 Task: Create a wave business letterhead.
Action: Mouse pressed left at (421, 122)
Screenshot: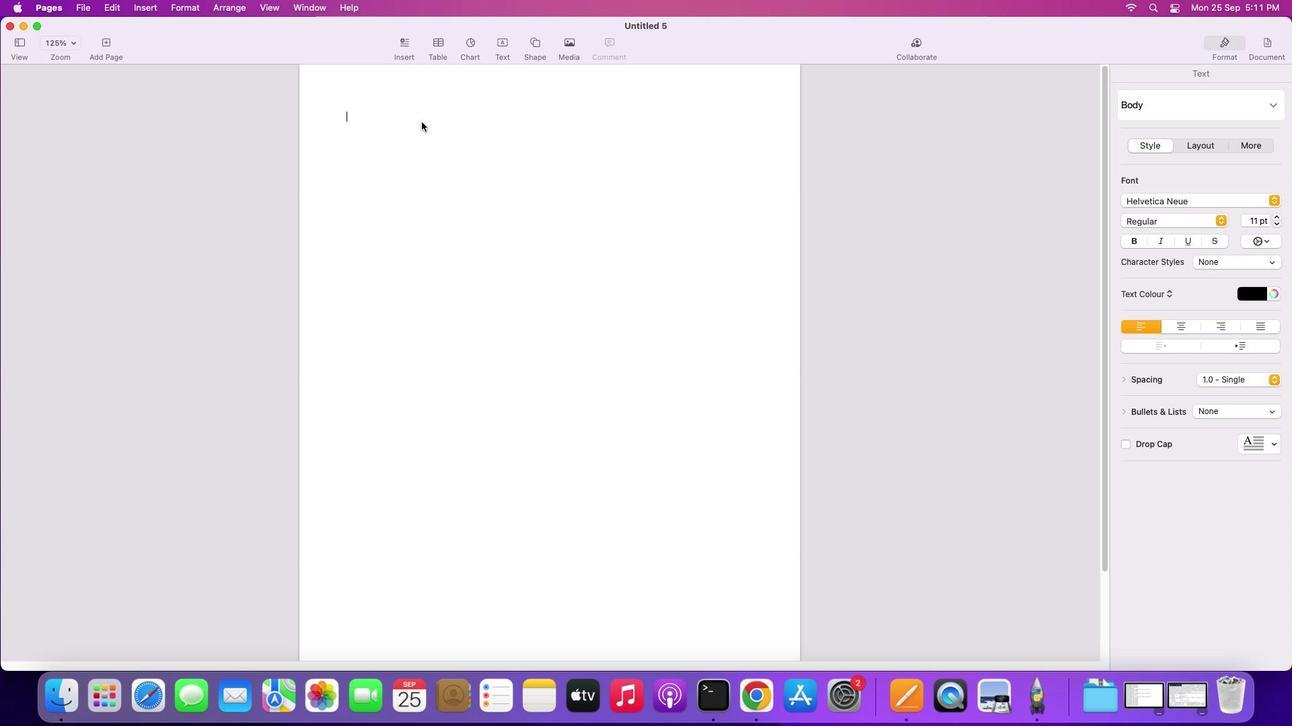 
Action: Mouse moved to (534, 41)
Screenshot: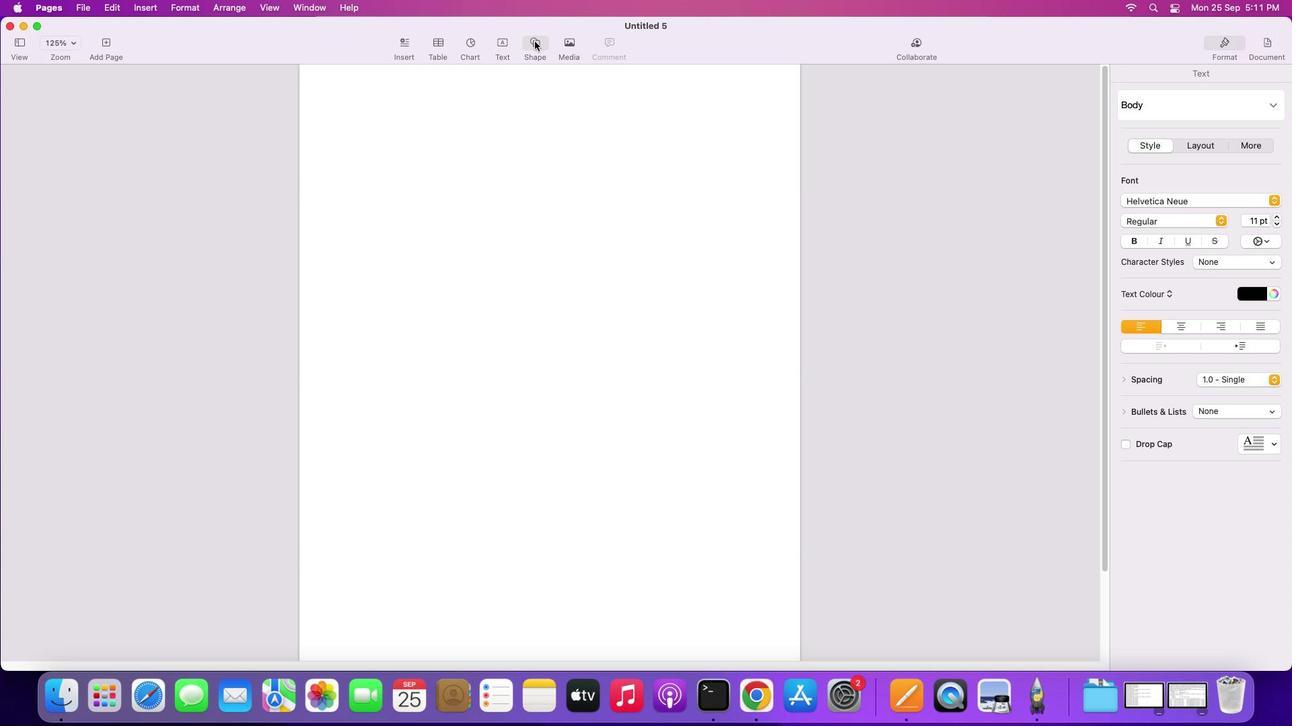 
Action: Mouse pressed left at (534, 41)
Screenshot: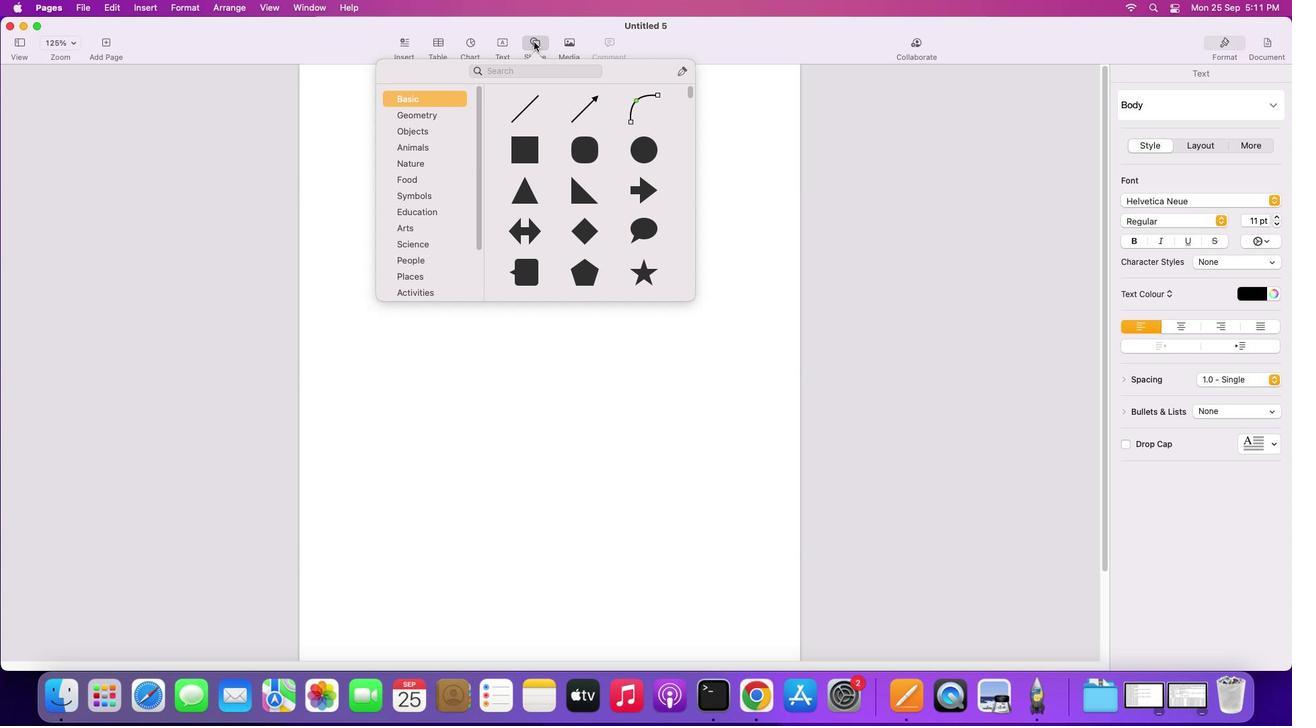 
Action: Mouse moved to (520, 148)
Screenshot: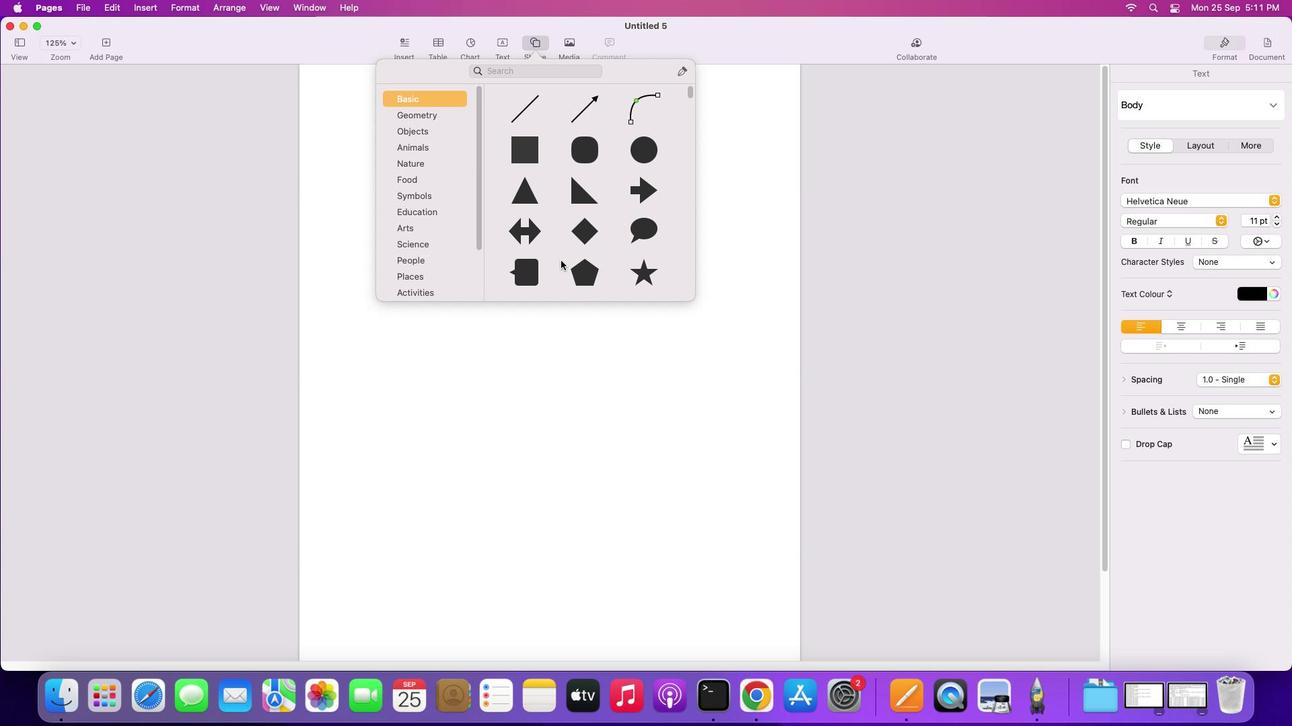 
Action: Mouse pressed left at (520, 148)
Screenshot: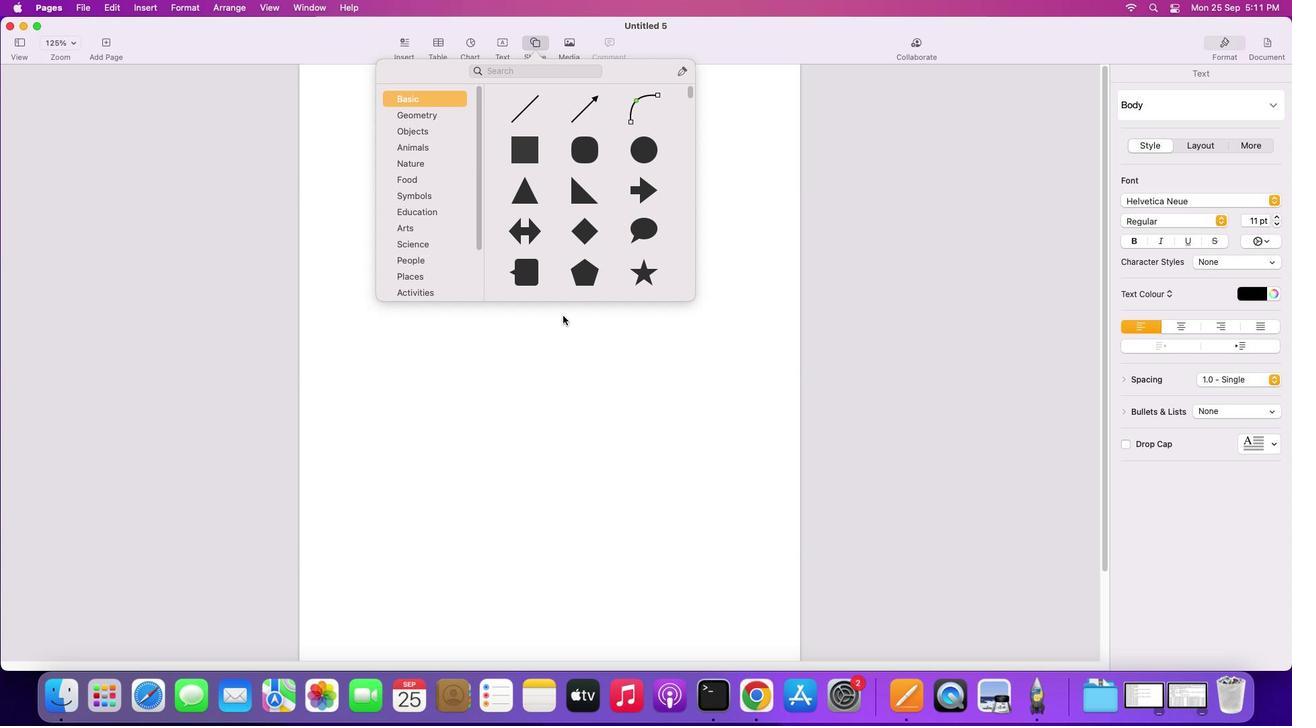 
Action: Mouse moved to (544, 166)
Screenshot: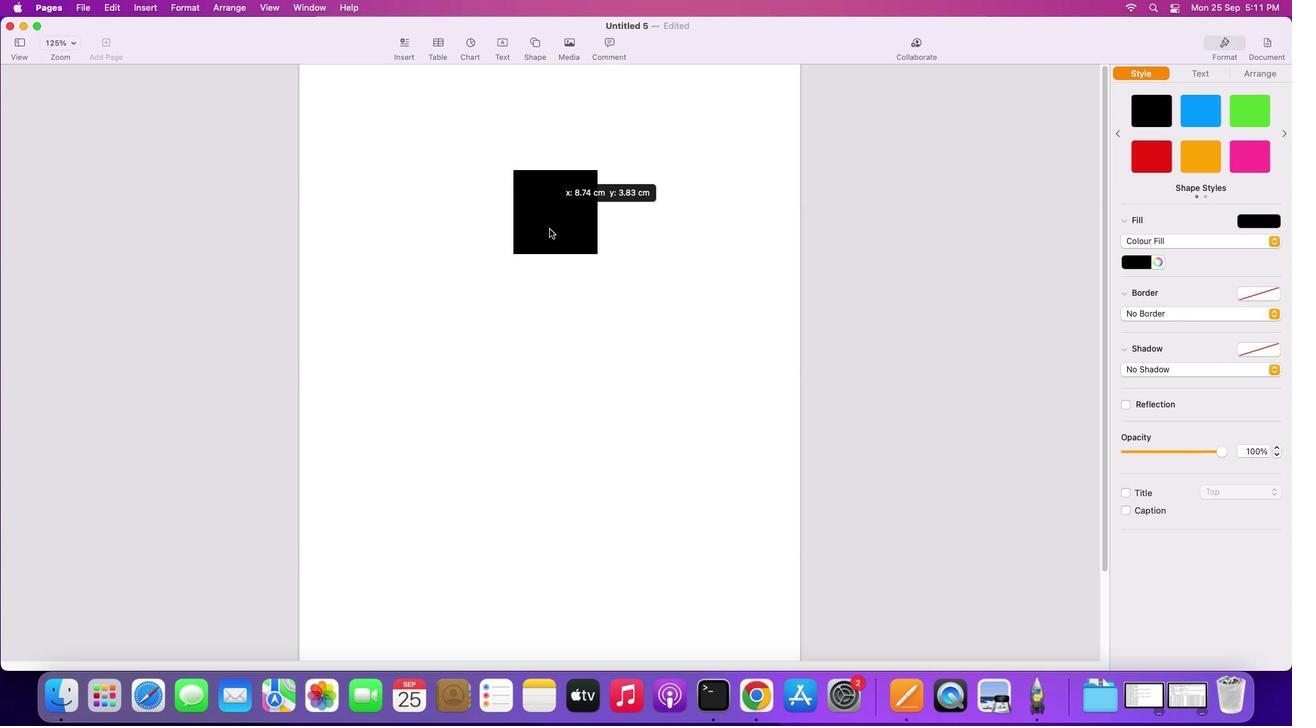 
Action: Mouse pressed left at (544, 166)
Screenshot: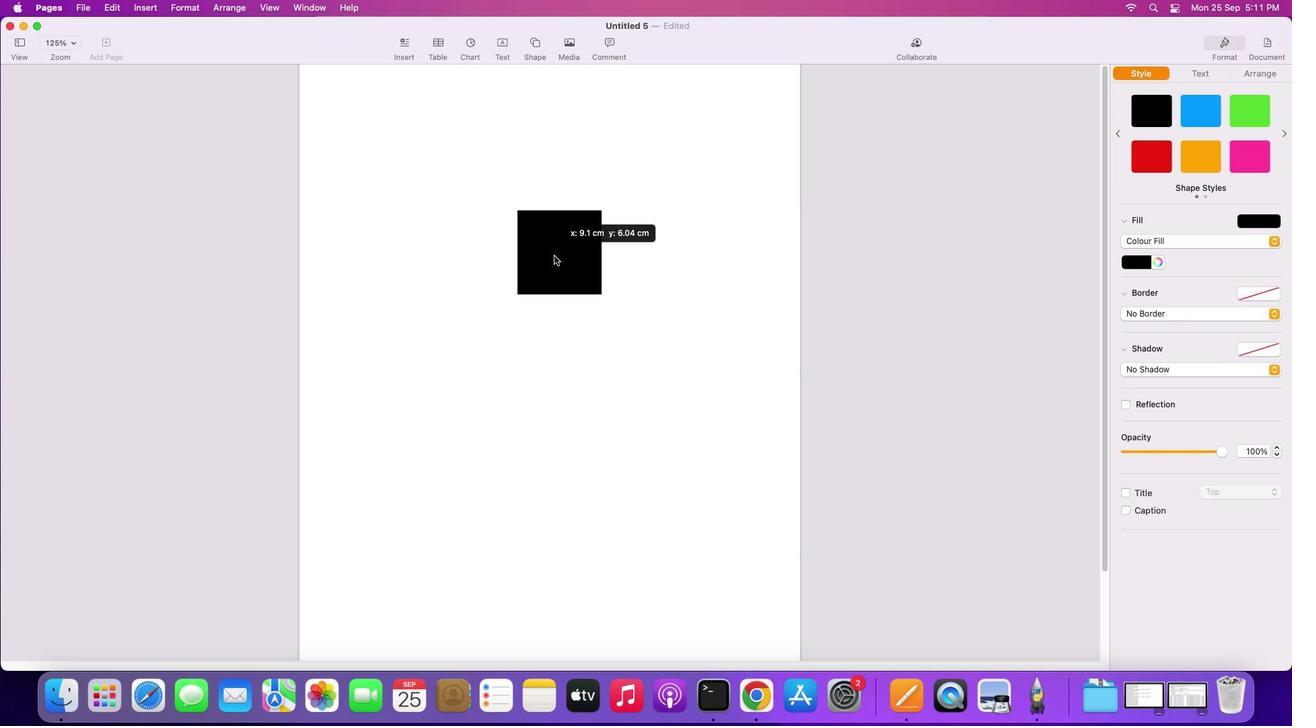 
Action: Mouse moved to (716, 284)
Screenshot: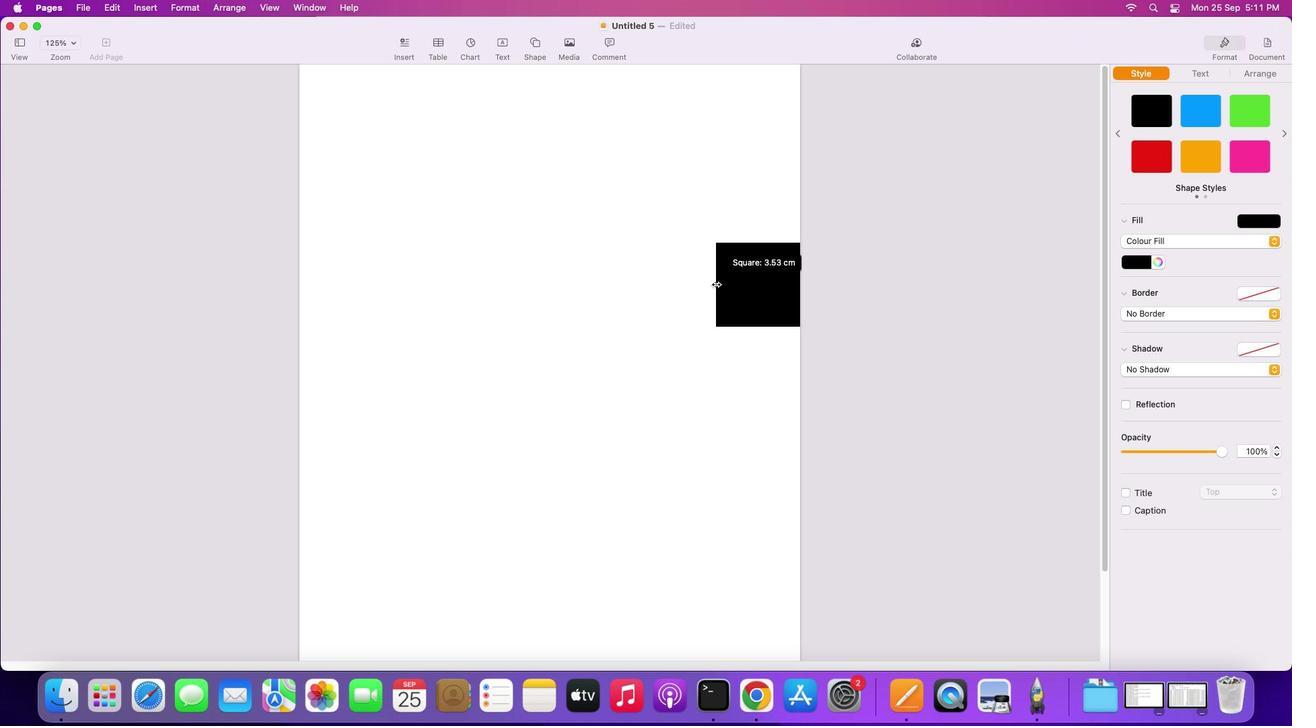 
Action: Mouse pressed left at (716, 284)
Screenshot: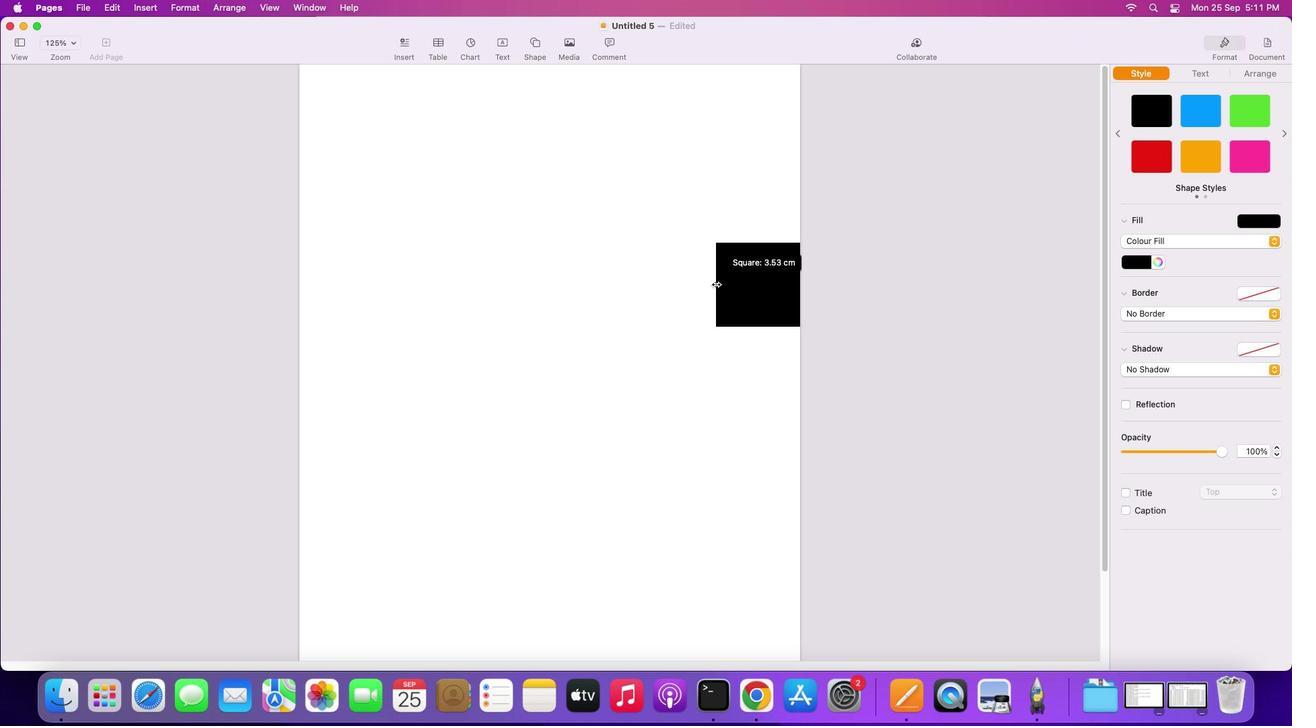 
Action: Mouse moved to (692, 296)
Screenshot: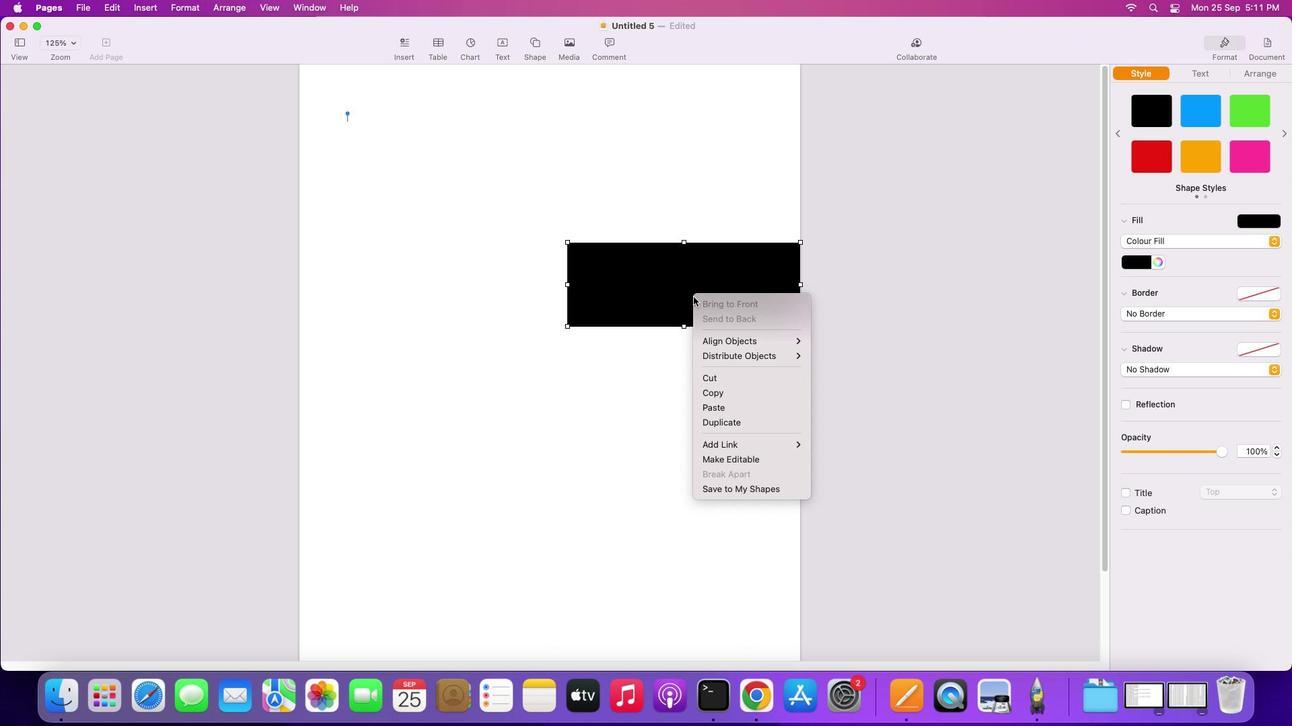 
Action: Mouse pressed right at (692, 296)
Screenshot: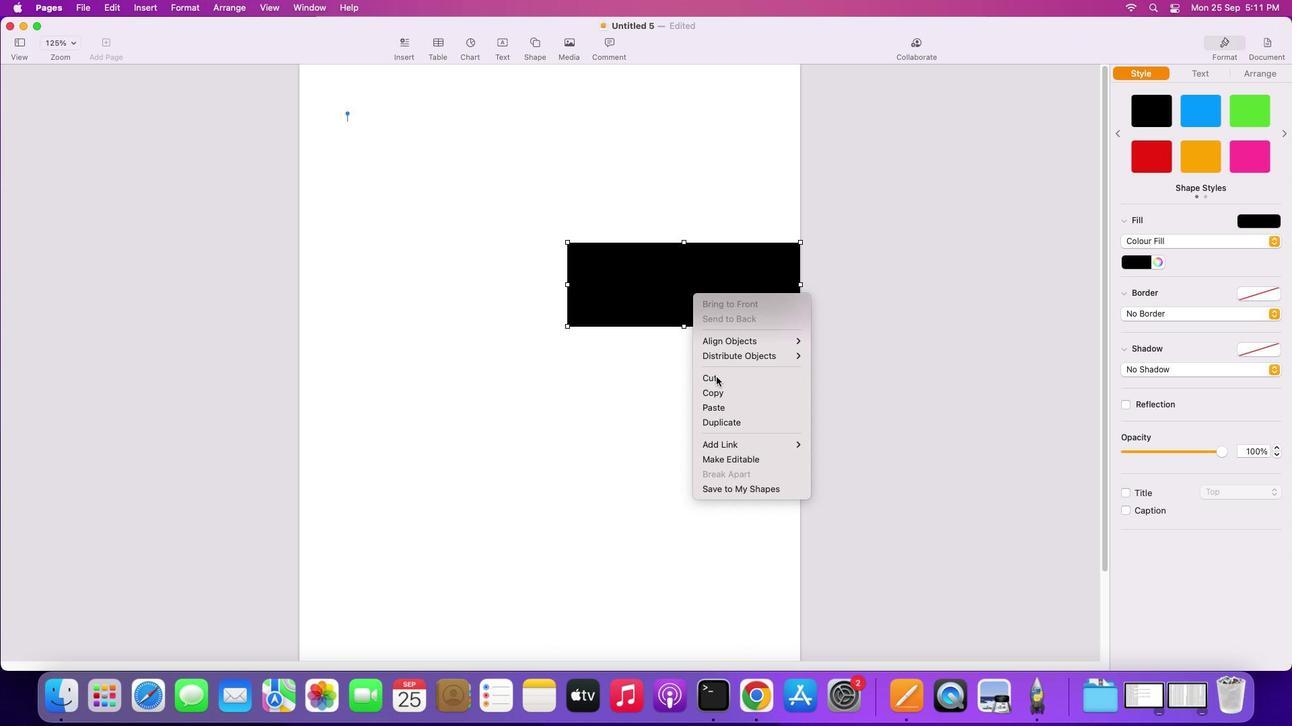 
Action: Mouse moved to (723, 460)
Screenshot: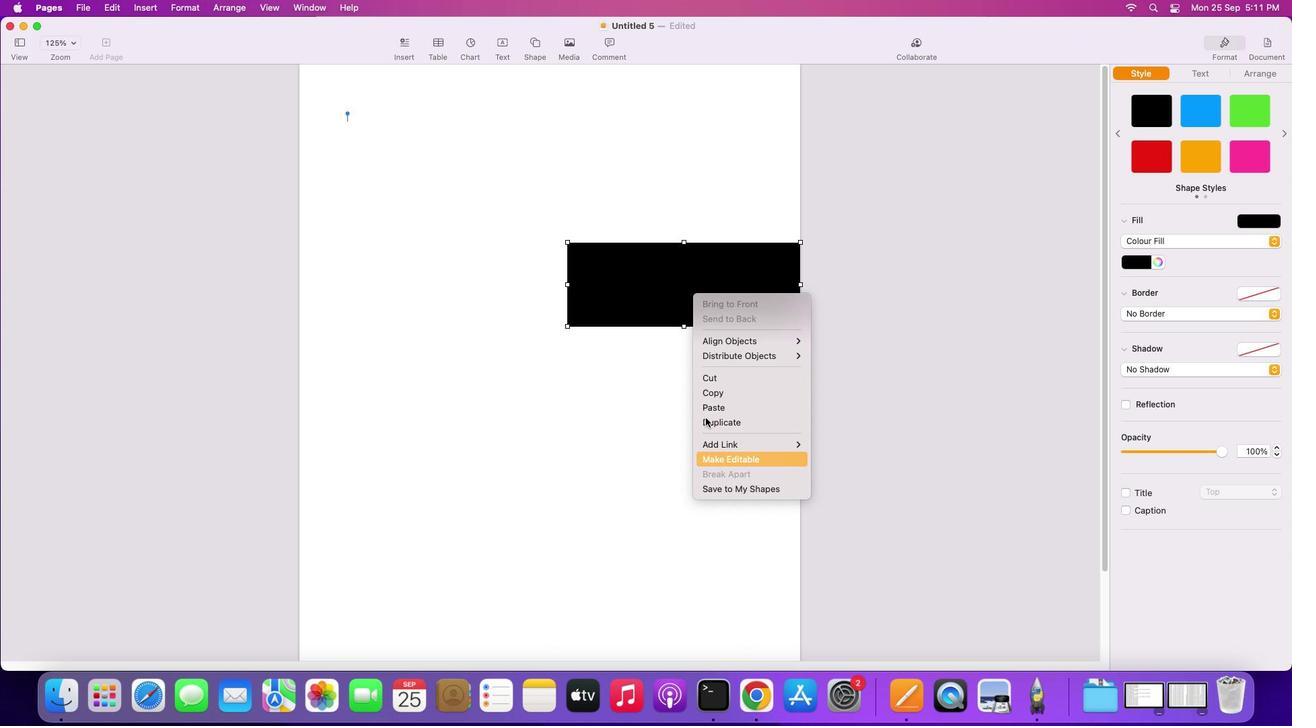 
Action: Mouse pressed left at (723, 460)
Screenshot: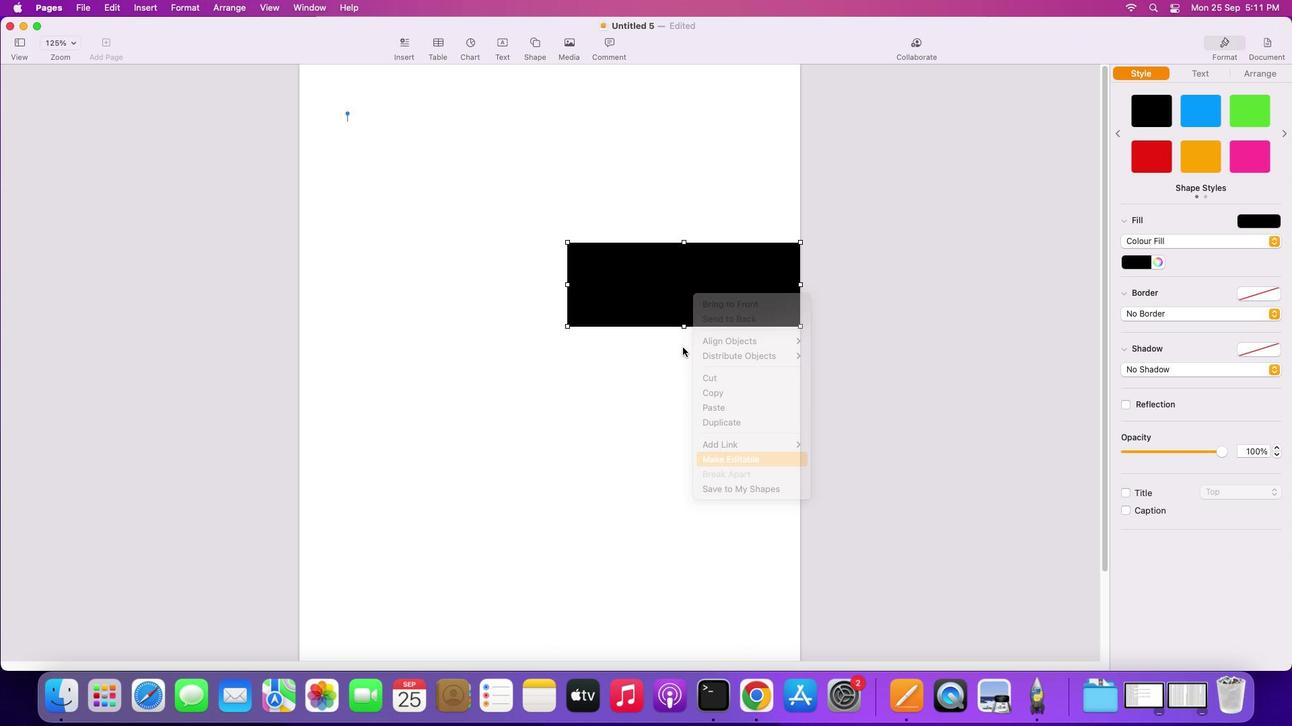 
Action: Mouse moved to (685, 242)
Screenshot: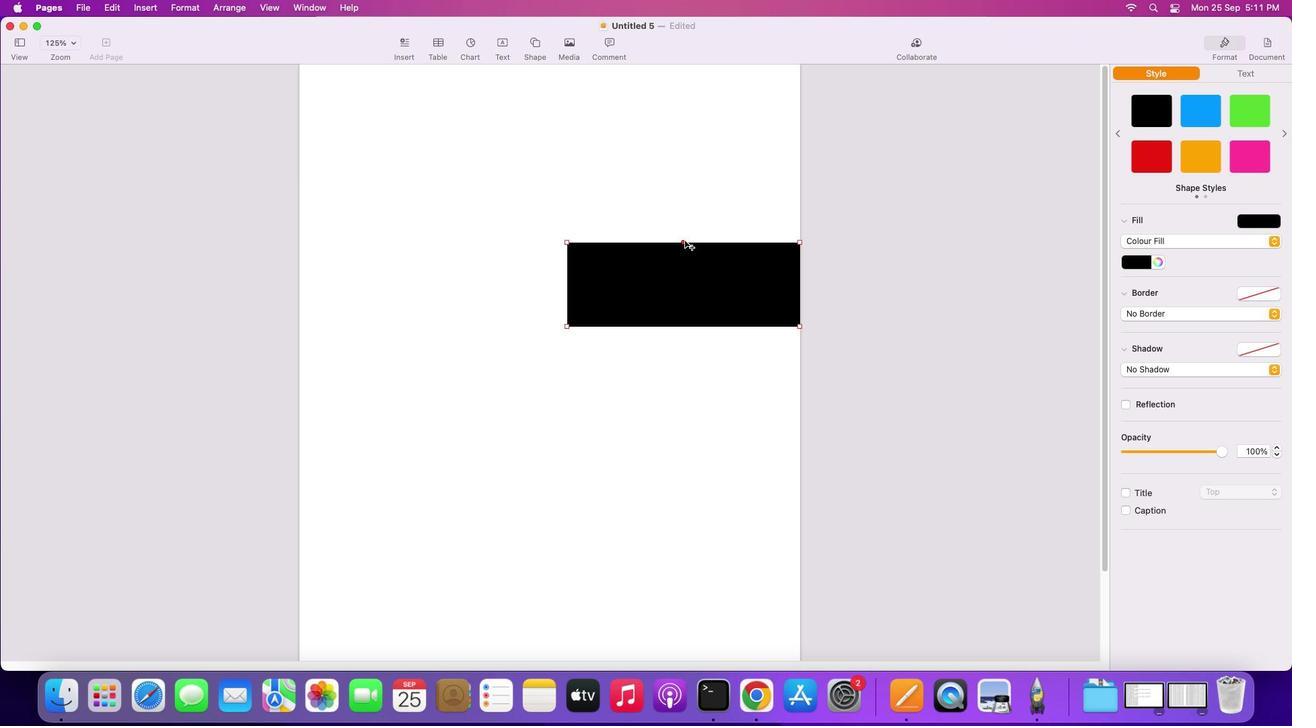 
Action: Mouse pressed left at (685, 242)
Screenshot: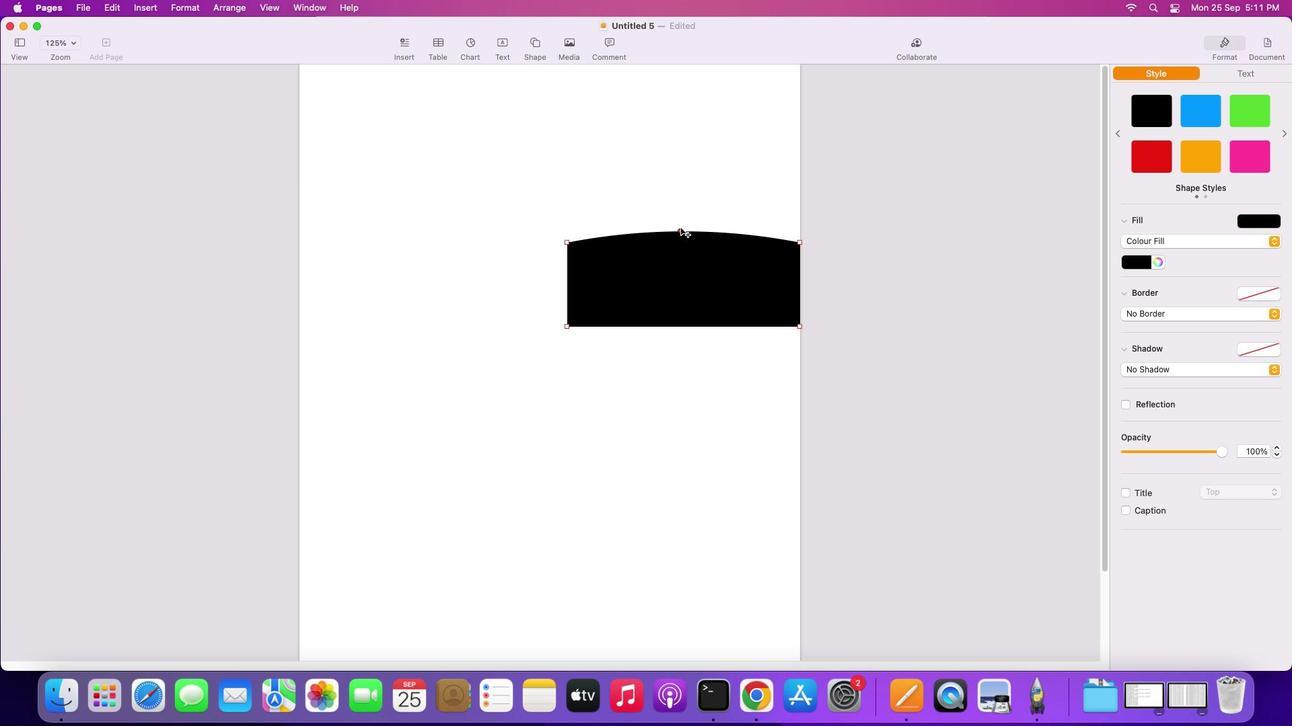 
Action: Mouse moved to (619, 218)
Screenshot: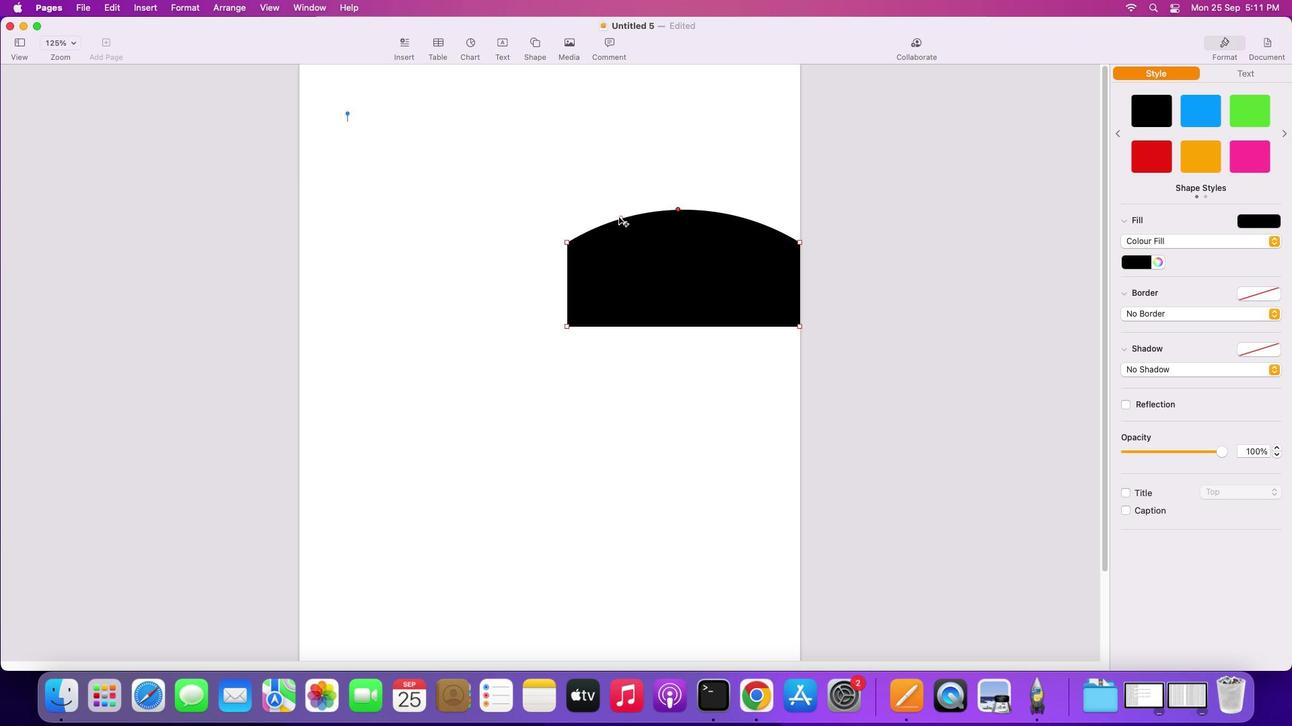 
Action: Mouse pressed left at (619, 218)
Screenshot: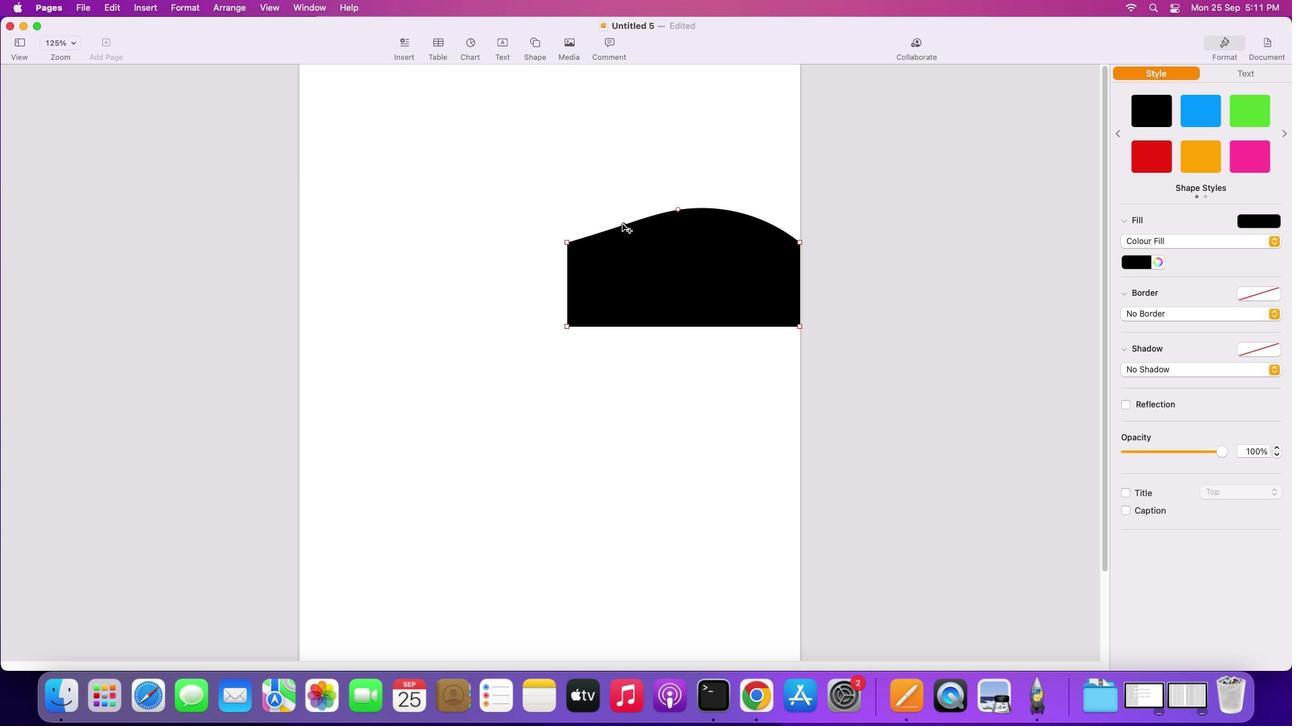 
Action: Mouse moved to (683, 325)
Screenshot: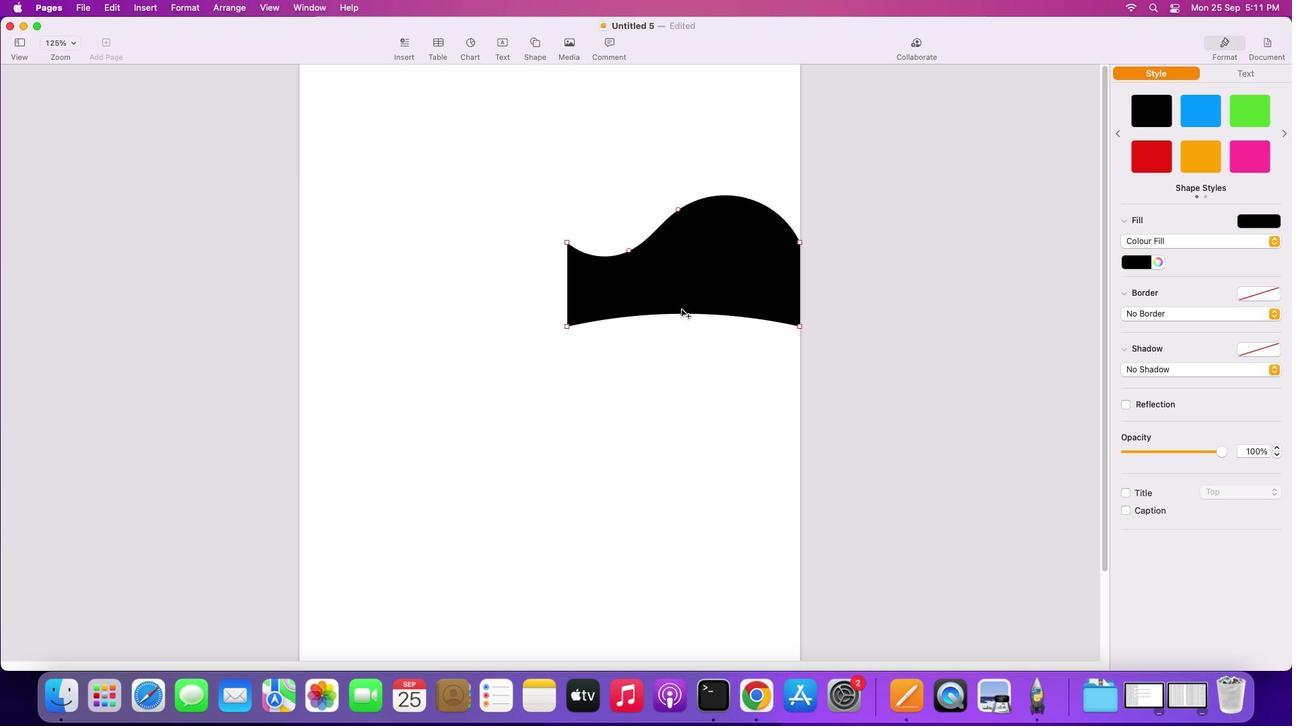 
Action: Mouse pressed left at (683, 325)
Screenshot: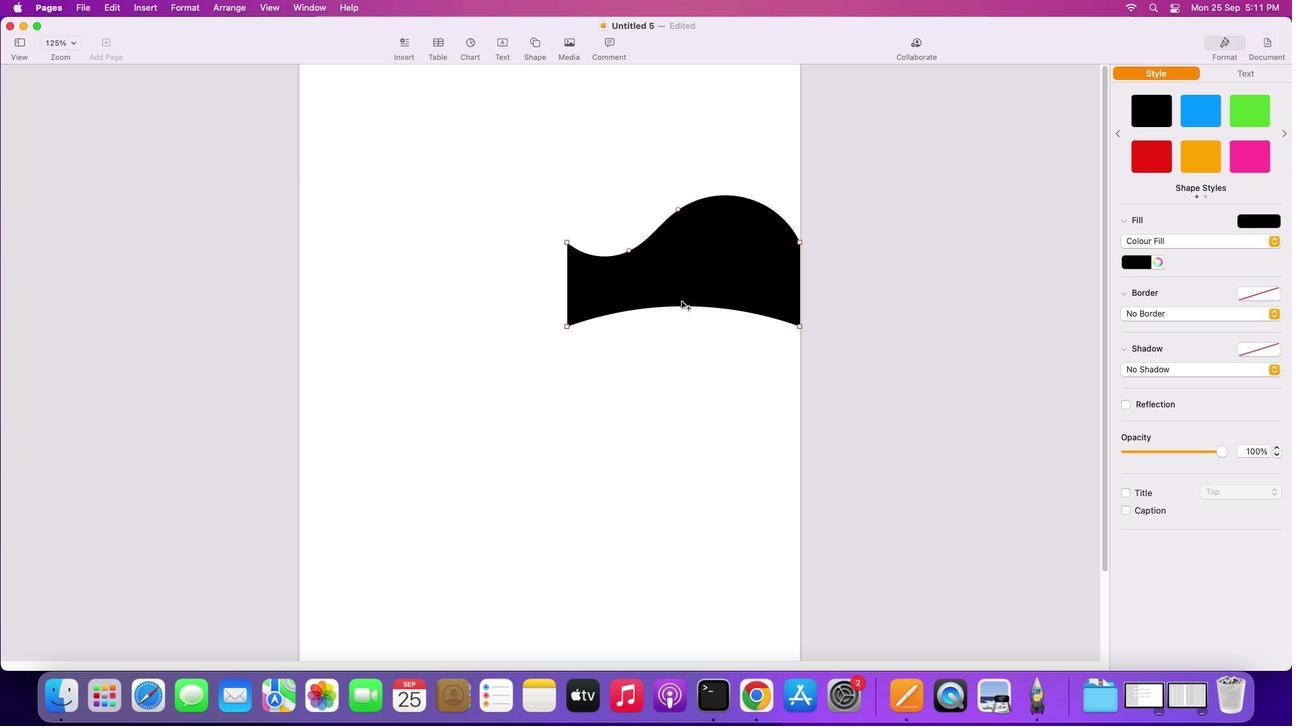 
Action: Mouse moved to (567, 326)
Screenshot: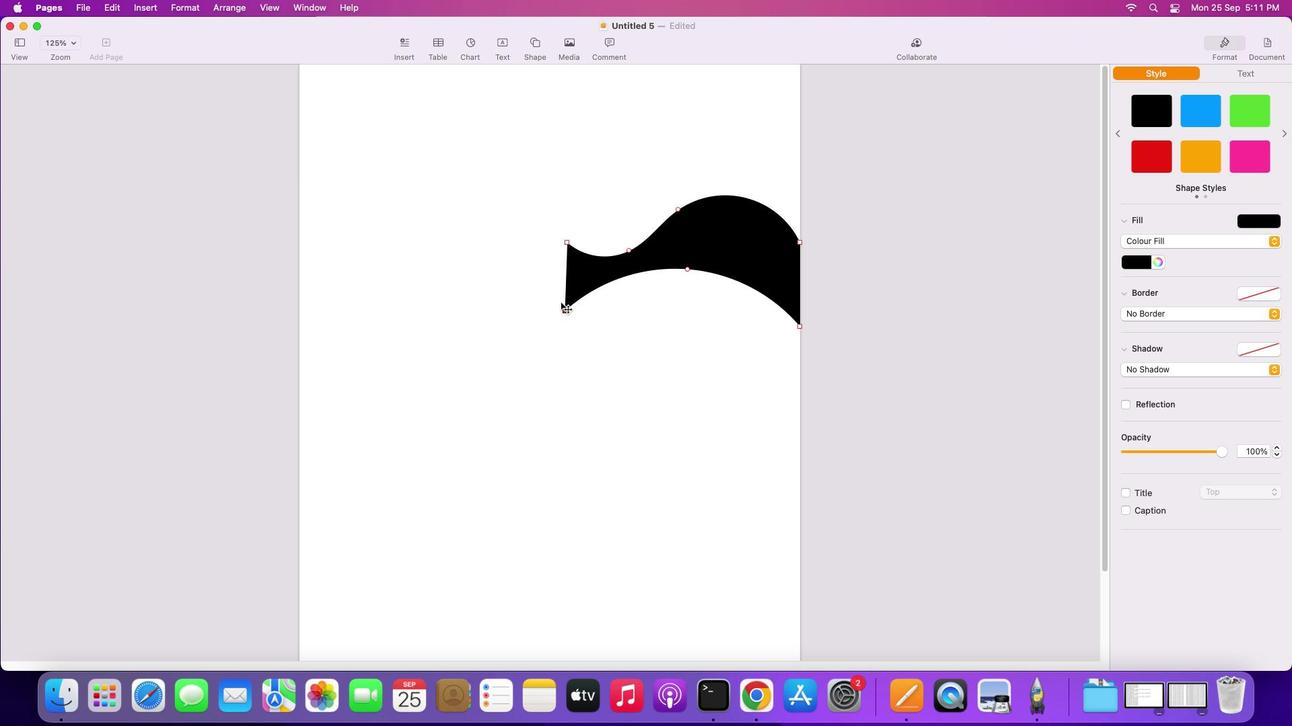 
Action: Mouse pressed left at (567, 326)
Screenshot: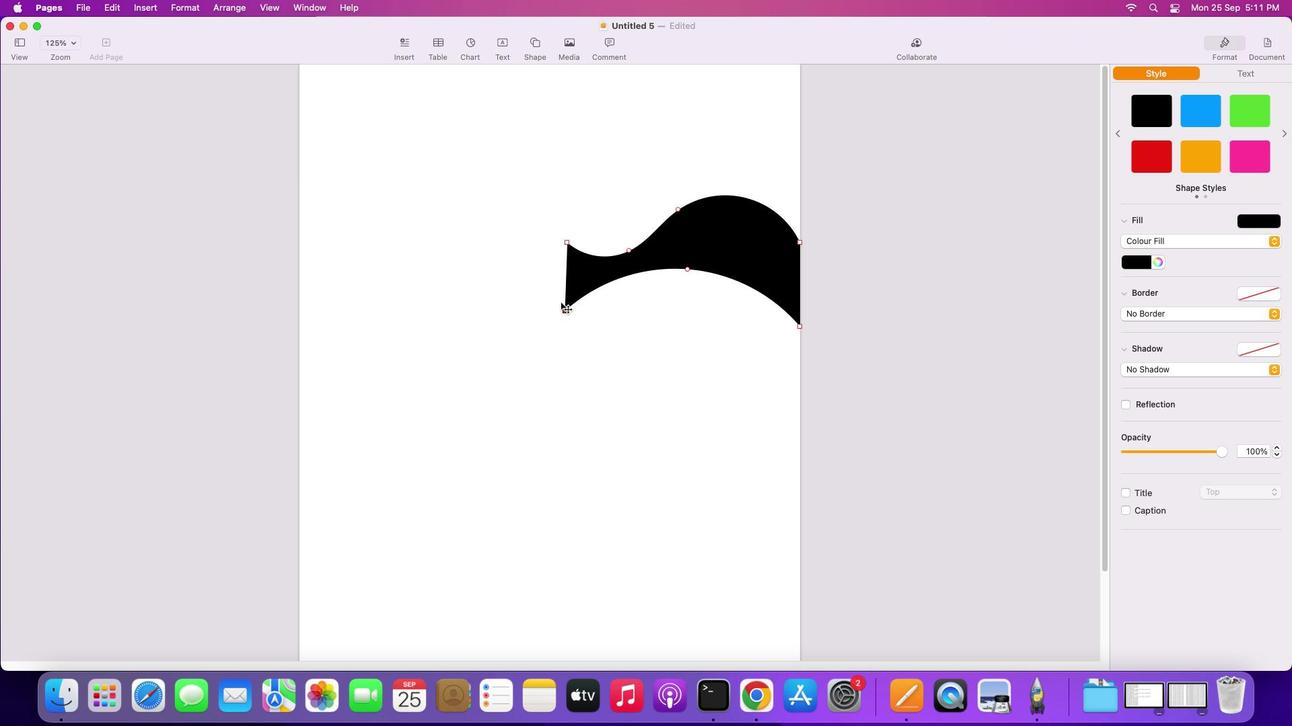 
Action: Mouse moved to (622, 270)
Screenshot: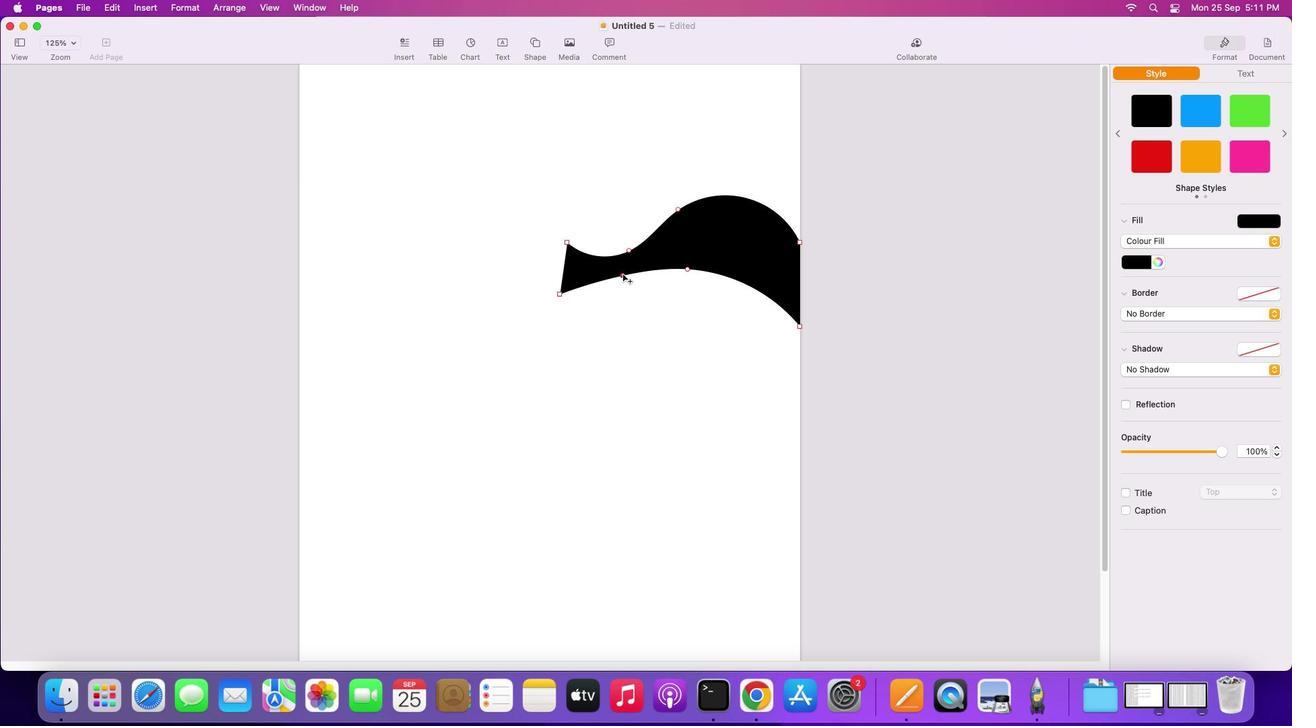 
Action: Mouse pressed left at (622, 270)
Screenshot: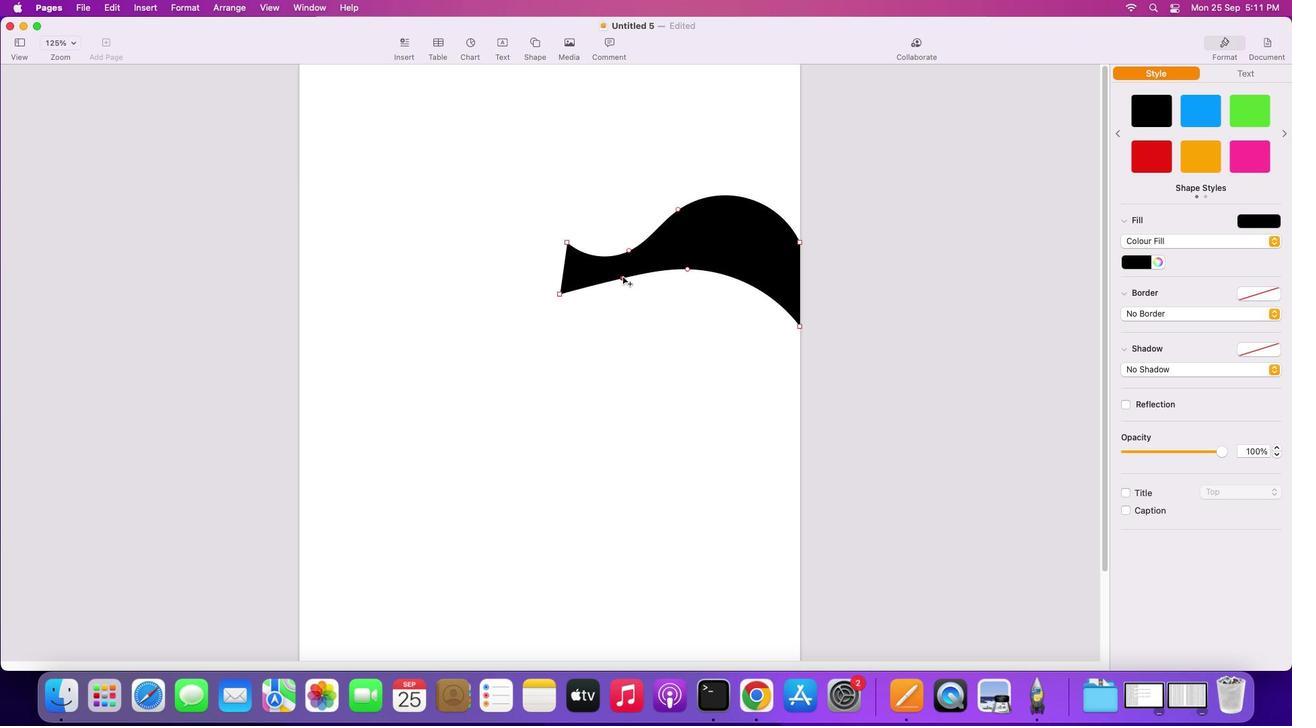 
Action: Mouse moved to (558, 296)
Screenshot: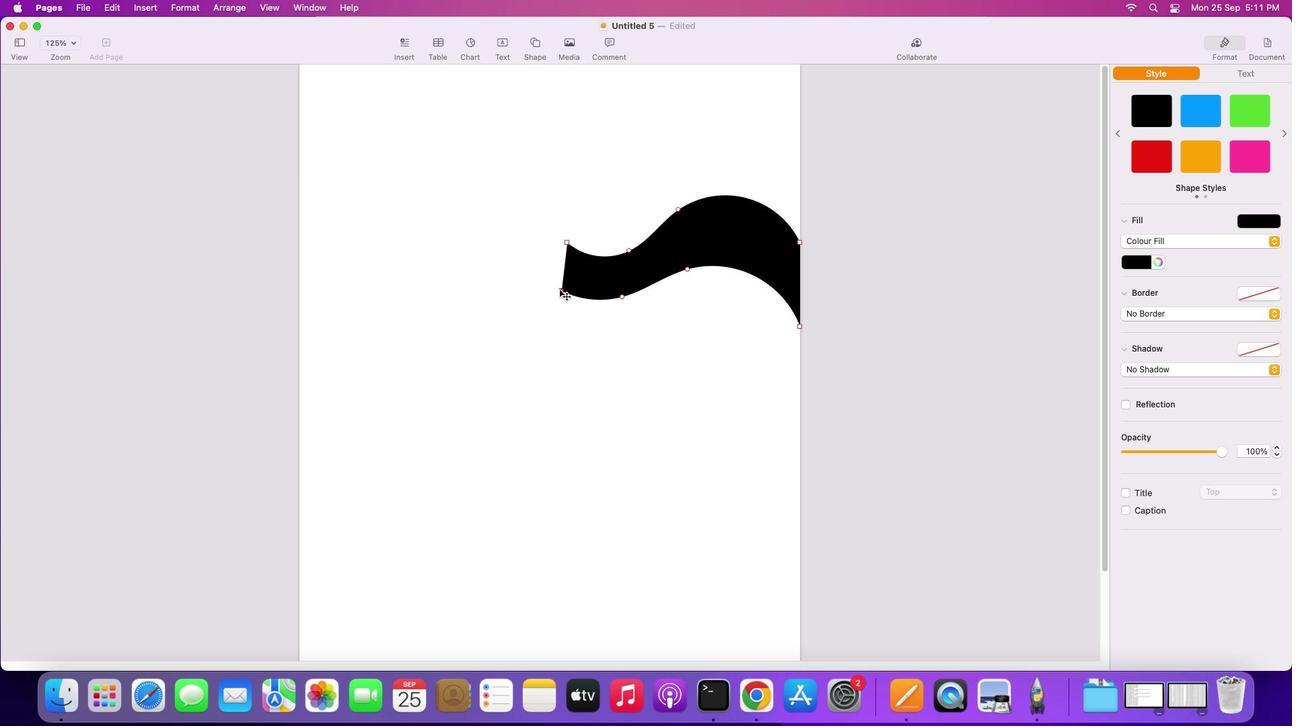 
Action: Mouse pressed left at (558, 296)
Screenshot: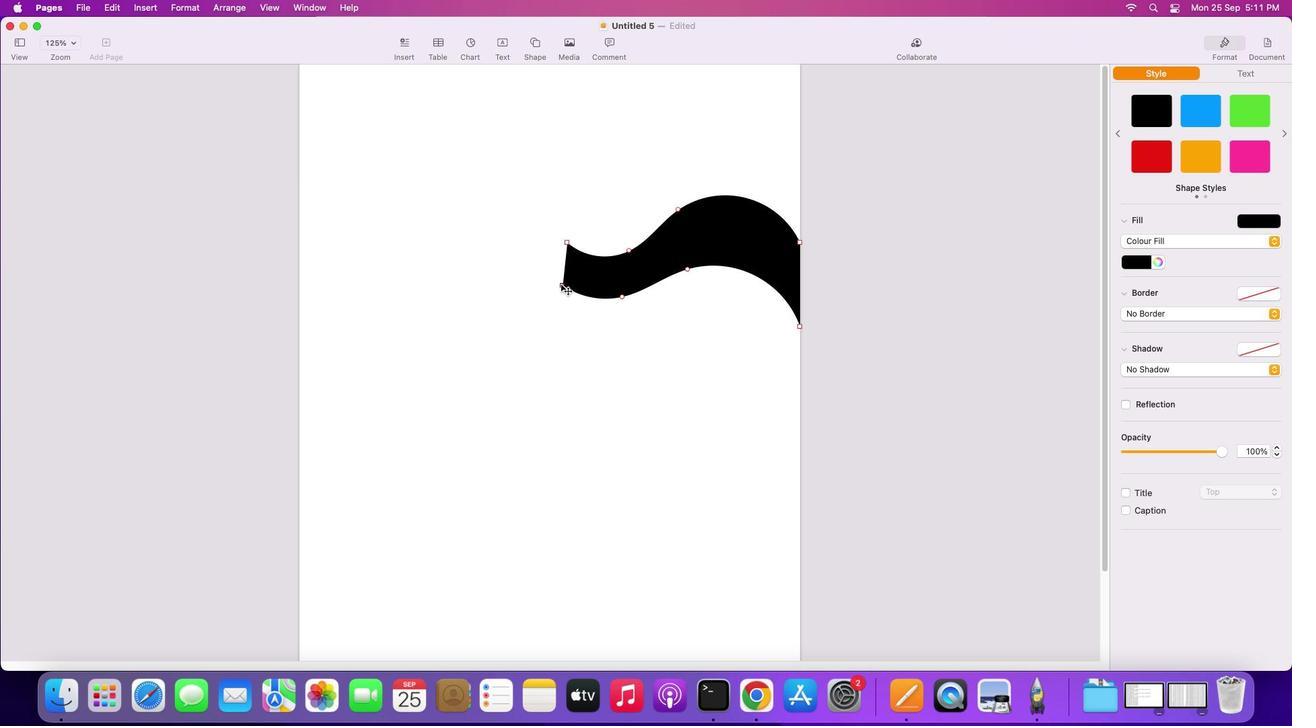 
Action: Mouse moved to (622, 297)
Screenshot: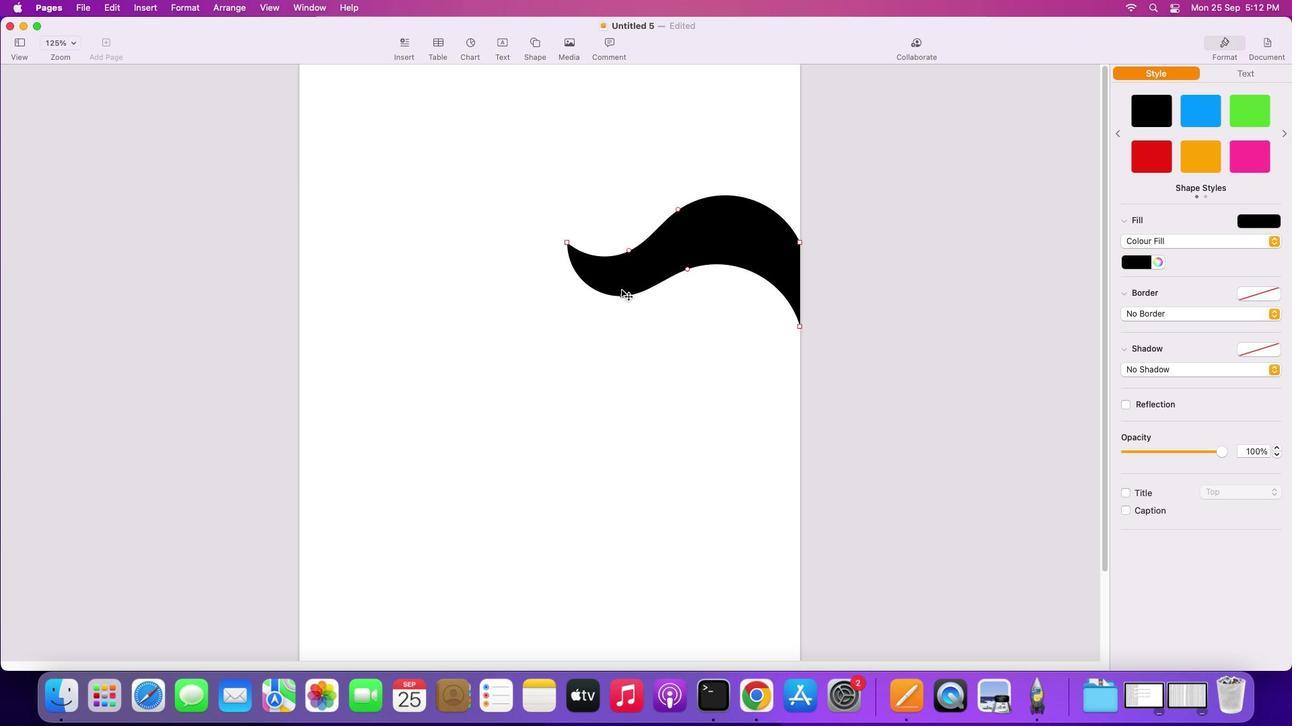
Action: Mouse pressed left at (622, 297)
Screenshot: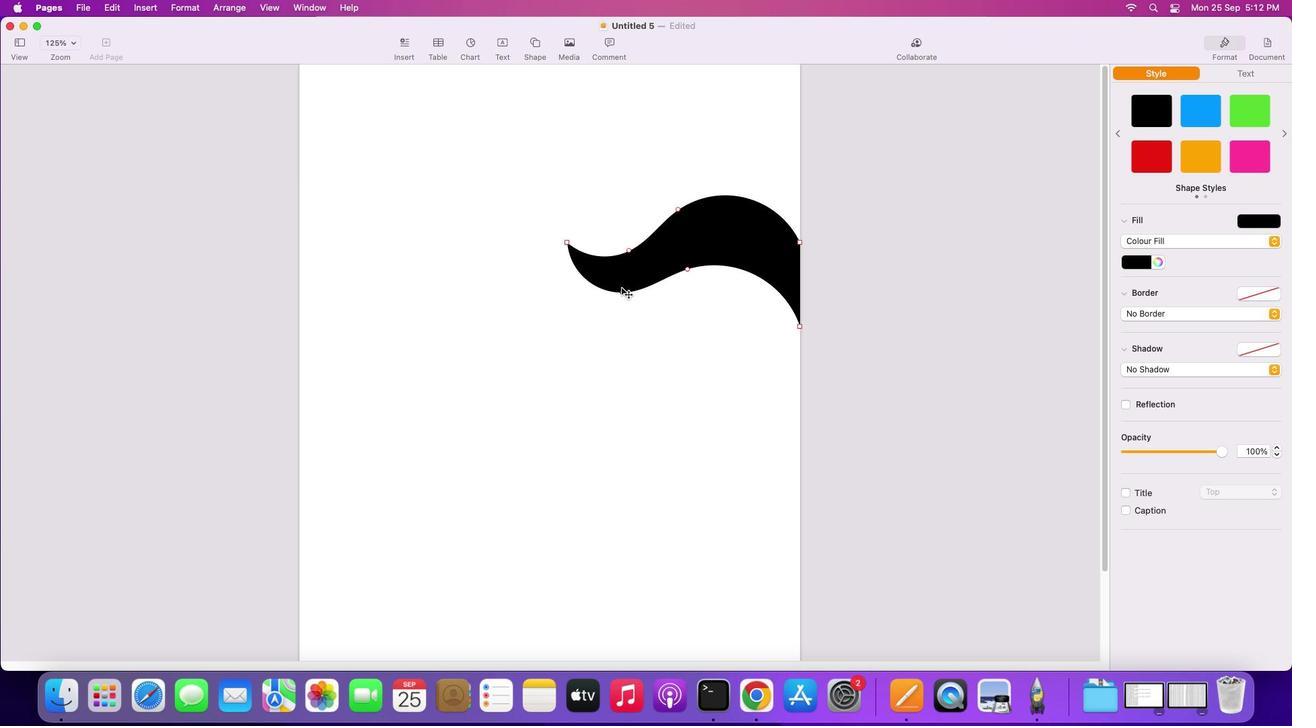 
Action: Mouse moved to (753, 277)
Screenshot: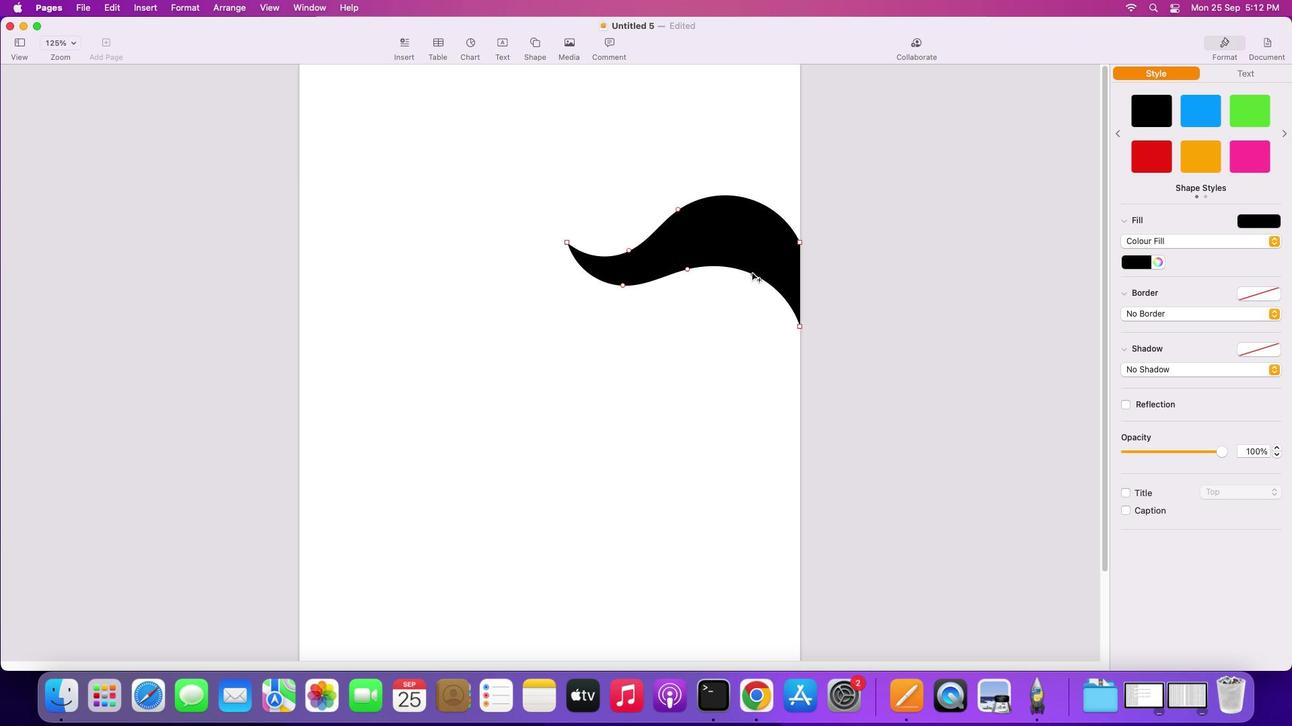 
Action: Mouse pressed left at (753, 277)
Screenshot: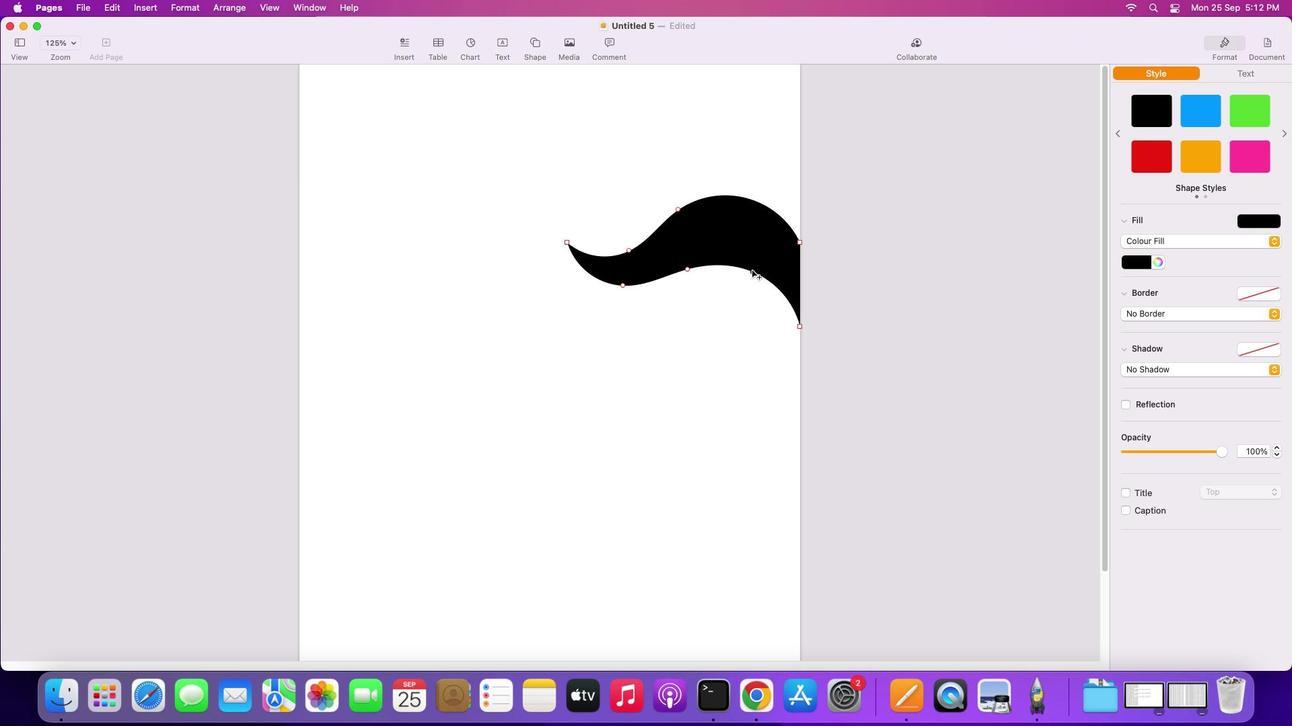 
Action: Mouse moved to (687, 269)
Screenshot: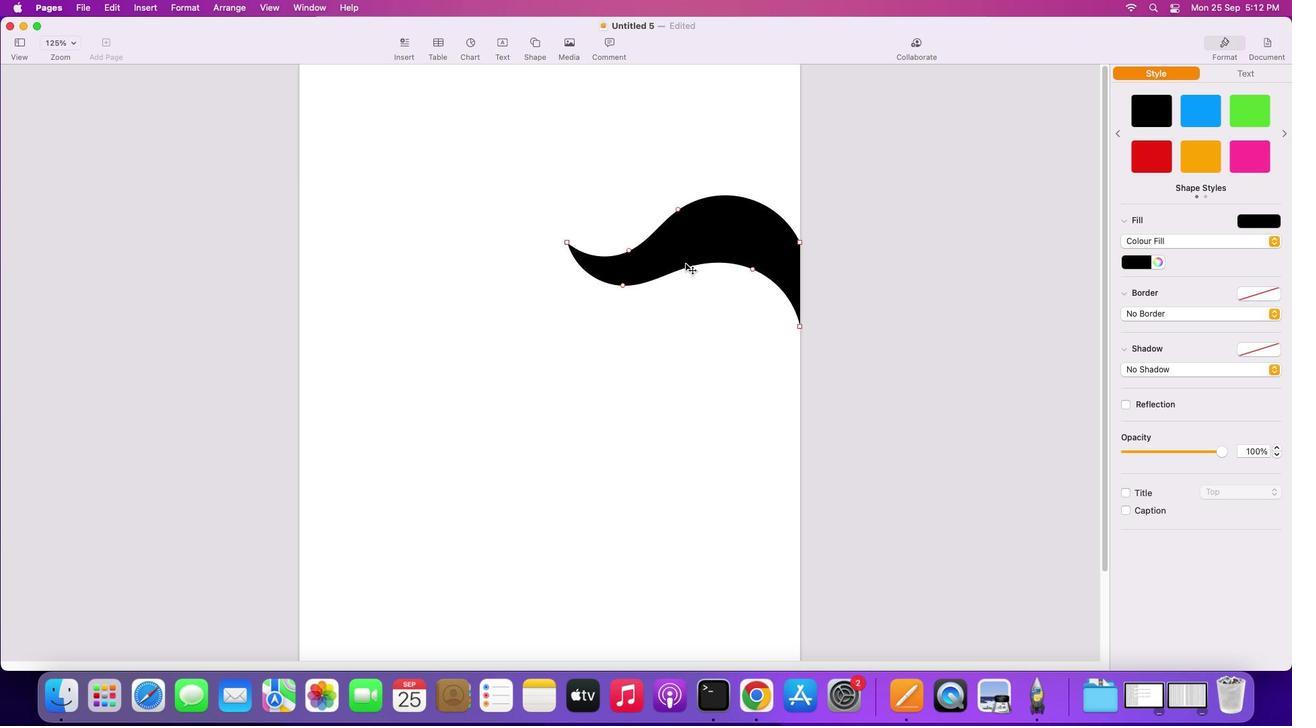 
Action: Mouse pressed left at (687, 269)
Screenshot: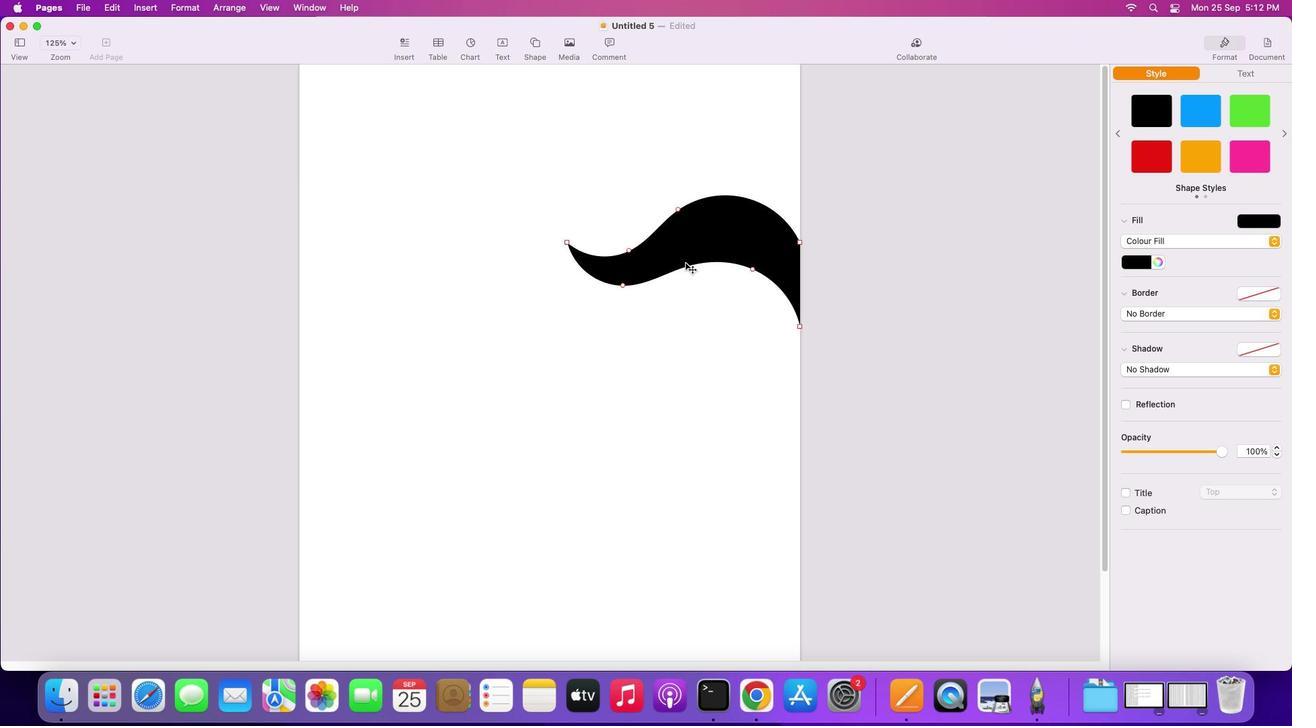 
Action: Mouse moved to (621, 283)
Screenshot: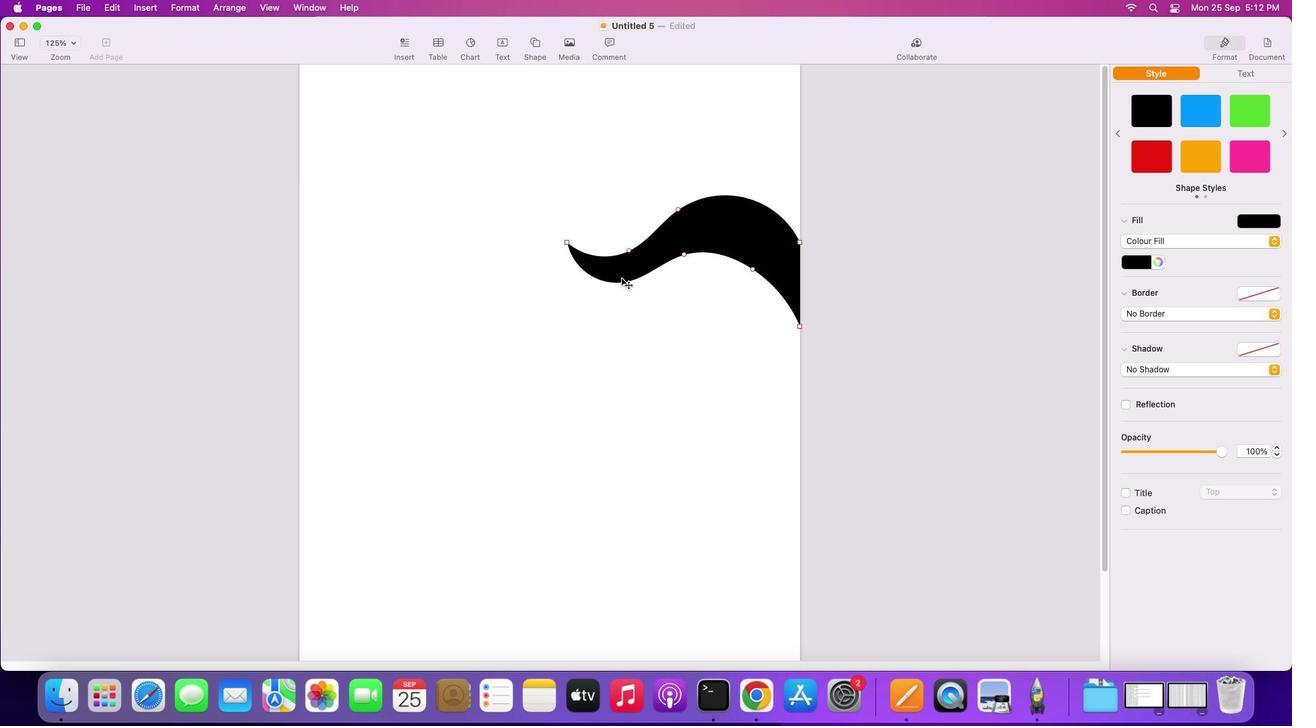 
Action: Mouse pressed left at (621, 283)
Screenshot: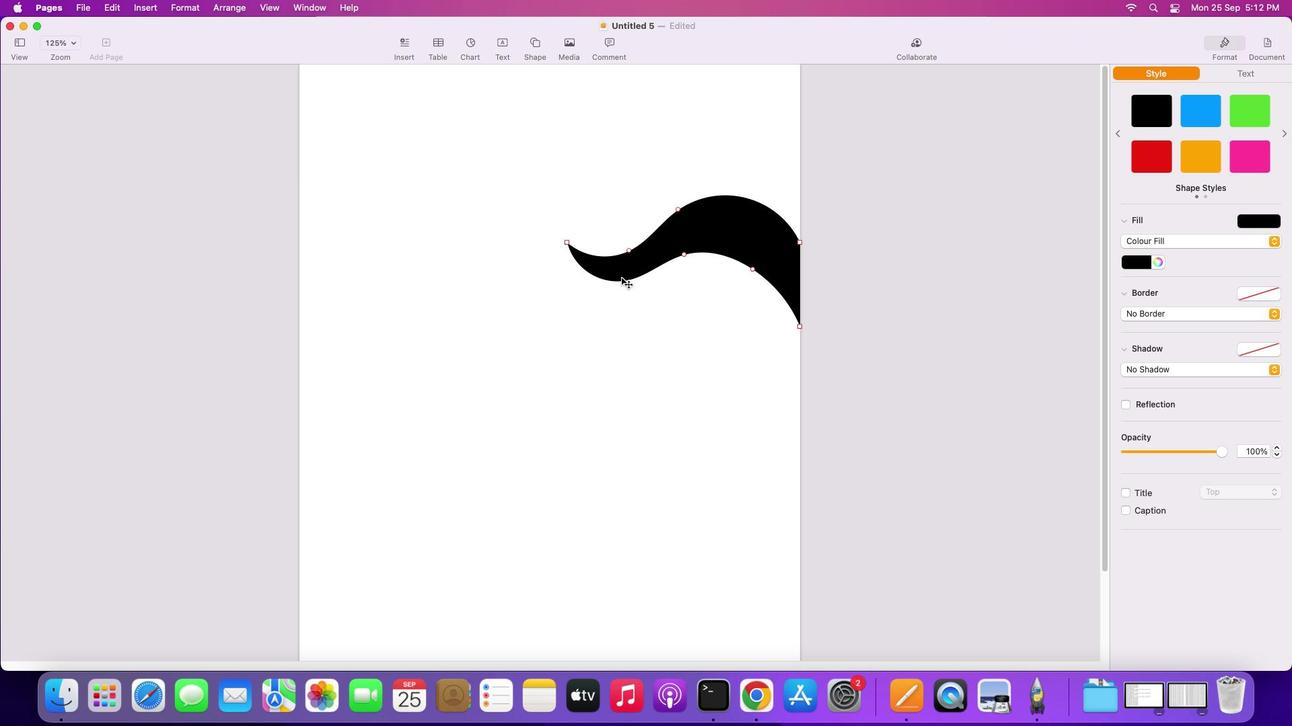 
Action: Mouse moved to (753, 268)
Screenshot: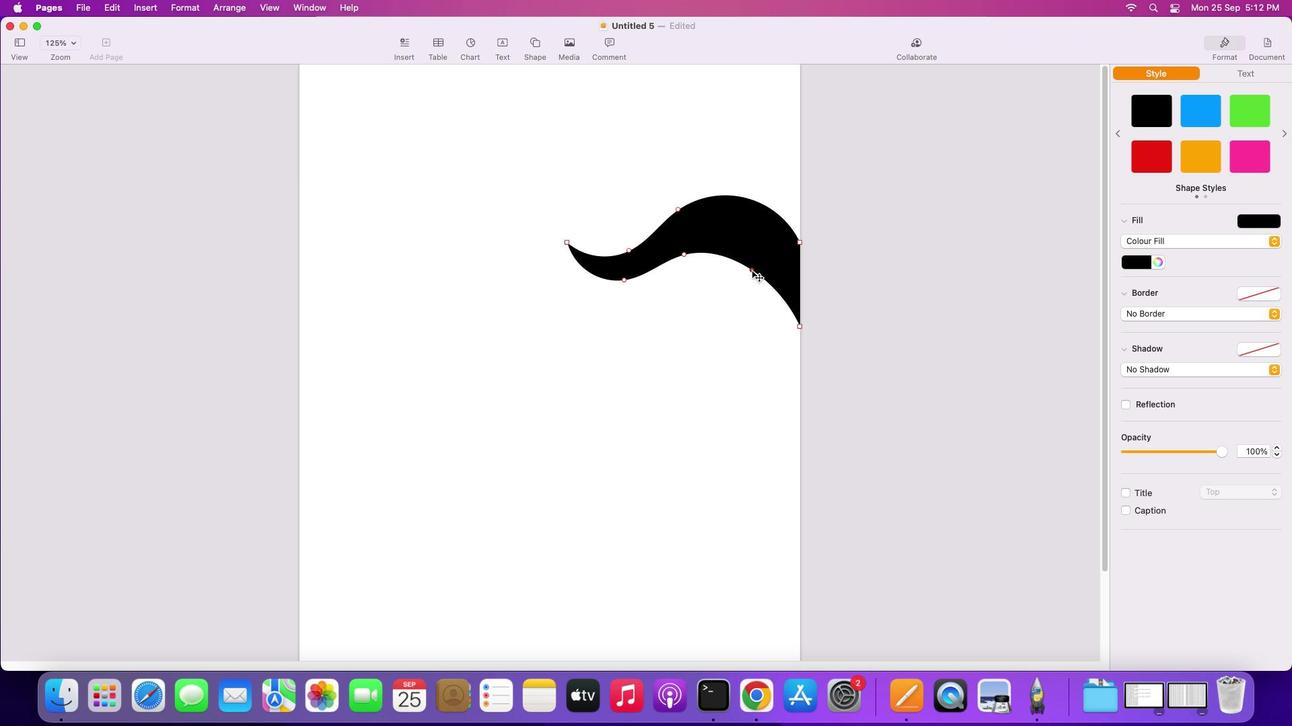 
Action: Mouse pressed left at (753, 268)
Screenshot: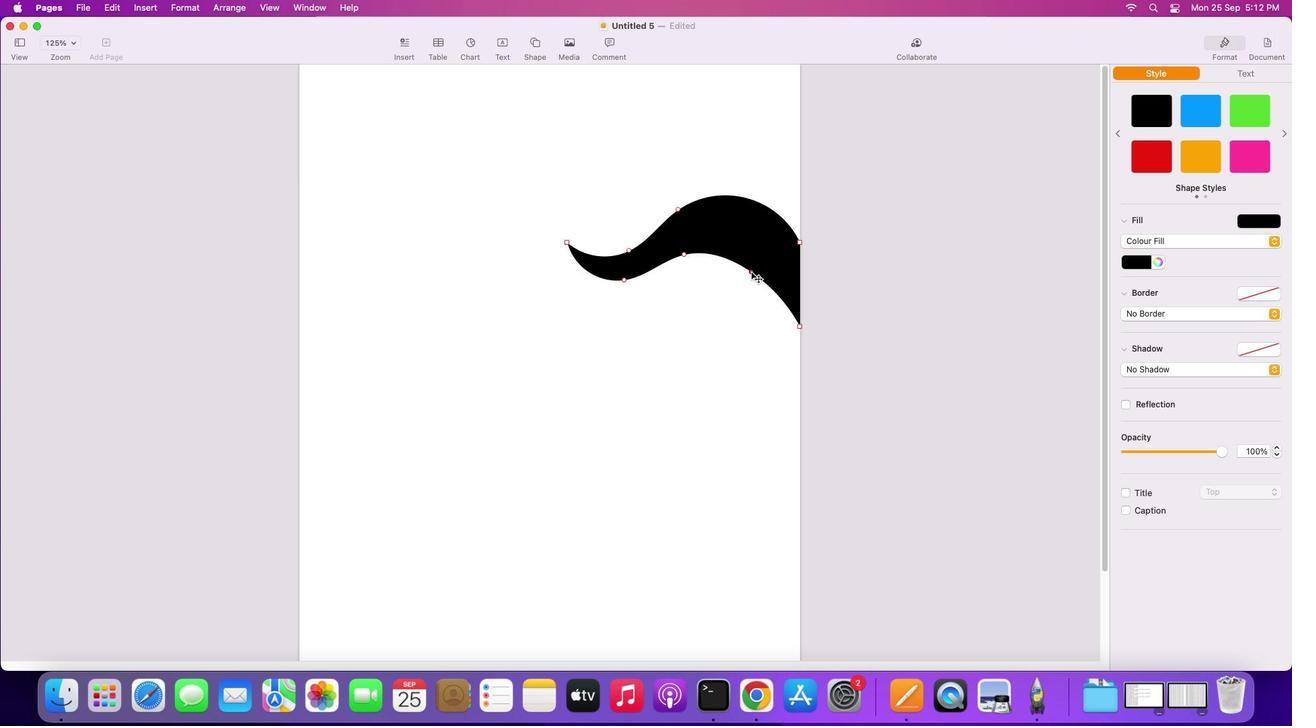 
Action: Mouse moved to (742, 333)
Screenshot: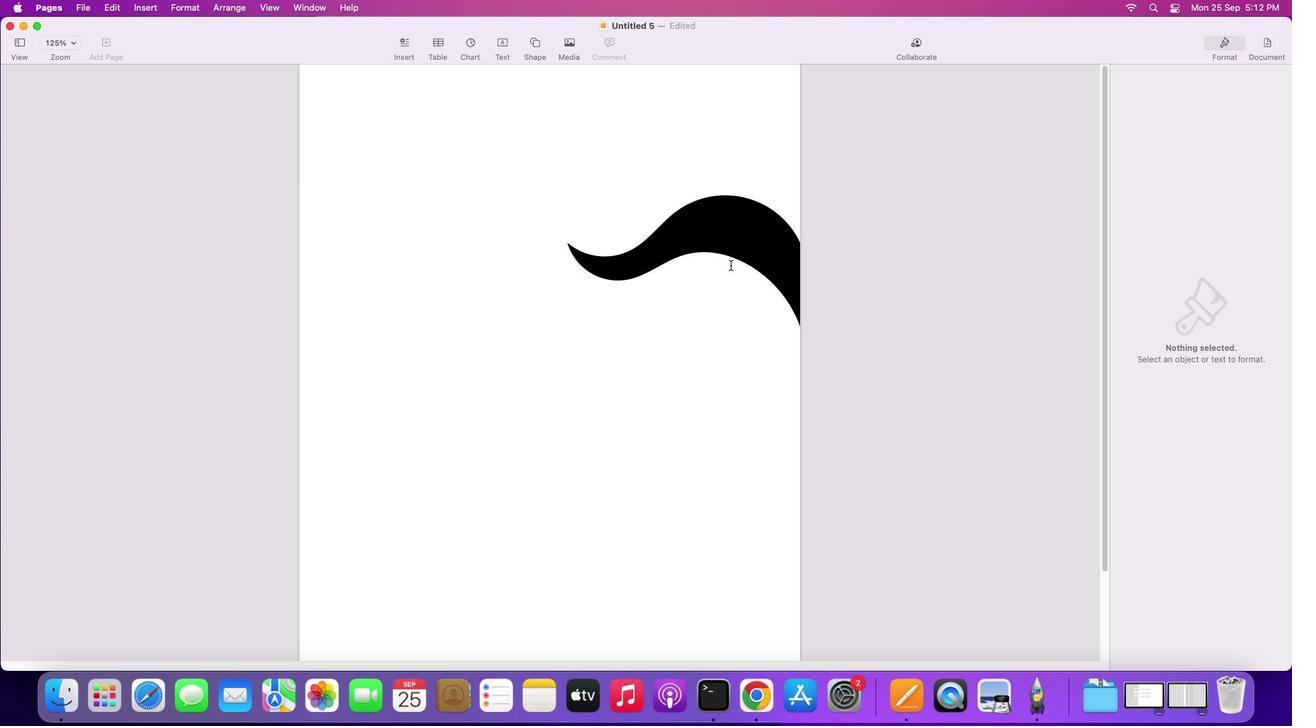 
Action: Mouse pressed left at (742, 333)
Screenshot: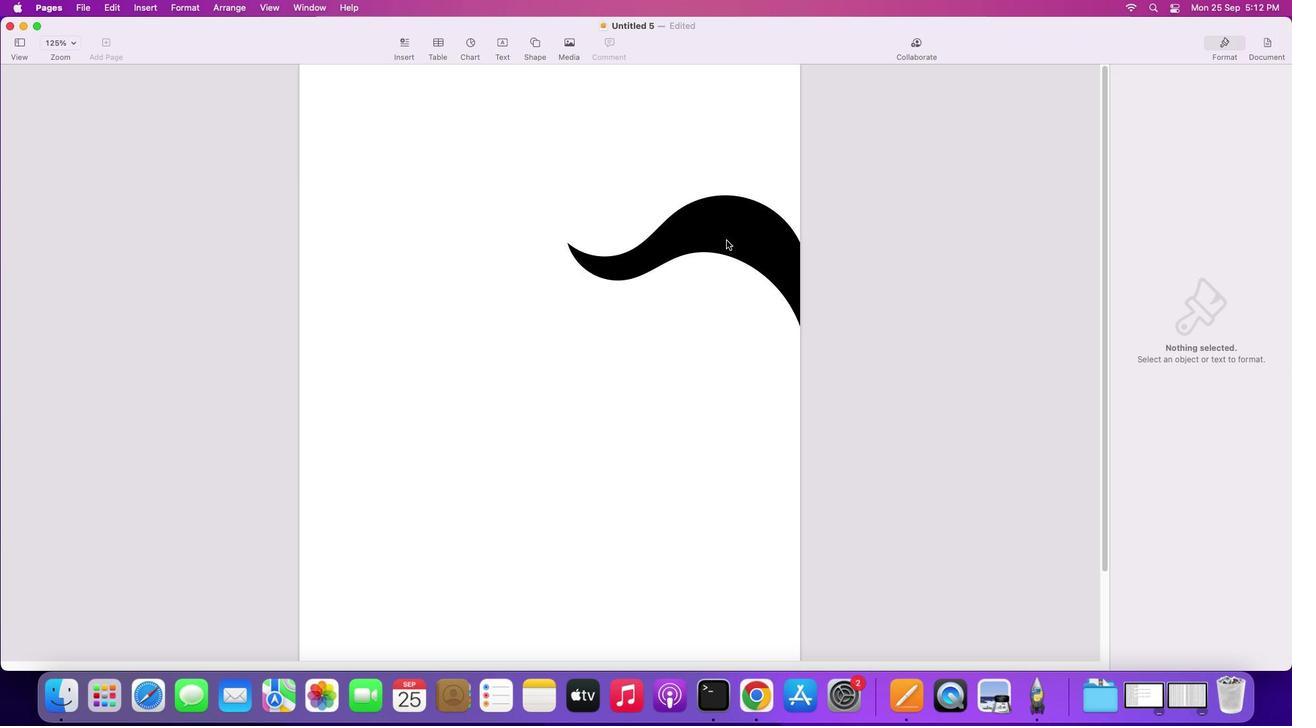 
Action: Mouse moved to (724, 226)
Screenshot: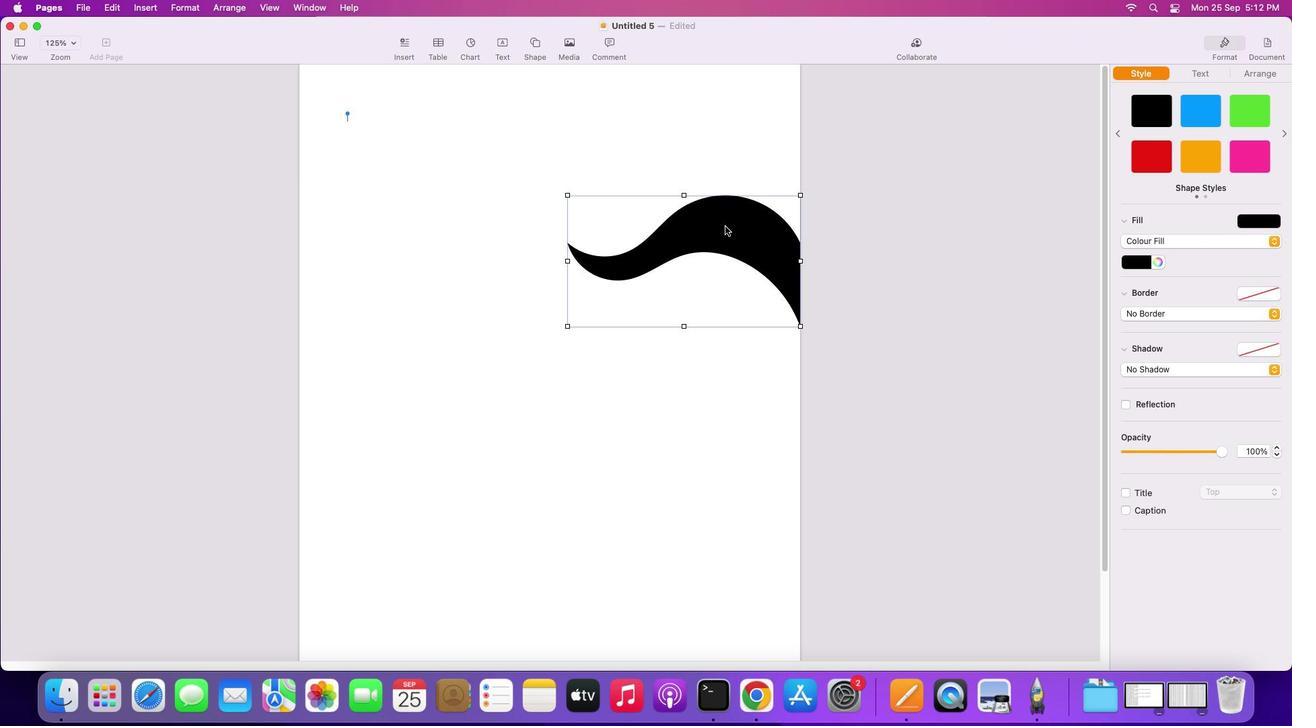 
Action: Mouse pressed left at (724, 226)
Screenshot: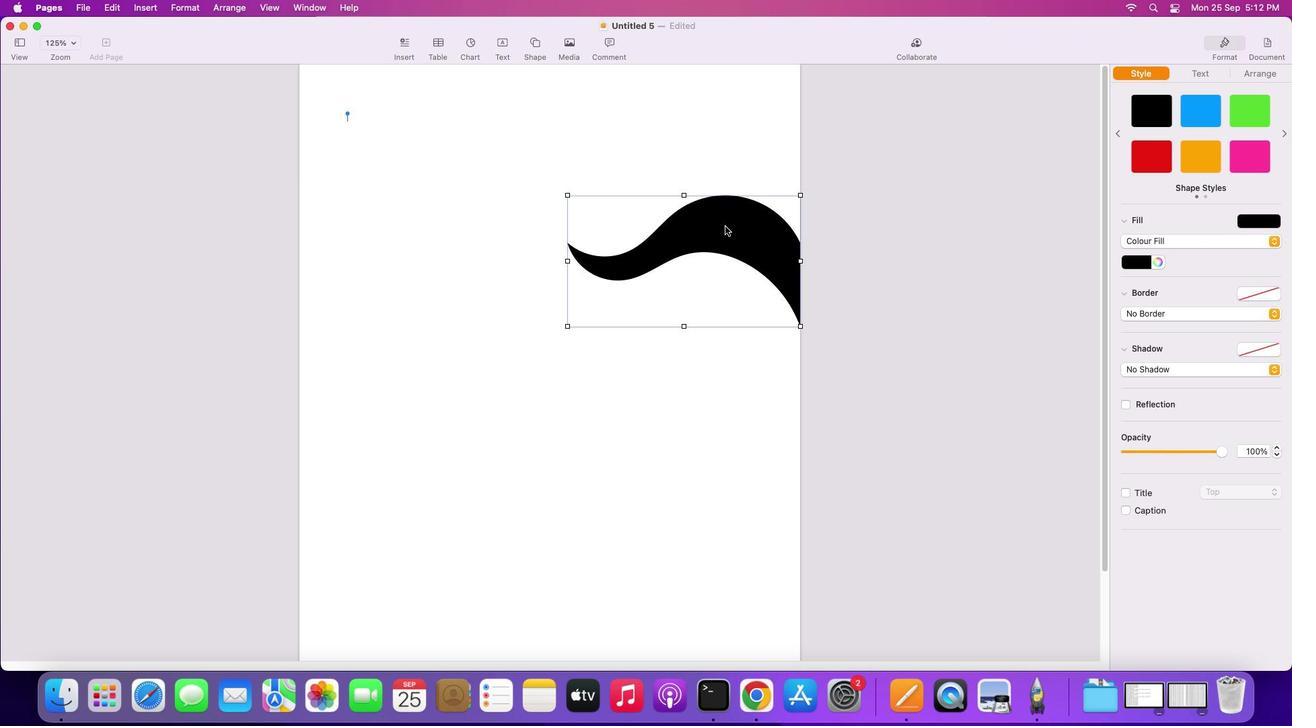
Action: Mouse moved to (725, 226)
Screenshot: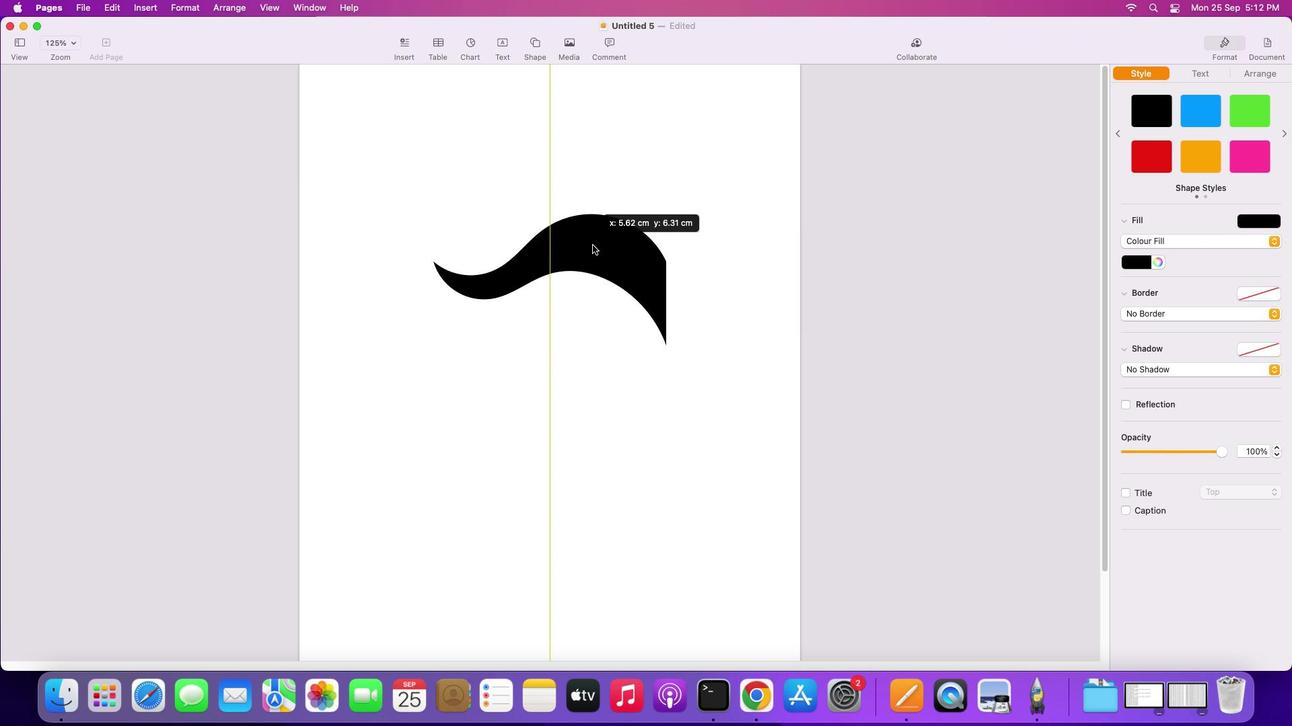 
Action: Mouse pressed left at (725, 226)
Screenshot: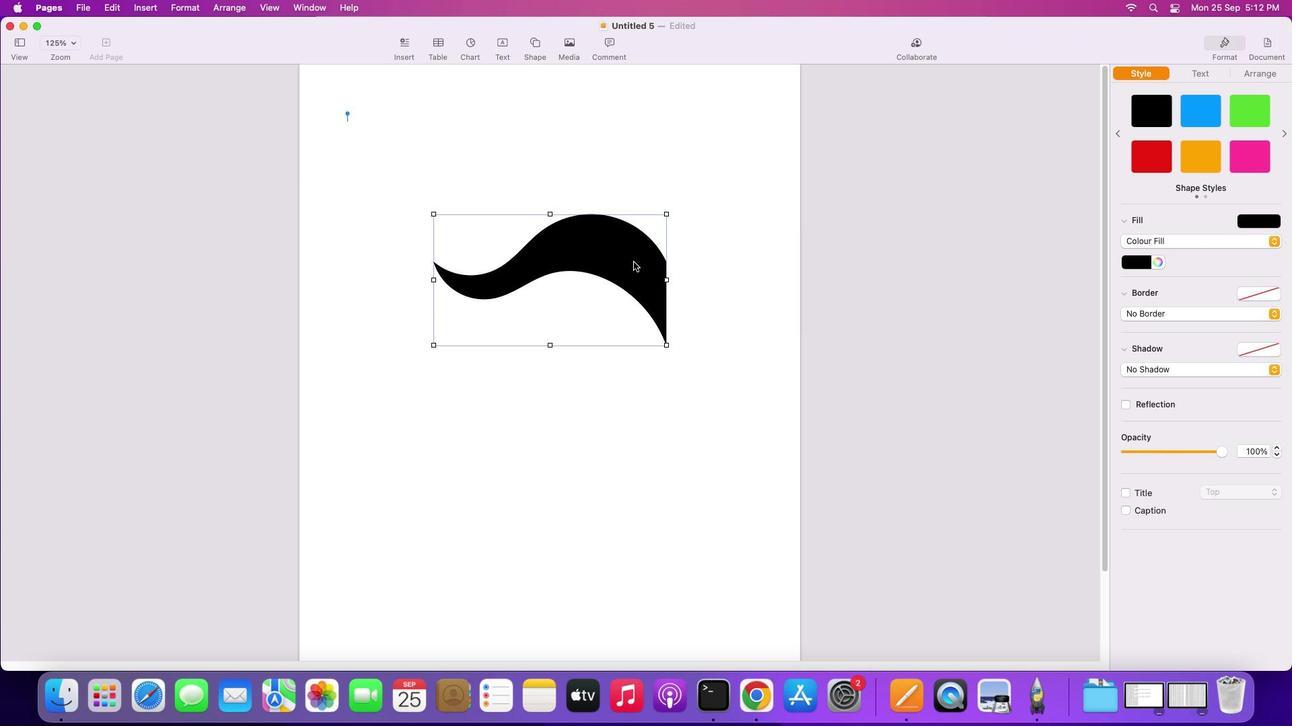 
Action: Mouse moved to (666, 280)
Screenshot: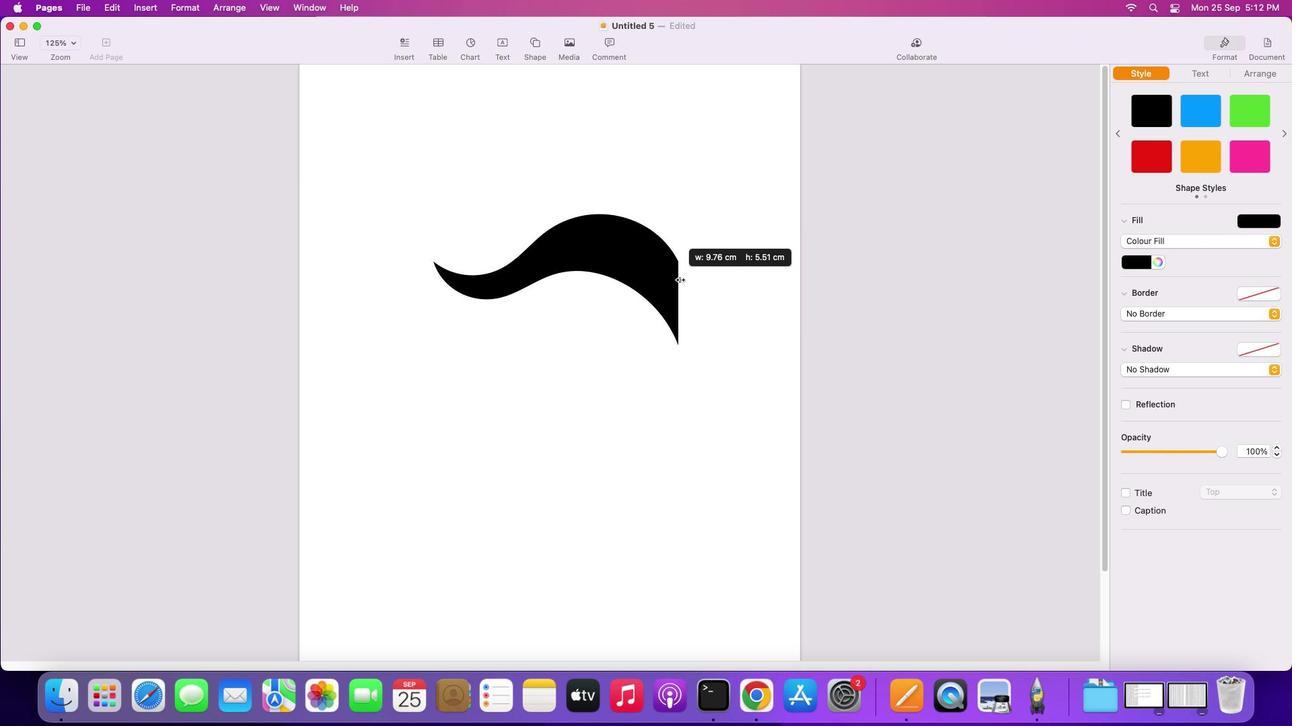 
Action: Mouse pressed left at (666, 280)
Screenshot: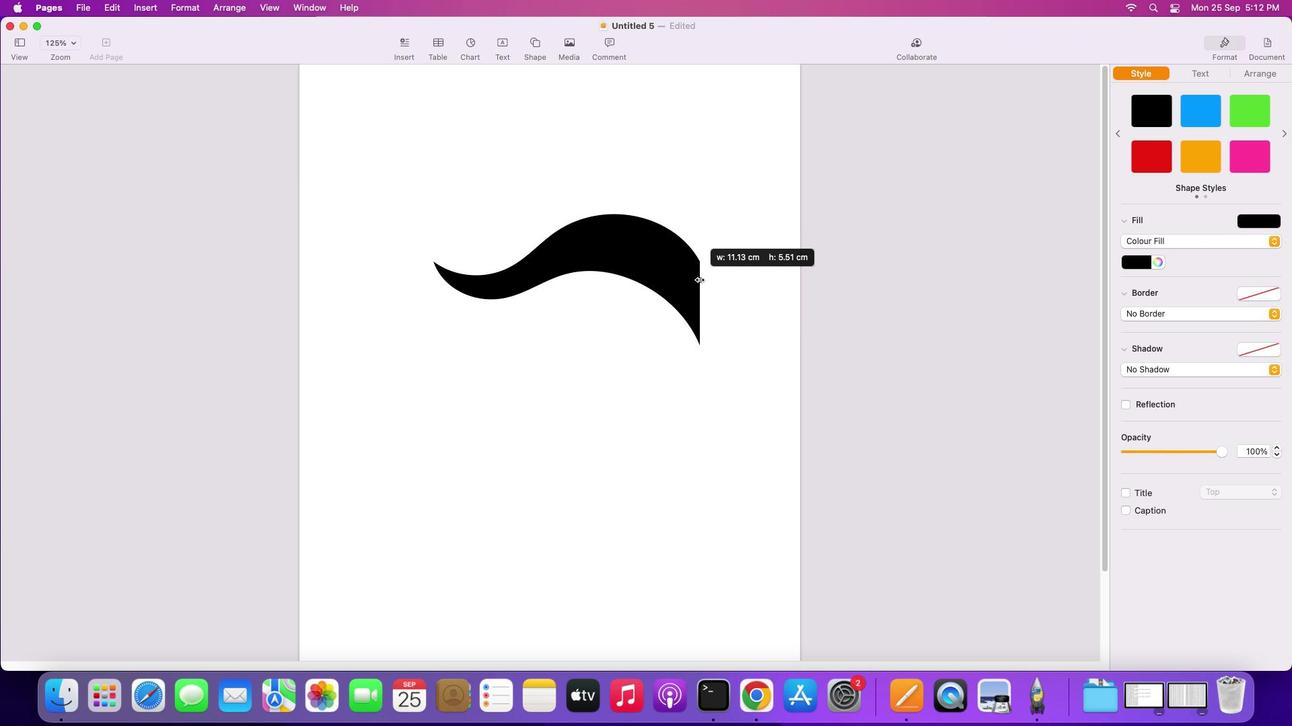 
Action: Mouse moved to (636, 259)
Screenshot: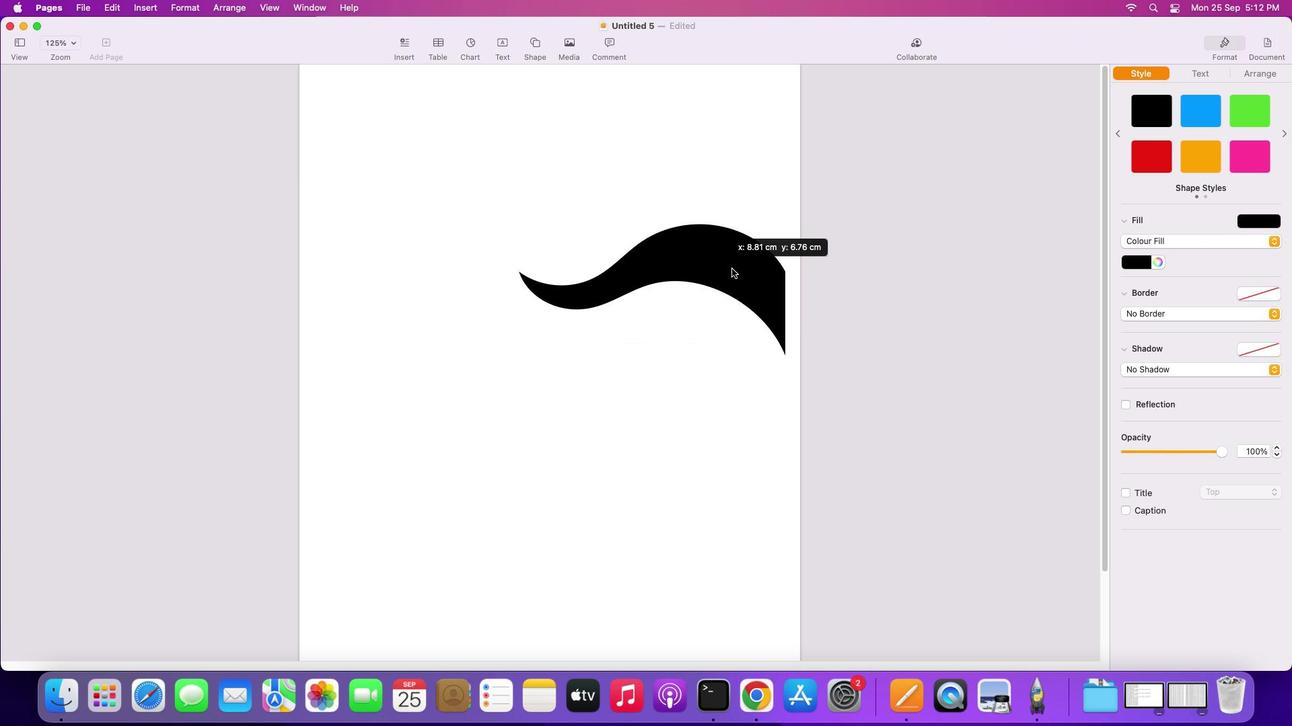 
Action: Mouse pressed left at (636, 259)
Screenshot: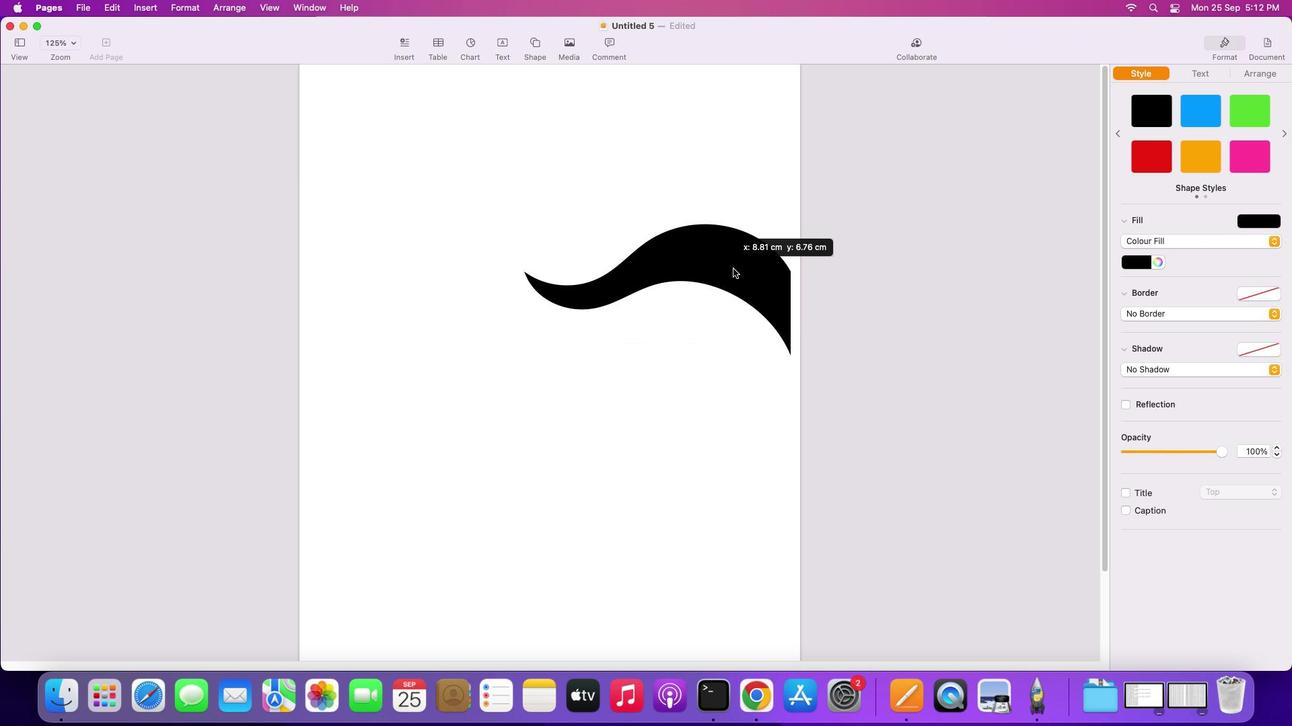 
Action: Mouse moved to (732, 269)
Screenshot: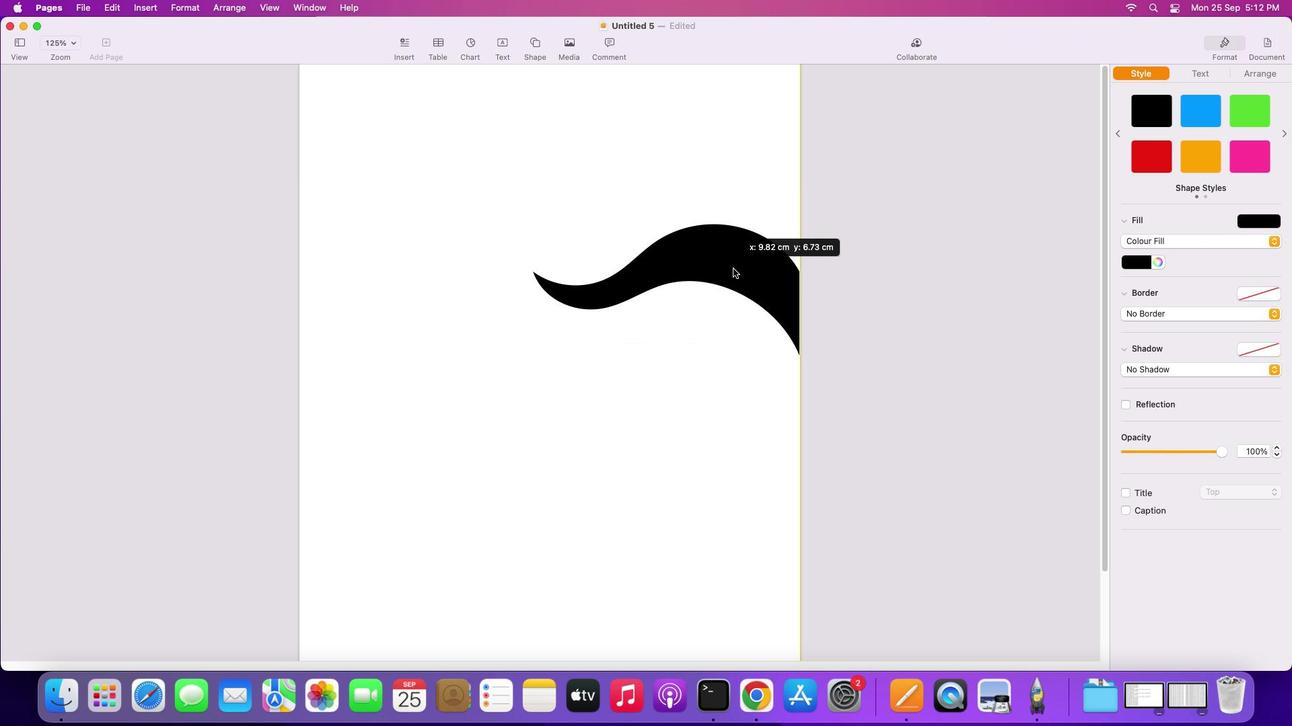 
Action: Mouse pressed left at (732, 269)
Screenshot: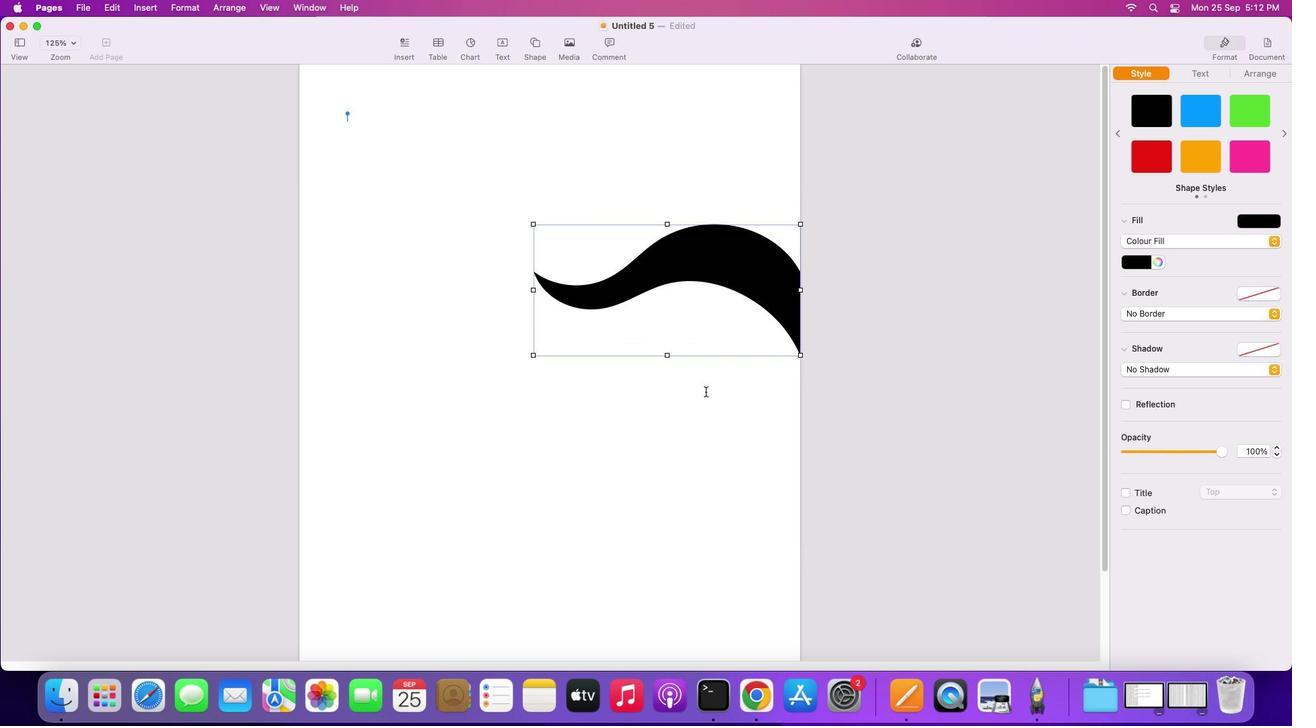 
Action: Mouse moved to (705, 391)
Screenshot: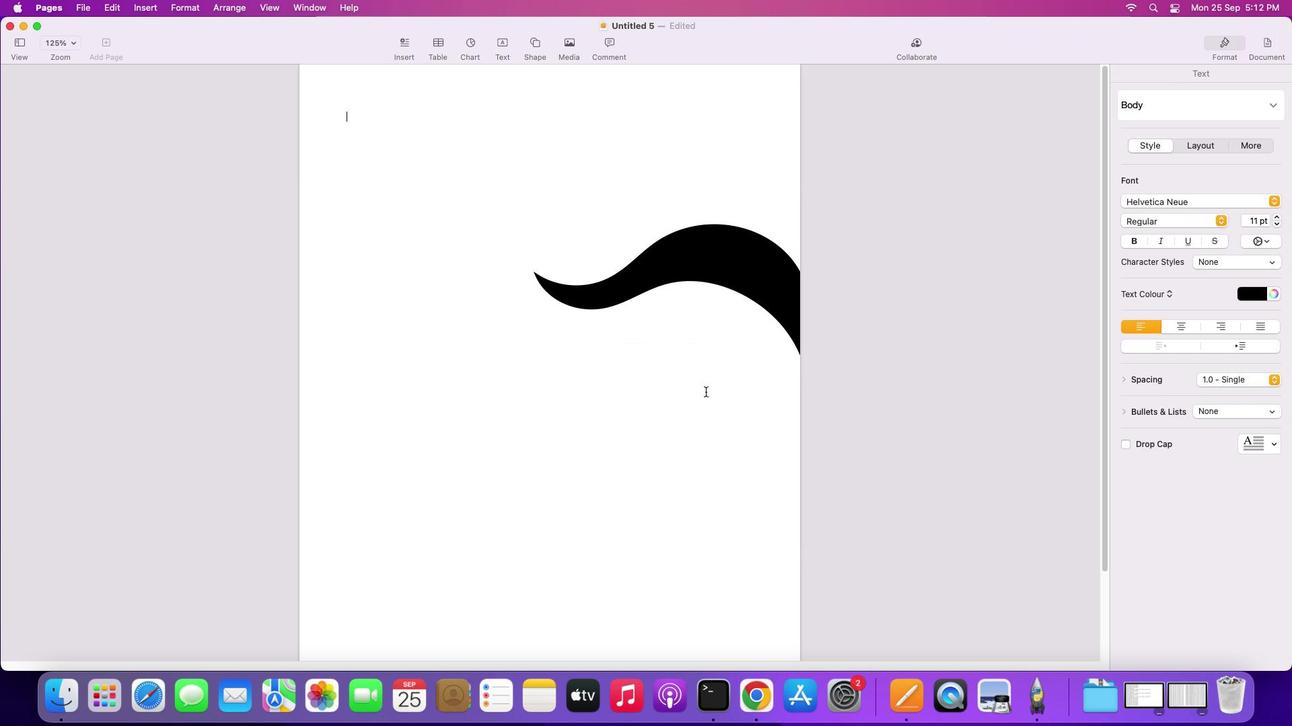 
Action: Mouse pressed left at (705, 391)
Screenshot: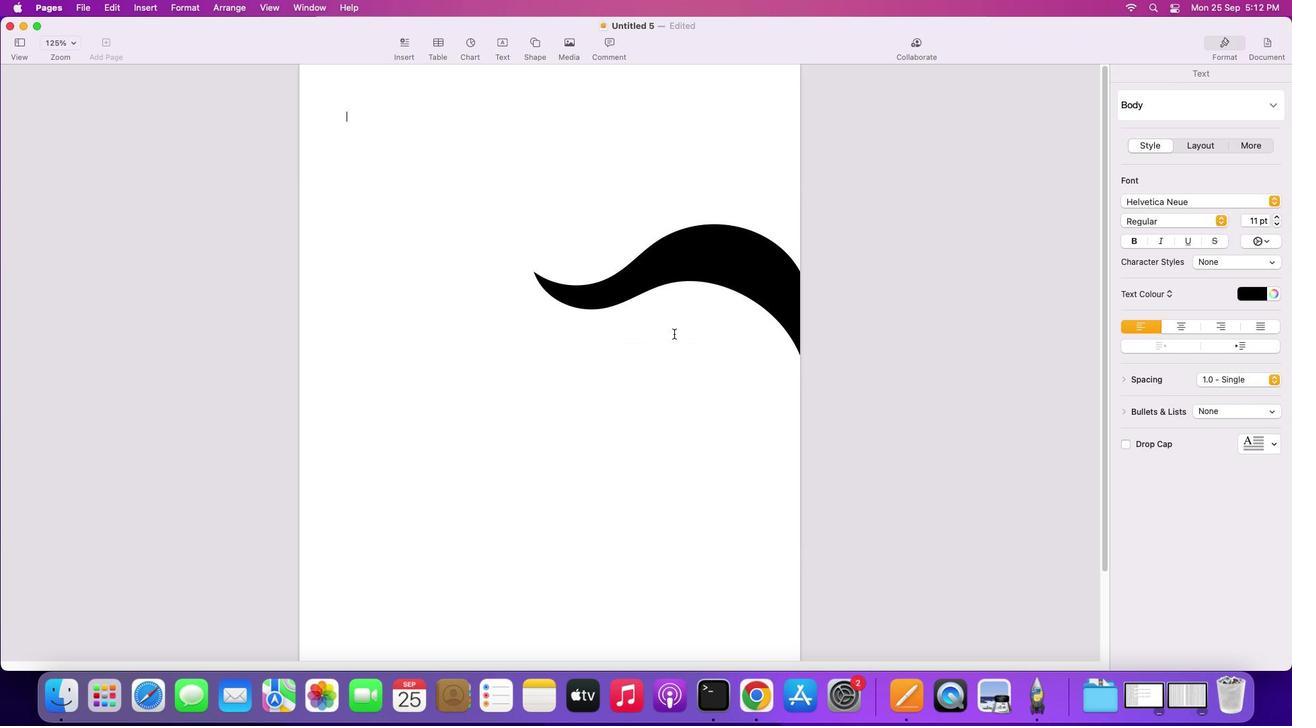 
Action: Mouse moved to (537, 40)
Screenshot: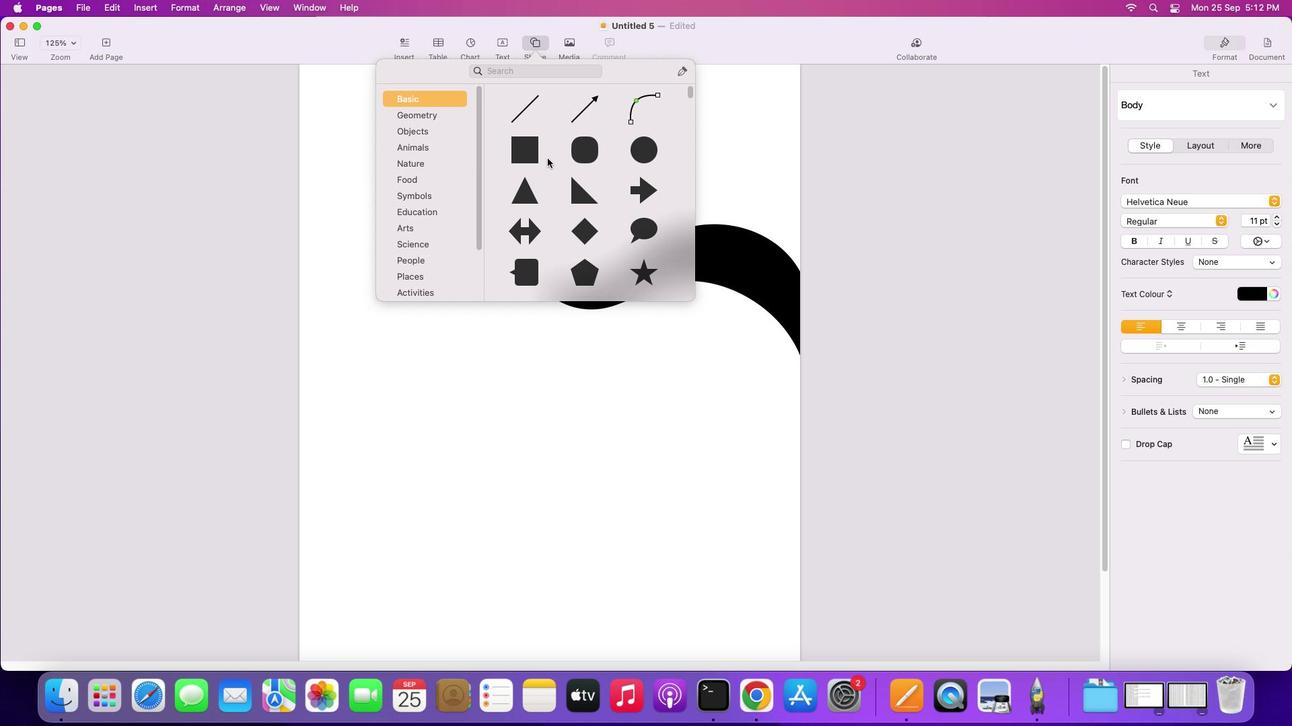 
Action: Mouse pressed left at (537, 40)
Screenshot: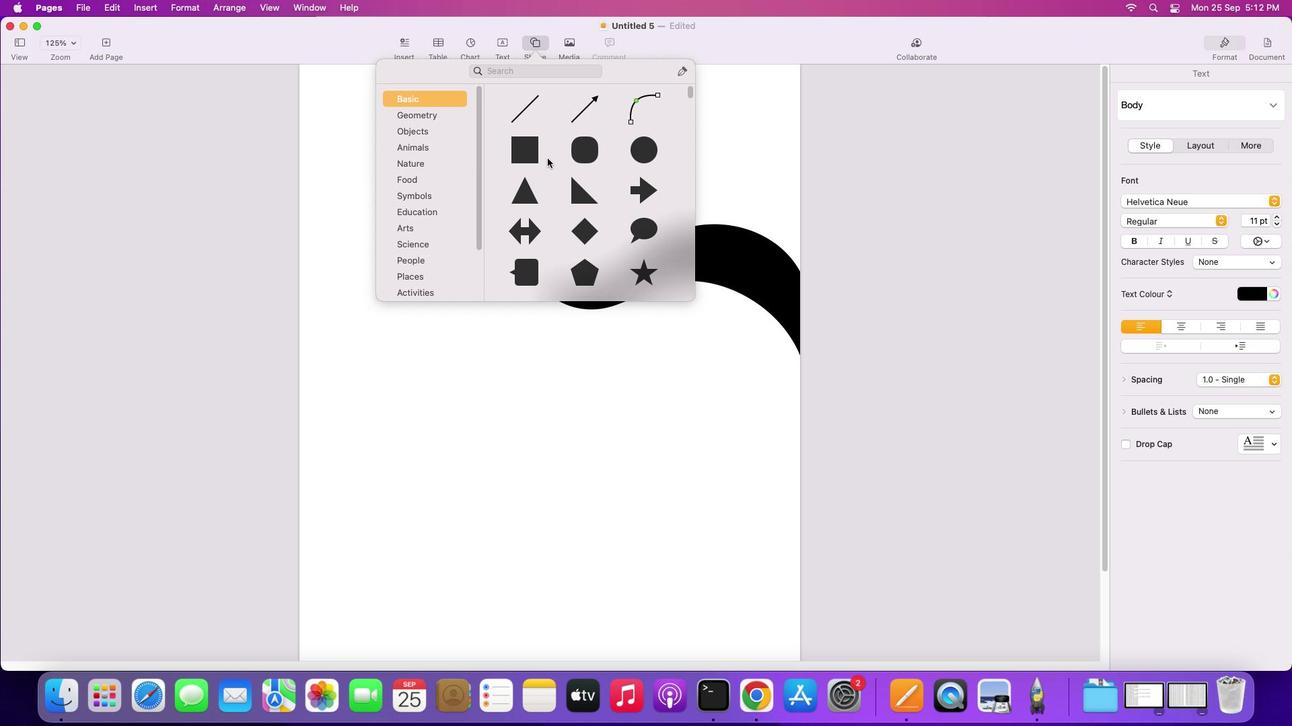 
Action: Mouse moved to (535, 137)
Screenshot: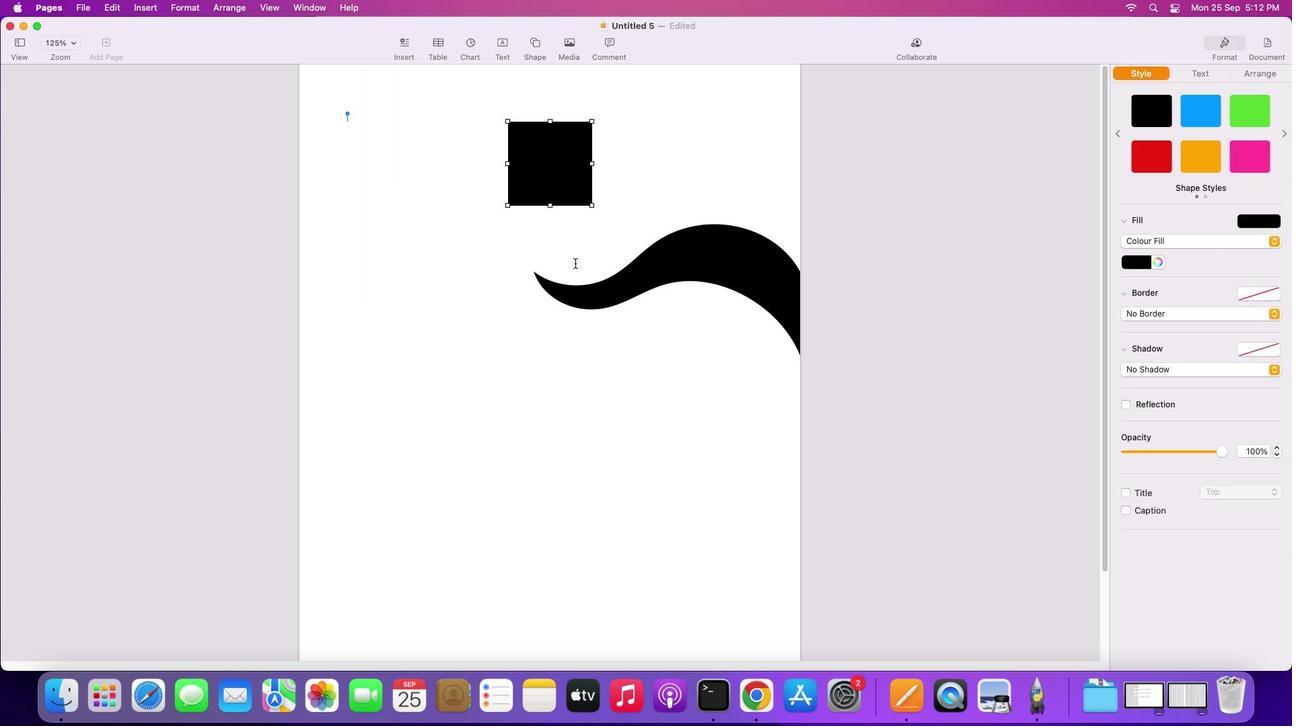 
Action: Mouse pressed left at (535, 137)
Screenshot: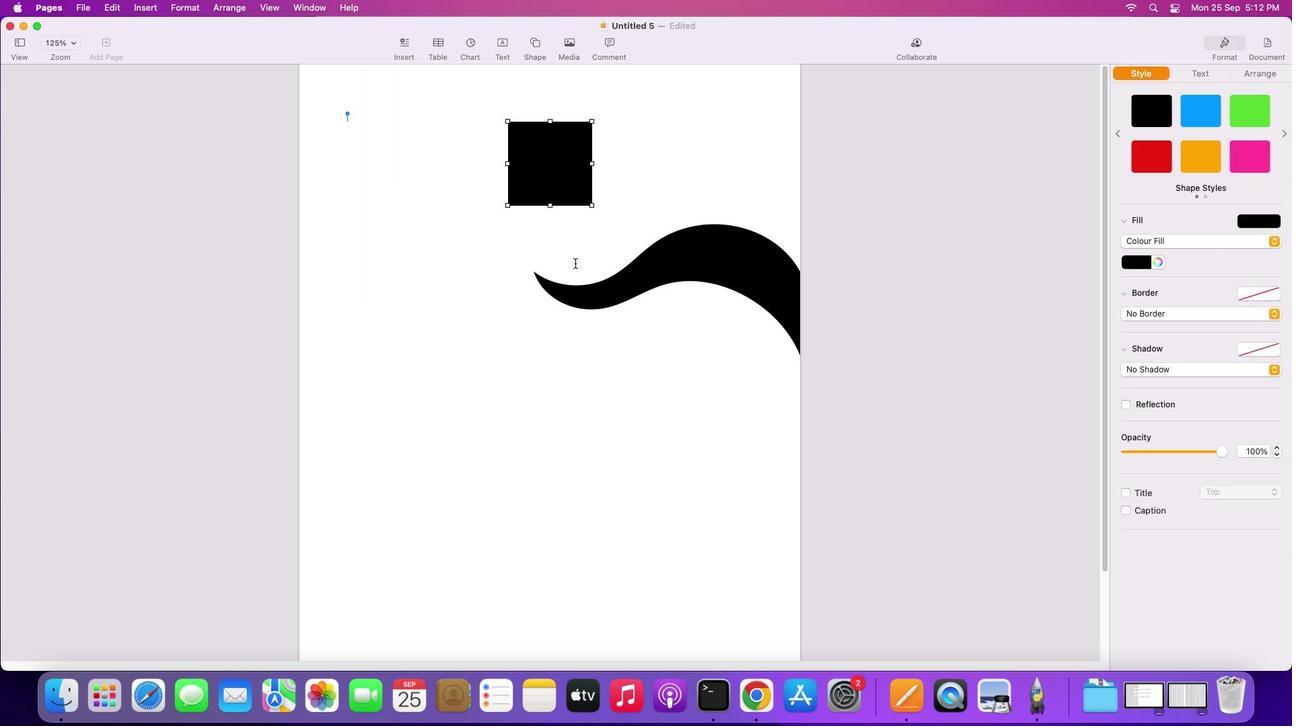 
Action: Mouse moved to (555, 156)
Screenshot: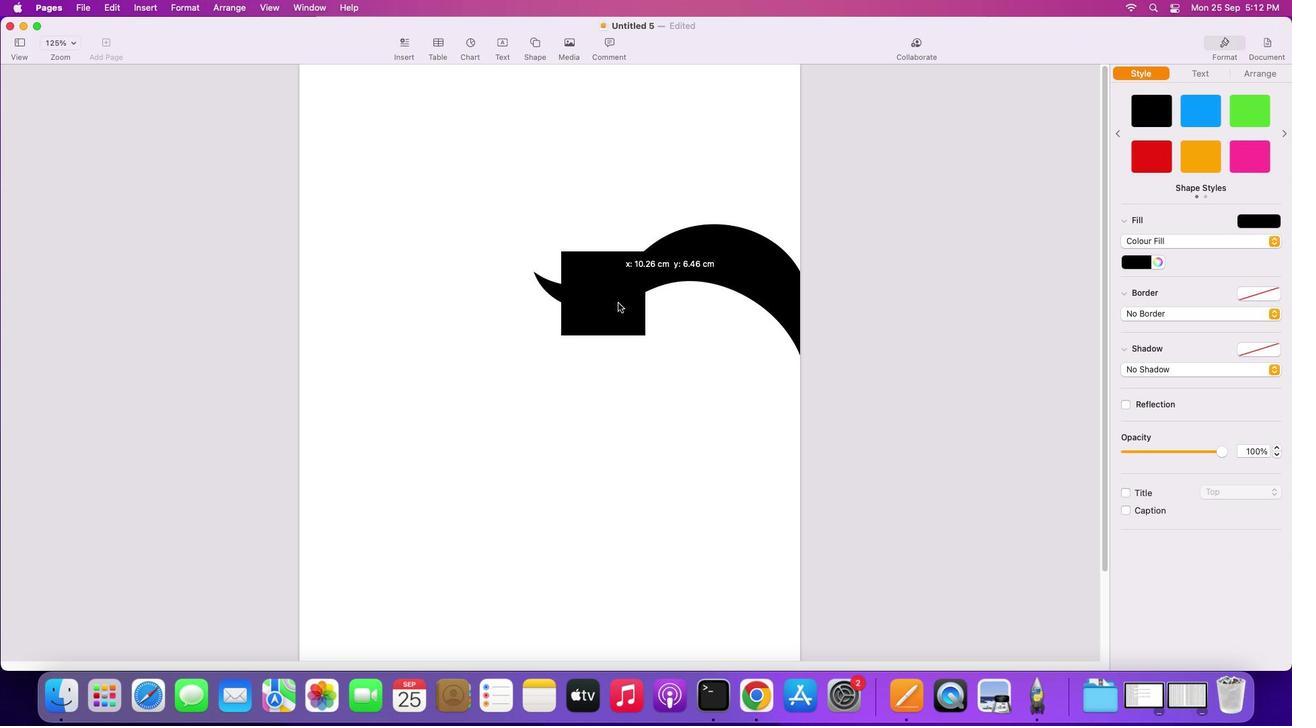
Action: Mouse pressed left at (555, 156)
Screenshot: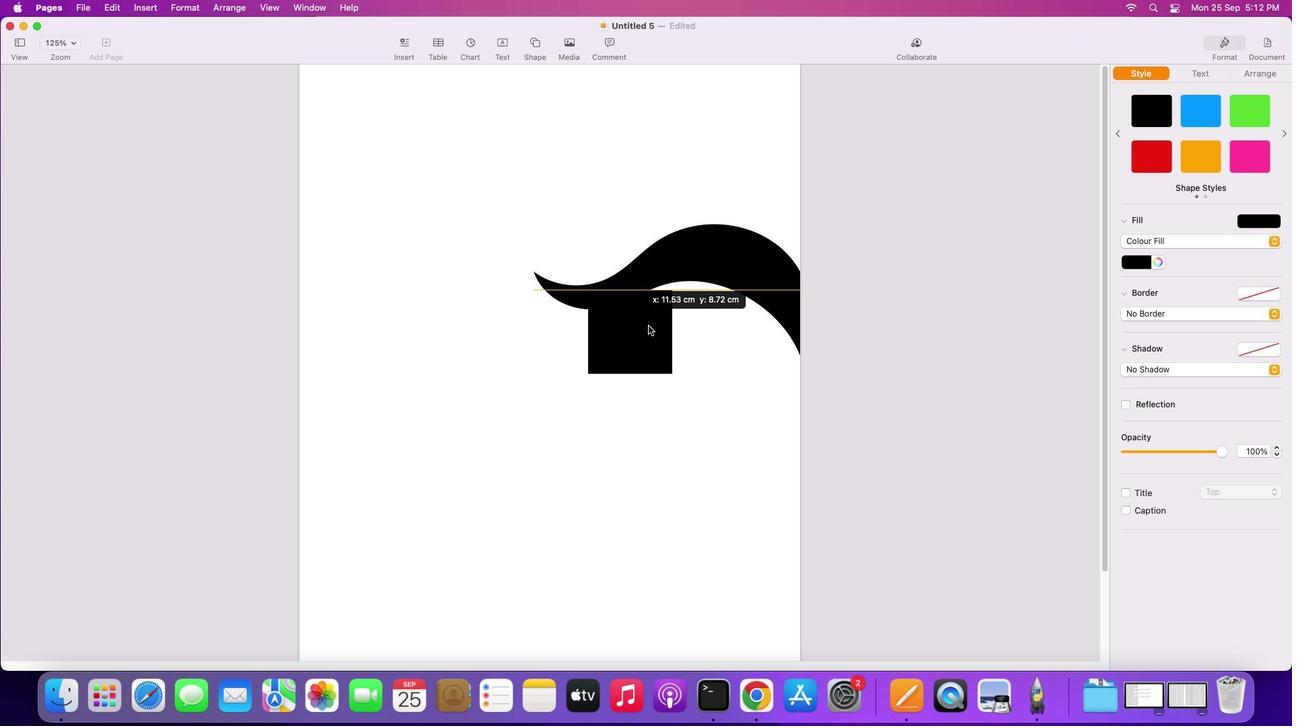 
Action: Mouse moved to (728, 261)
Screenshot: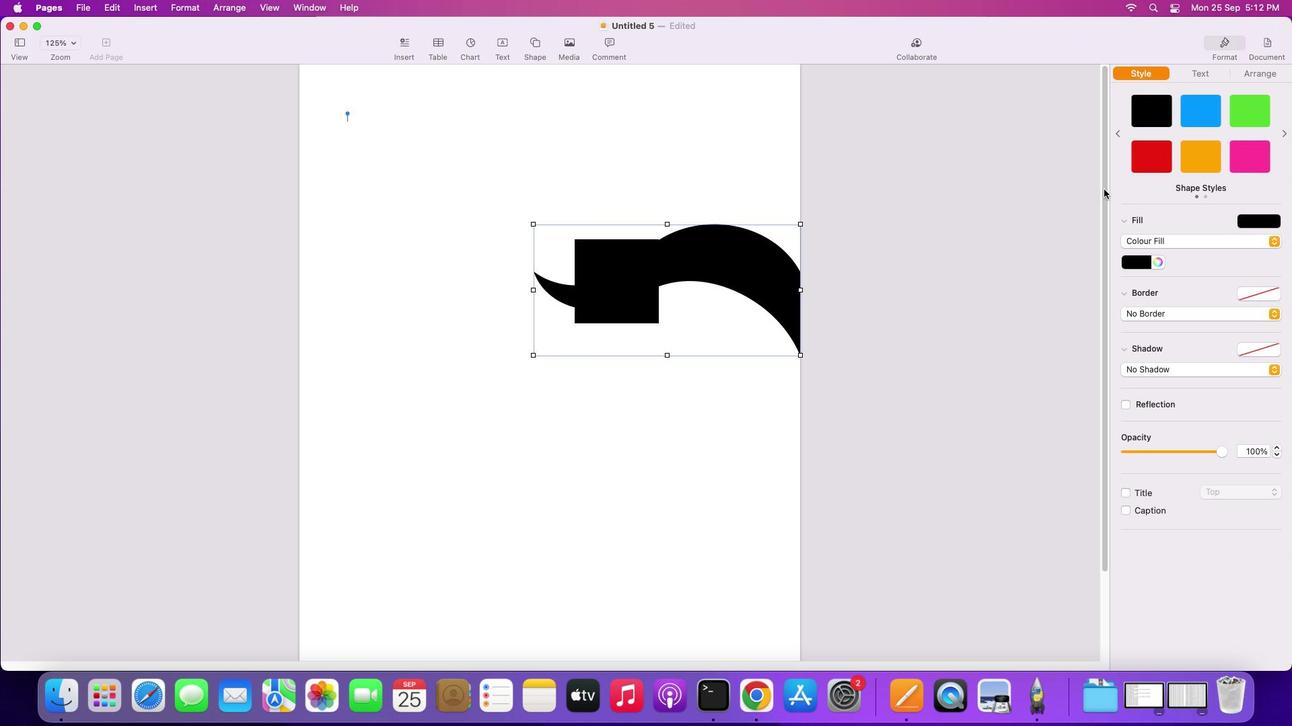 
Action: Mouse pressed left at (728, 261)
Screenshot: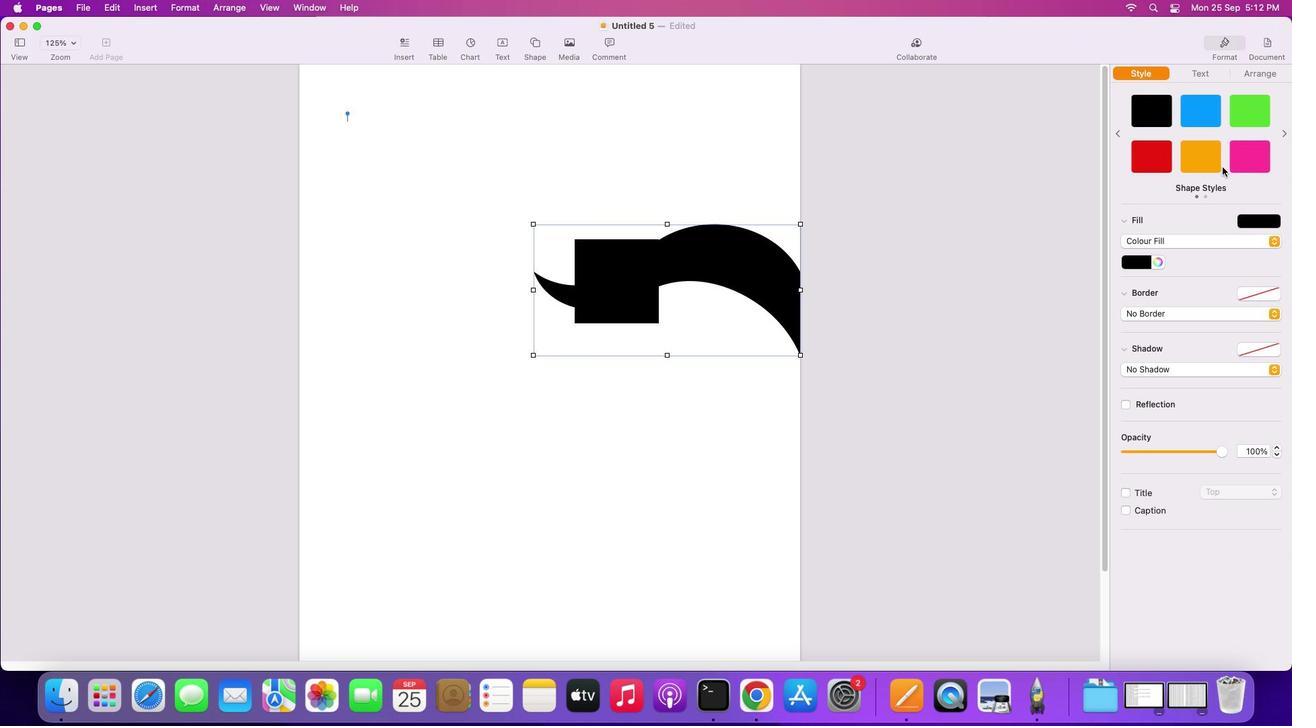 
Action: Mouse moved to (1166, 159)
Screenshot: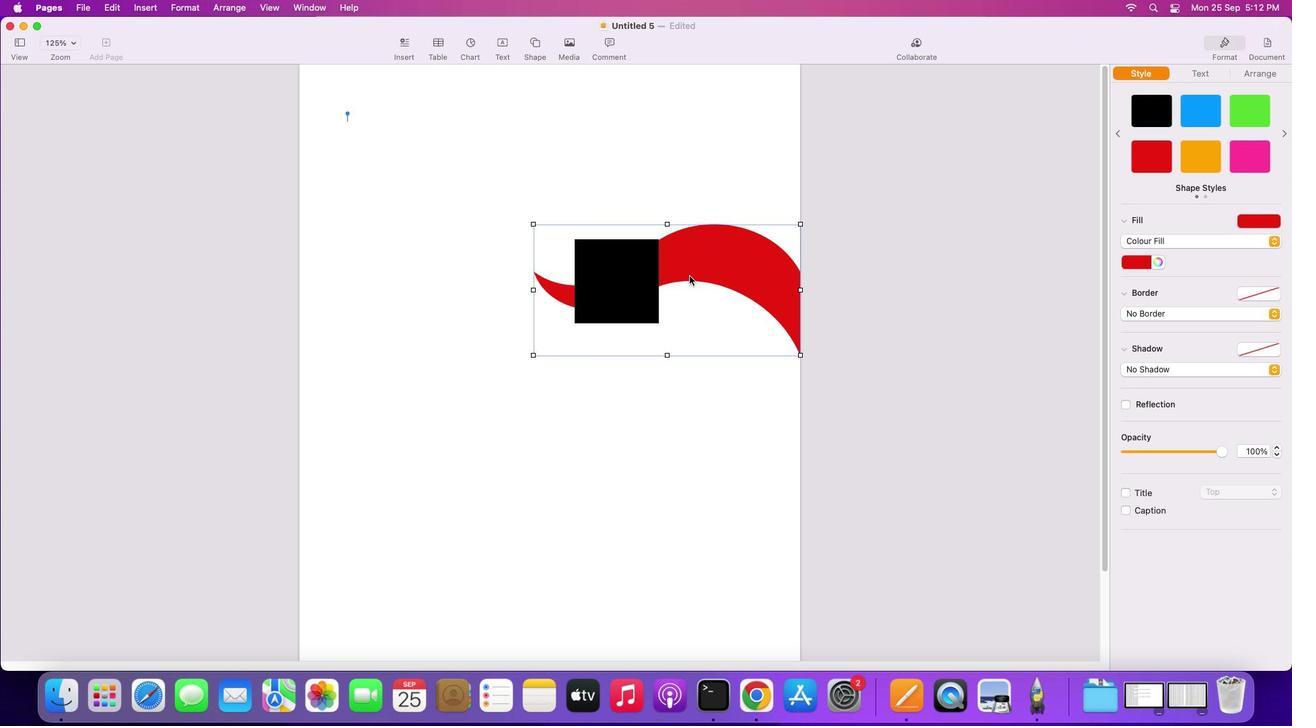 
Action: Mouse pressed left at (1166, 159)
Screenshot: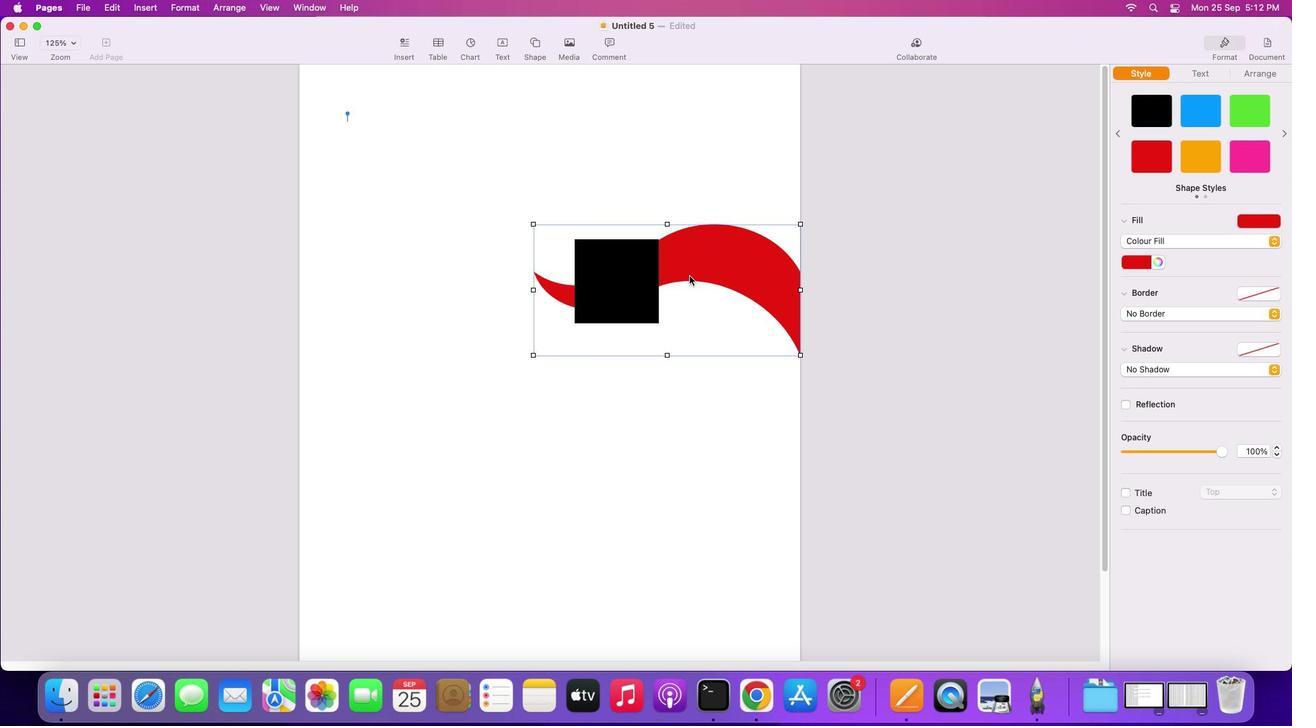 
Action: Mouse moved to (643, 291)
Screenshot: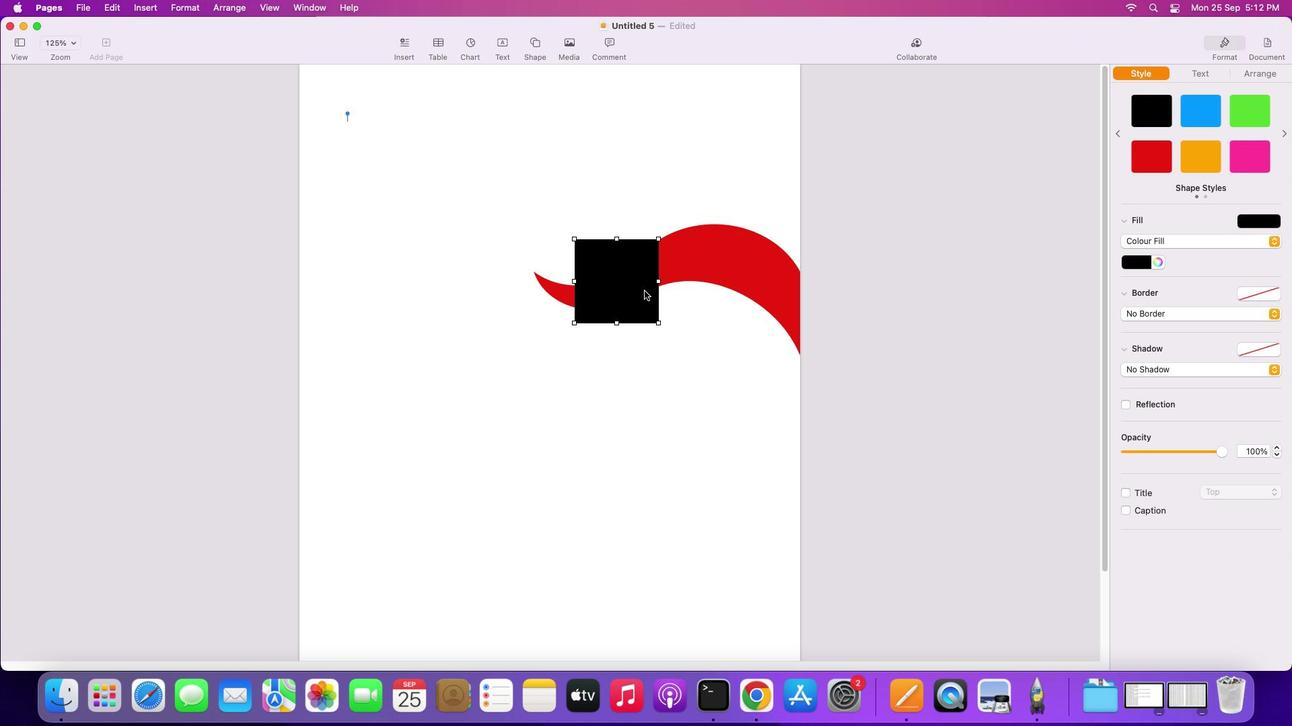 
Action: Mouse pressed left at (643, 291)
Screenshot: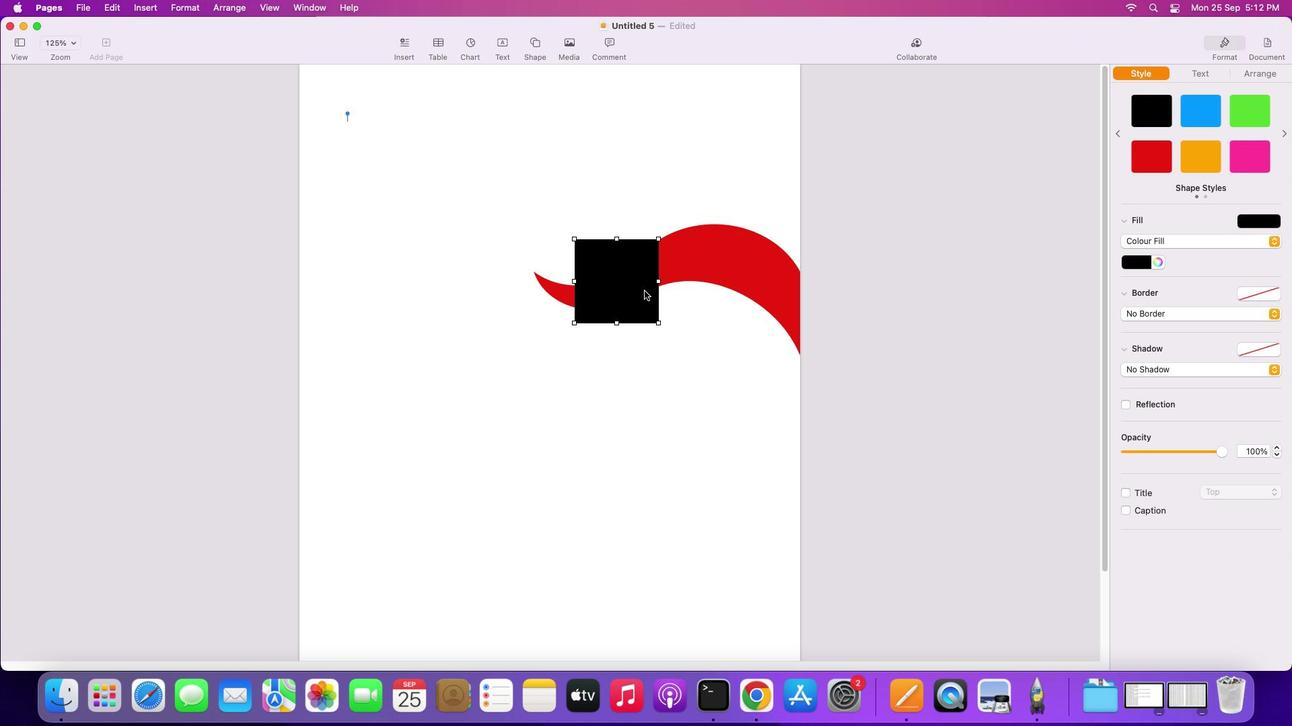 
Action: Mouse pressed right at (643, 291)
Screenshot: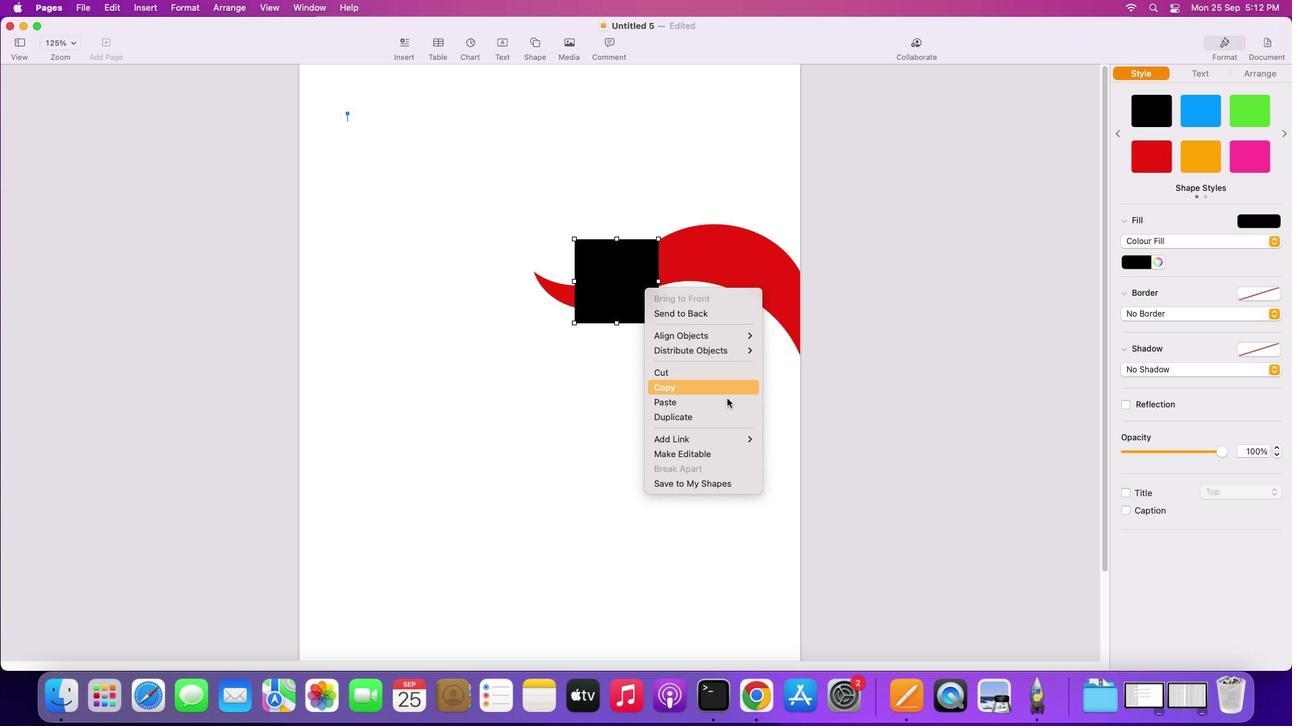 
Action: Mouse moved to (722, 452)
Screenshot: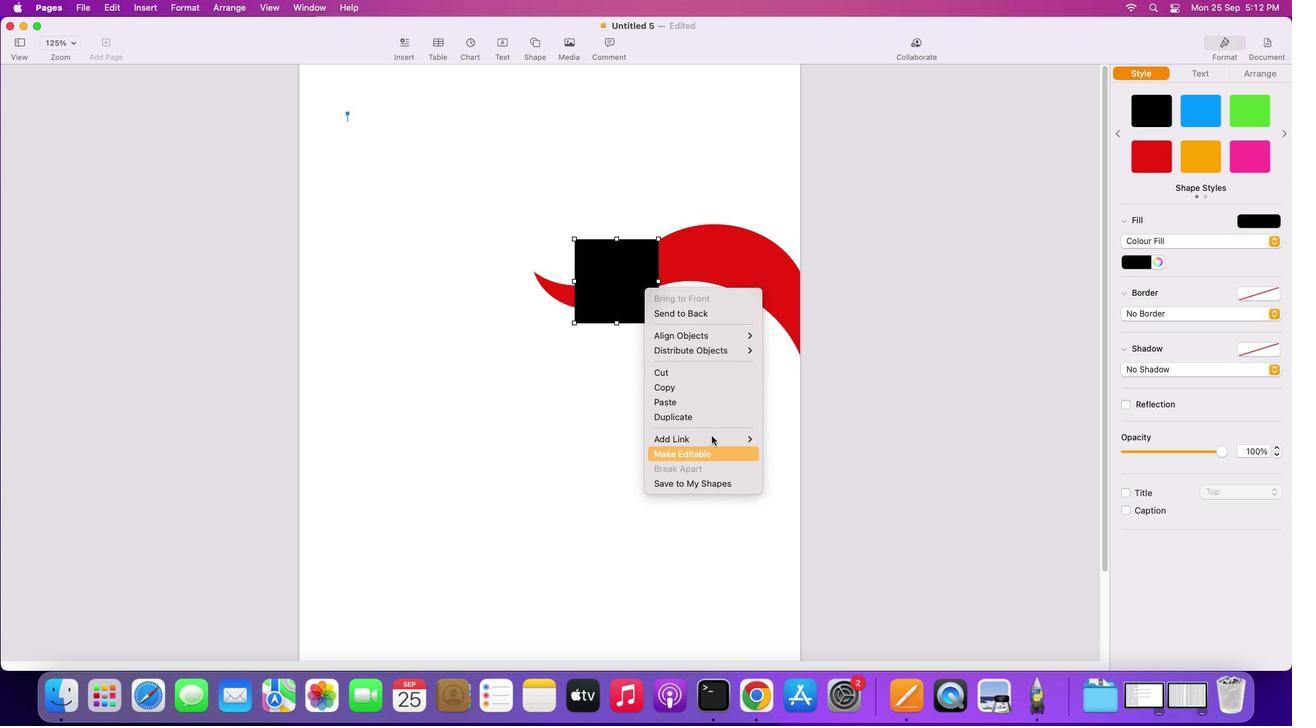 
Action: Mouse pressed left at (722, 452)
Screenshot: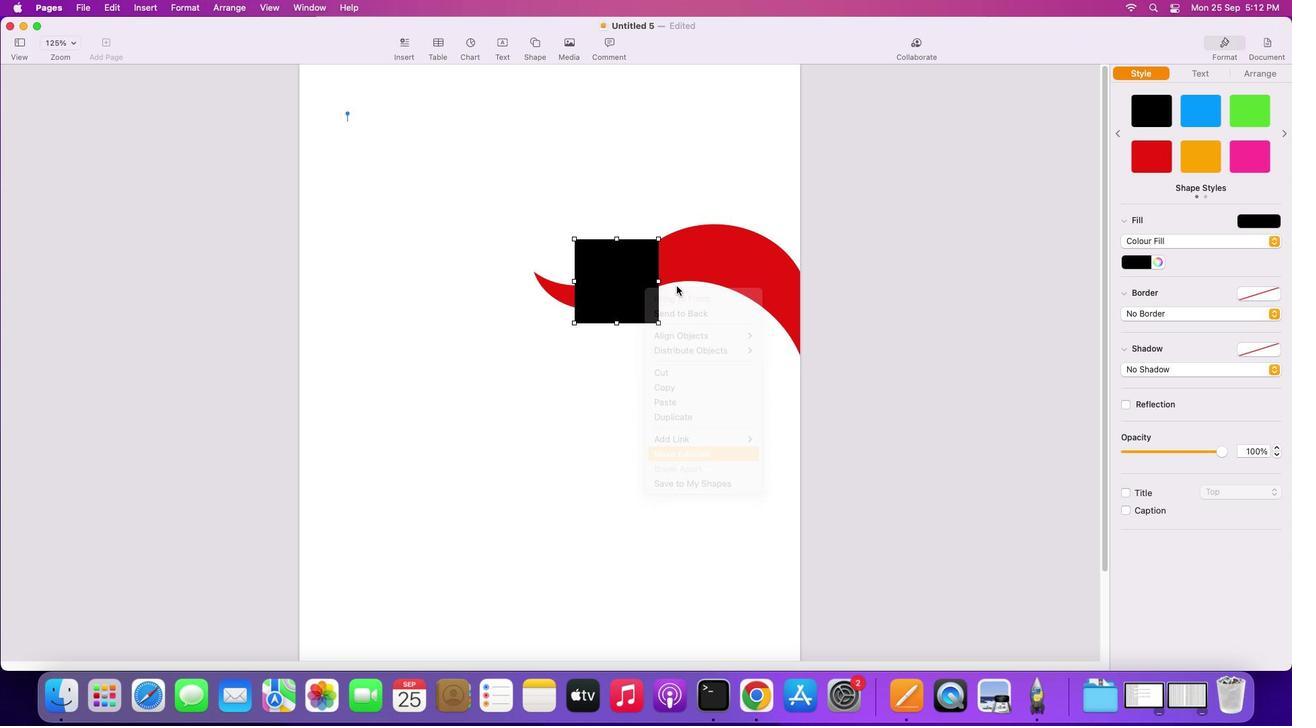 
Action: Mouse moved to (637, 259)
Screenshot: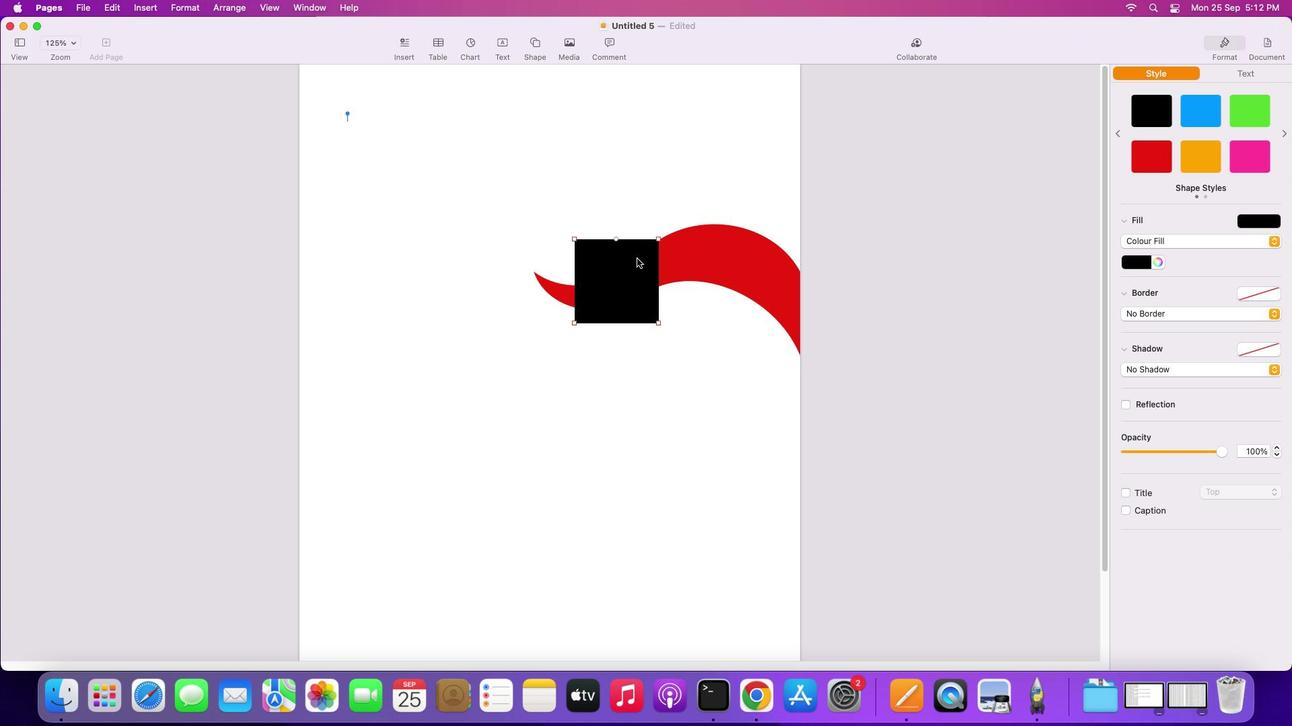 
Action: Key pressed Key.cmd'z'
Screenshot: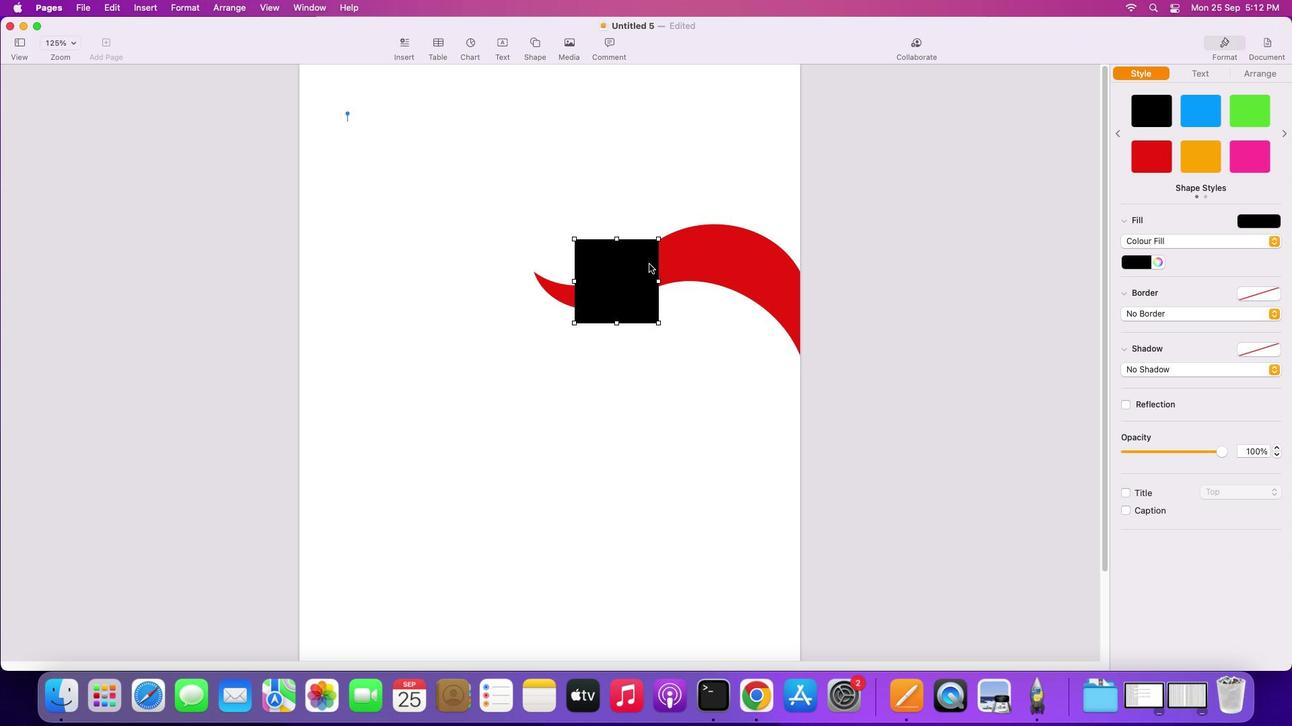 
Action: Mouse moved to (660, 283)
Screenshot: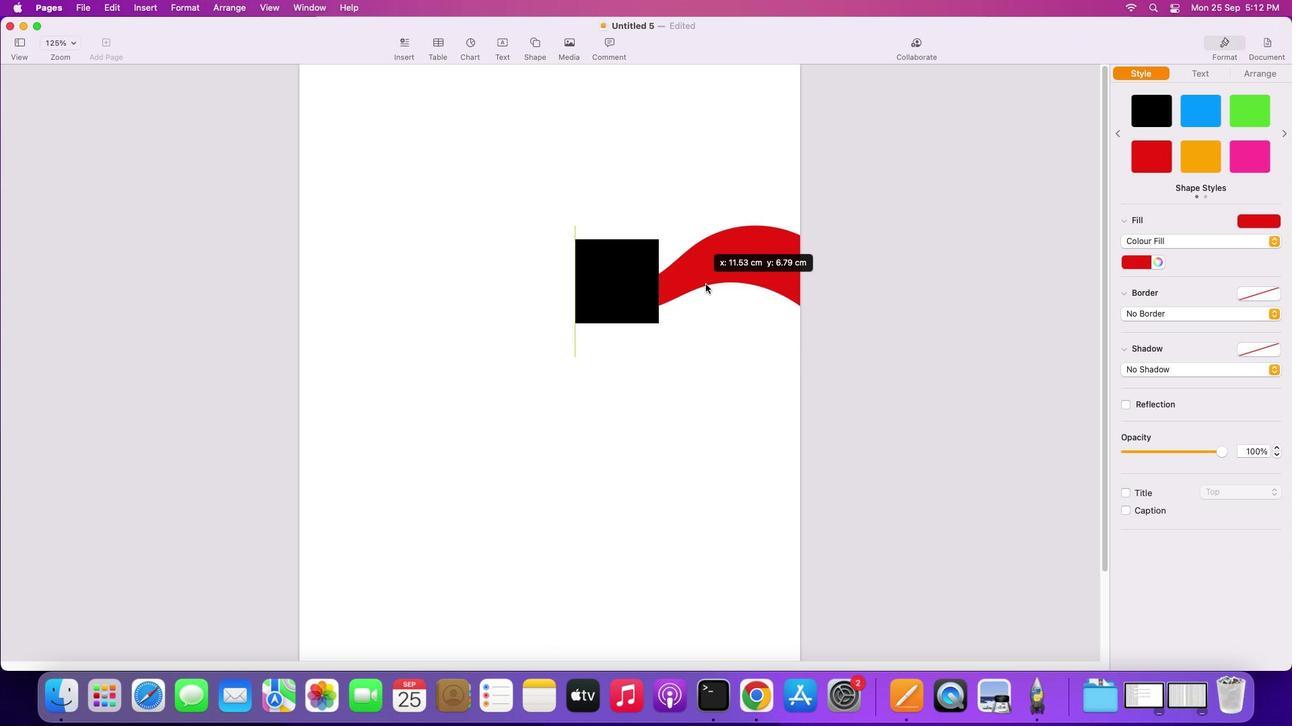 
Action: Mouse pressed left at (660, 283)
Screenshot: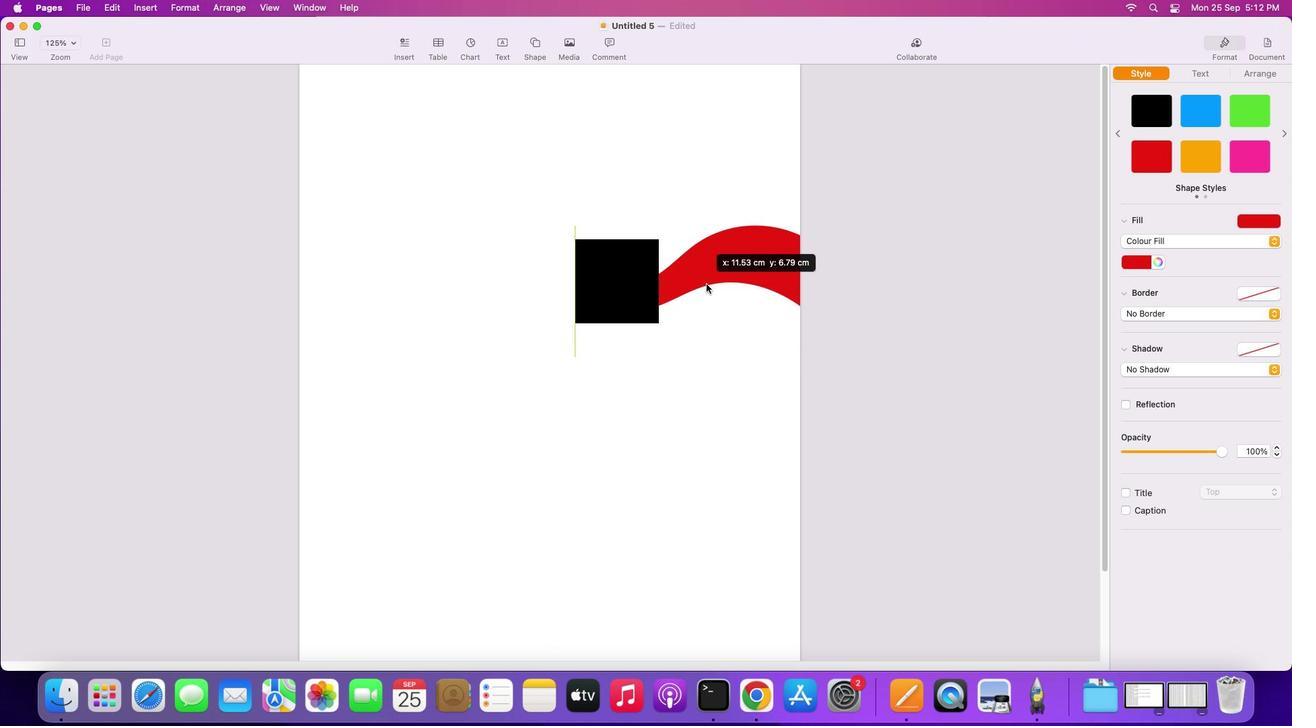 
Action: Mouse moved to (706, 284)
Screenshot: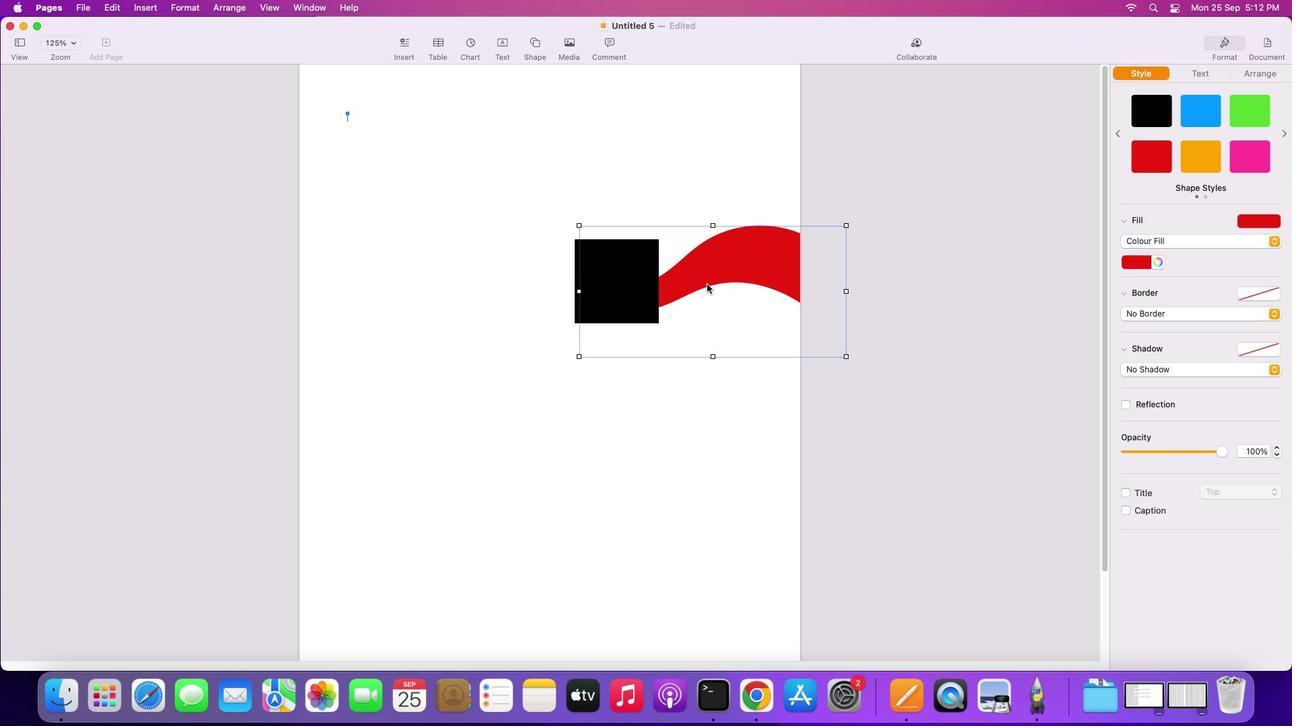 
Action: Key pressed Key.cmd
Screenshot: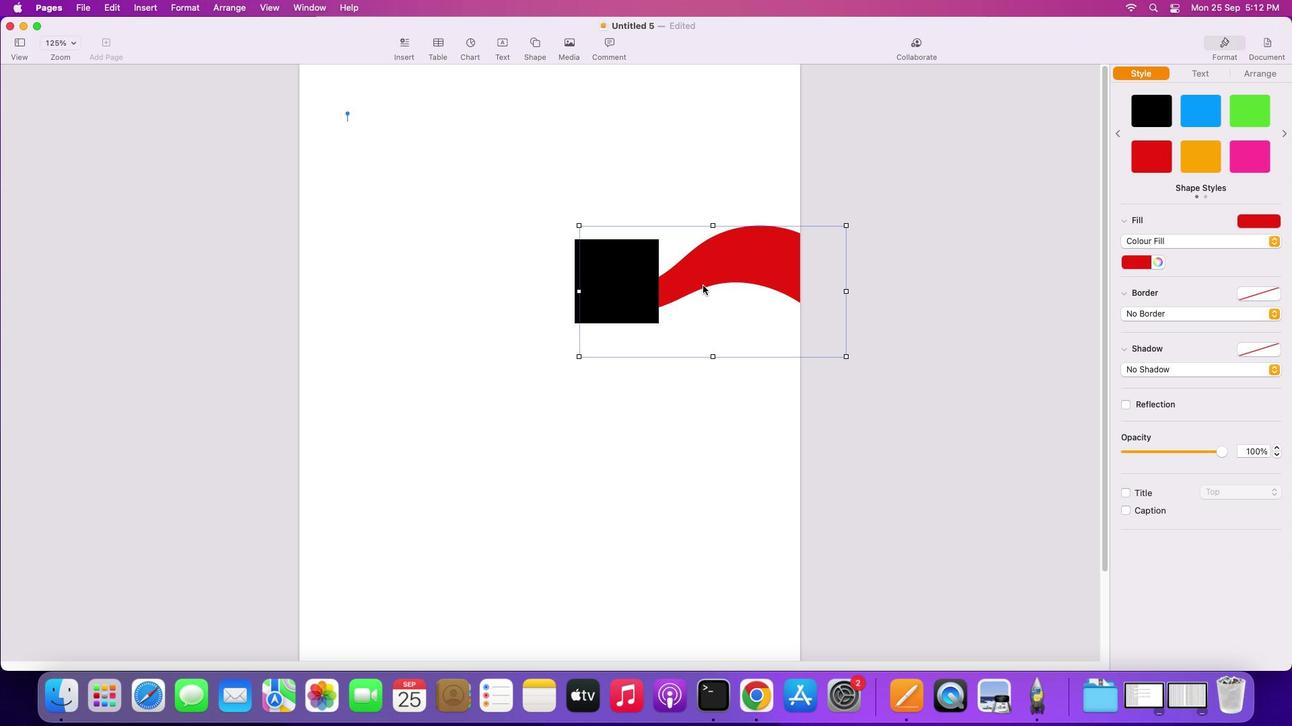 
Action: Mouse moved to (702, 285)
Screenshot: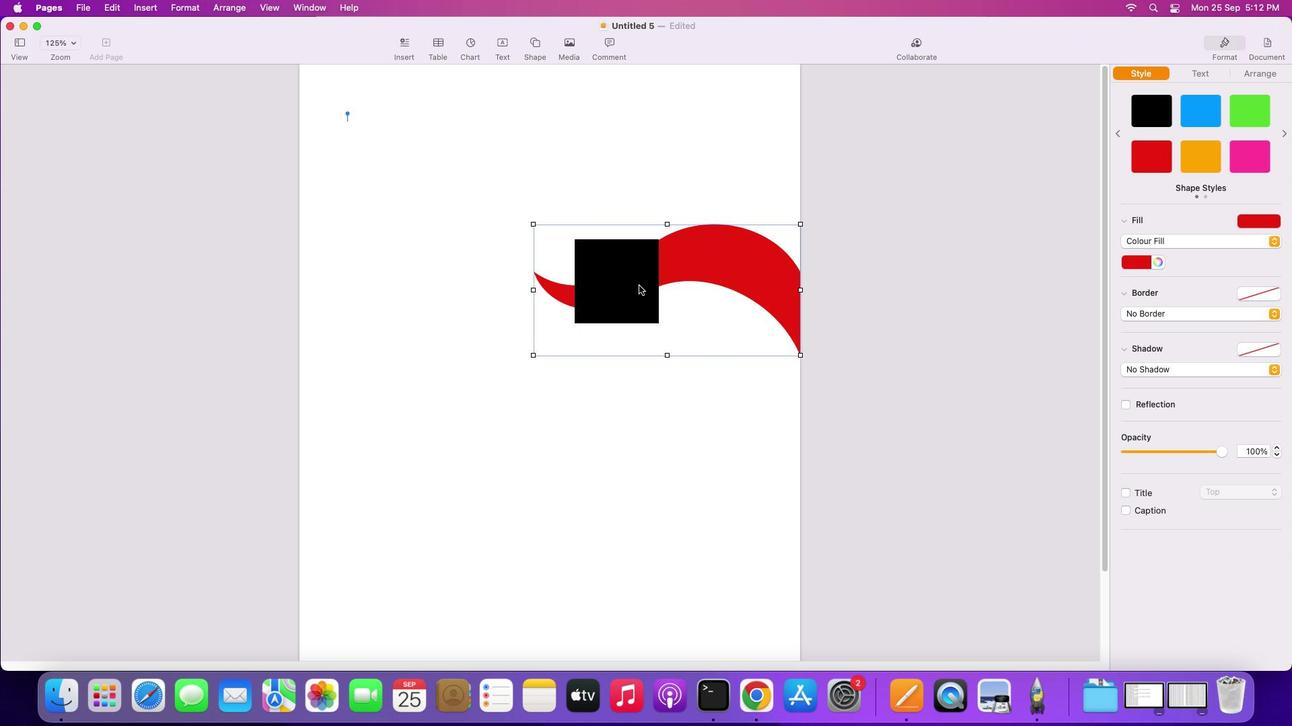 
Action: Key pressed 'z'
Screenshot: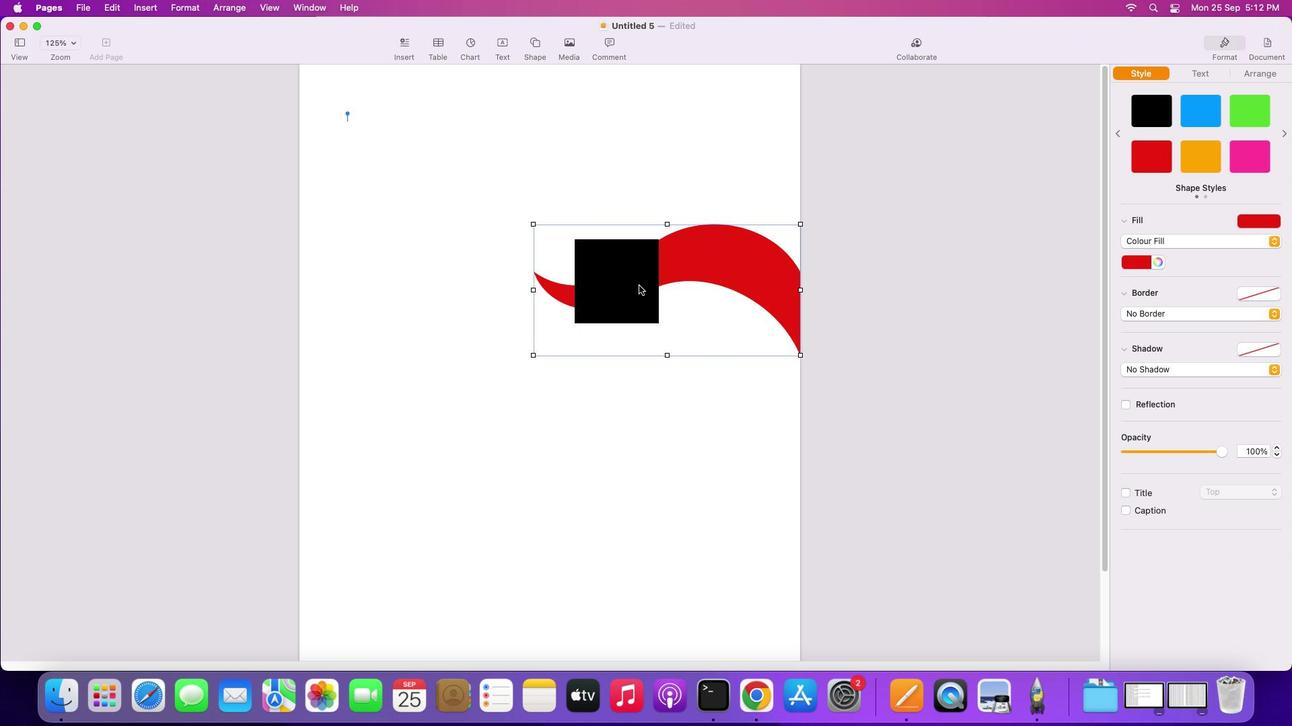 
Action: Mouse moved to (638, 285)
Screenshot: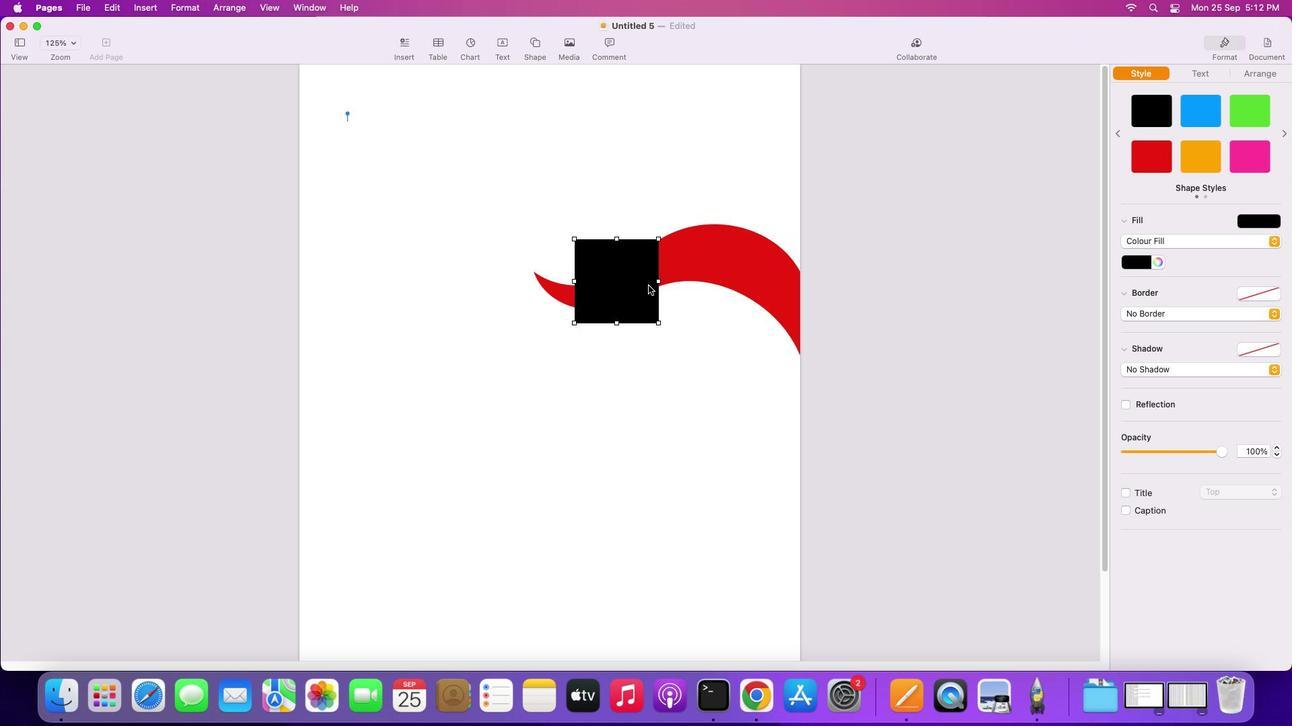 
Action: Mouse pressed left at (638, 285)
Screenshot: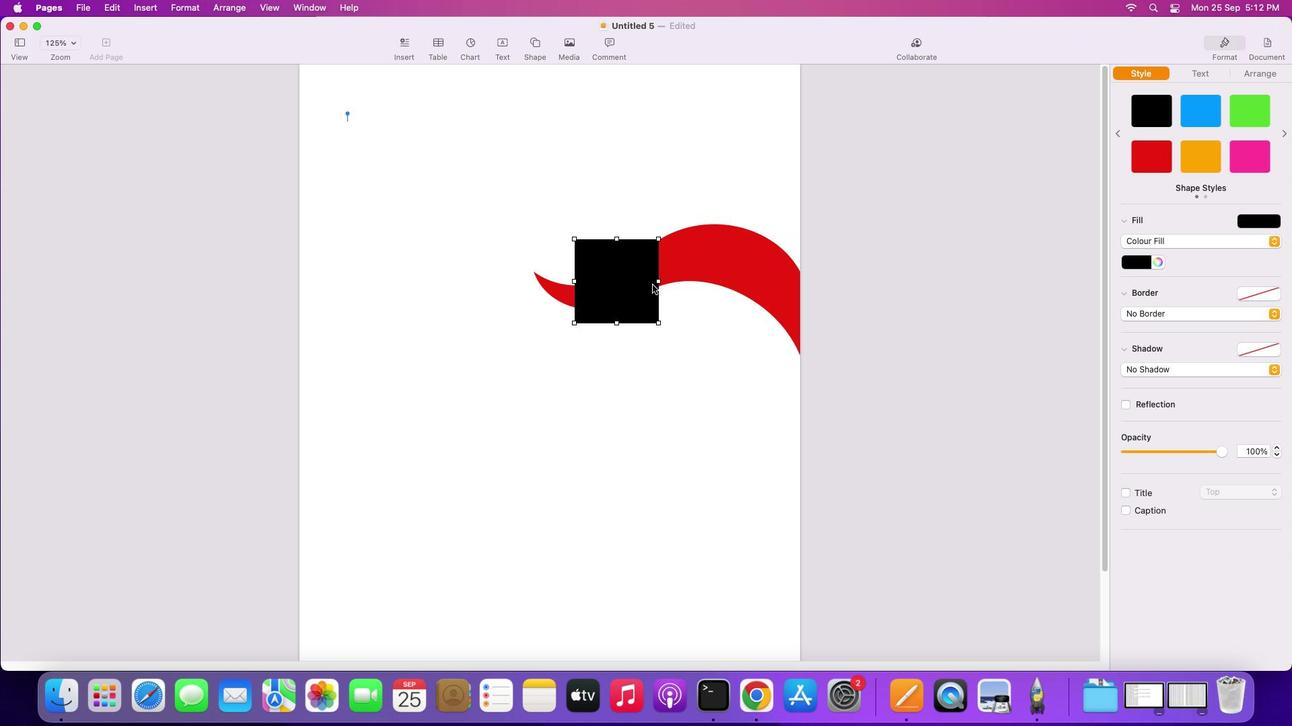 
Action: Mouse moved to (658, 281)
Screenshot: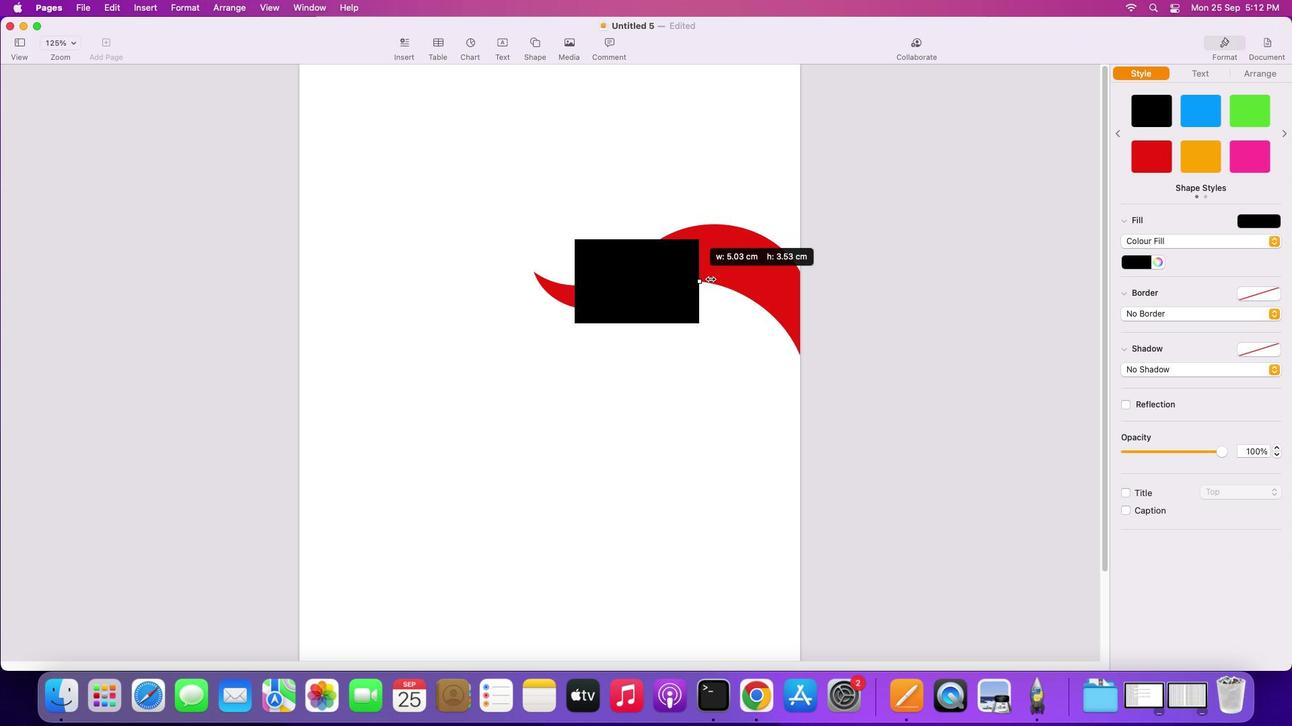
Action: Mouse pressed left at (658, 281)
Screenshot: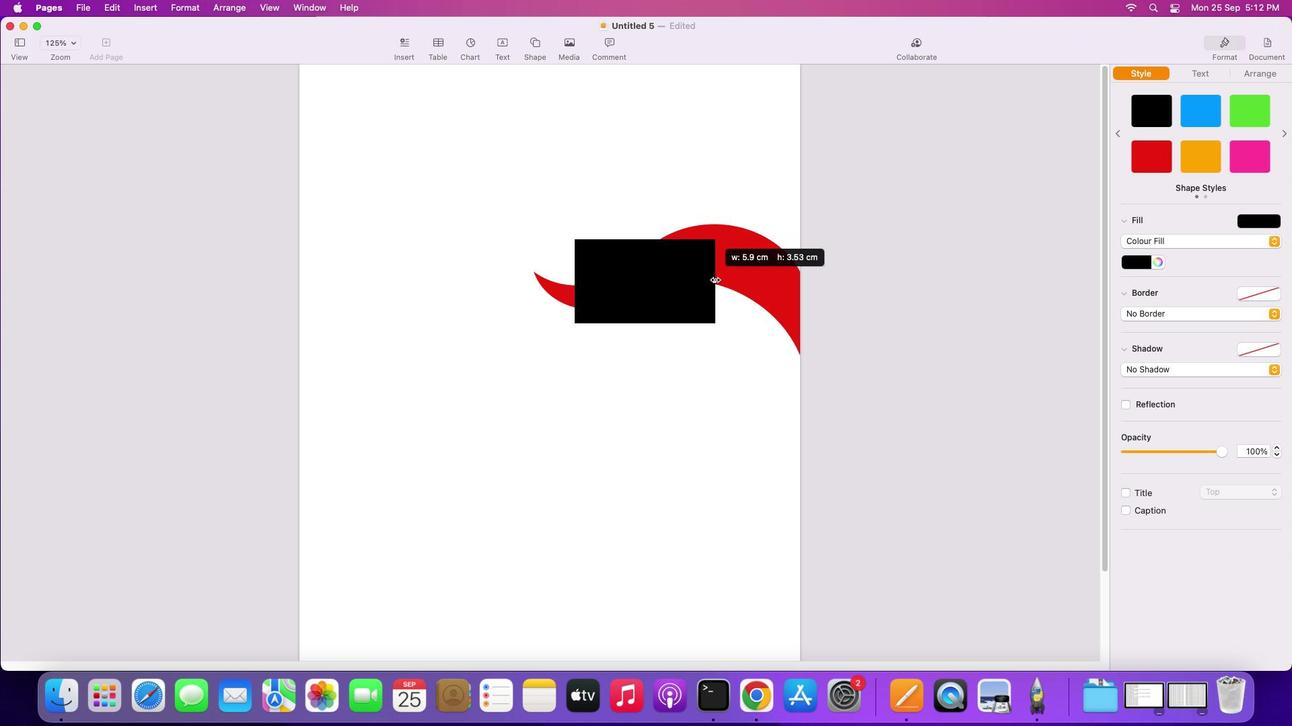 
Action: Mouse moved to (575, 281)
Screenshot: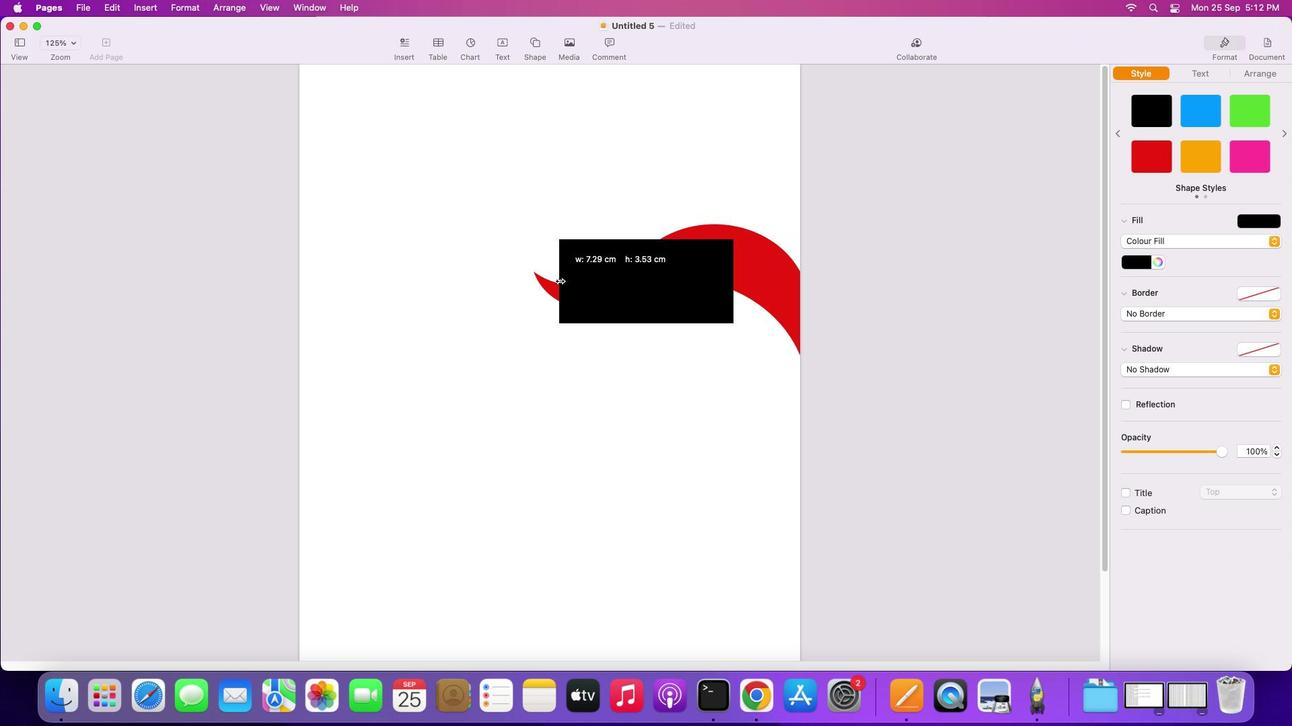 
Action: Mouse pressed left at (575, 281)
Screenshot: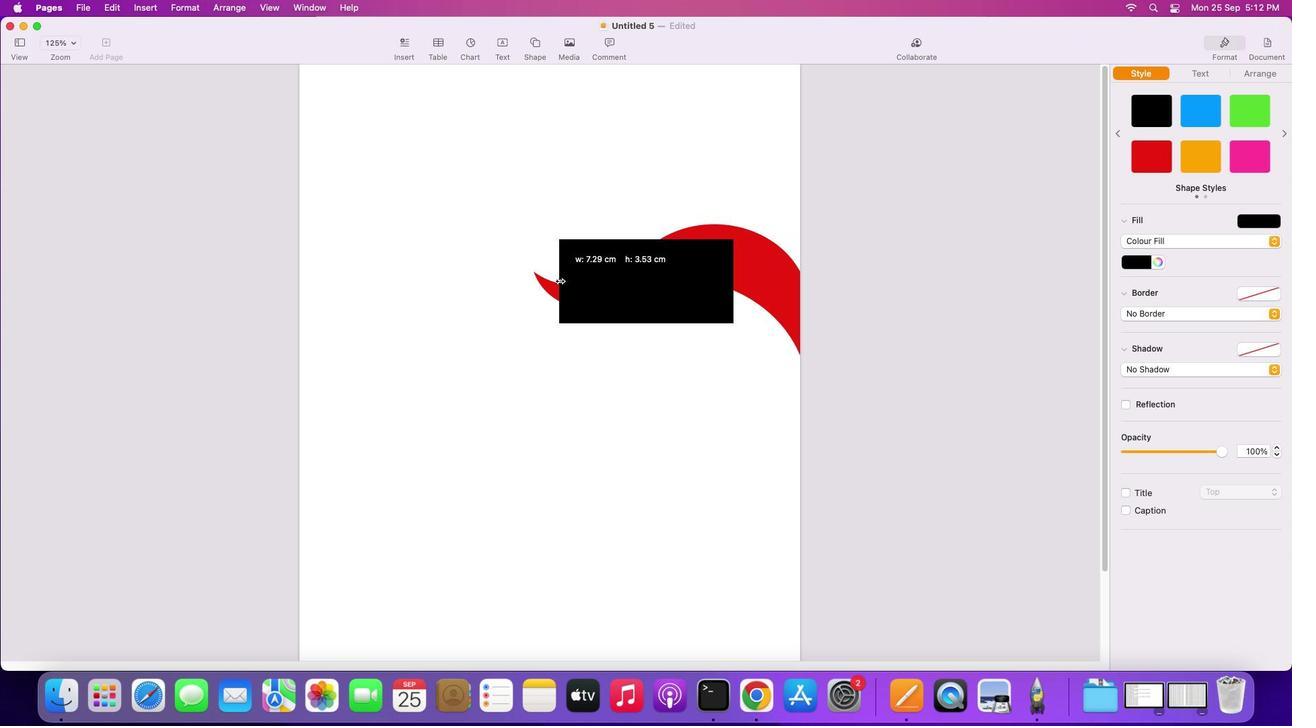 
Action: Mouse moved to (559, 280)
Screenshot: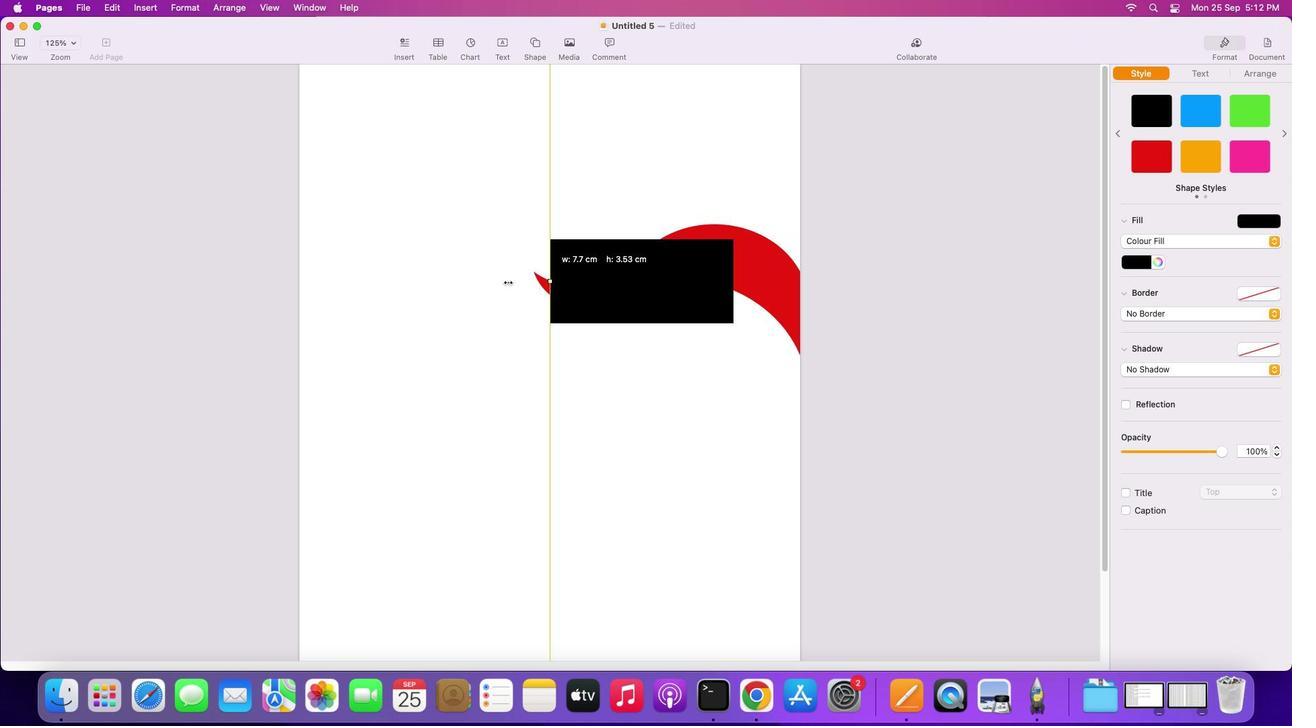 
Action: Mouse pressed left at (559, 280)
Screenshot: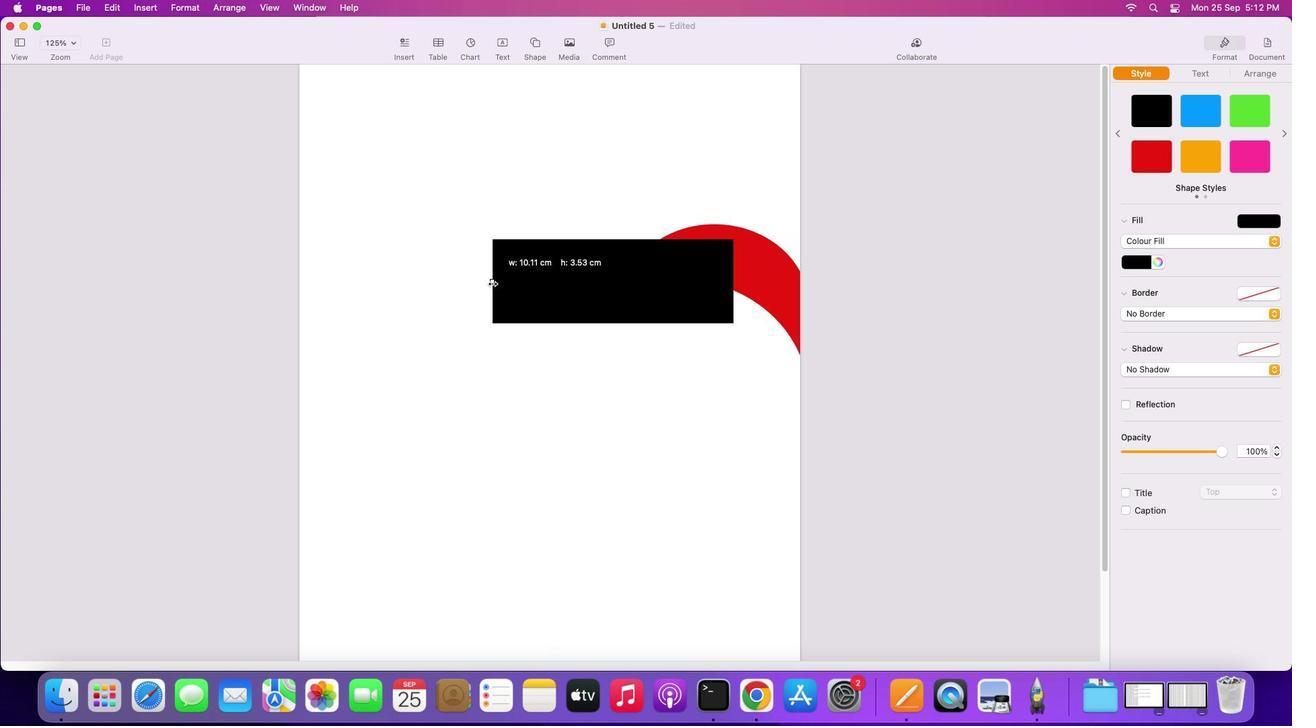 
Action: Mouse moved to (635, 289)
Screenshot: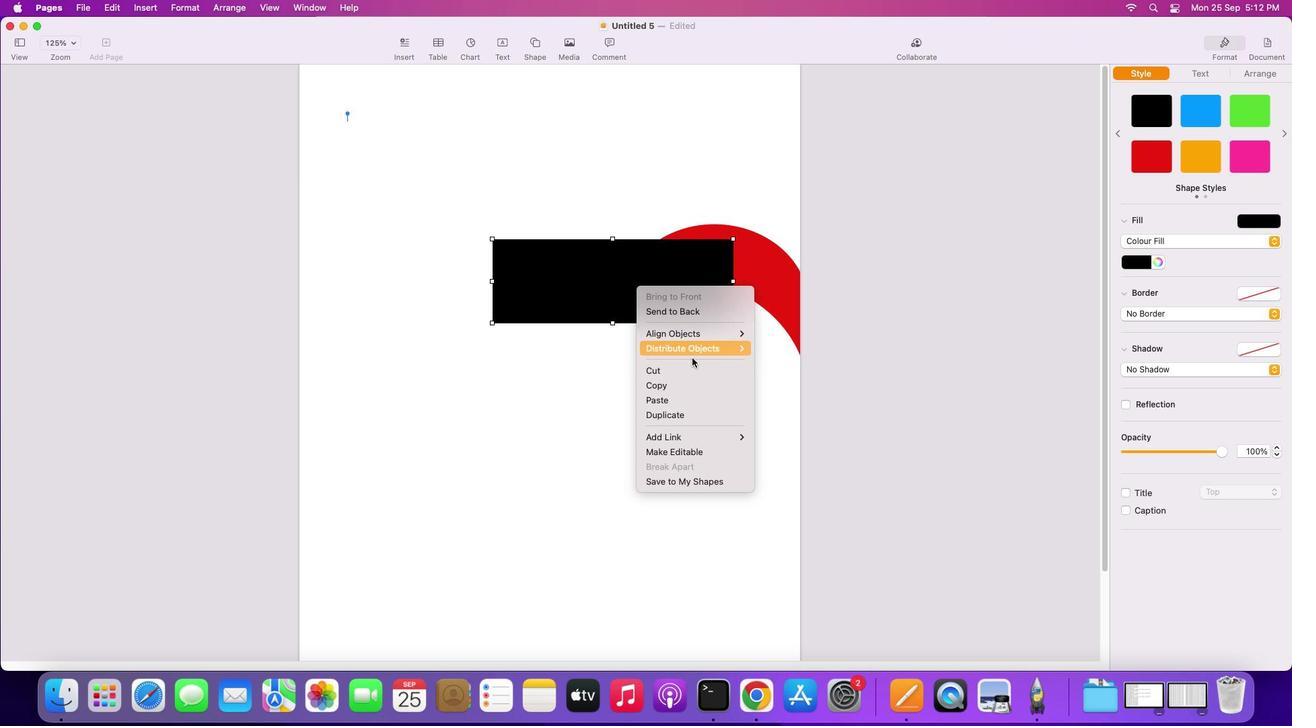 
Action: Mouse pressed right at (635, 289)
Screenshot: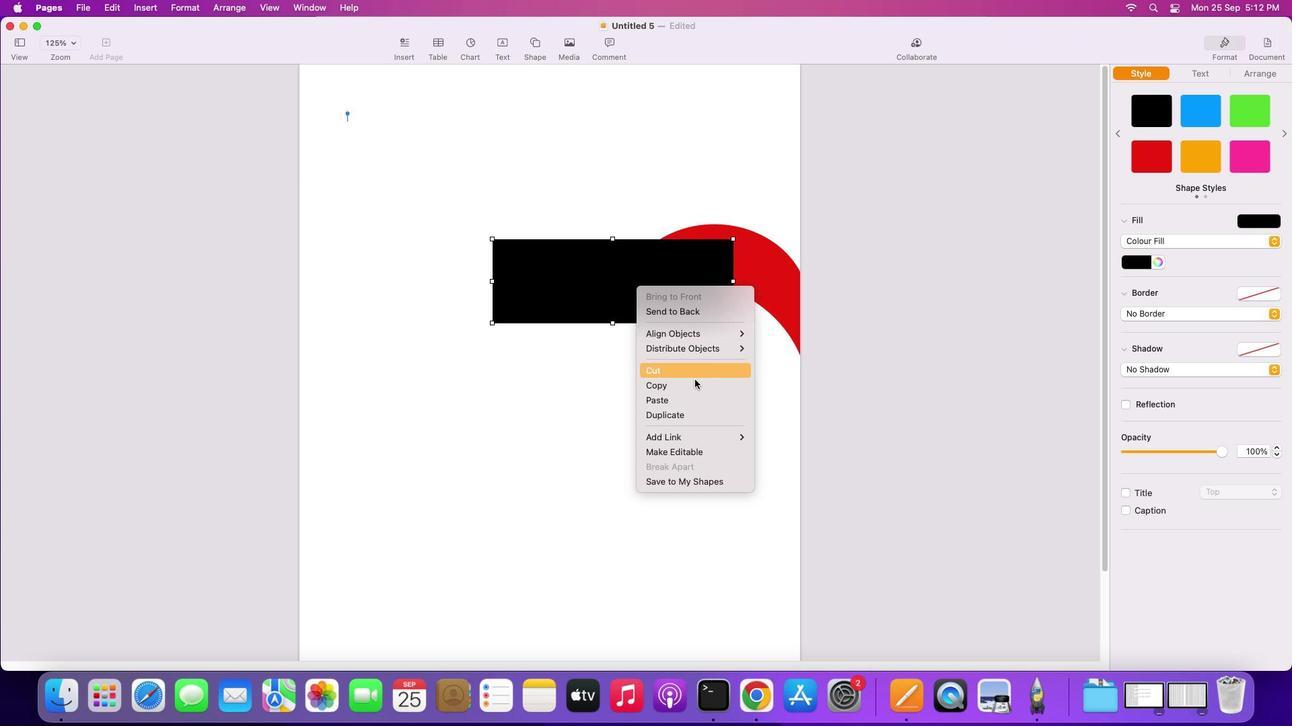 
Action: Mouse moved to (701, 453)
Screenshot: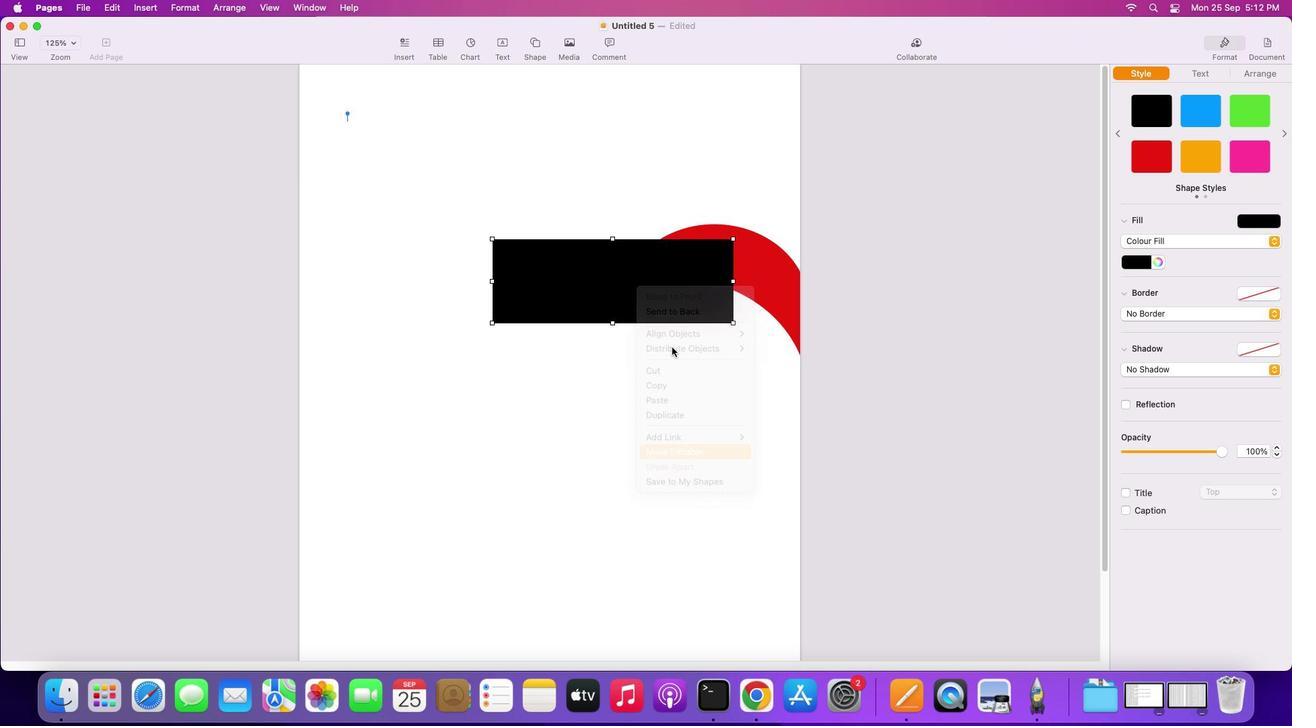 
Action: Mouse pressed left at (701, 453)
Screenshot: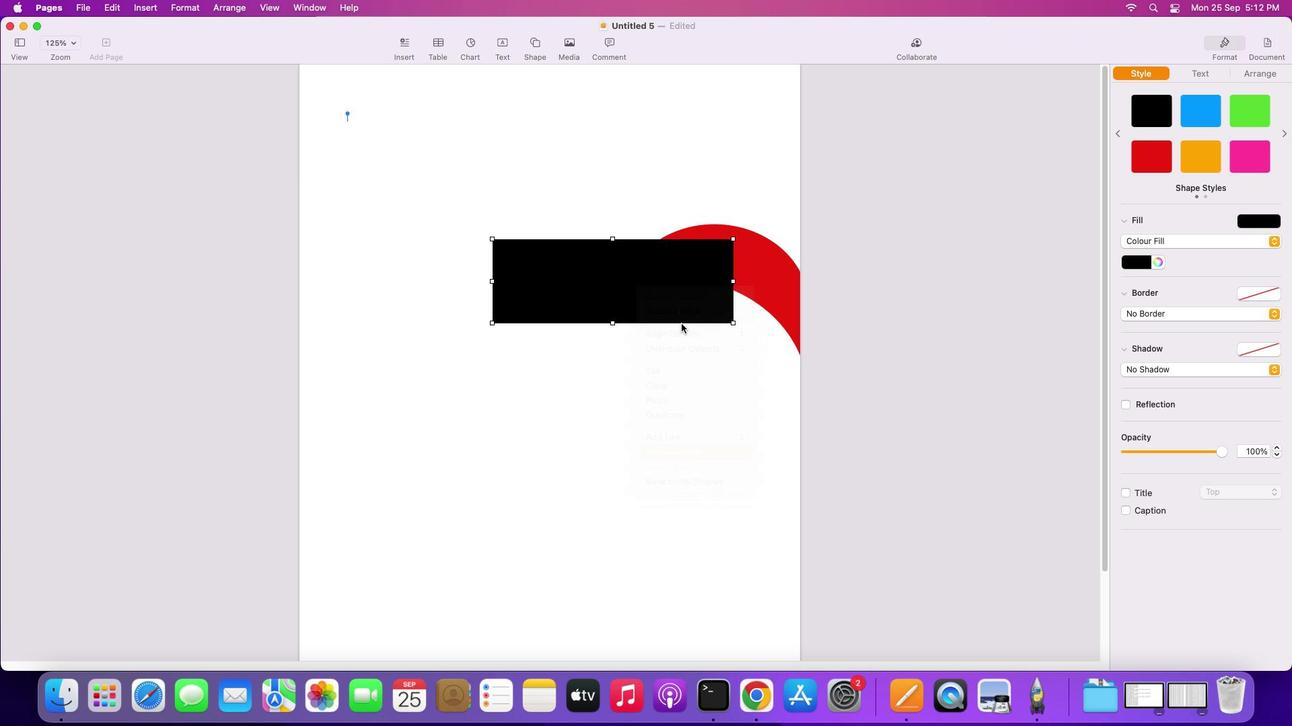 
Action: Mouse moved to (612, 323)
Screenshot: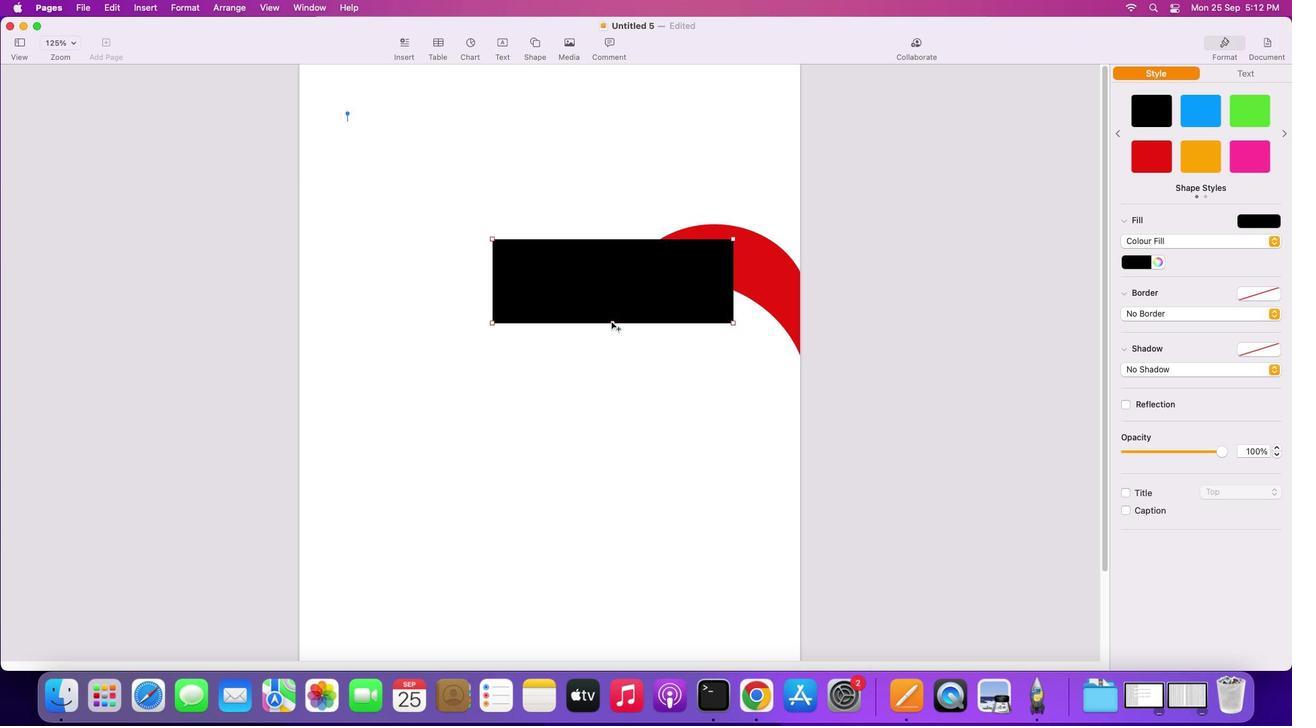 
Action: Mouse pressed left at (612, 323)
Screenshot: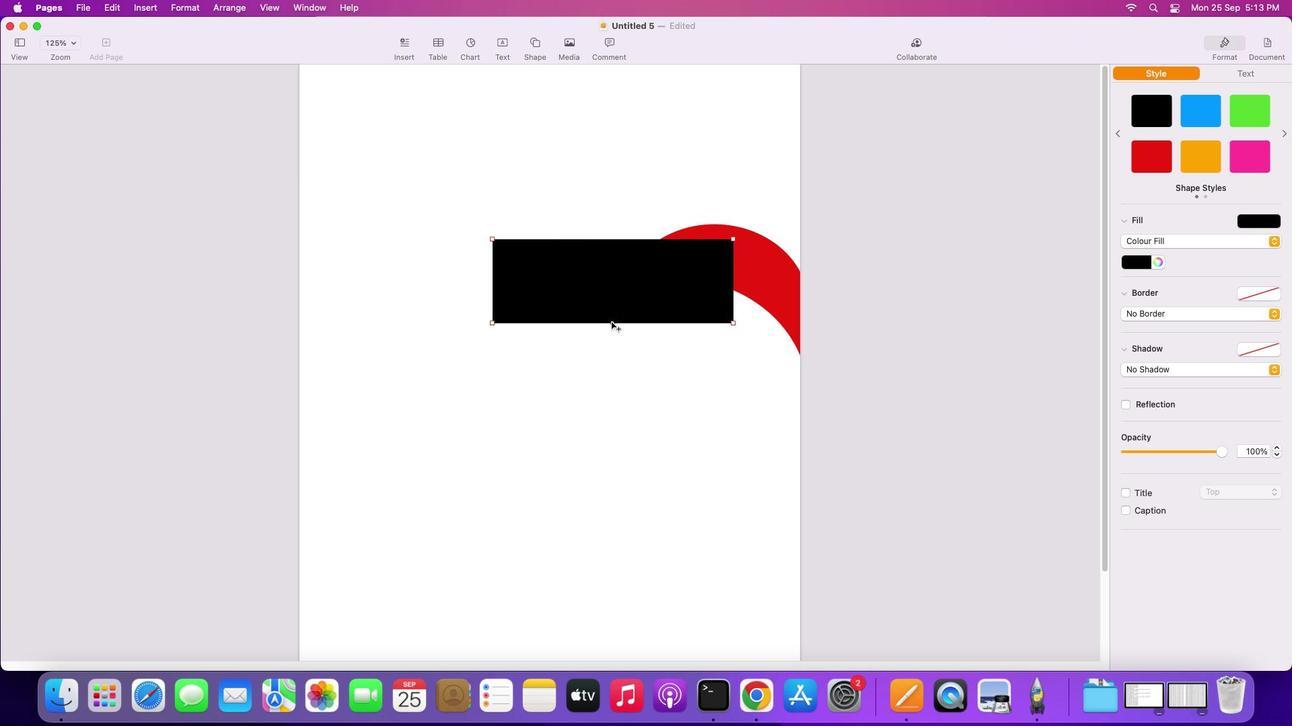 
Action: Mouse moved to (550, 344)
Screenshot: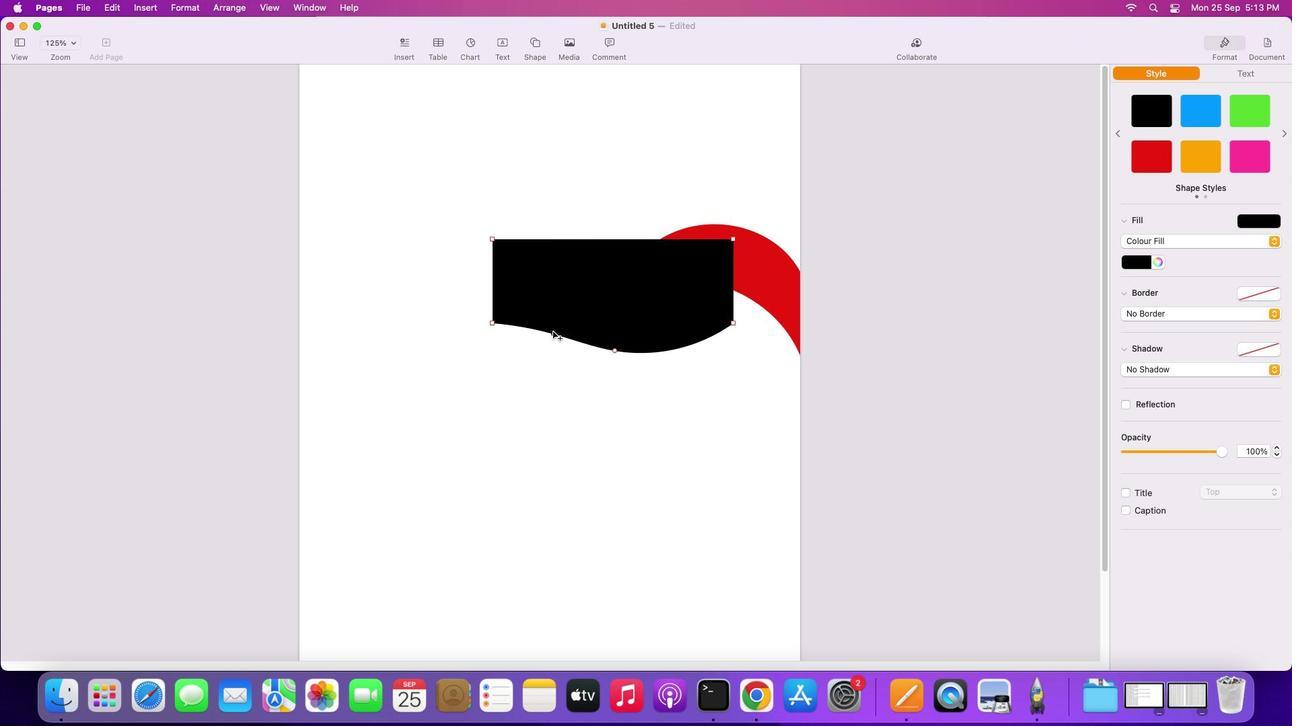 
Action: Mouse pressed left at (550, 344)
Screenshot: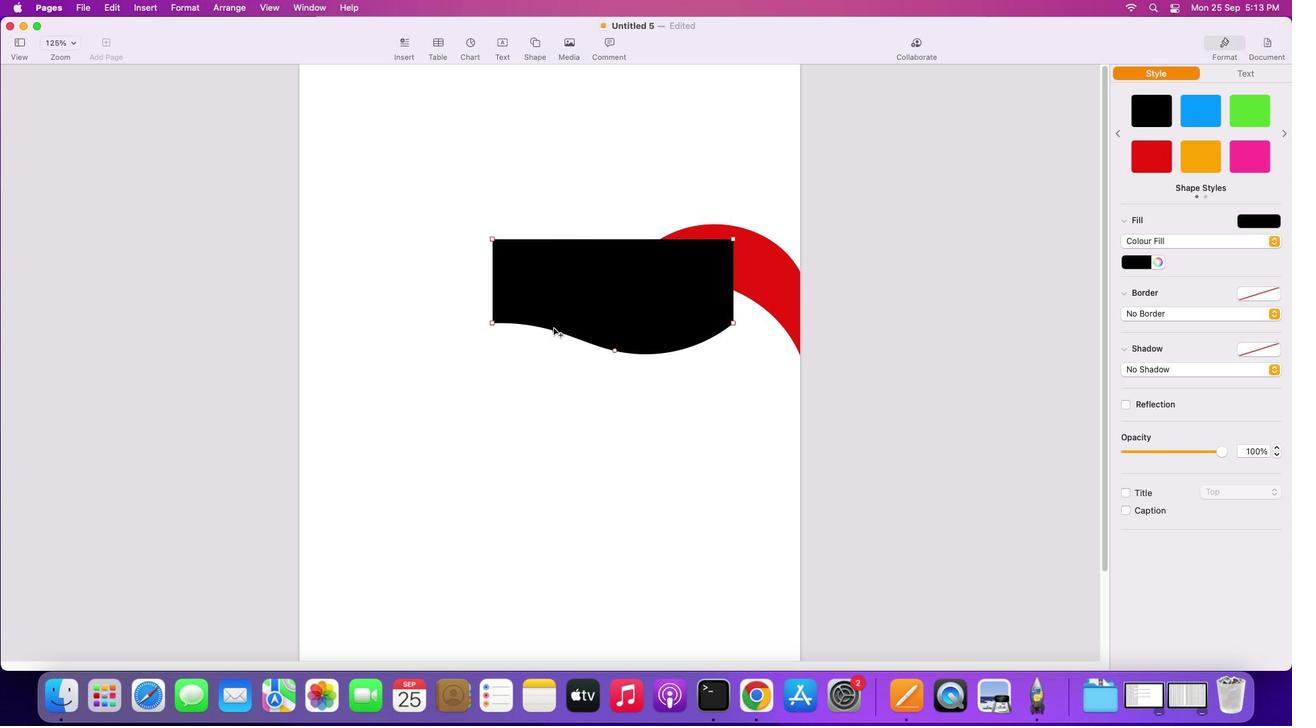 
Action: Mouse moved to (785, 337)
Screenshot: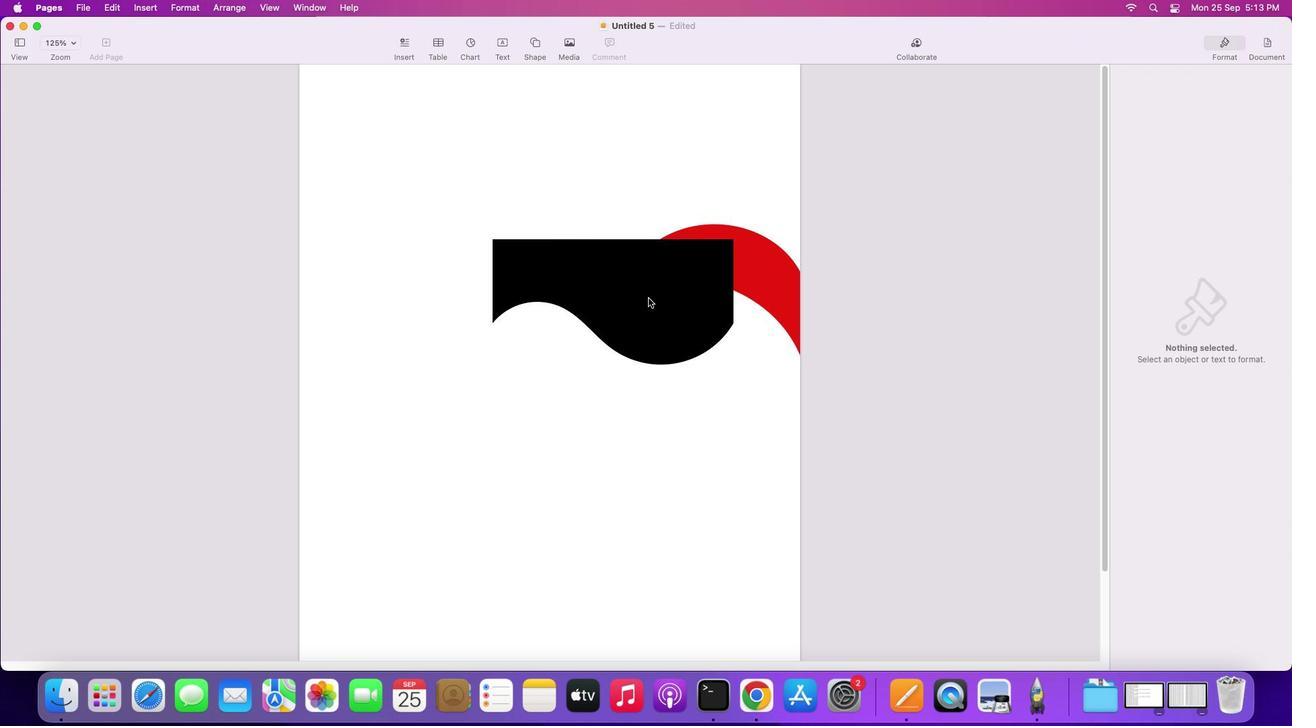 
Action: Mouse pressed left at (785, 337)
Screenshot: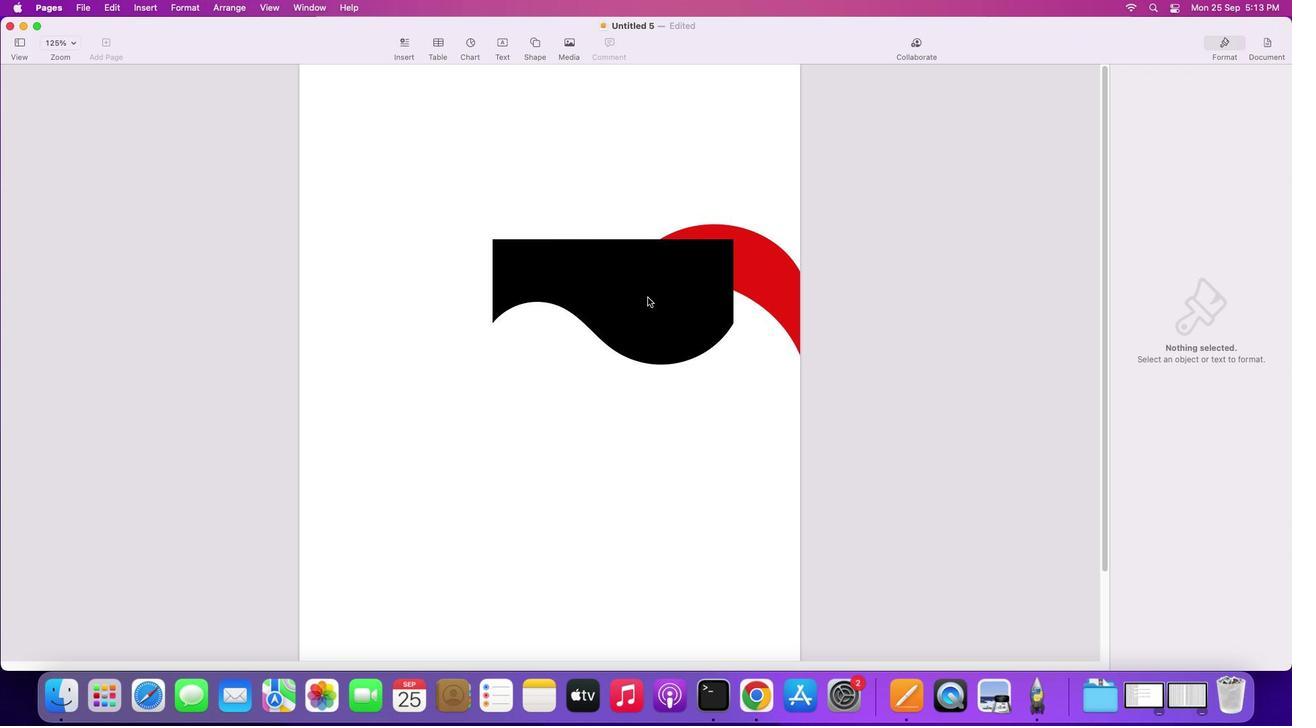 
Action: Mouse moved to (648, 298)
Screenshot: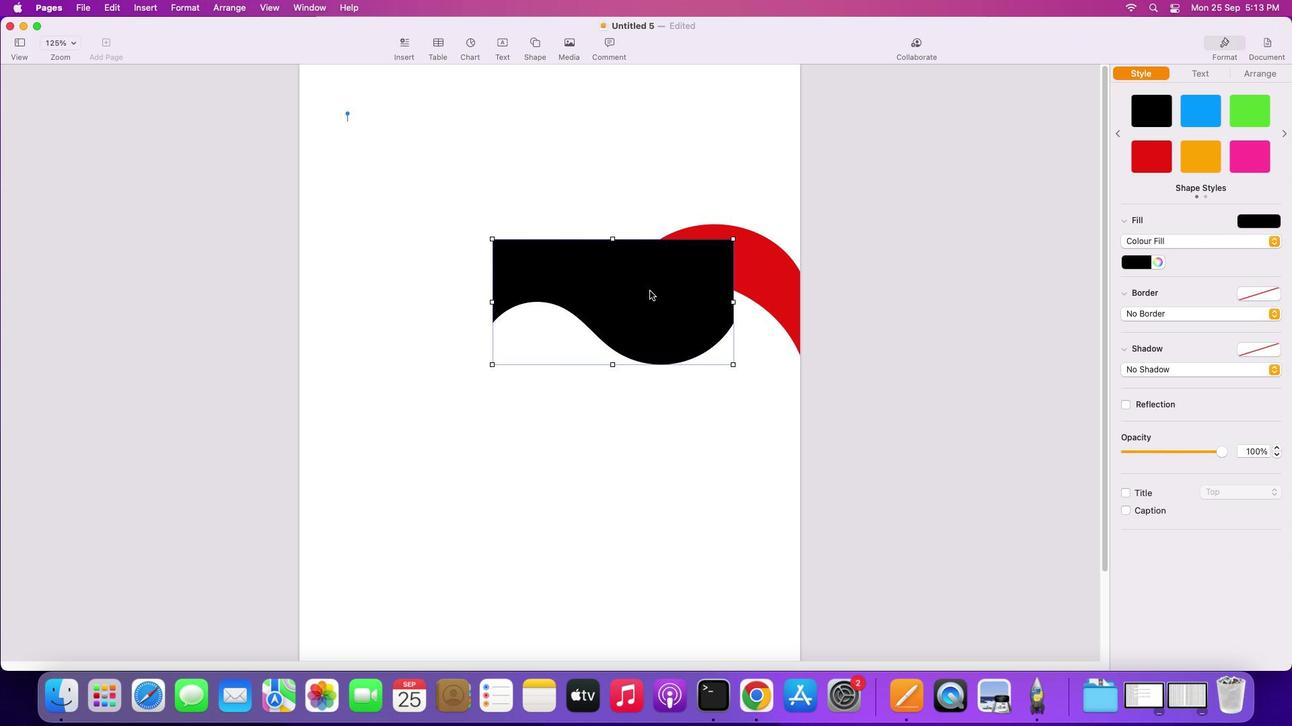 
Action: Mouse pressed left at (648, 298)
Screenshot: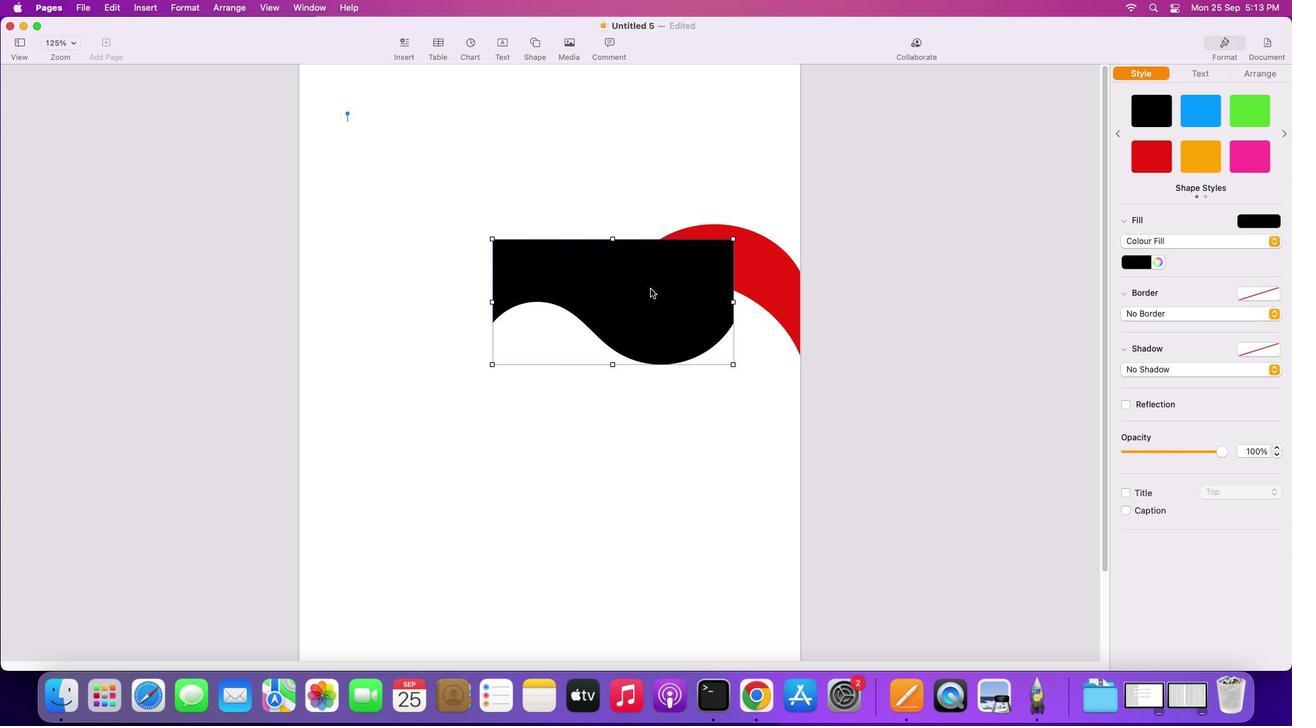 
Action: Mouse moved to (648, 296)
Screenshot: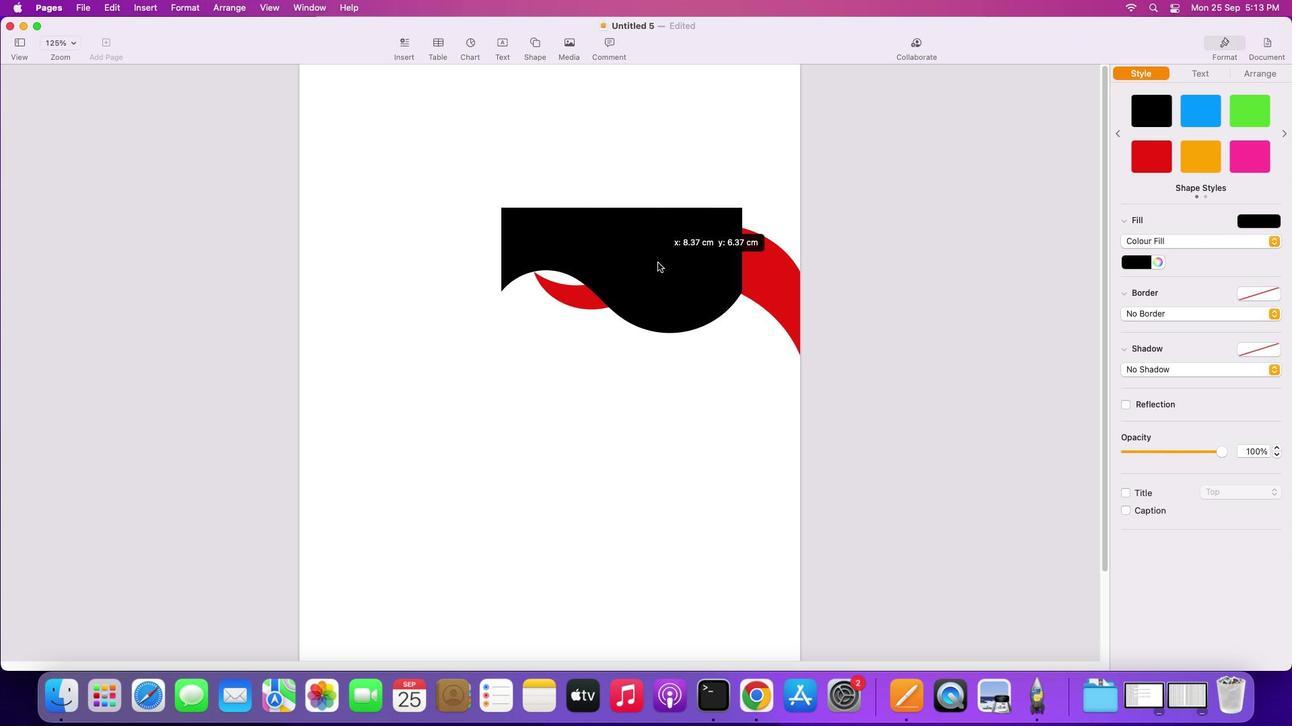 
Action: Mouse pressed left at (648, 296)
Screenshot: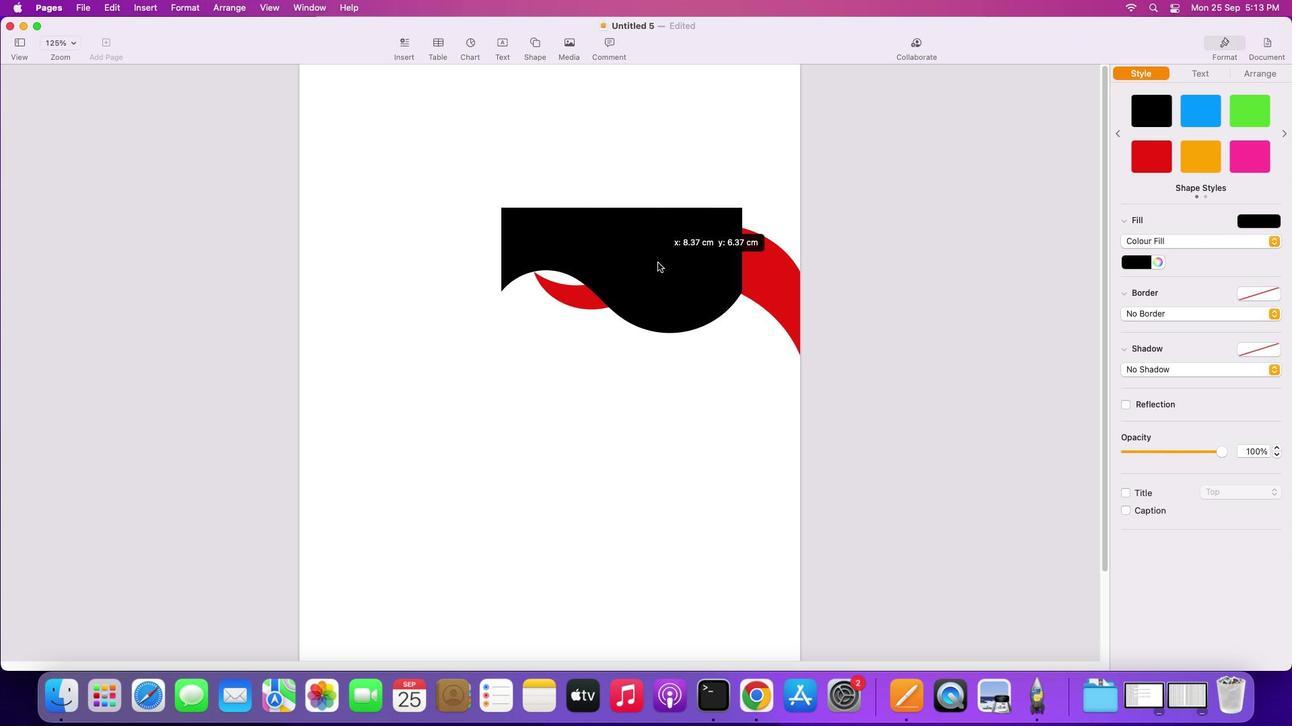 
Action: Mouse moved to (657, 259)
Screenshot: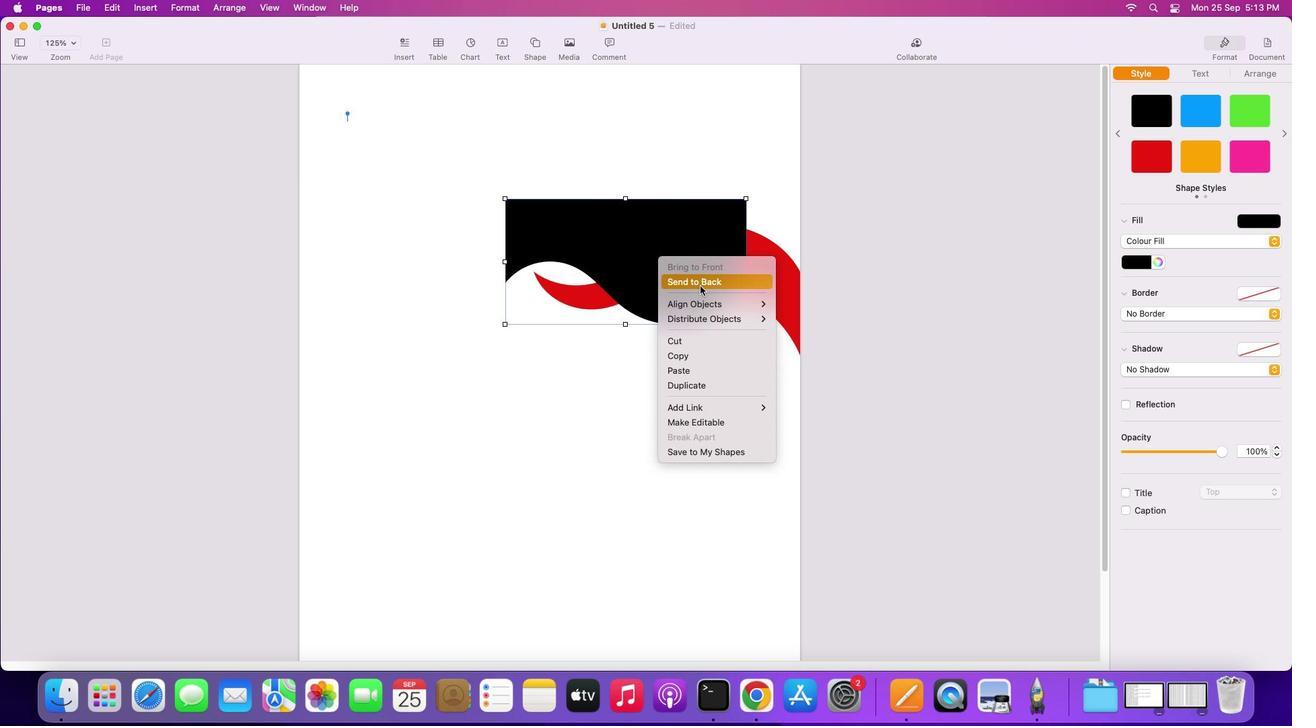 
Action: Mouse pressed right at (657, 259)
Screenshot: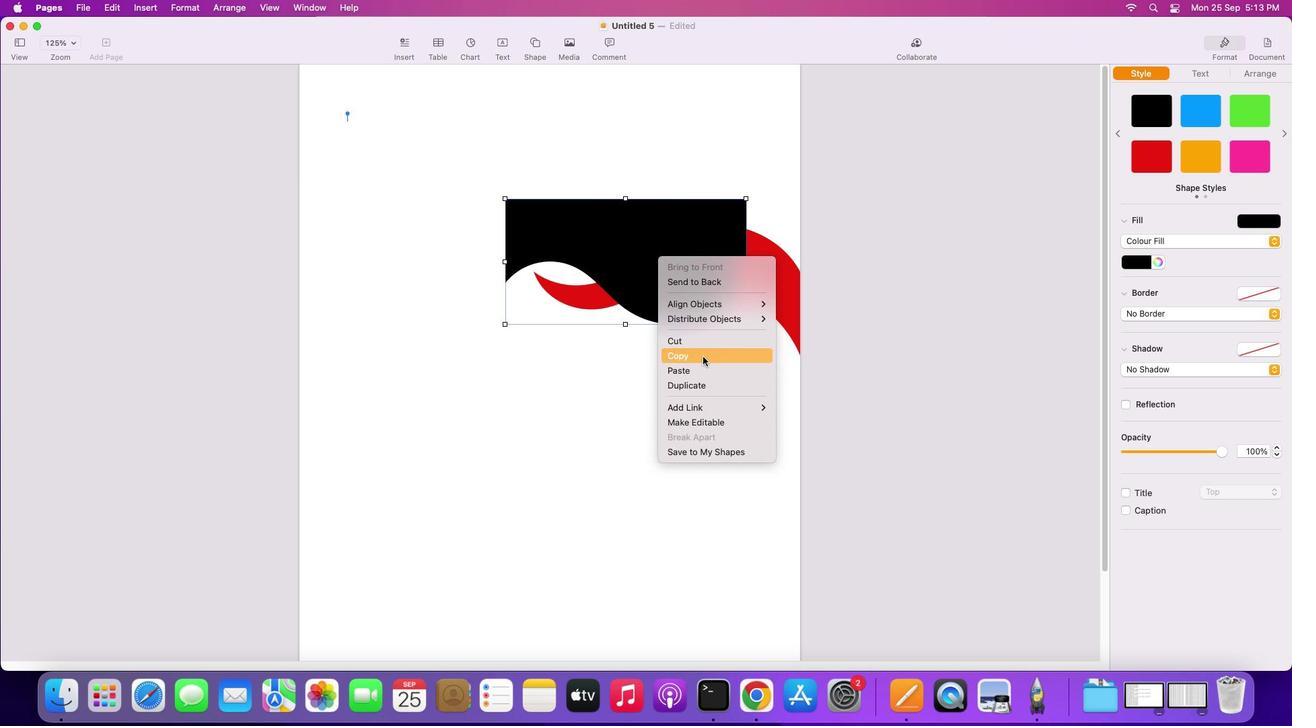 
Action: Mouse moved to (703, 418)
Screenshot: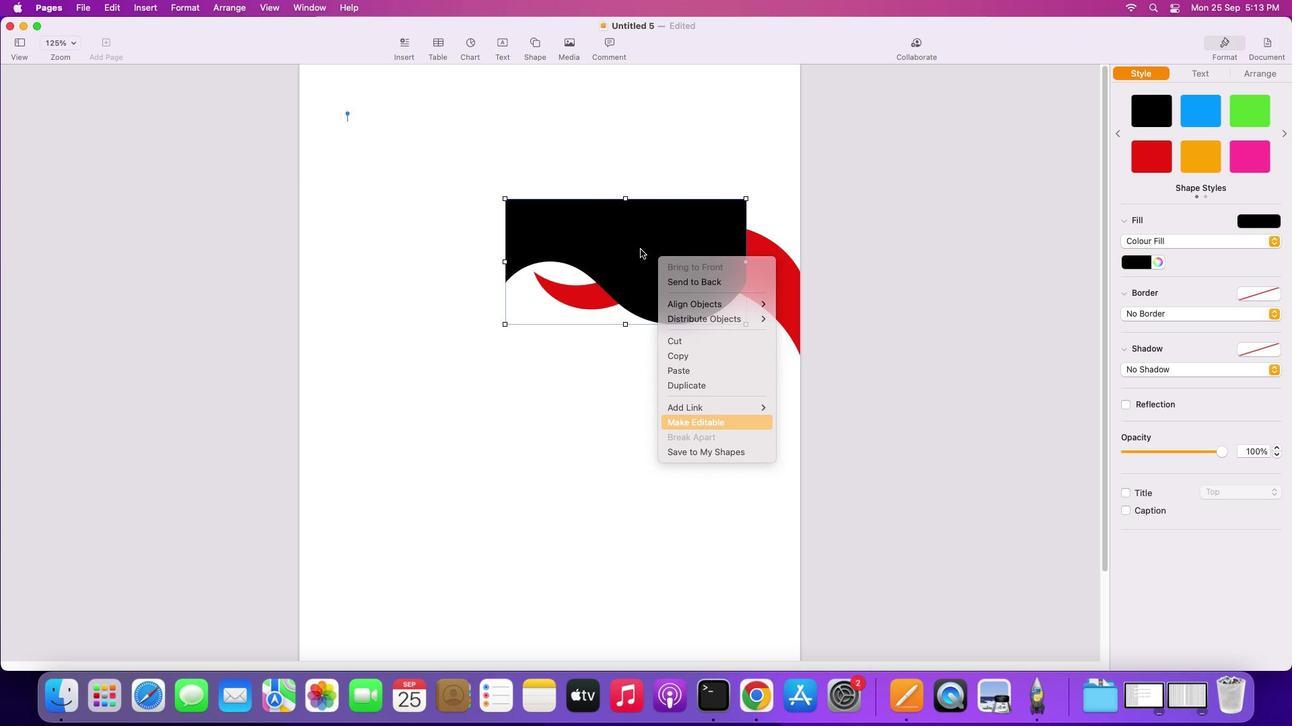 
Action: Mouse pressed left at (703, 418)
Screenshot: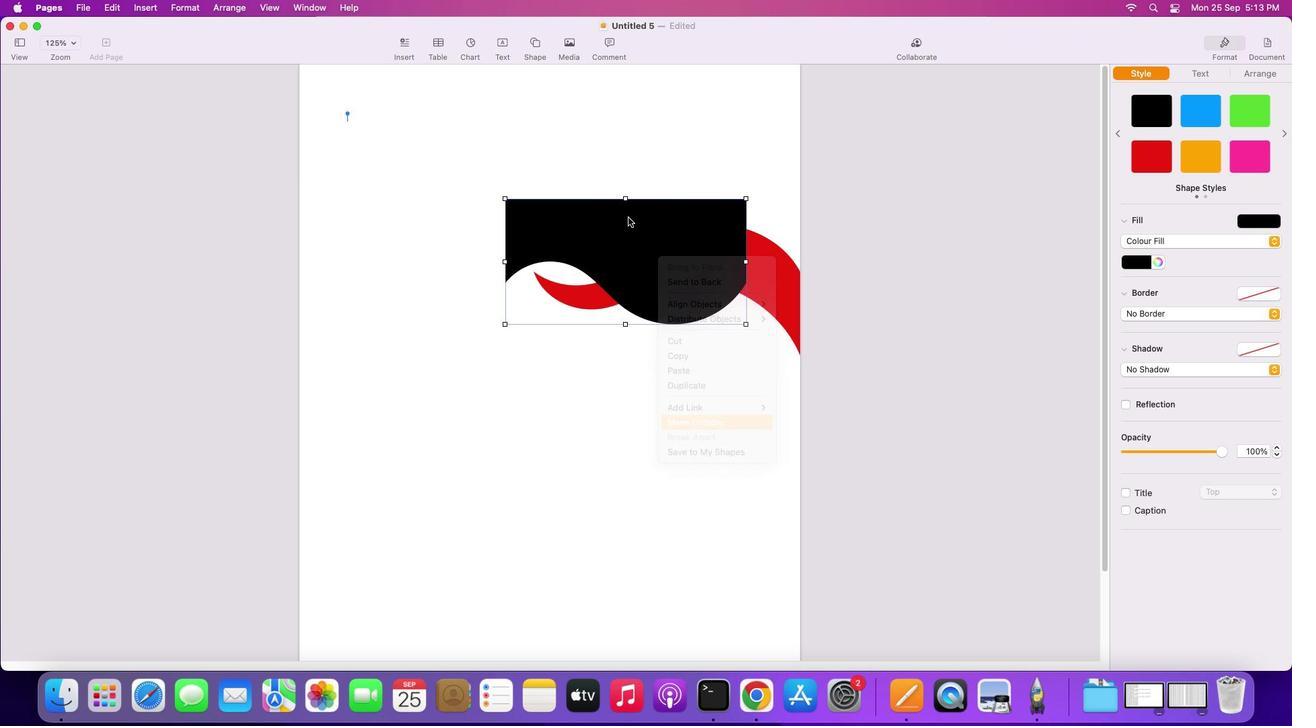 
Action: Mouse moved to (624, 198)
Screenshot: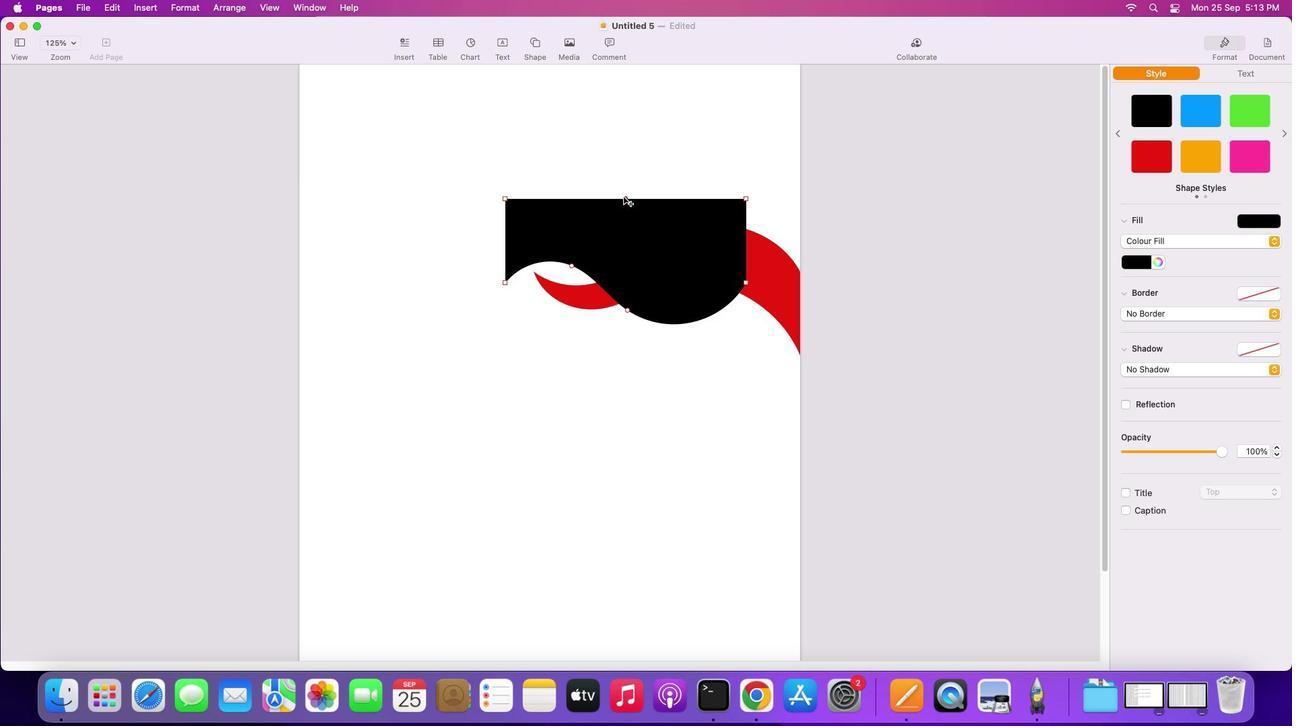 
Action: Mouse pressed left at (624, 198)
Screenshot: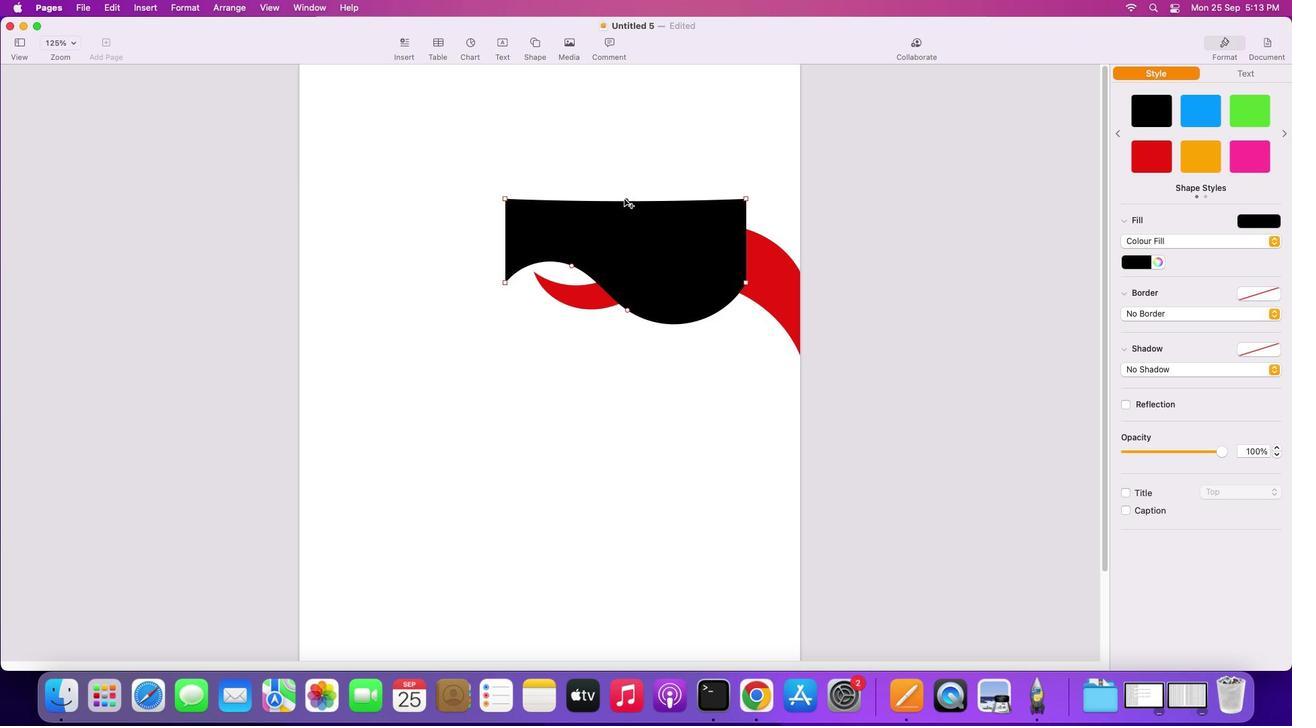 
Action: Mouse moved to (689, 212)
Screenshot: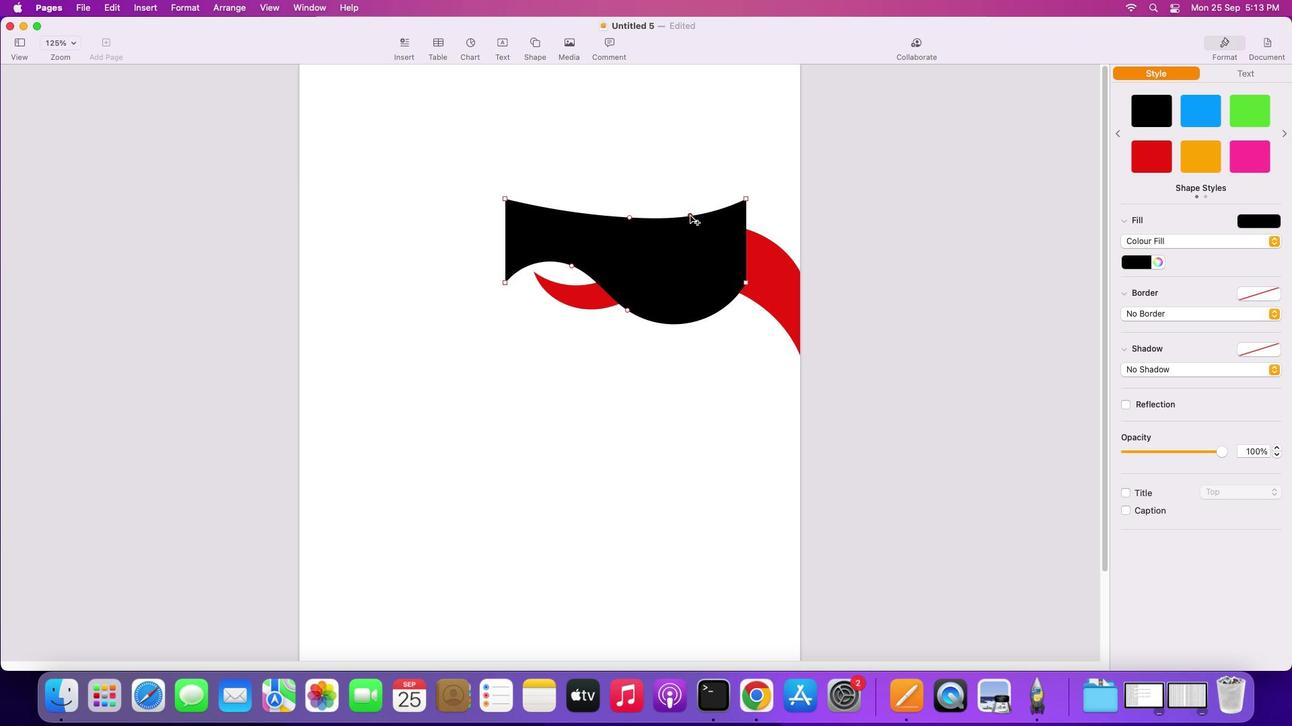 
Action: Mouse pressed left at (689, 212)
Screenshot: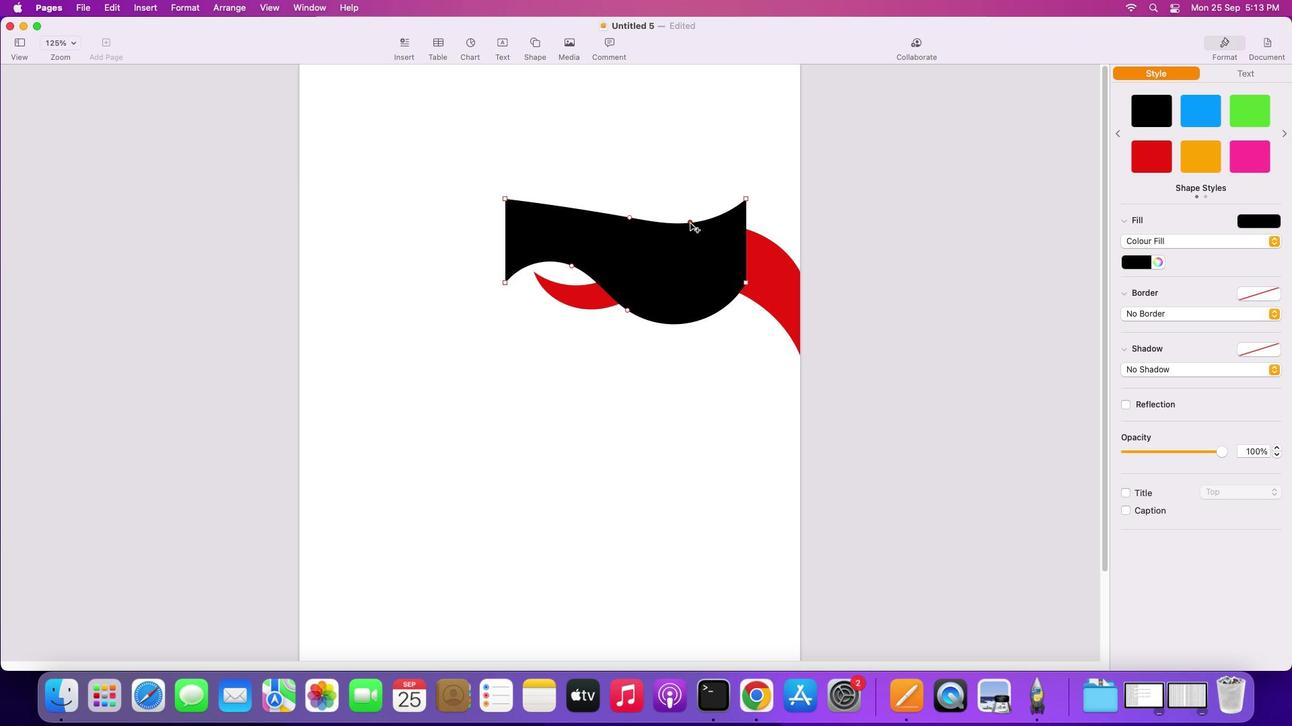 
Action: Mouse moved to (746, 198)
Screenshot: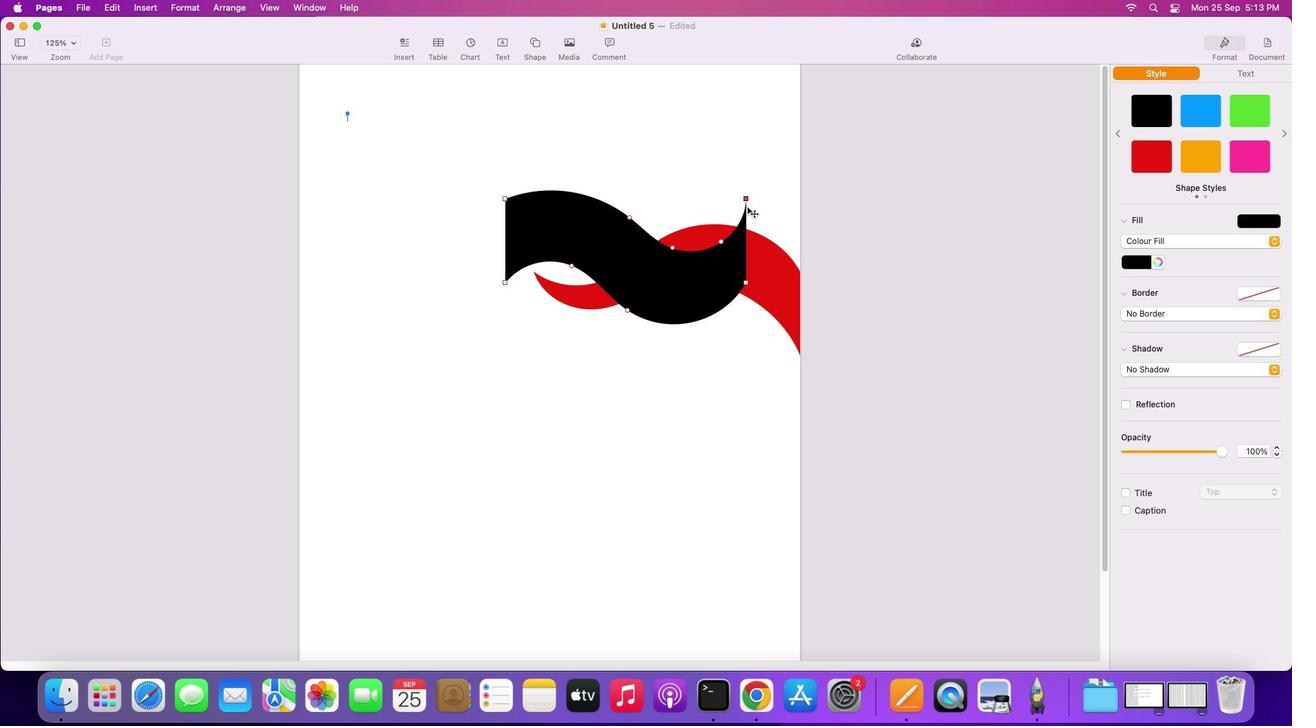
Action: Mouse pressed left at (746, 198)
Screenshot: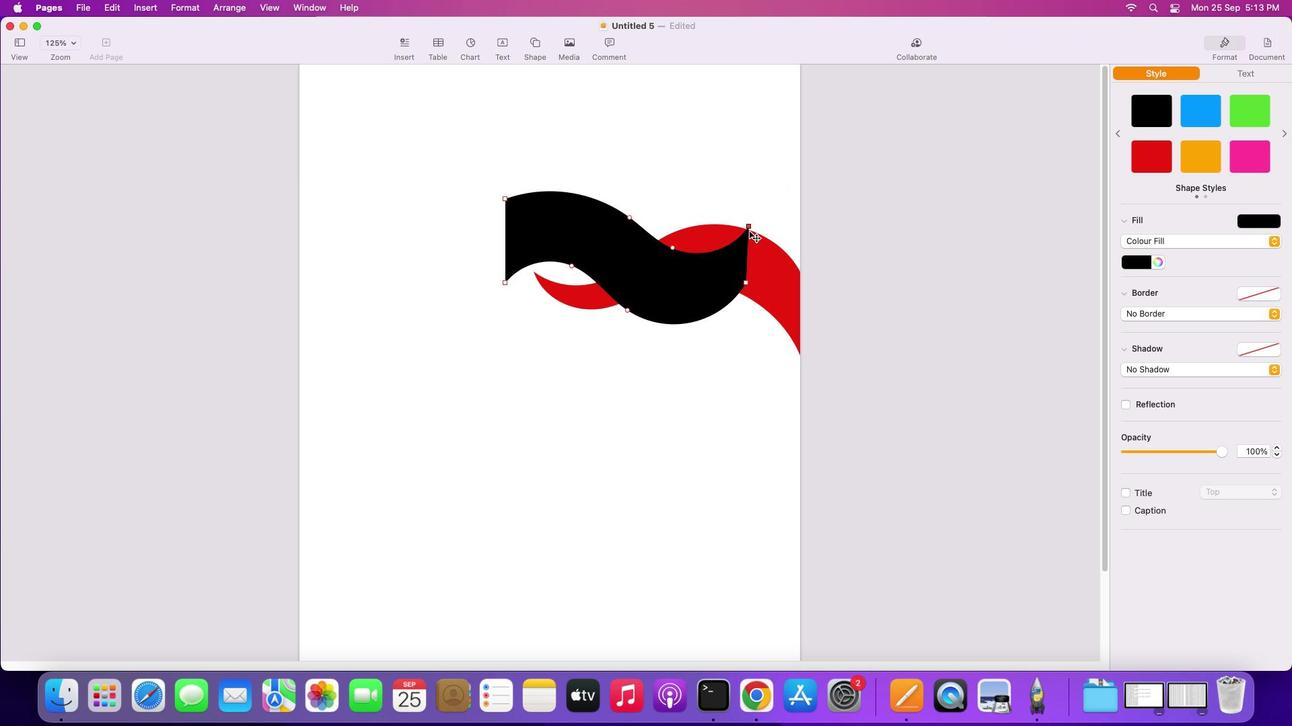 
Action: Mouse moved to (672, 248)
Screenshot: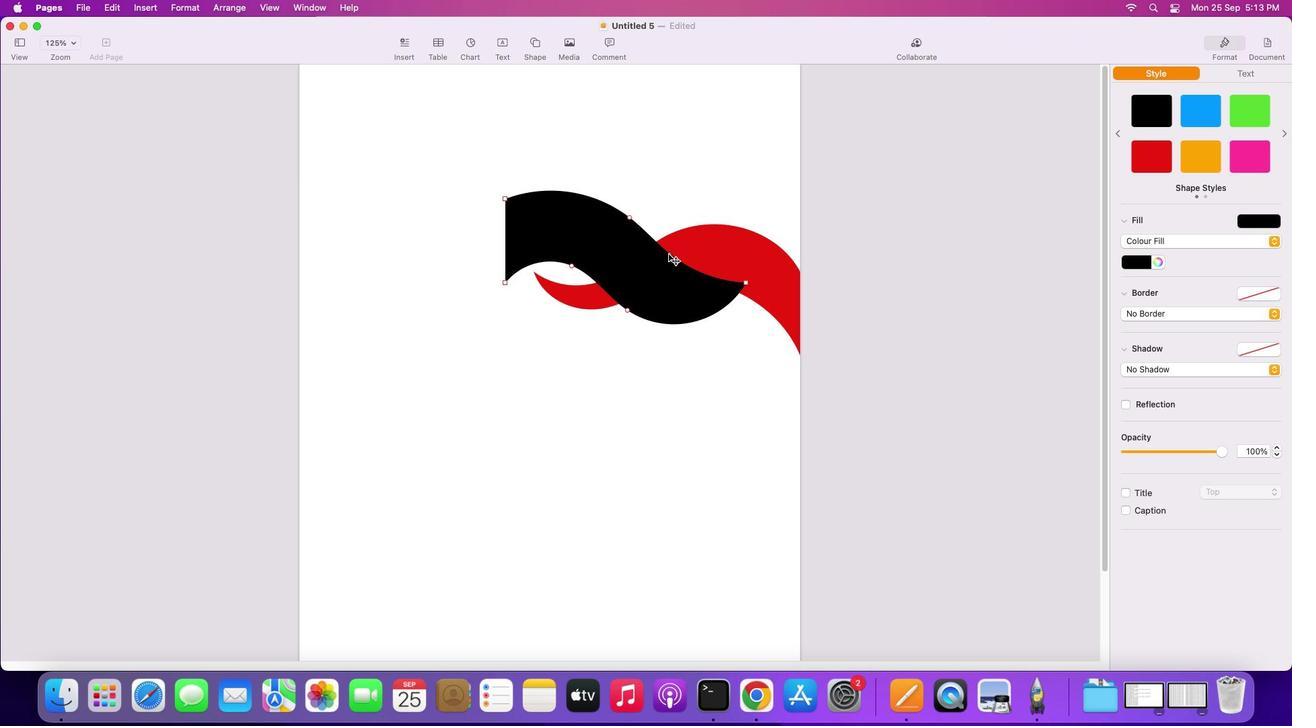 
Action: Mouse pressed left at (672, 248)
Screenshot: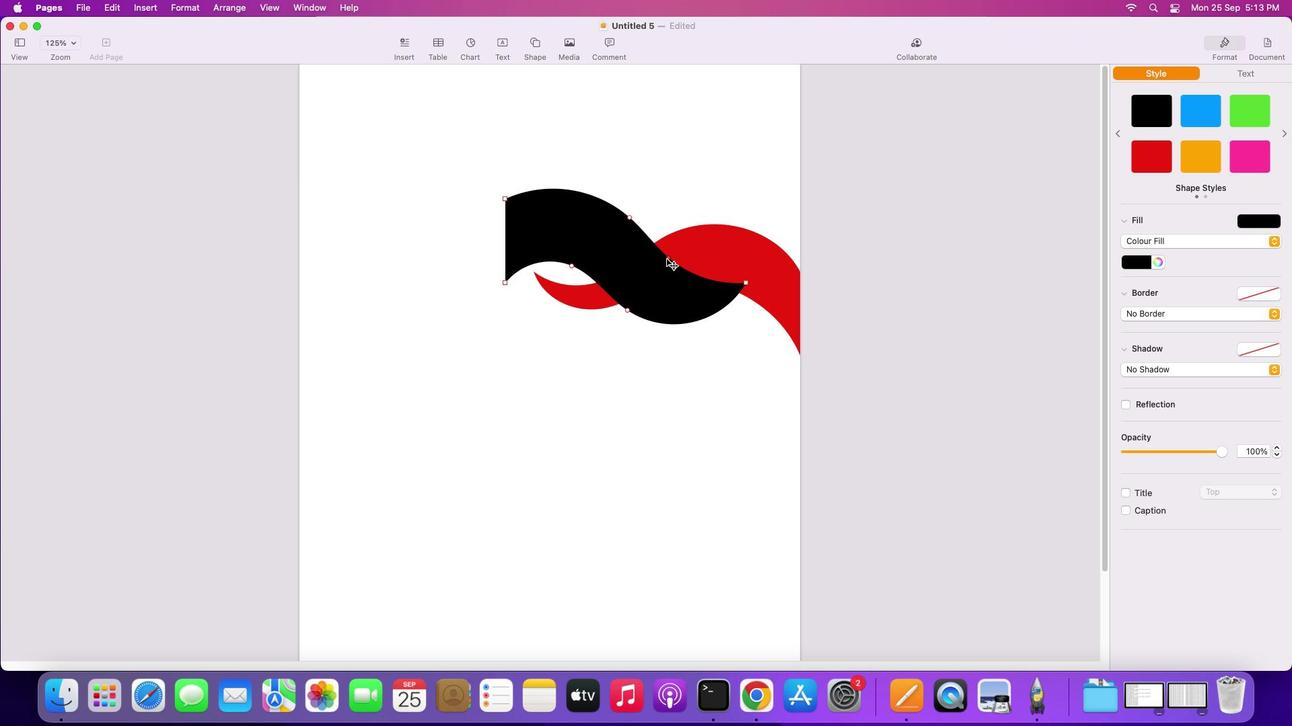 
Action: Mouse moved to (570, 179)
Screenshot: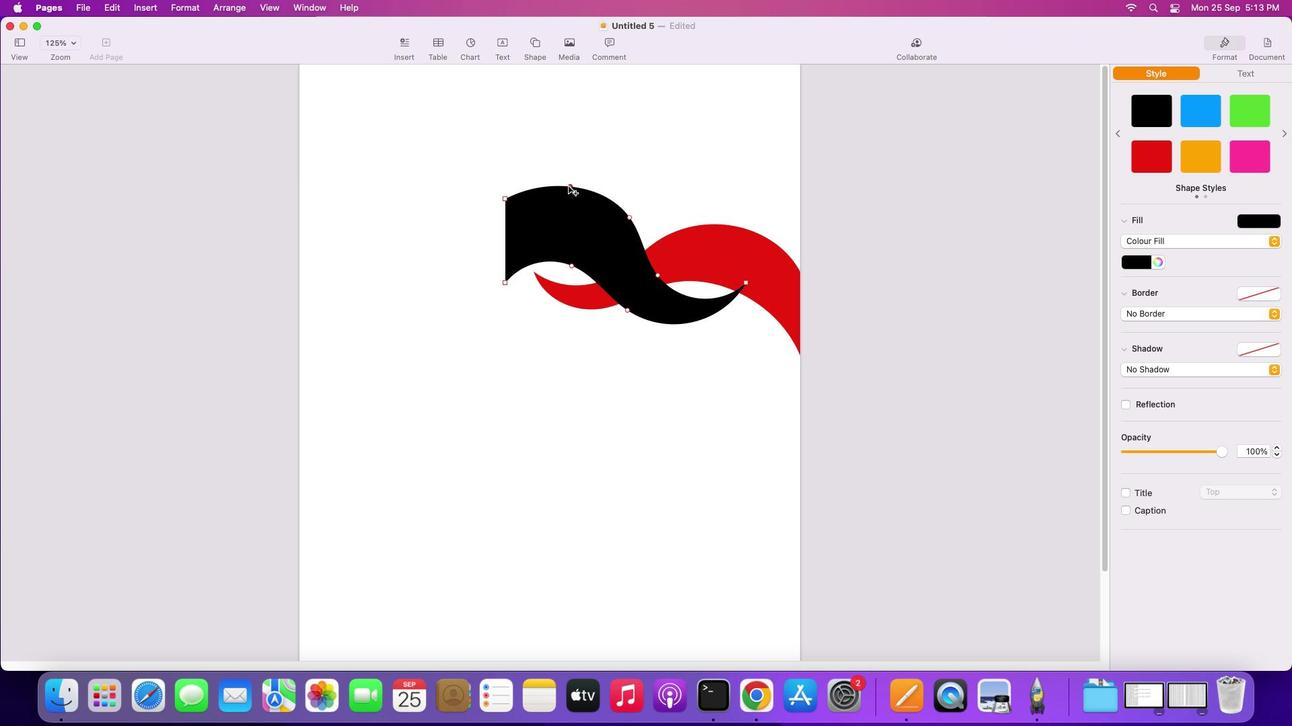 
Action: Mouse pressed left at (570, 179)
Screenshot: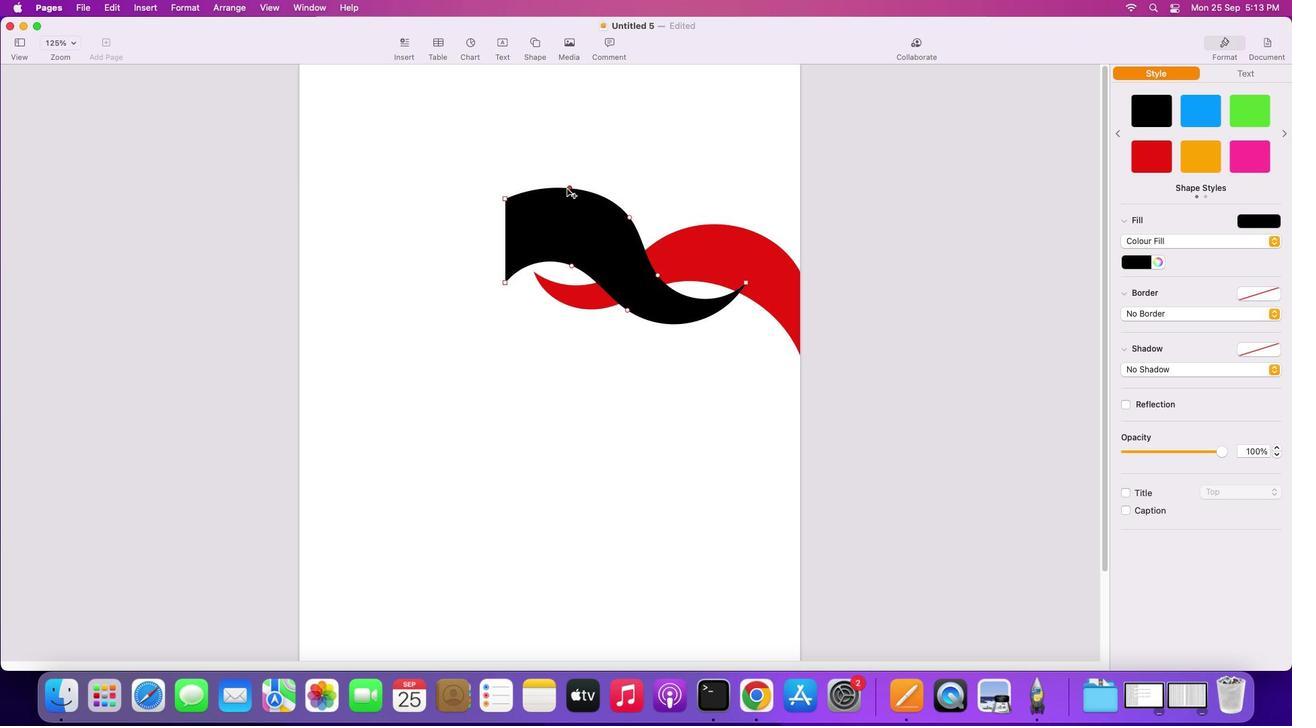 
Action: Mouse moved to (505, 199)
Screenshot: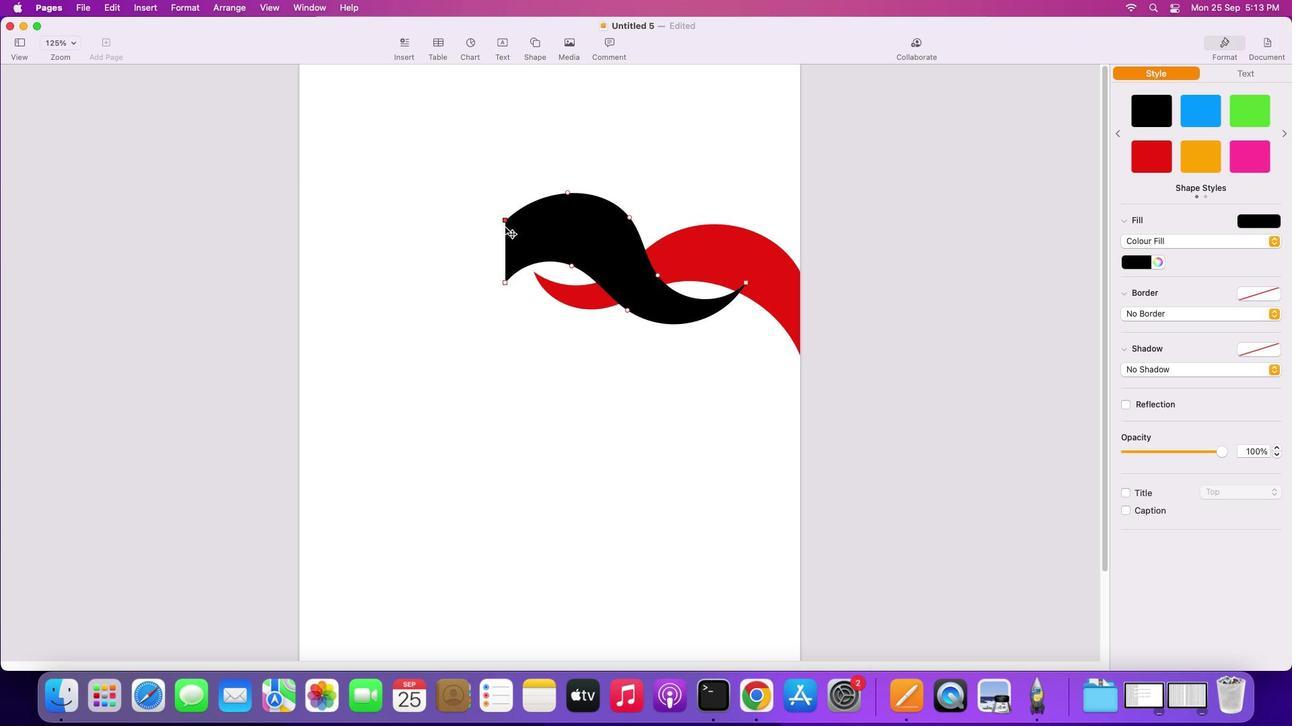 
Action: Mouse pressed left at (505, 199)
Screenshot: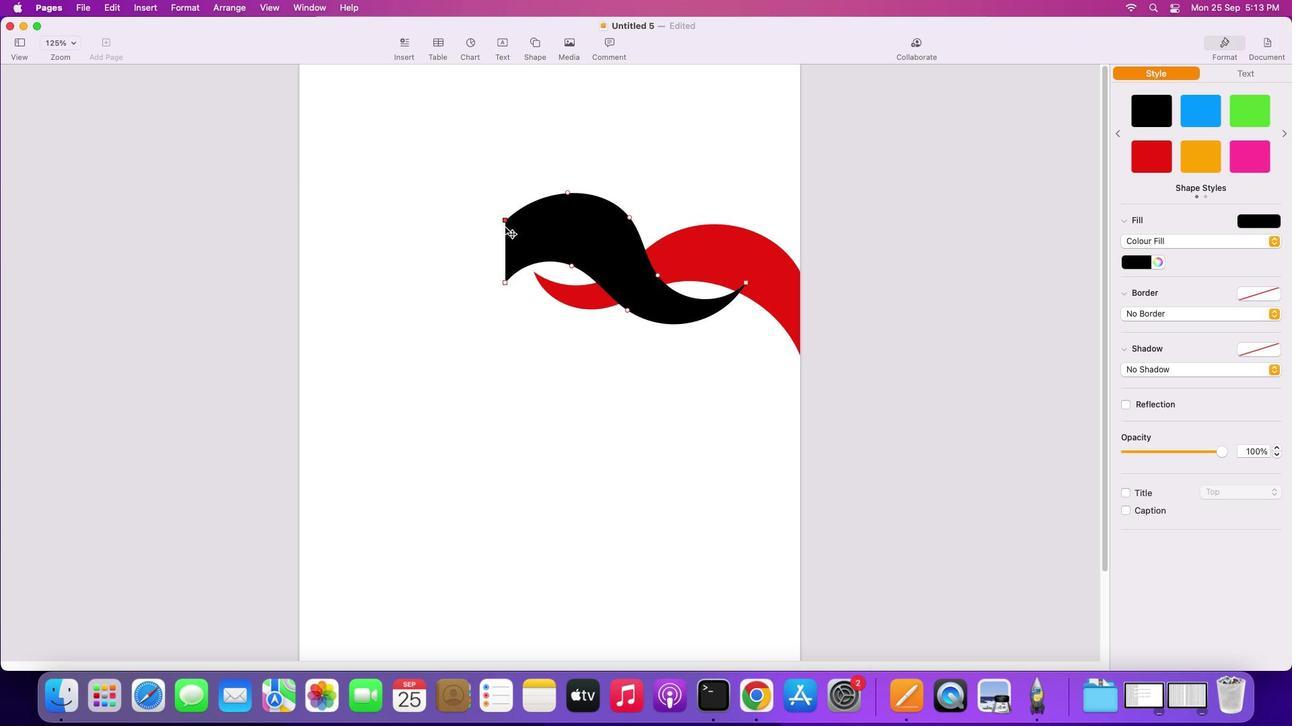 
Action: Mouse moved to (566, 192)
Screenshot: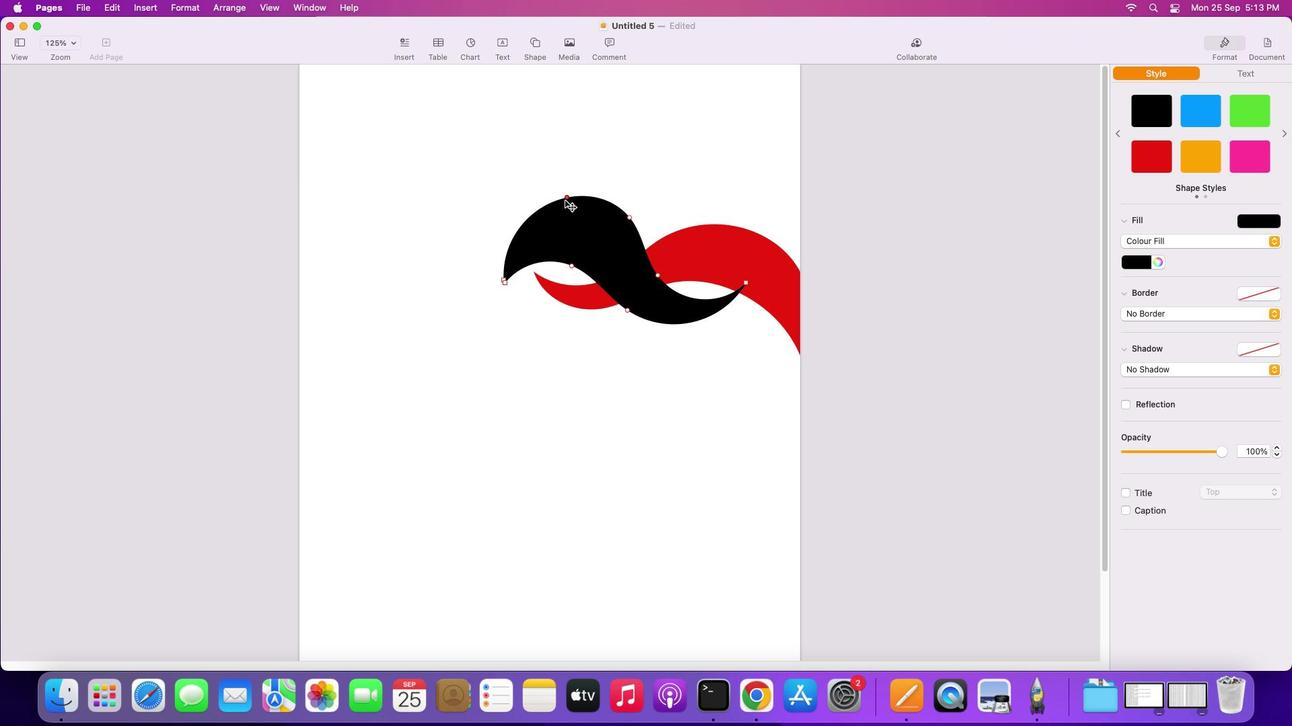 
Action: Mouse pressed left at (566, 192)
Screenshot: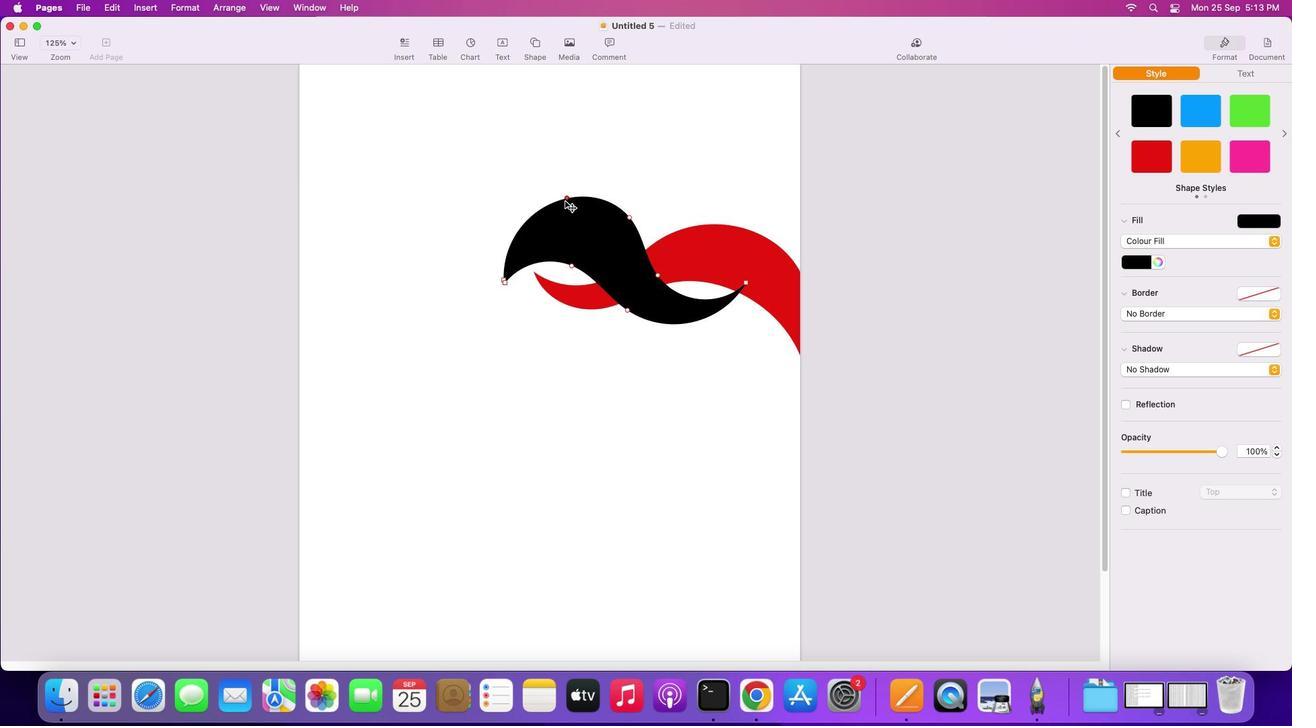 
Action: Mouse moved to (627, 217)
Screenshot: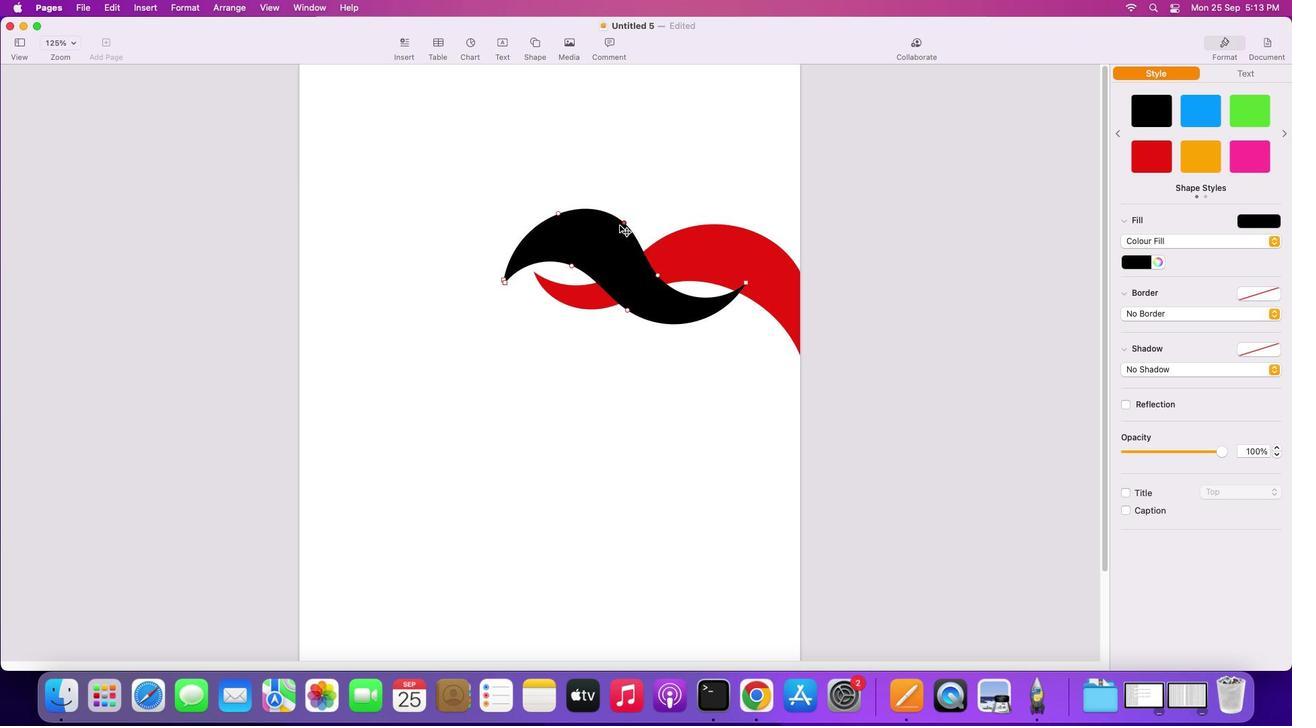 
Action: Mouse pressed left at (627, 217)
Screenshot: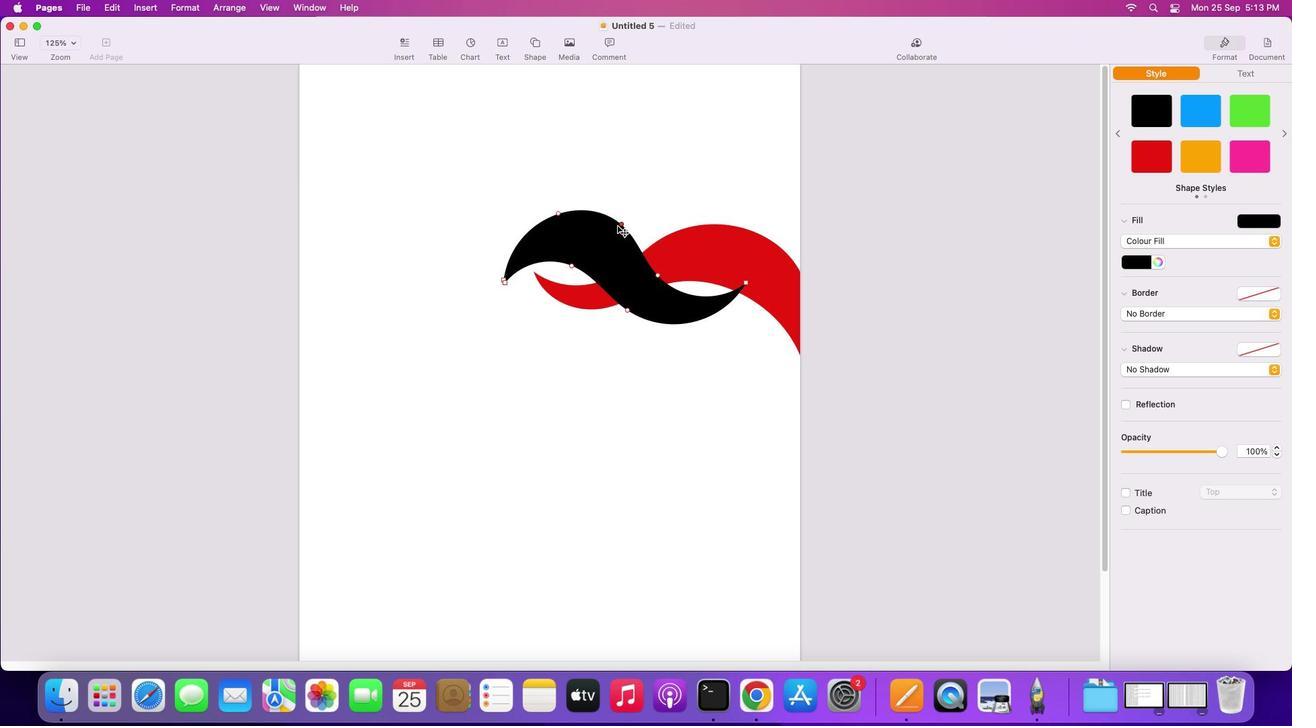
Action: Mouse moved to (505, 281)
Screenshot: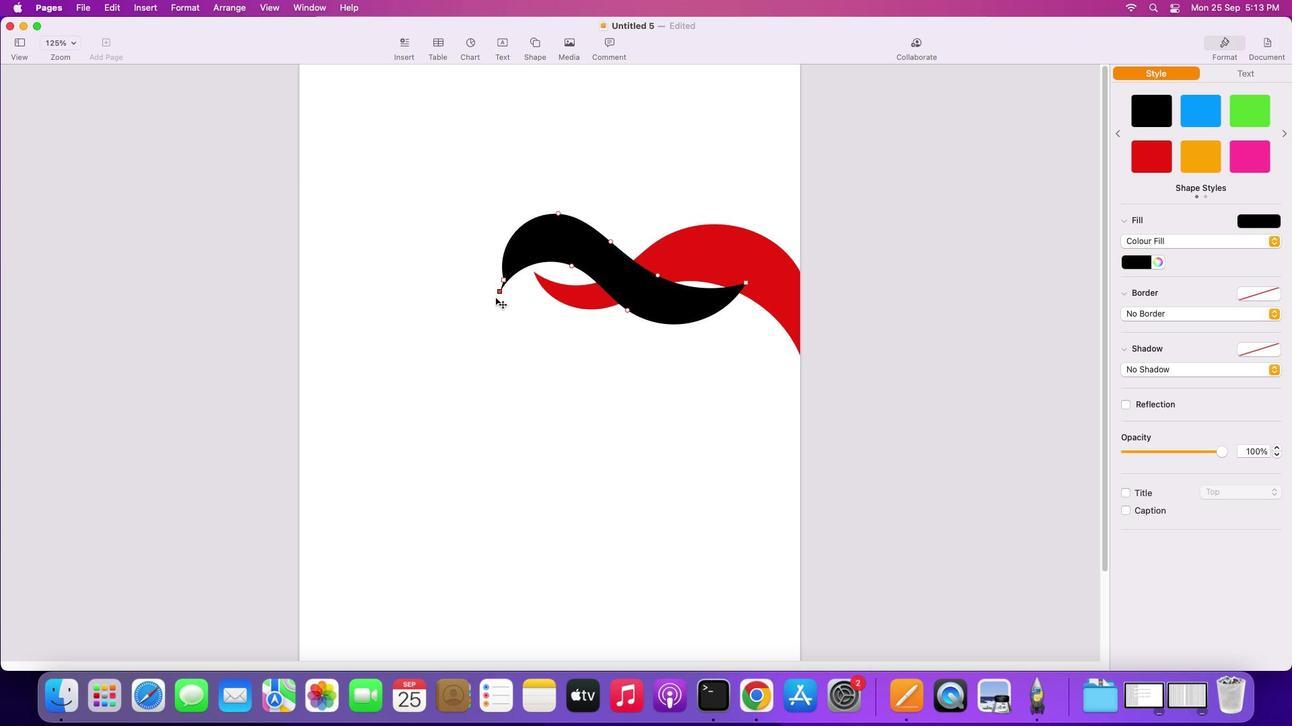 
Action: Mouse pressed left at (505, 281)
Screenshot: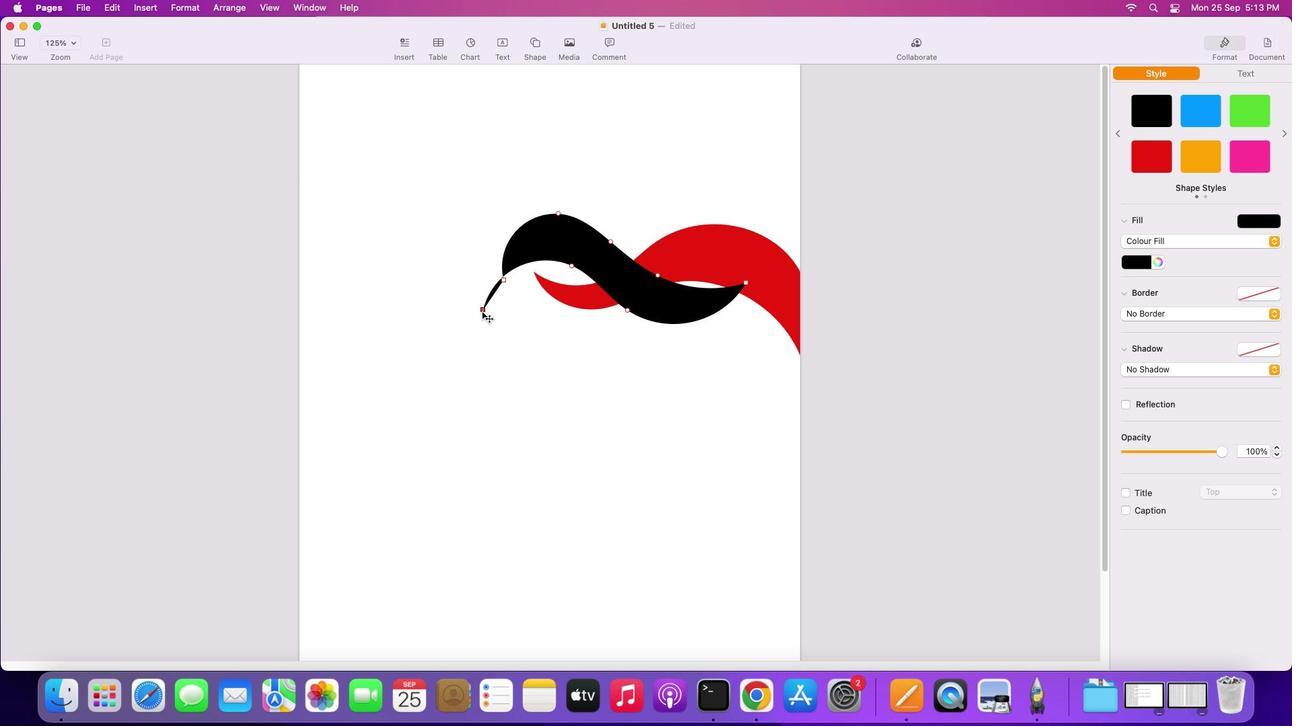 
Action: Mouse moved to (504, 279)
Screenshot: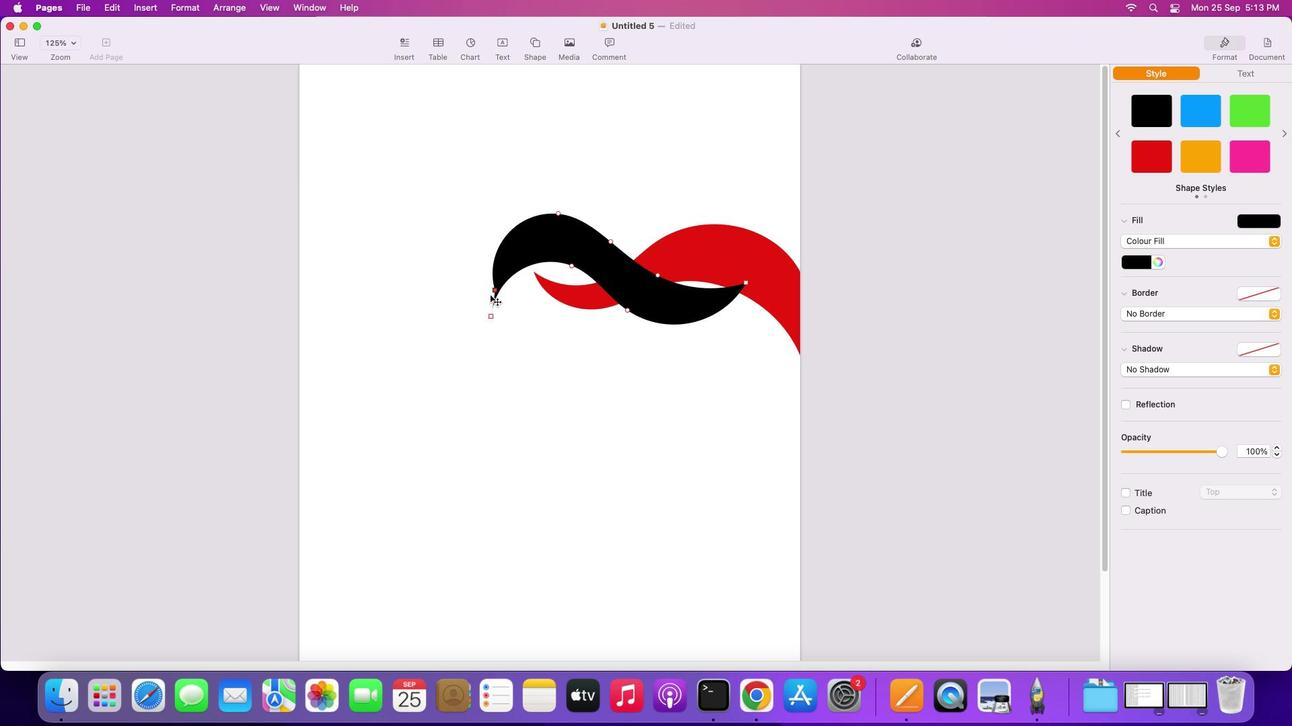 
Action: Mouse pressed left at (504, 279)
Screenshot: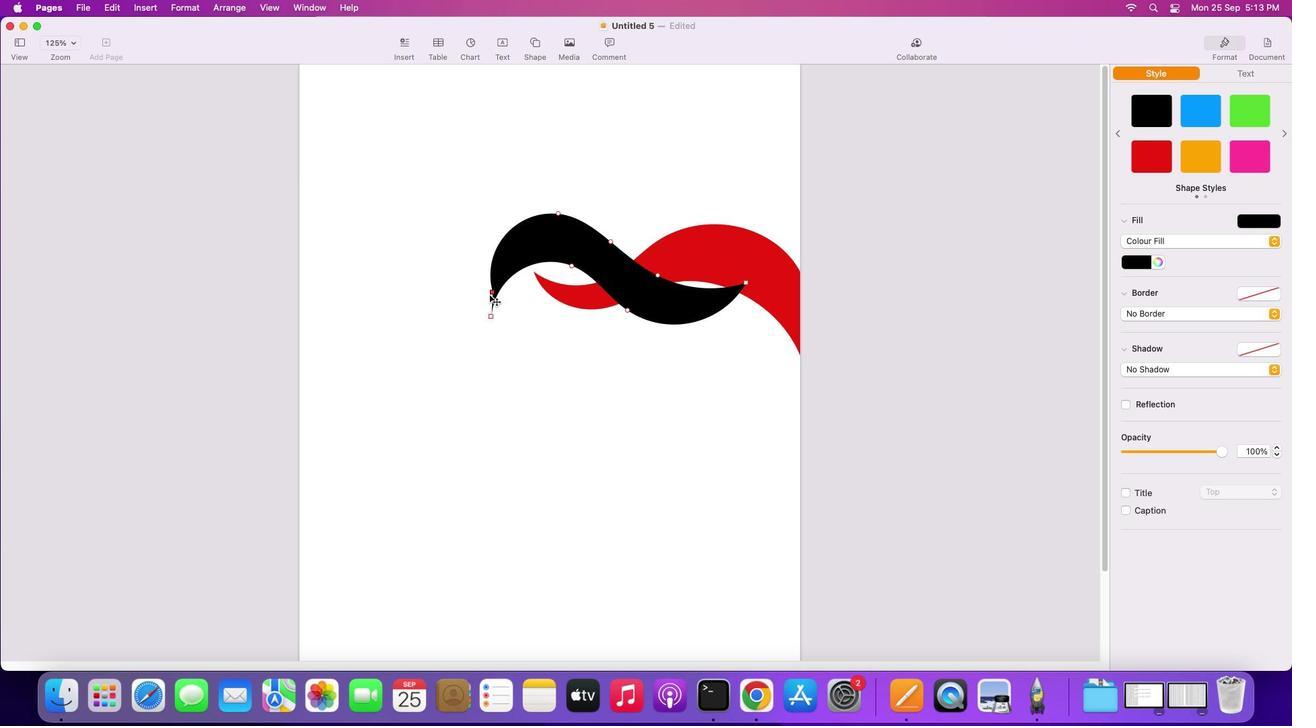 
Action: Mouse moved to (496, 244)
Screenshot: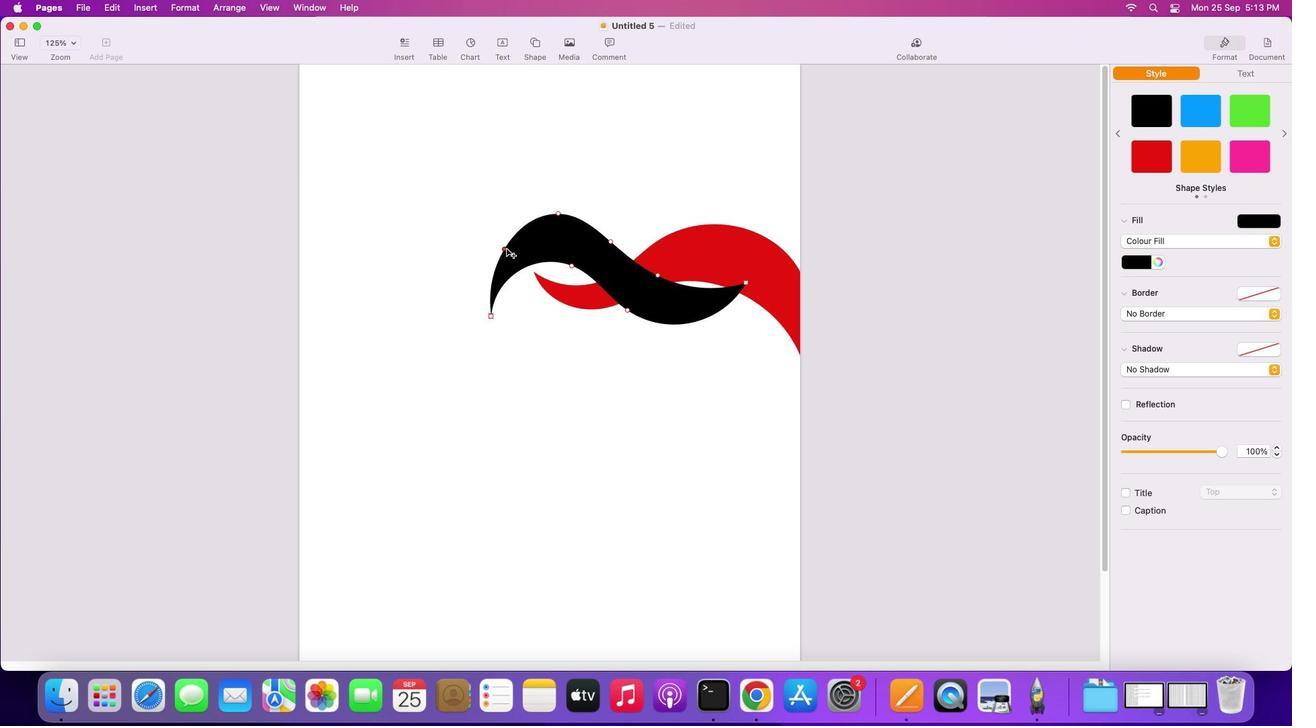 
Action: Mouse pressed left at (496, 244)
Screenshot: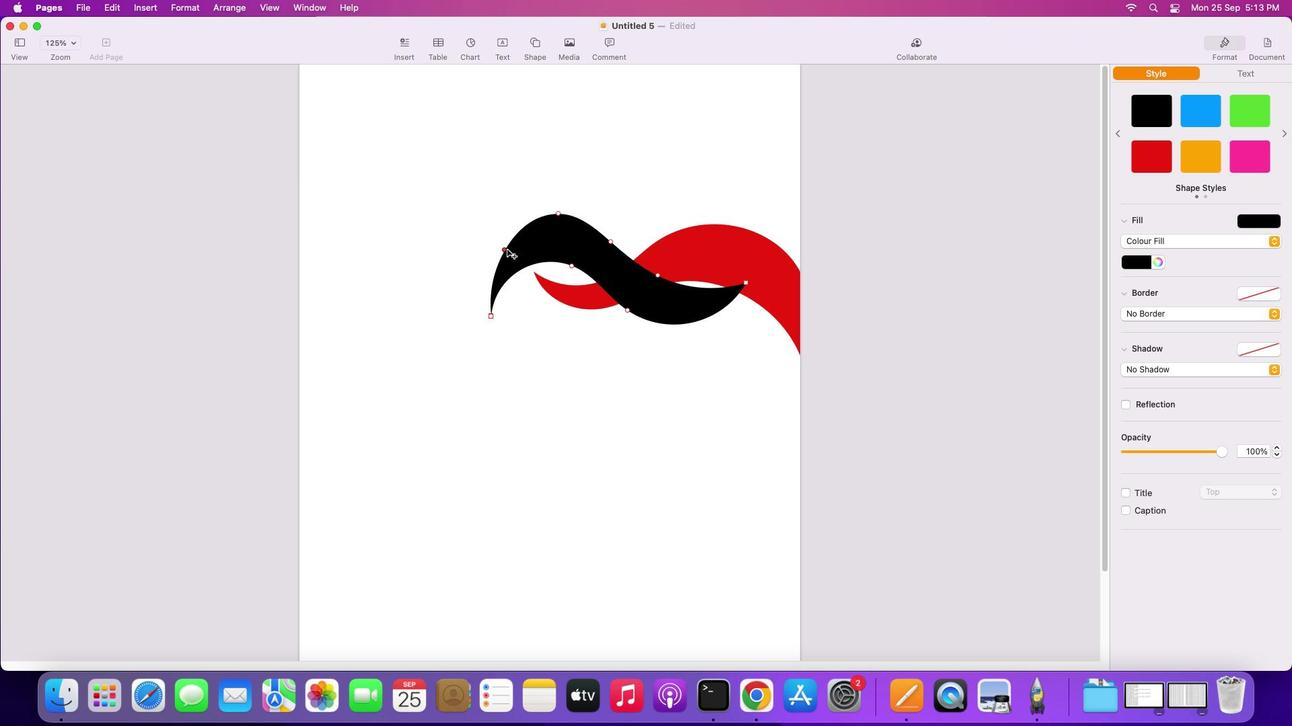 
Action: Mouse moved to (559, 214)
Screenshot: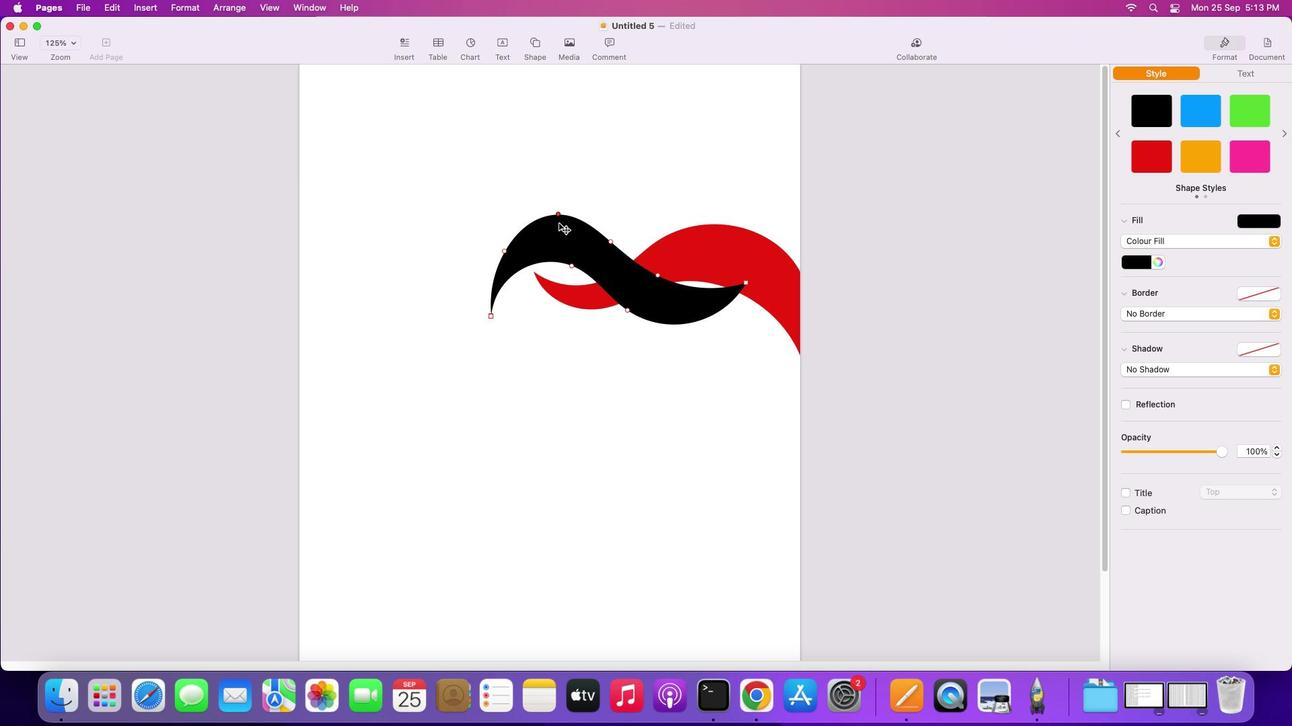 
Action: Mouse pressed left at (559, 214)
Screenshot: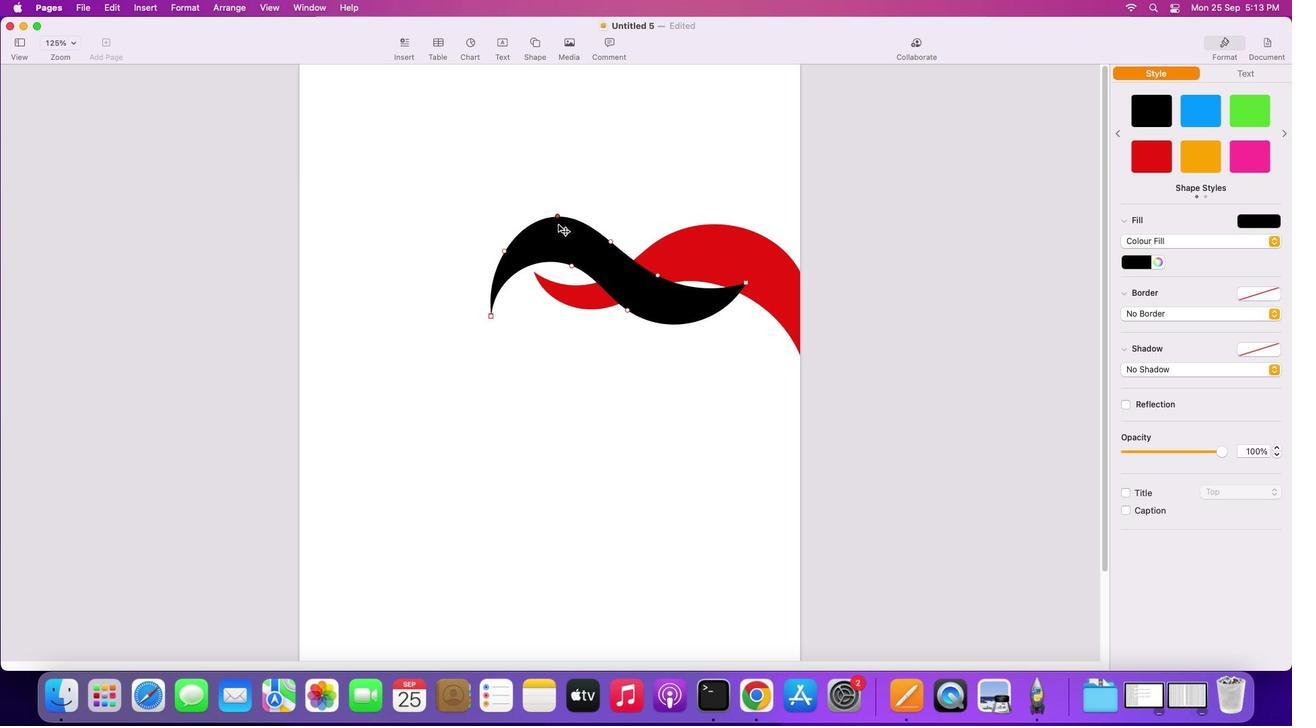 
Action: Mouse moved to (656, 276)
Screenshot: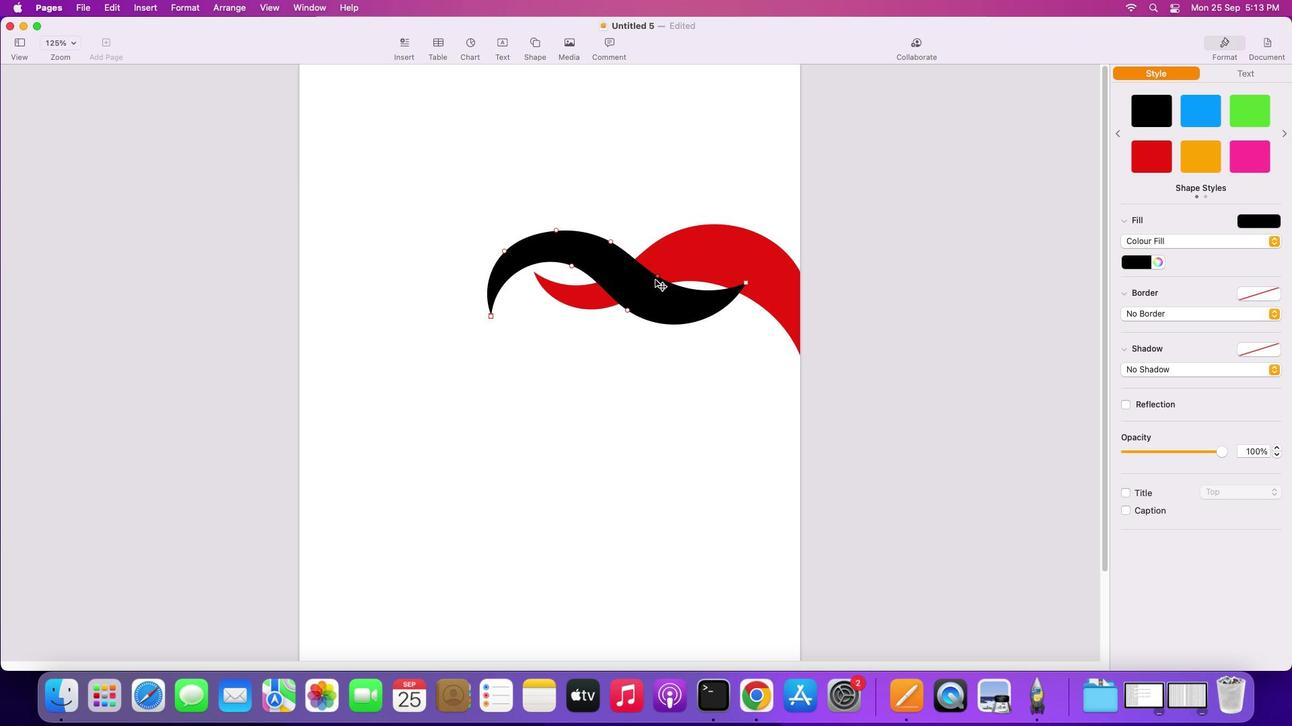 
Action: Mouse pressed left at (656, 276)
Screenshot: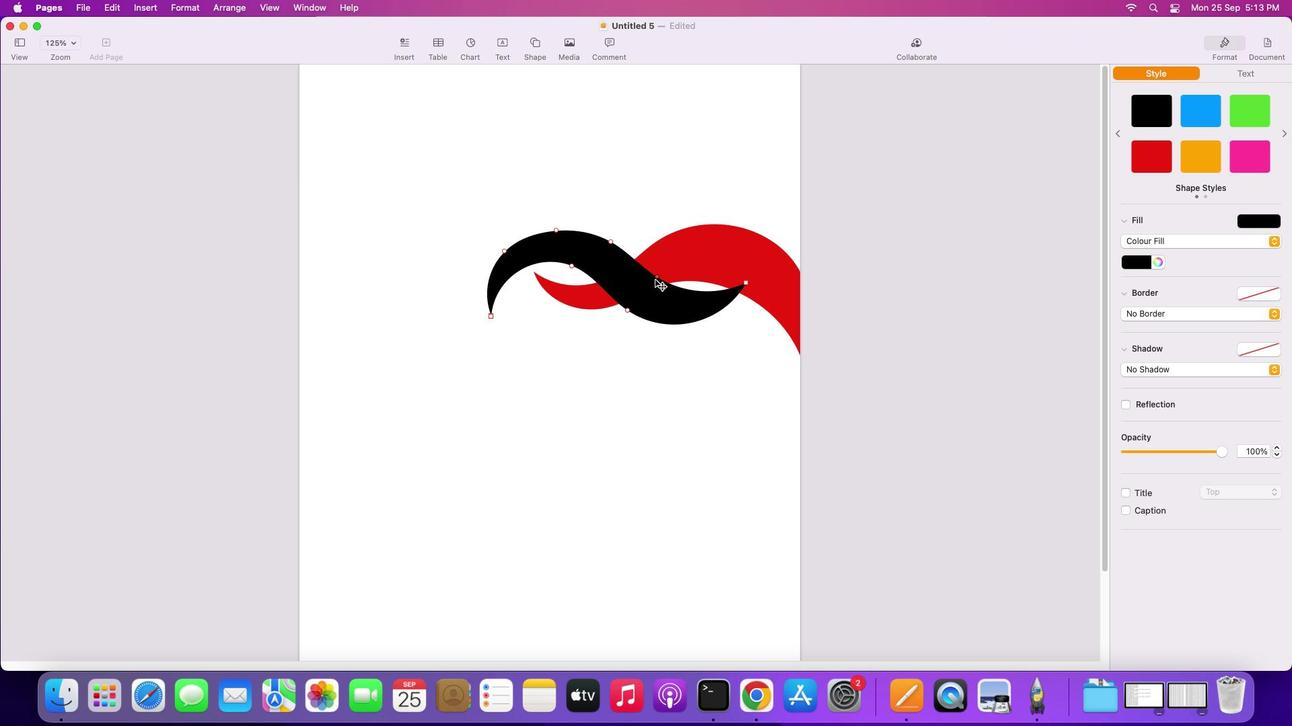 
Action: Mouse moved to (611, 242)
Screenshot: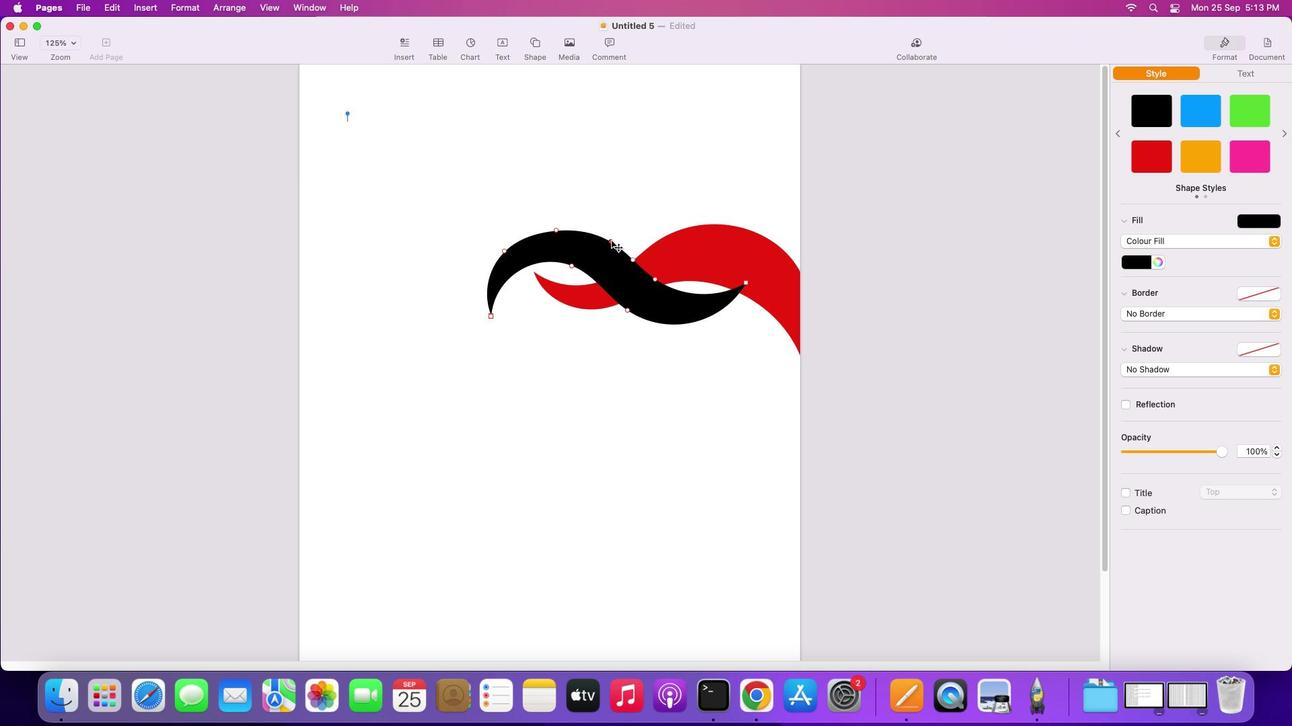 
Action: Mouse pressed left at (611, 242)
Screenshot: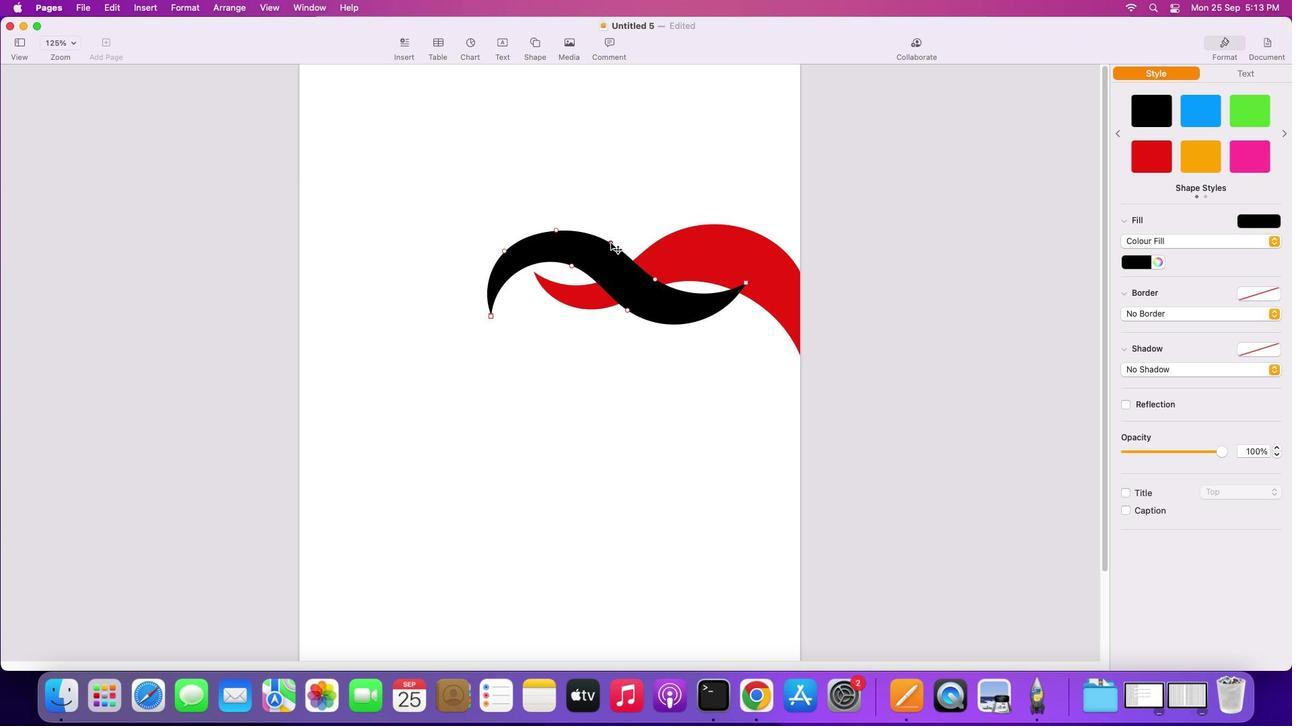 
Action: Mouse moved to (698, 293)
Screenshot: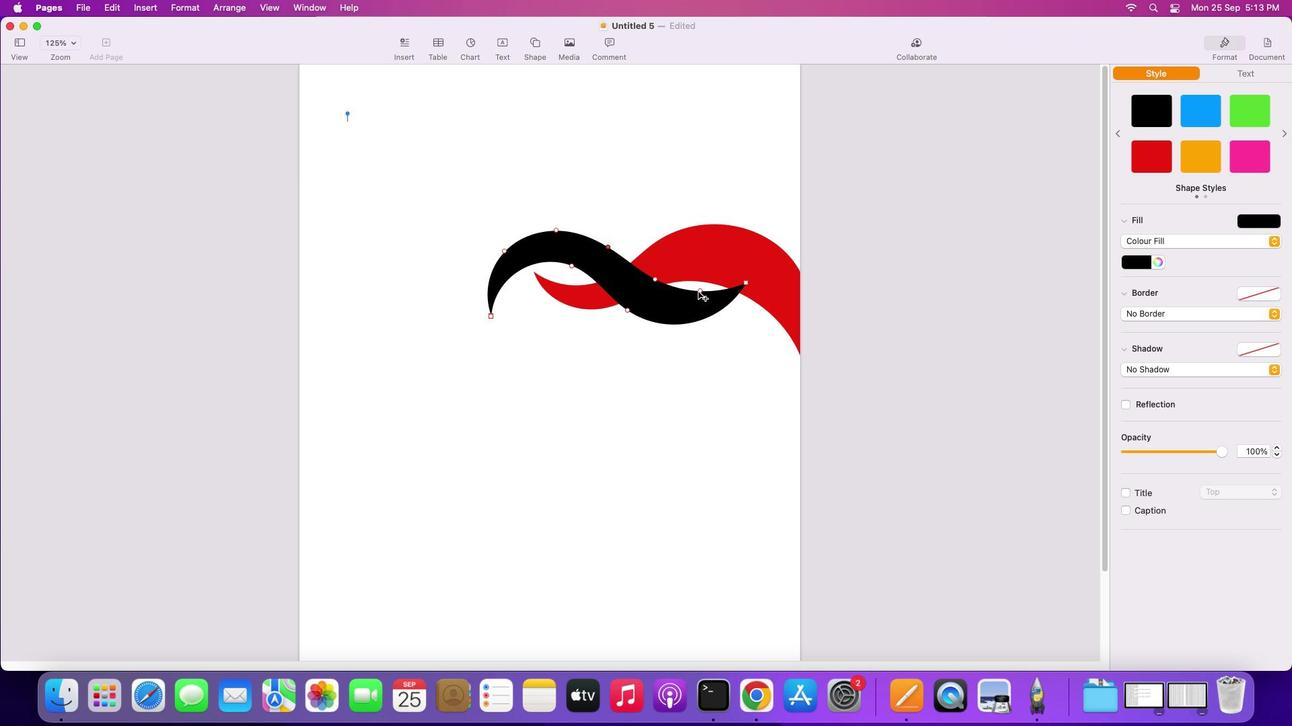 
Action: Mouse pressed left at (698, 293)
Screenshot: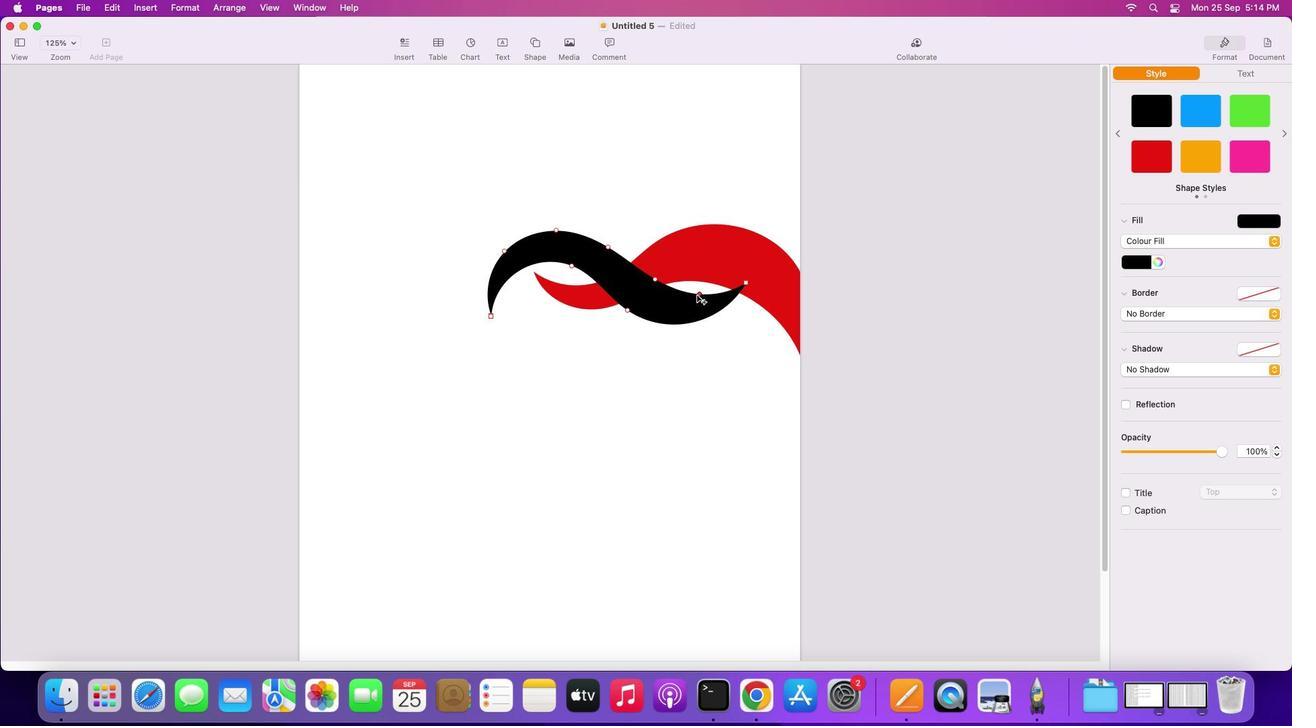 
Action: Mouse moved to (674, 353)
Screenshot: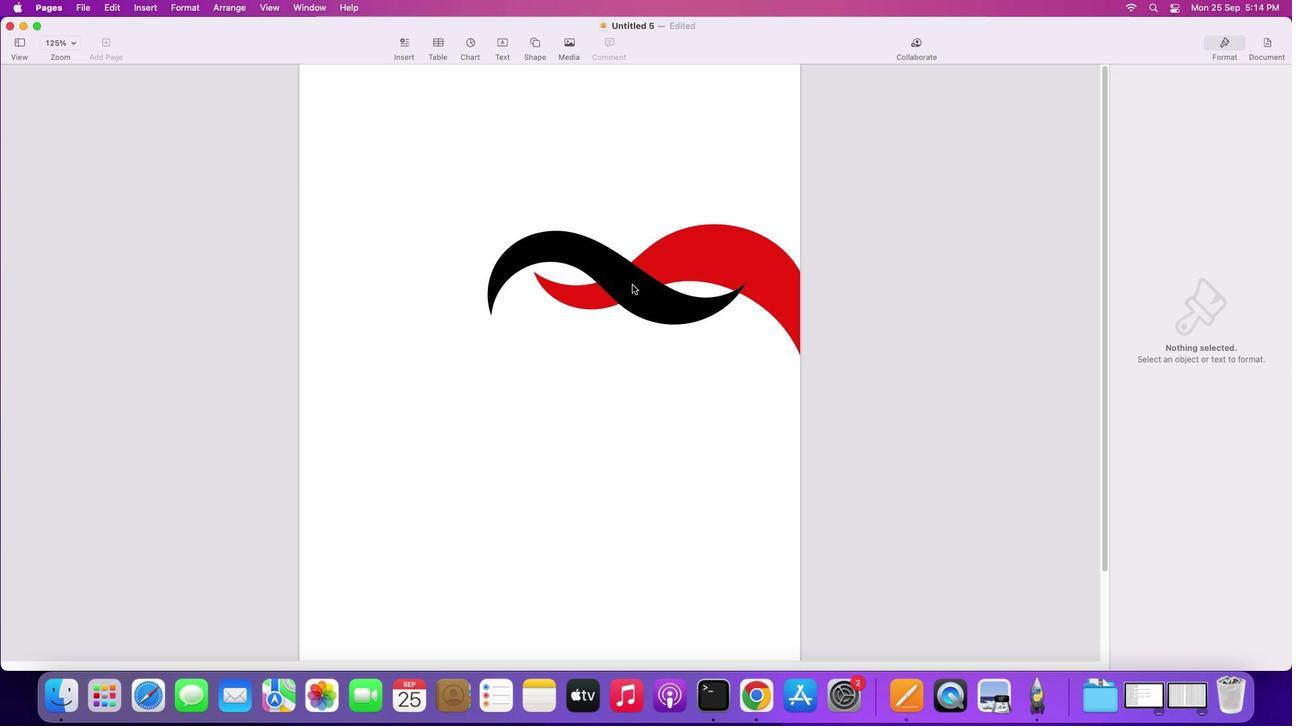 
Action: Mouse pressed left at (674, 353)
Screenshot: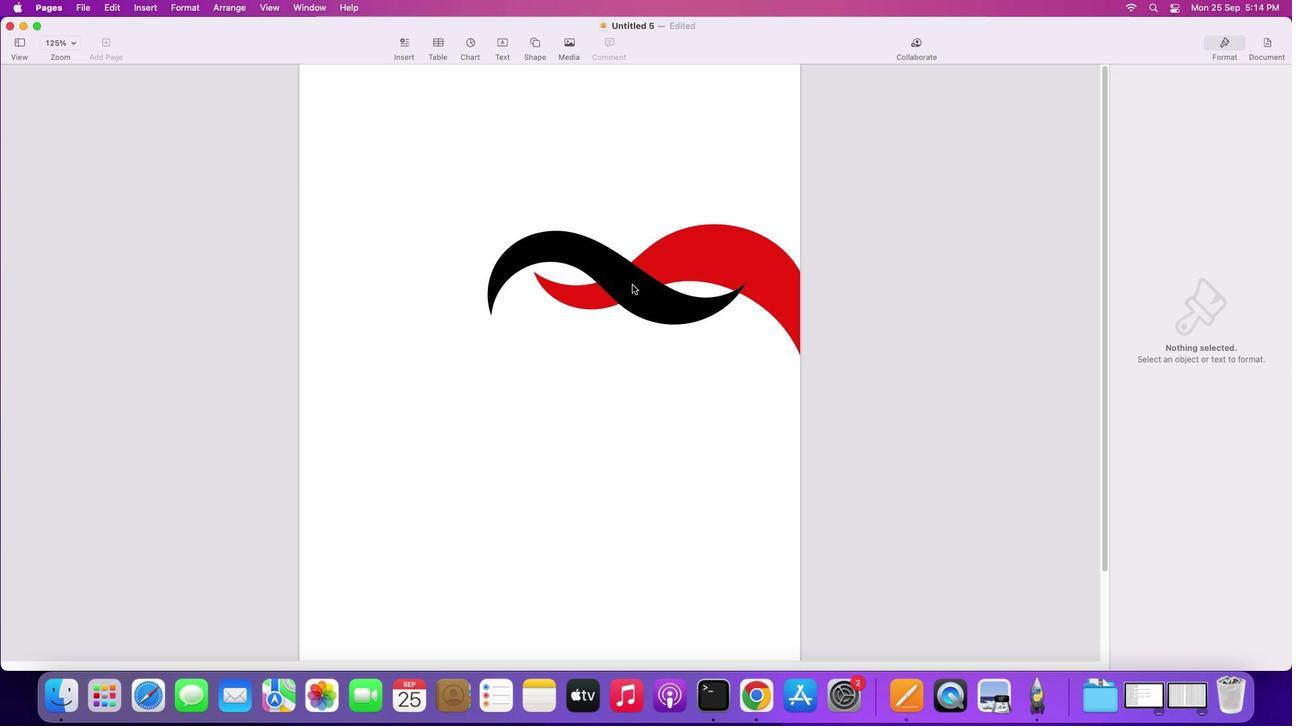 
Action: Mouse moved to (631, 284)
Screenshot: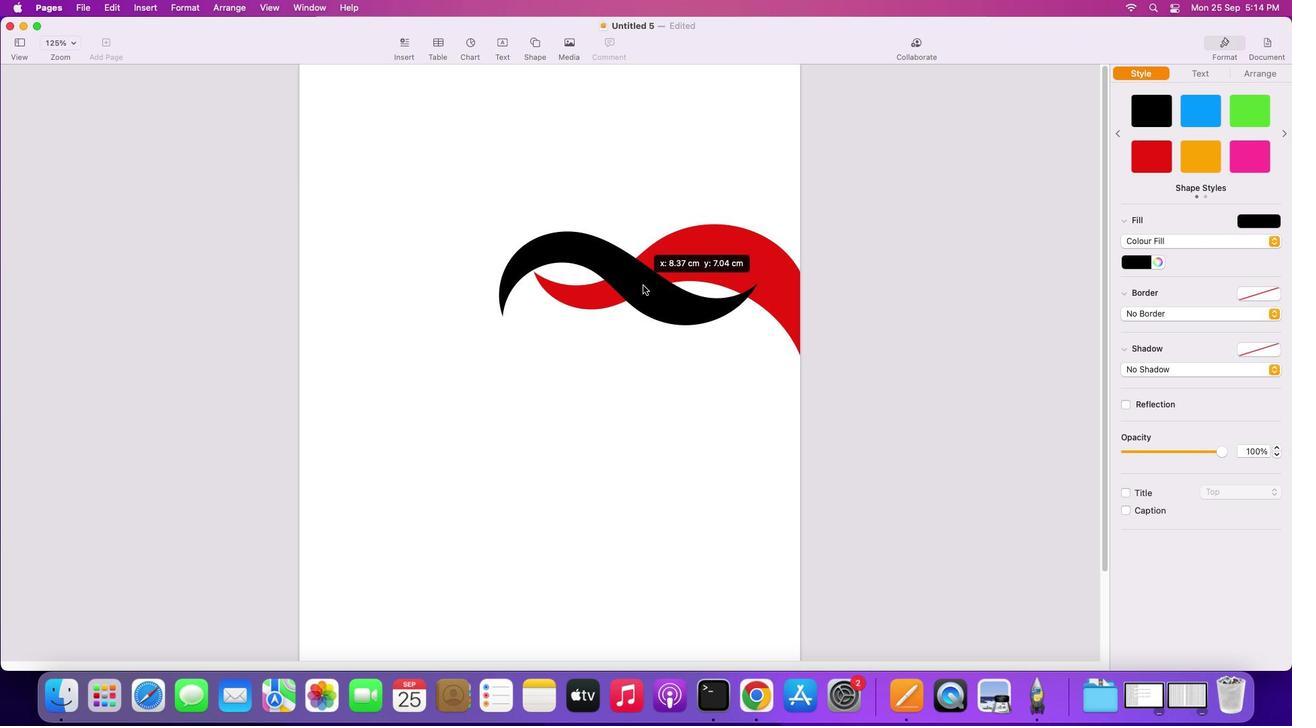 
Action: Mouse pressed left at (631, 284)
Screenshot: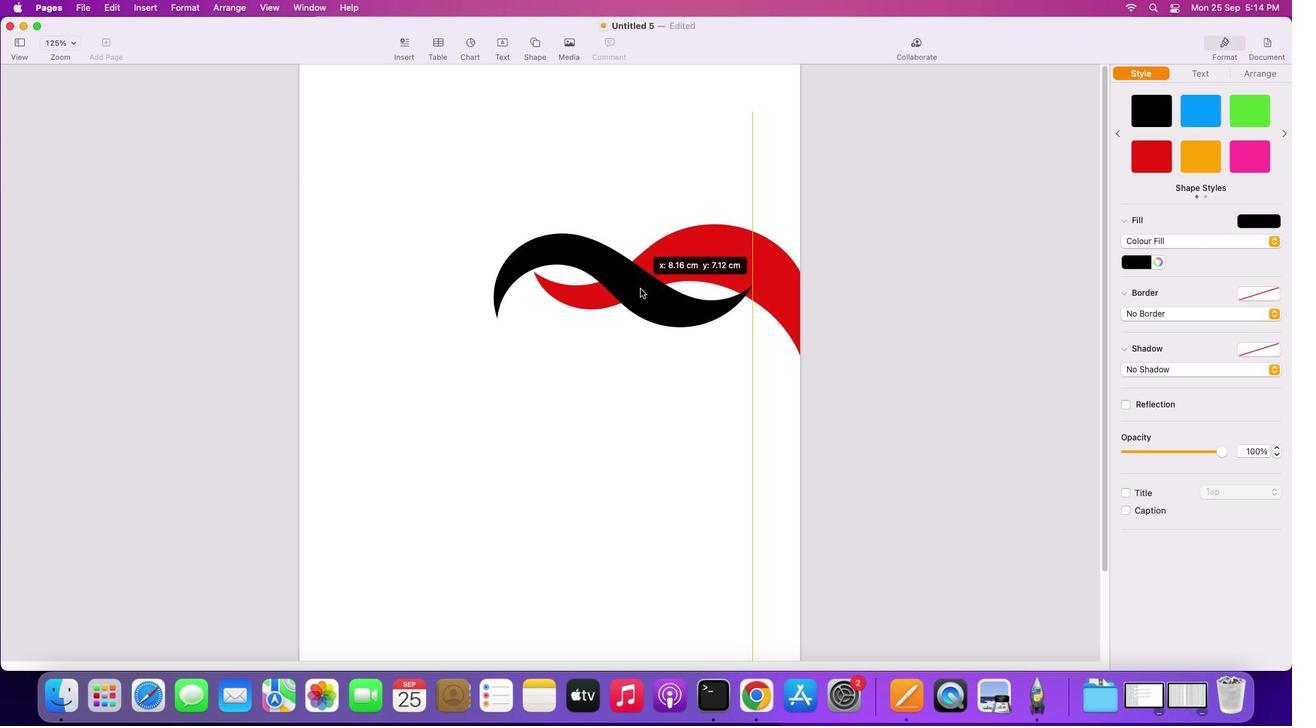 
Action: Mouse moved to (604, 406)
Screenshot: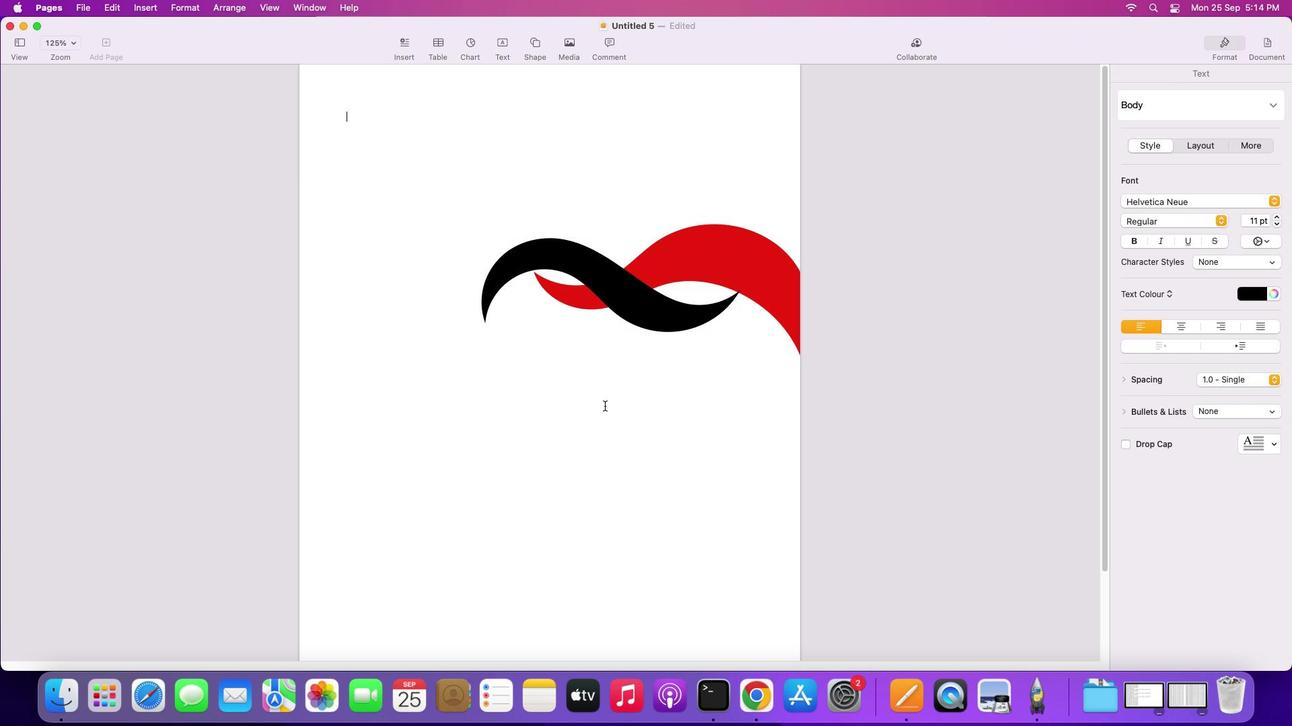 
Action: Mouse pressed left at (604, 406)
Screenshot: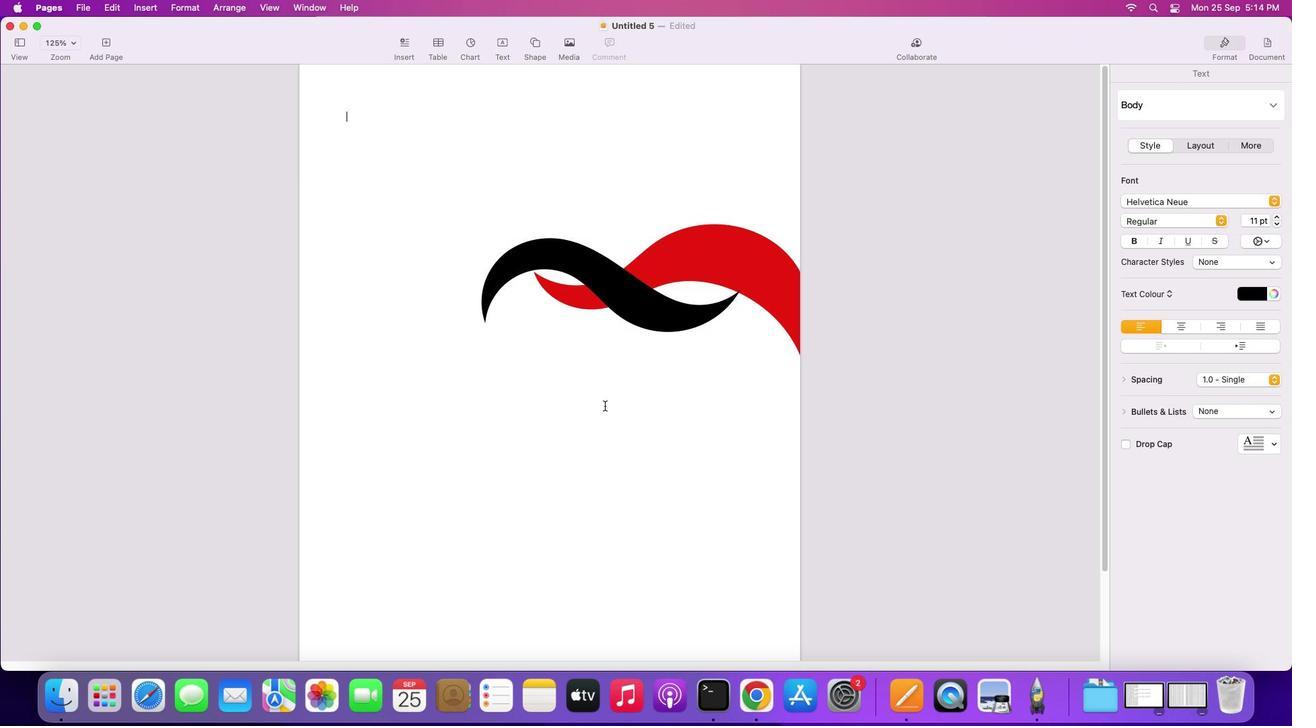 
Action: Mouse moved to (552, 366)
Screenshot: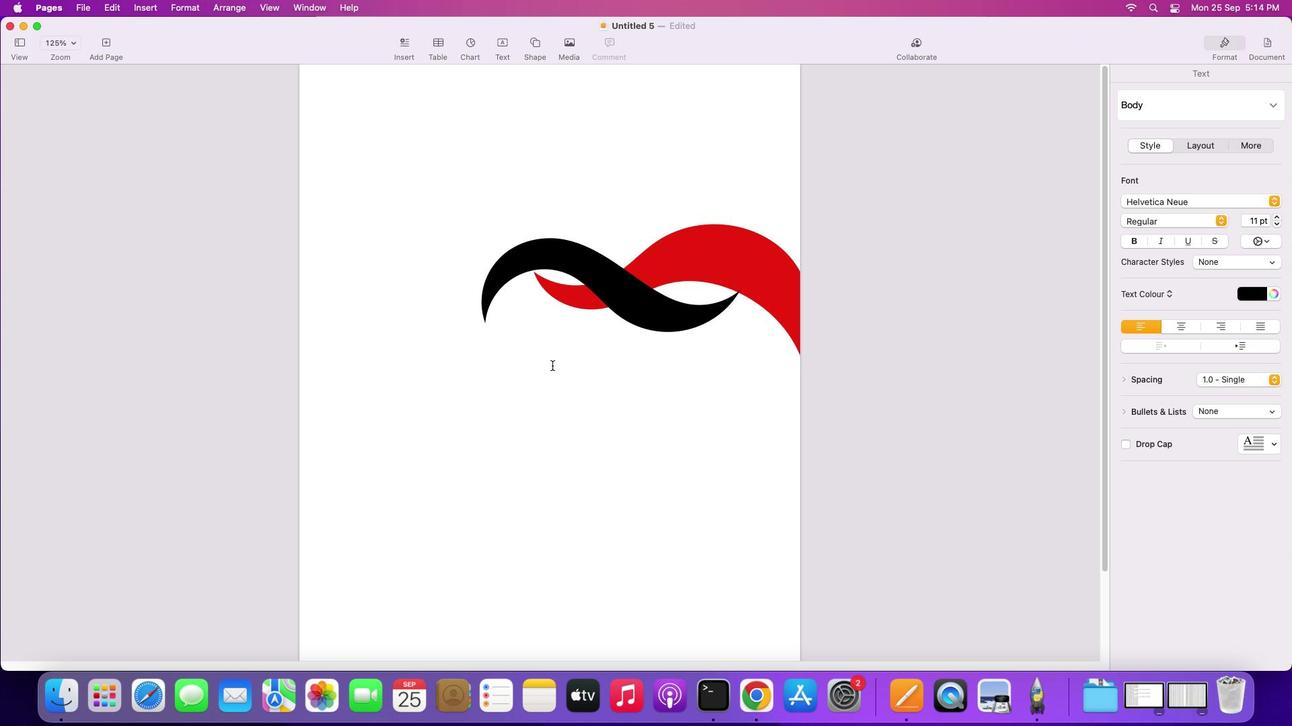 
Action: Mouse scrolled (552, 366) with delta (0, 0)
Screenshot: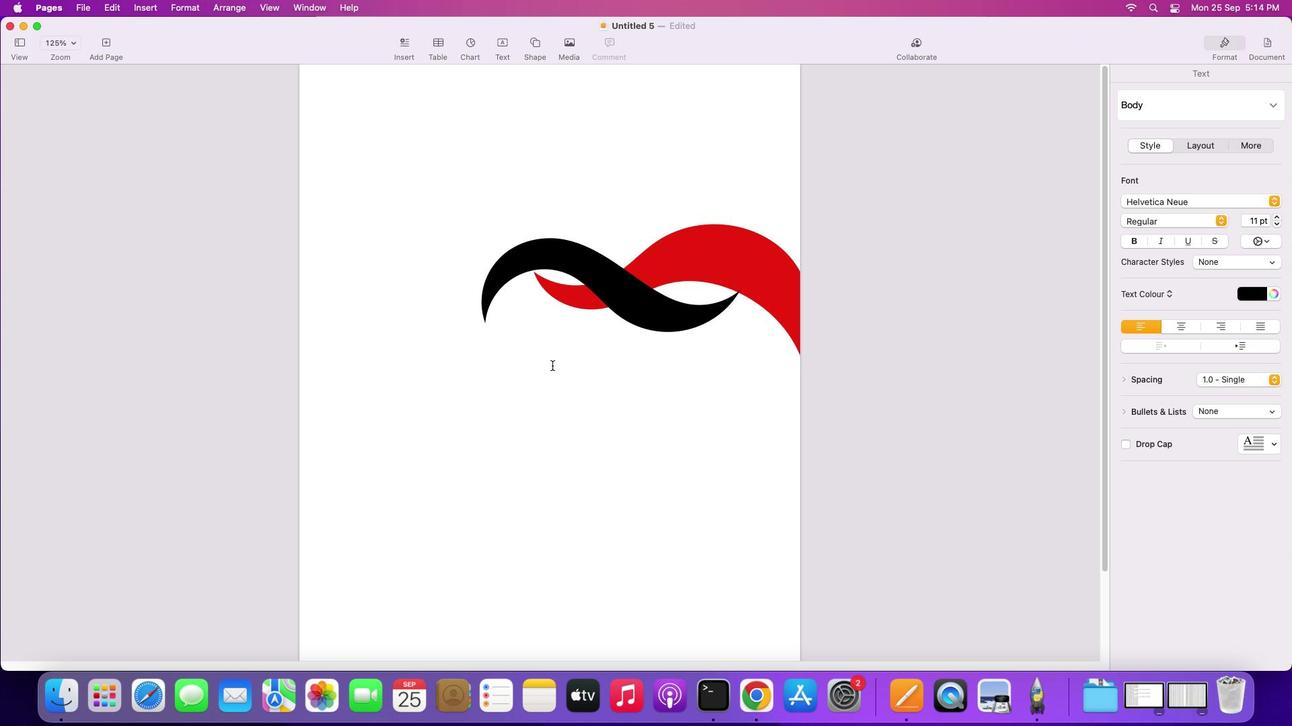 
Action: Mouse scrolled (552, 366) with delta (0, 0)
Screenshot: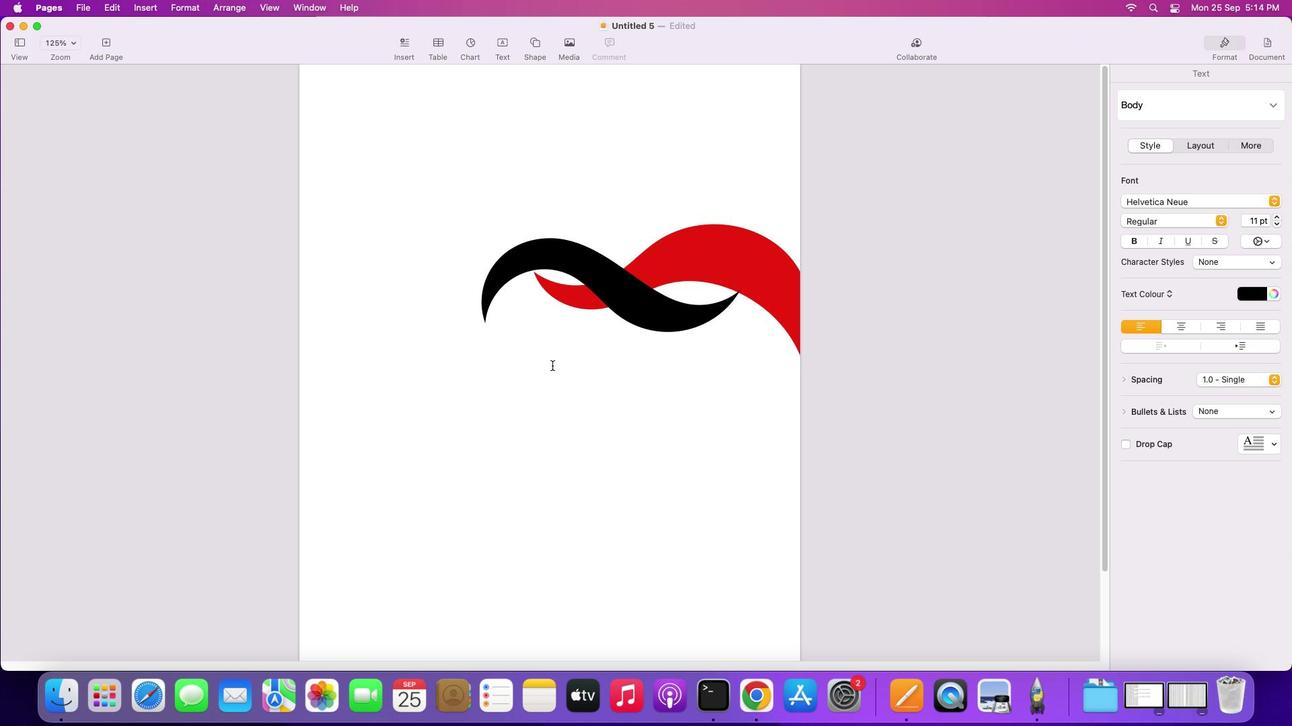 
Action: Mouse scrolled (552, 366) with delta (0, 2)
Screenshot: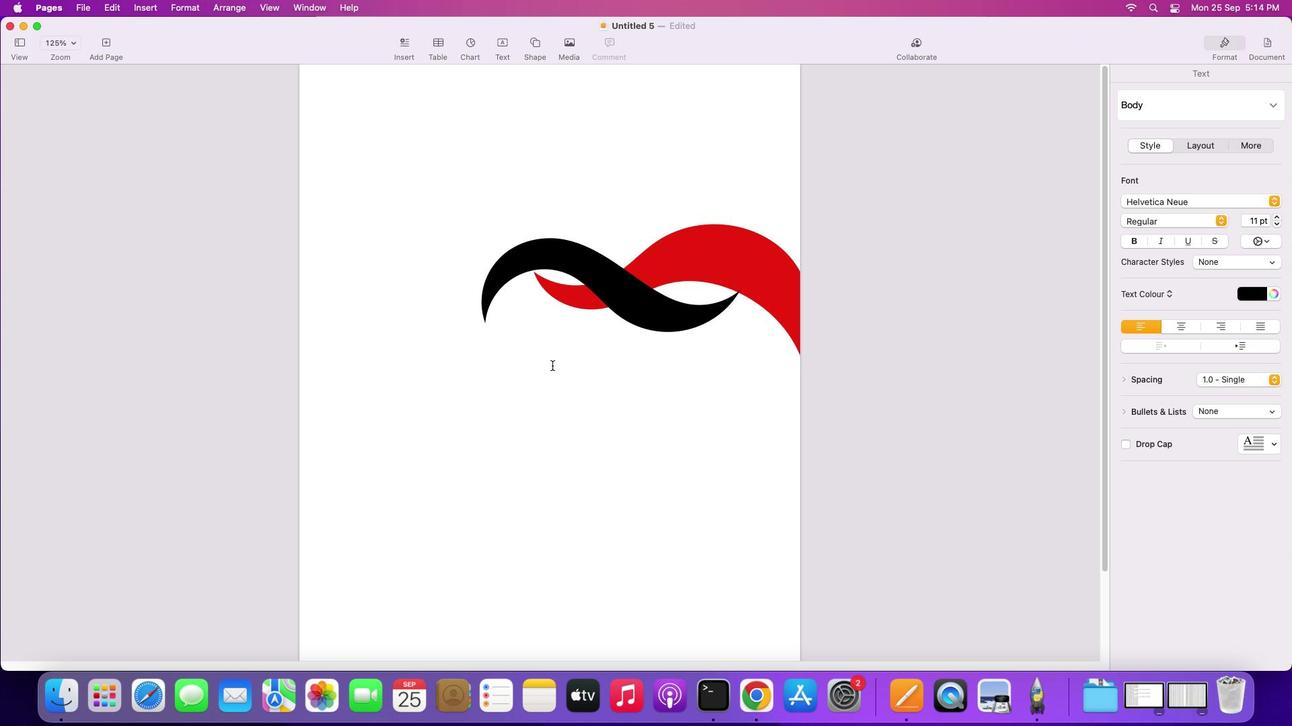 
Action: Mouse scrolled (552, 366) with delta (0, 3)
Screenshot: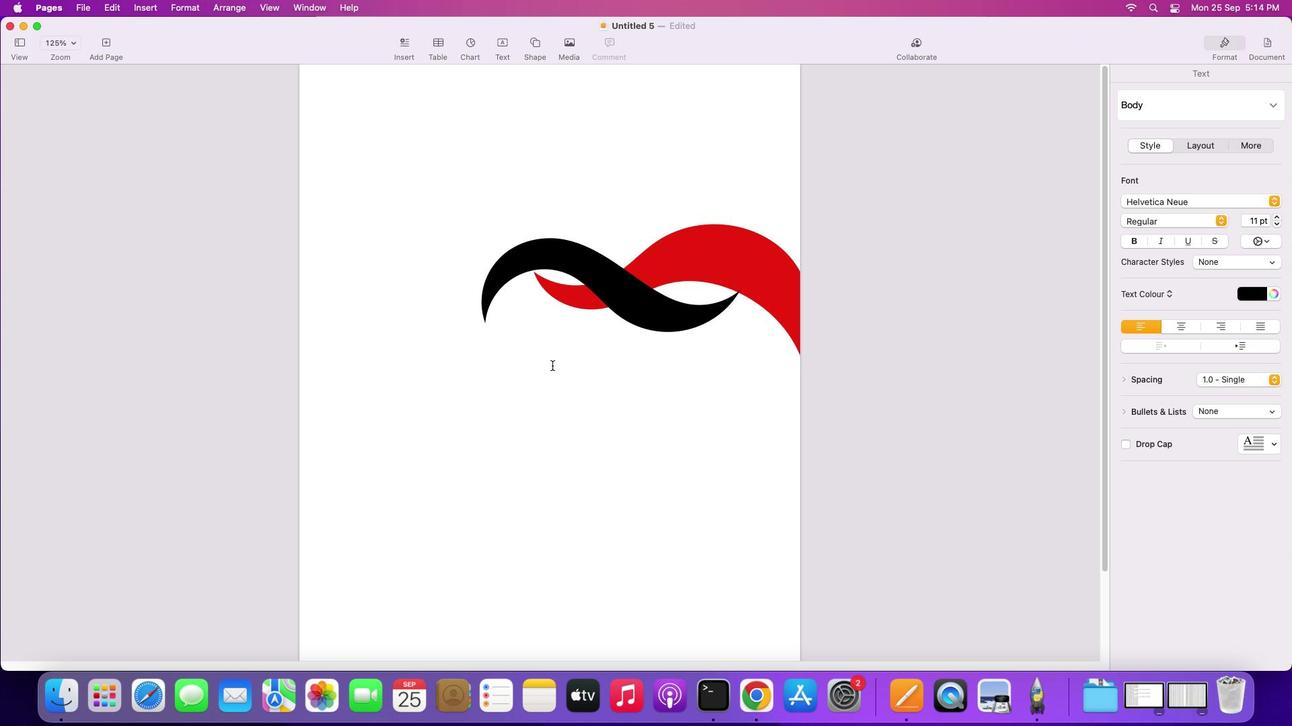 
Action: Mouse scrolled (552, 366) with delta (0, 4)
Screenshot: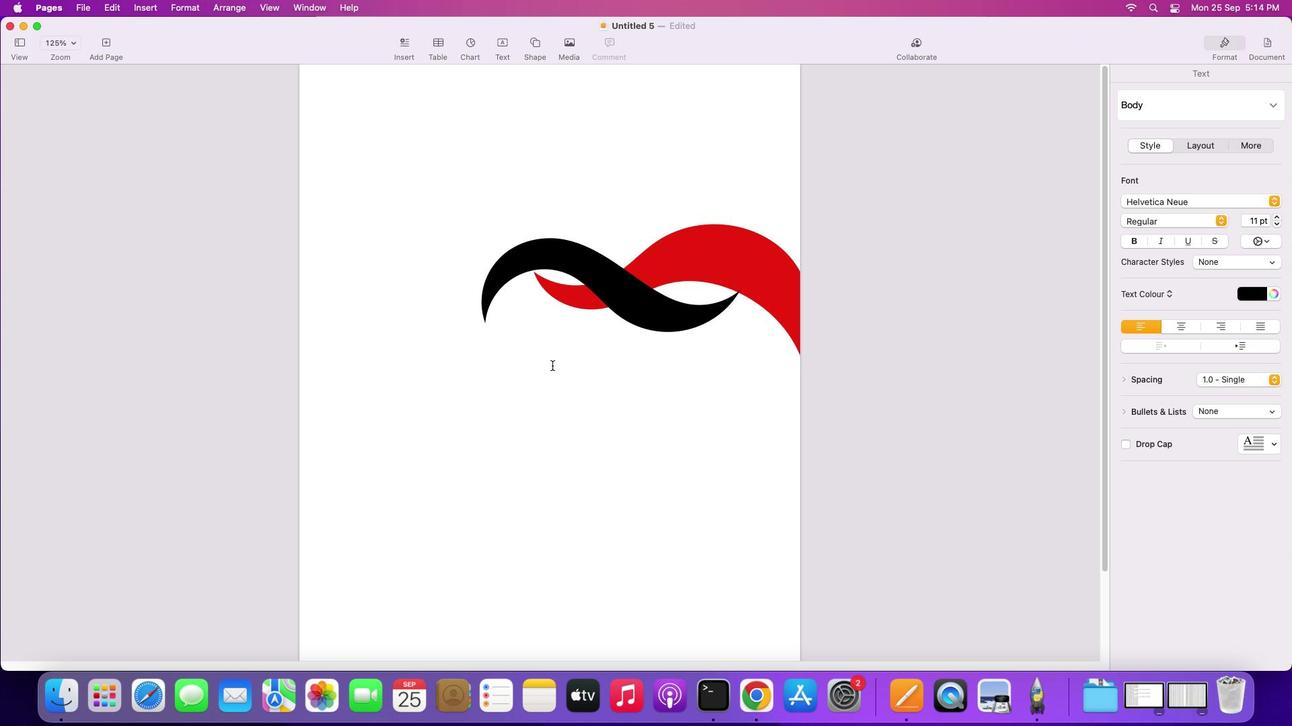 
Action: Mouse scrolled (552, 366) with delta (0, 4)
Screenshot: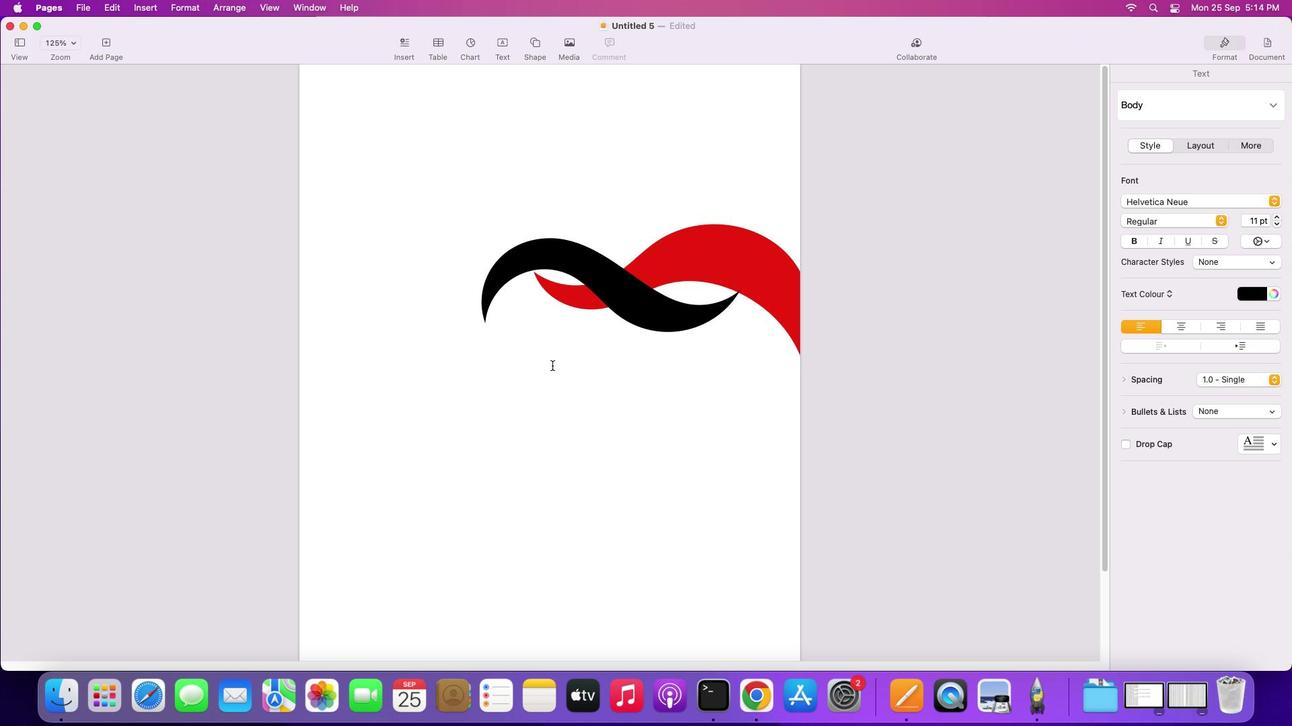 
Action: Mouse scrolled (552, 366) with delta (0, 5)
Screenshot: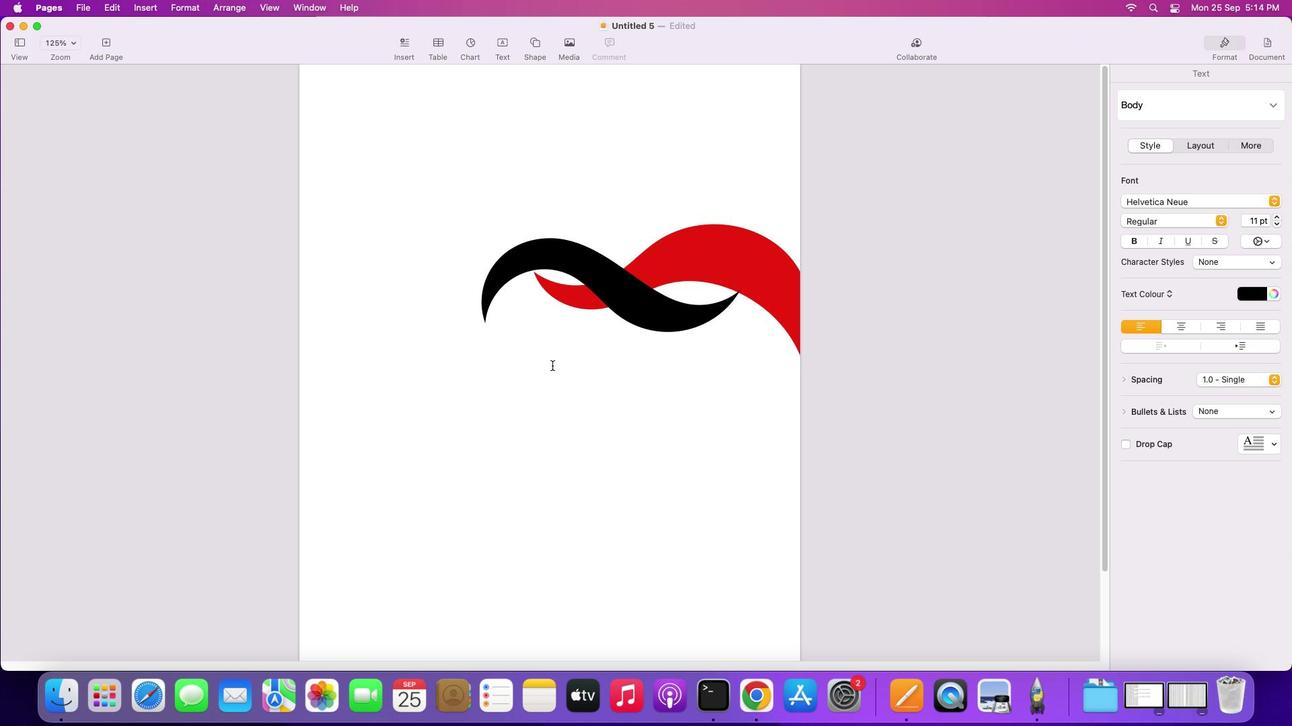 
Action: Mouse scrolled (552, 366) with delta (0, 0)
Screenshot: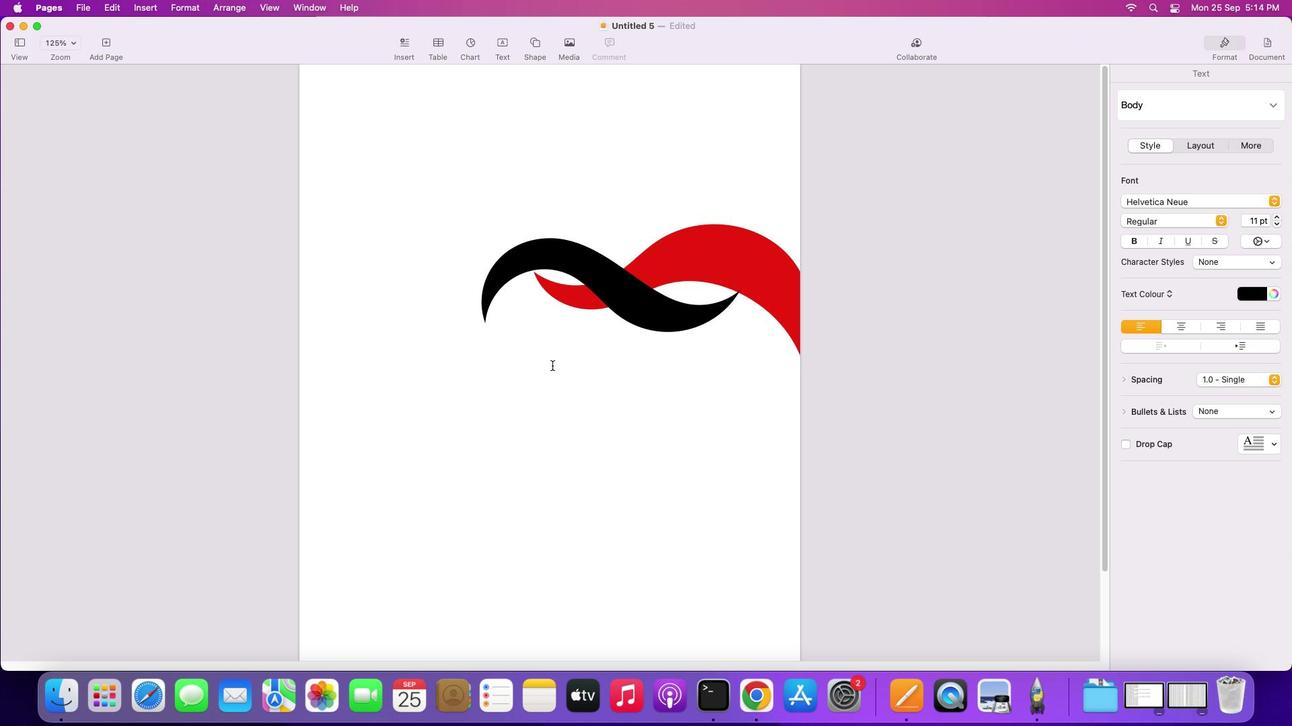 
Action: Mouse scrolled (552, 366) with delta (0, 0)
Screenshot: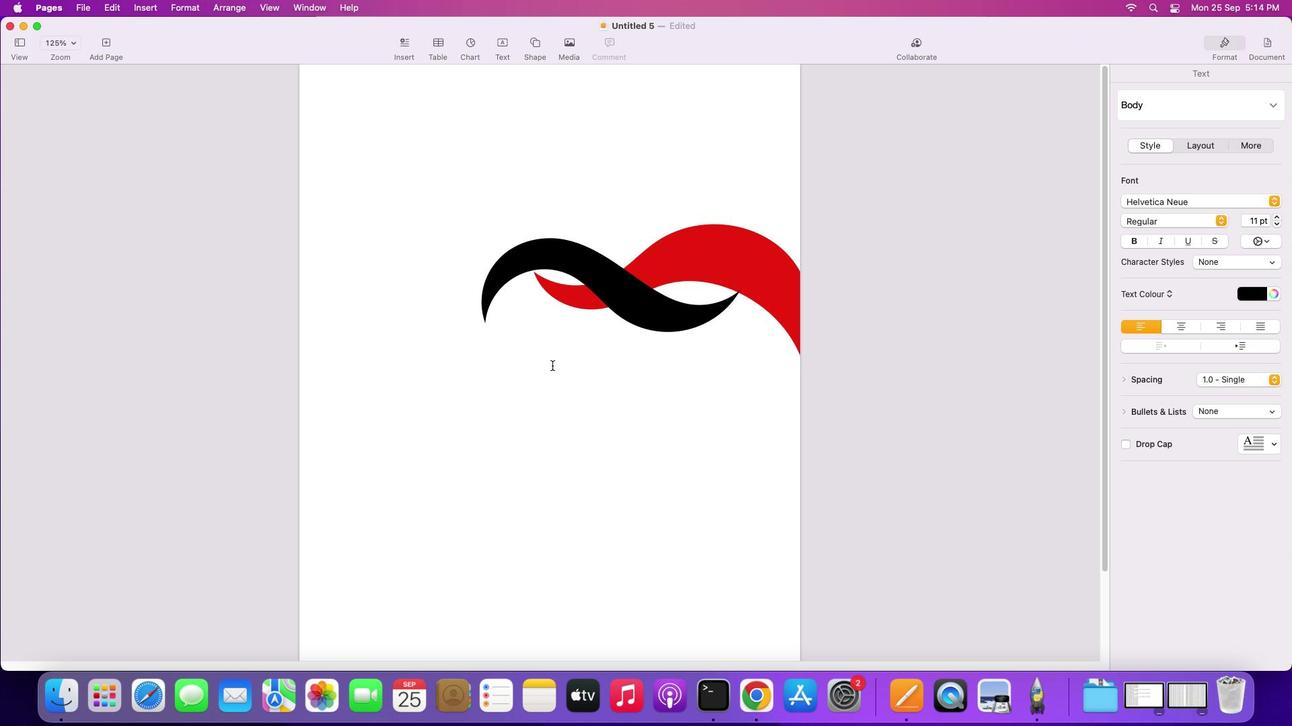
Action: Mouse scrolled (552, 366) with delta (0, 2)
Screenshot: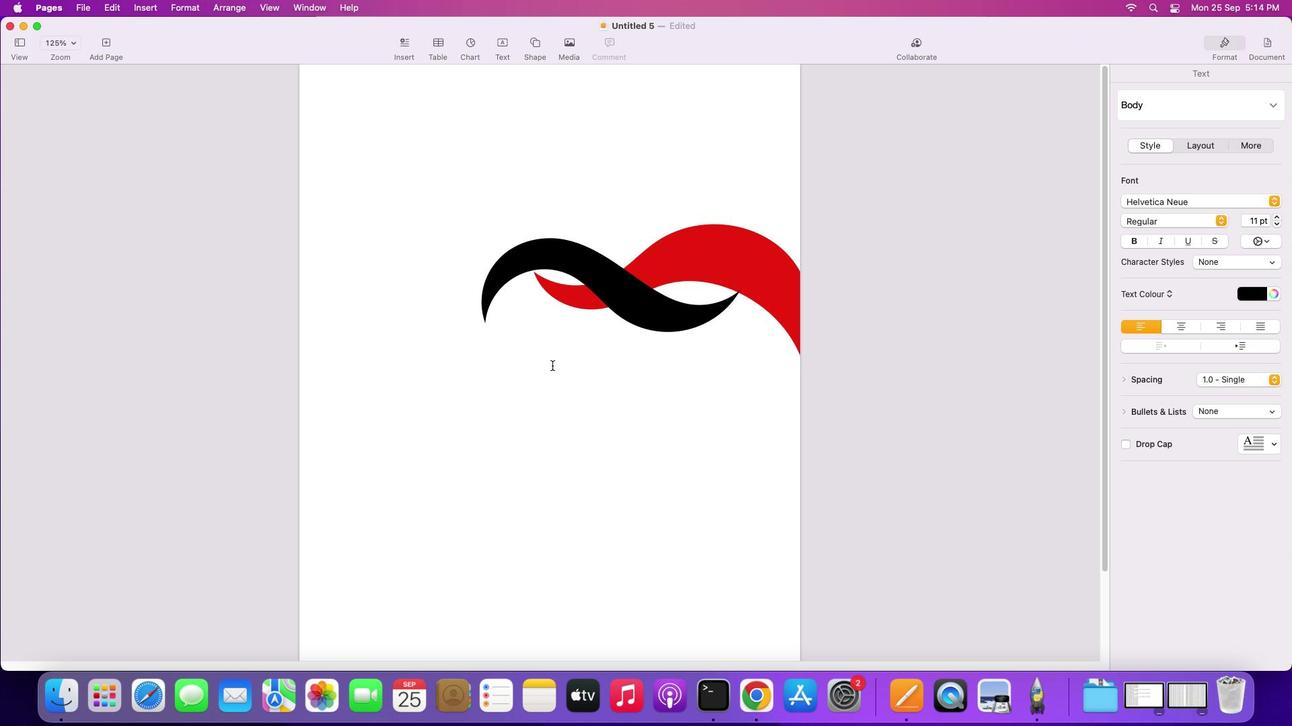 
Action: Mouse scrolled (552, 366) with delta (0, 3)
Screenshot: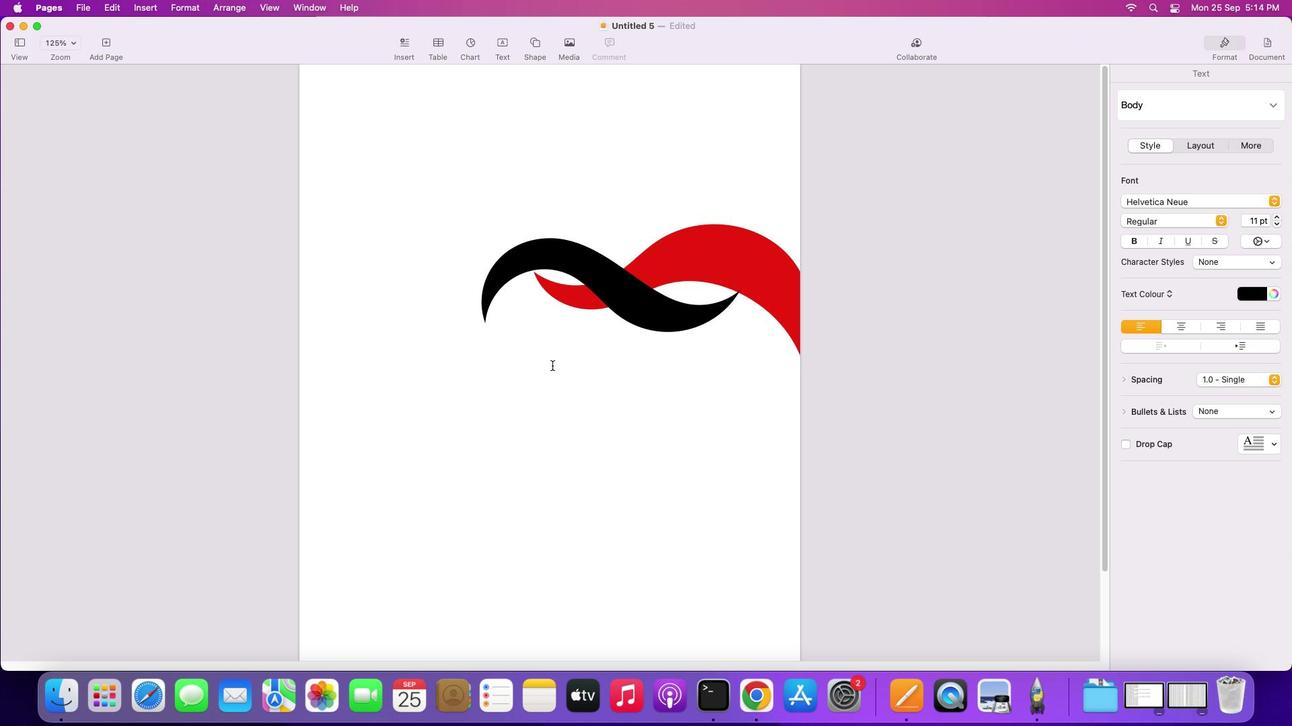 
Action: Mouse scrolled (552, 366) with delta (0, 4)
Screenshot: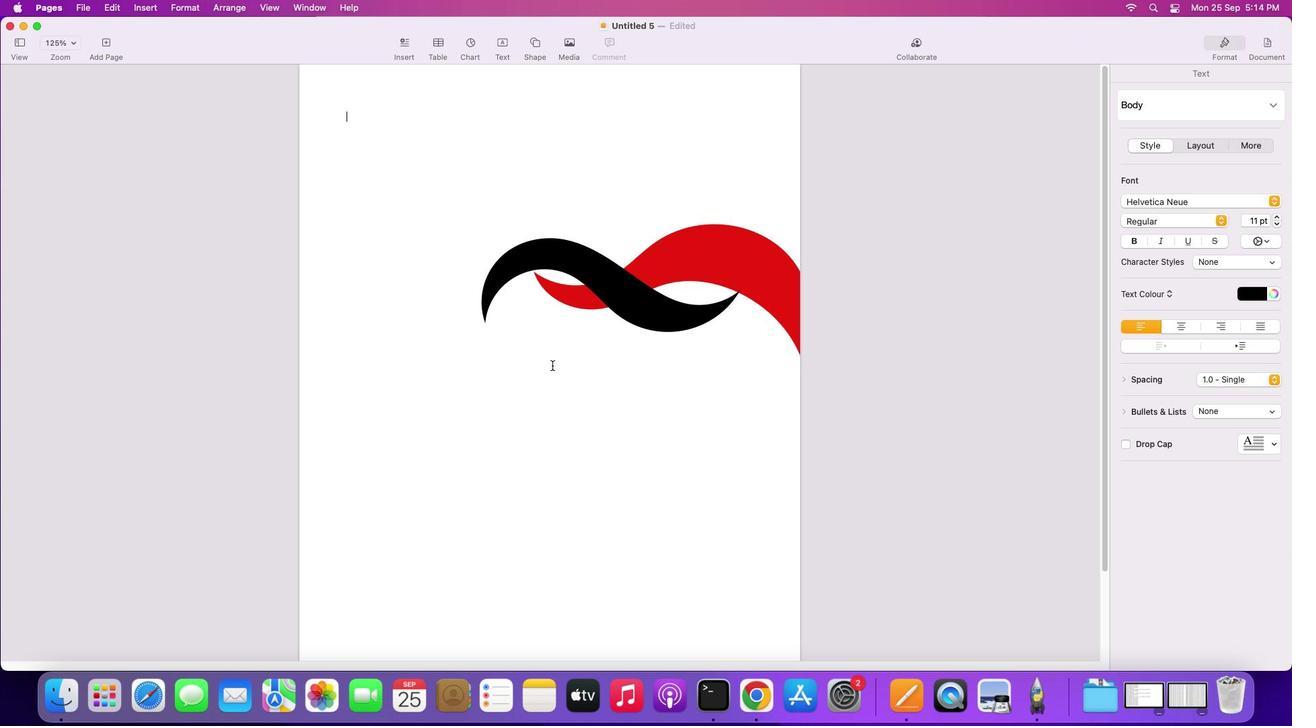 
Action: Mouse moved to (561, 365)
Screenshot: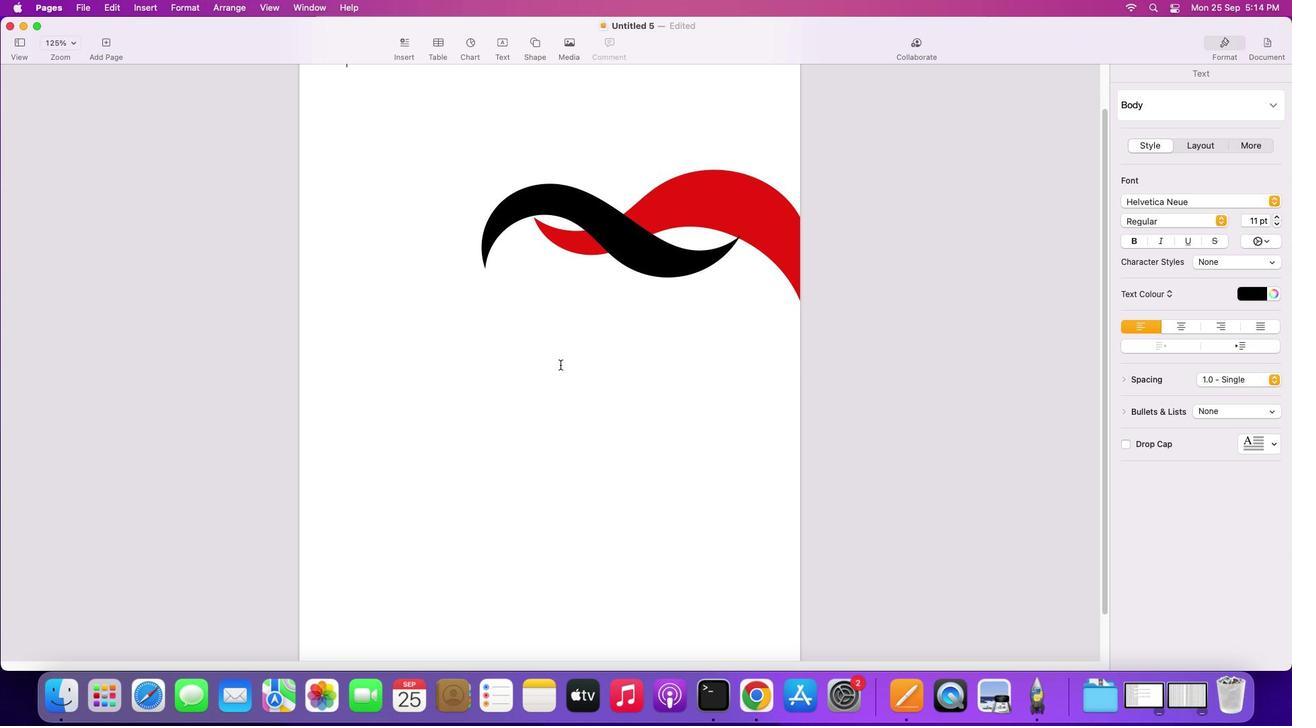 
Action: Mouse scrolled (561, 365) with delta (0, 0)
Screenshot: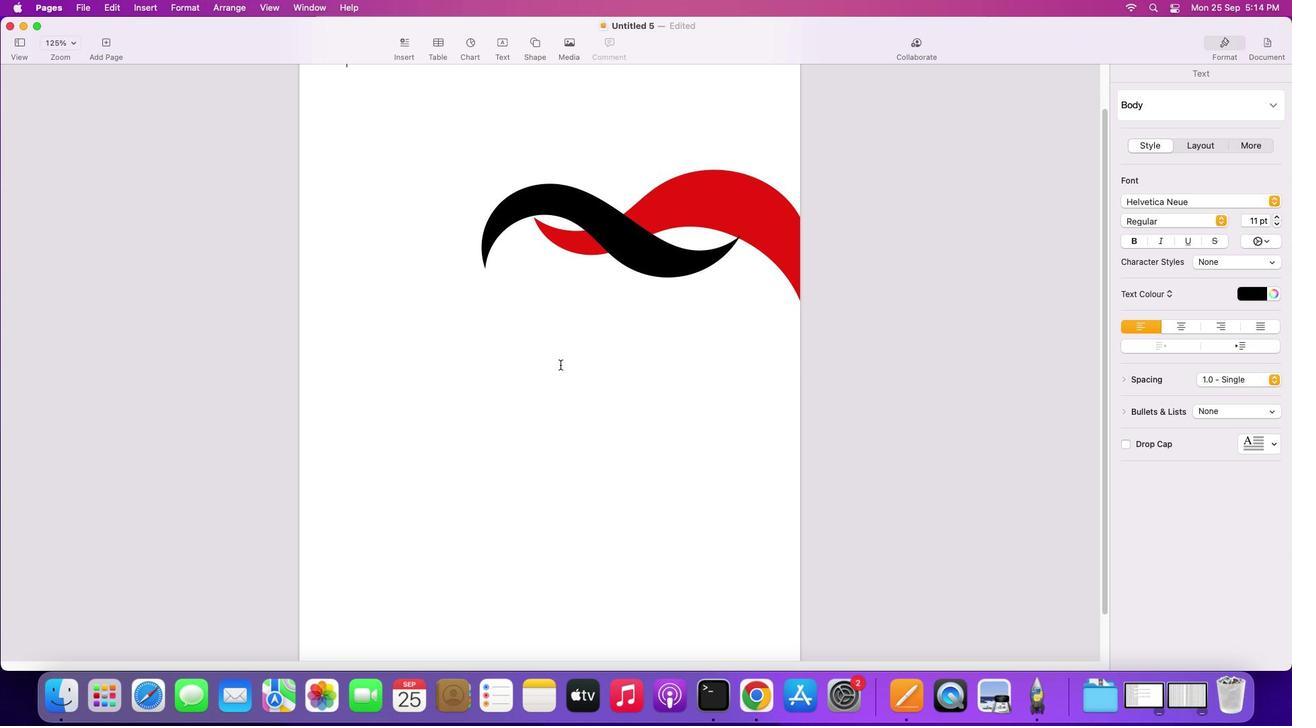 
Action: Mouse scrolled (561, 365) with delta (0, 0)
Screenshot: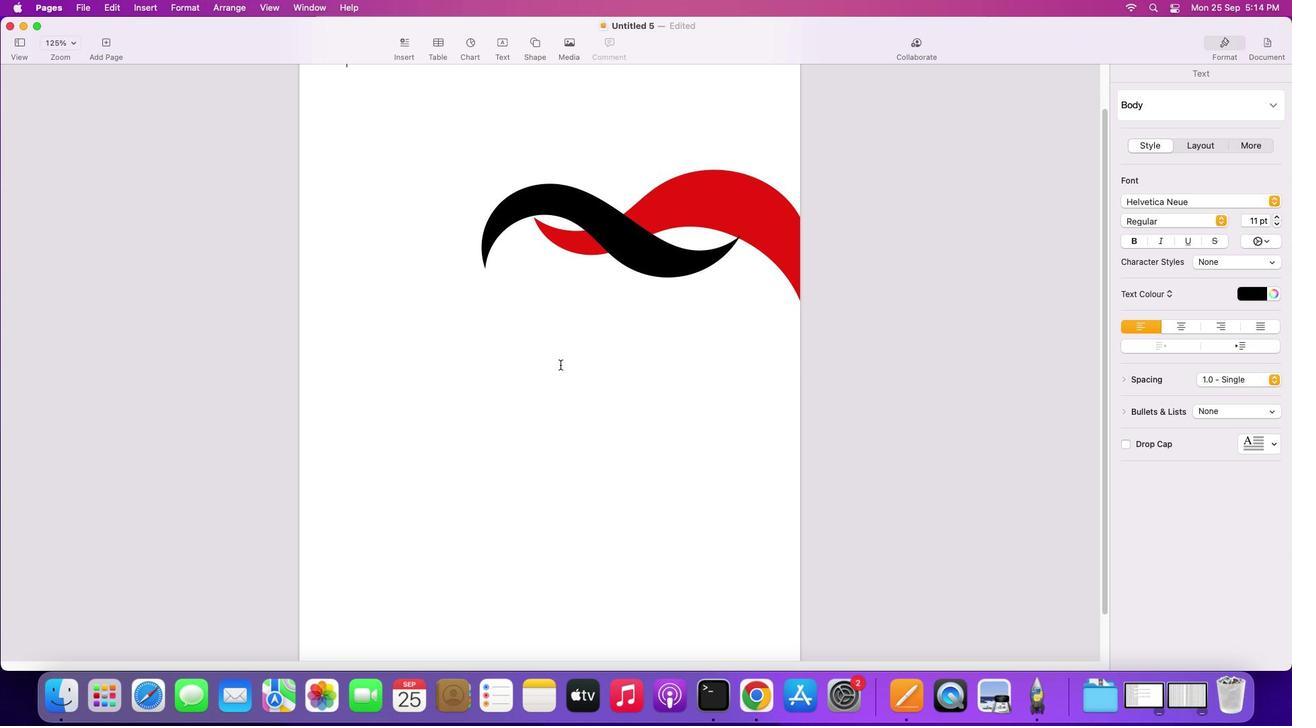 
Action: Mouse scrolled (561, 365) with delta (0, -2)
Screenshot: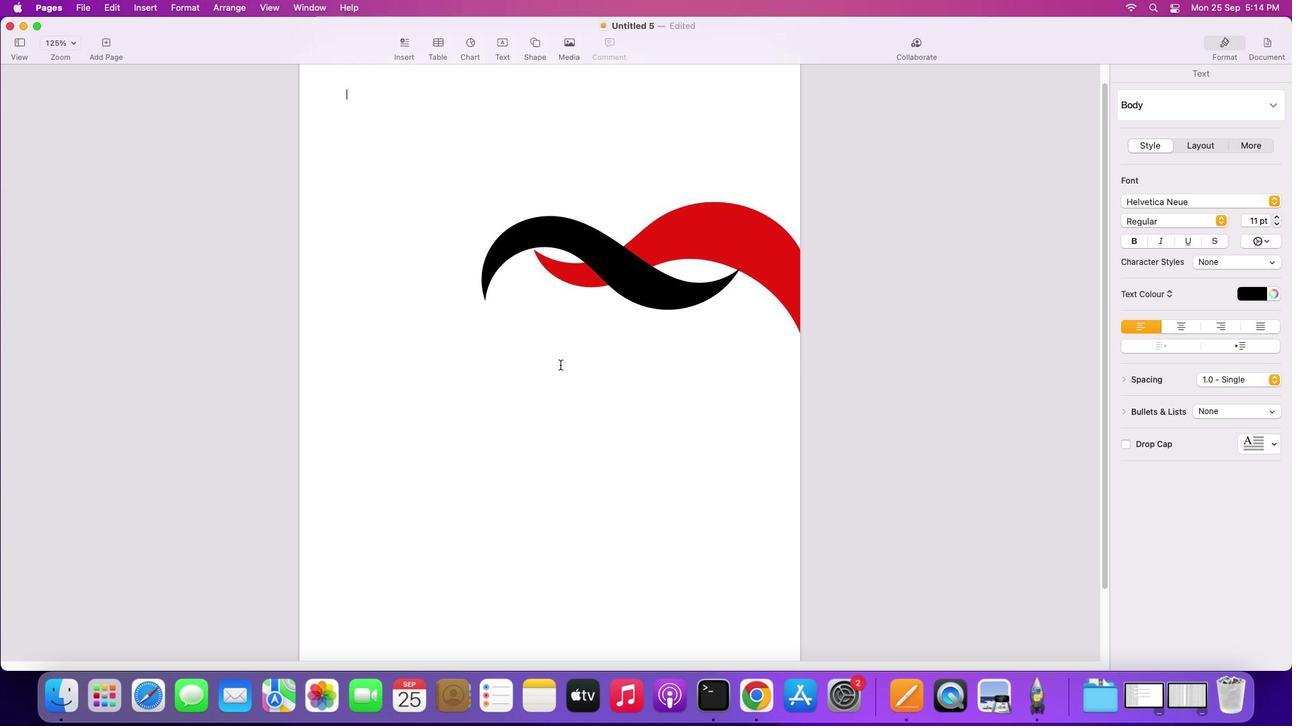 
Action: Mouse scrolled (561, 365) with delta (0, -3)
Screenshot: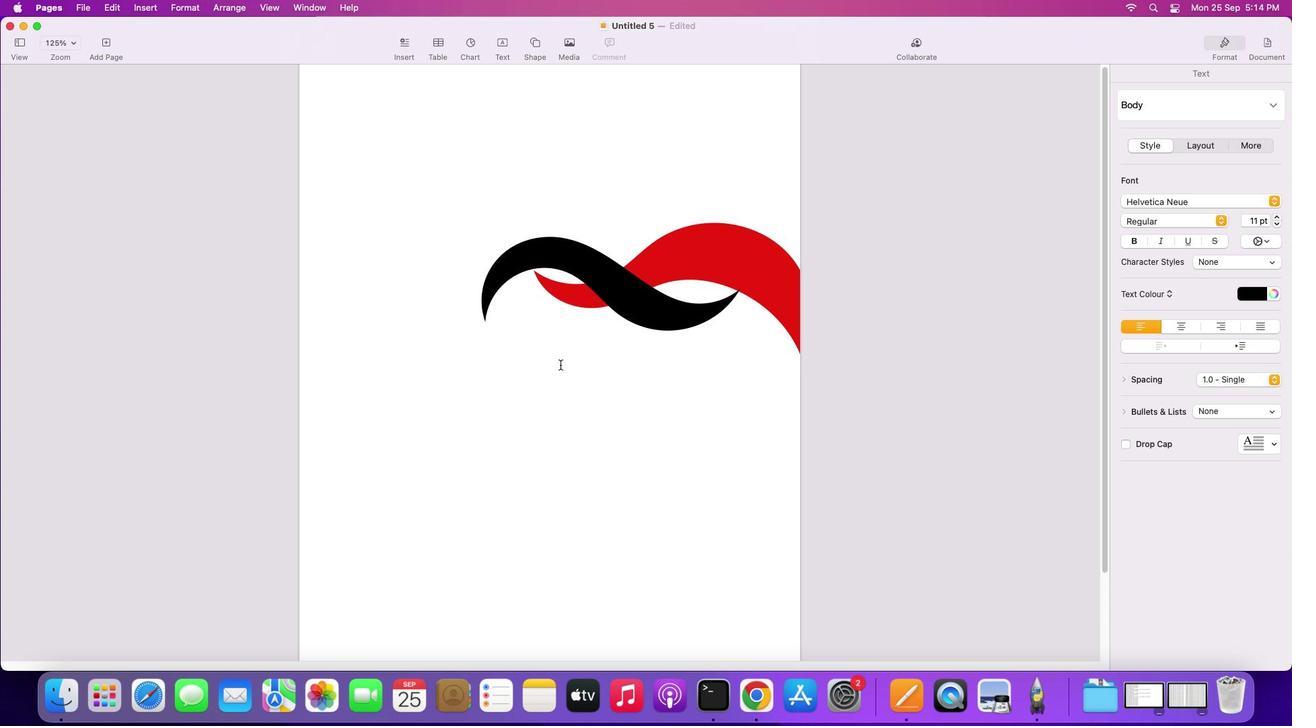 
Action: Mouse scrolled (561, 365) with delta (0, -4)
Screenshot: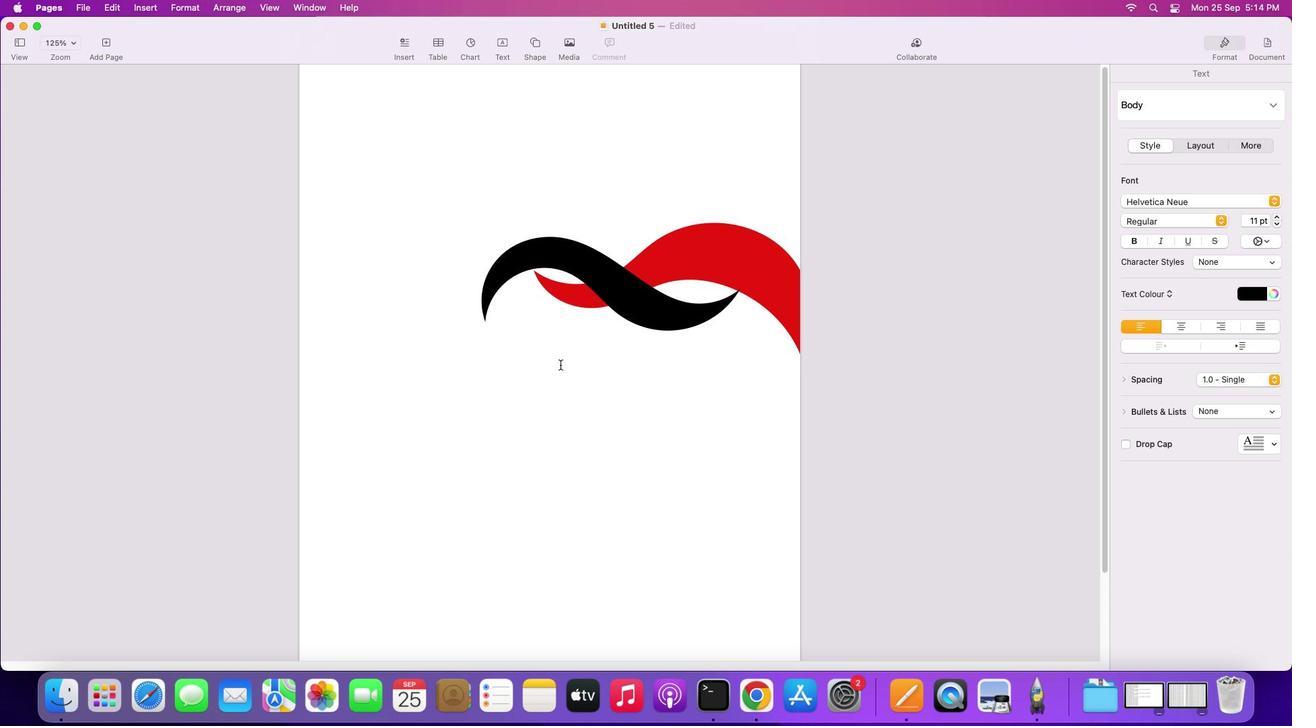 
Action: Mouse moved to (560, 364)
Screenshot: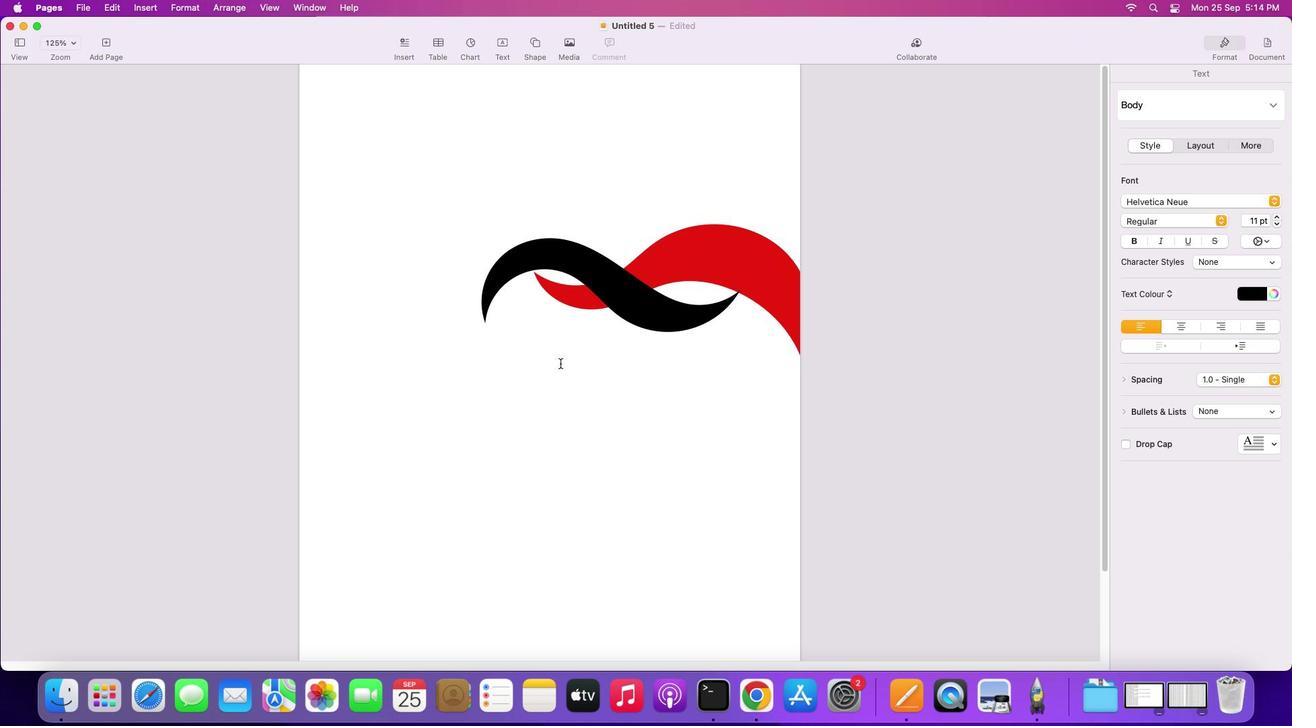 
Action: Mouse scrolled (560, 364) with delta (0, 0)
Screenshot: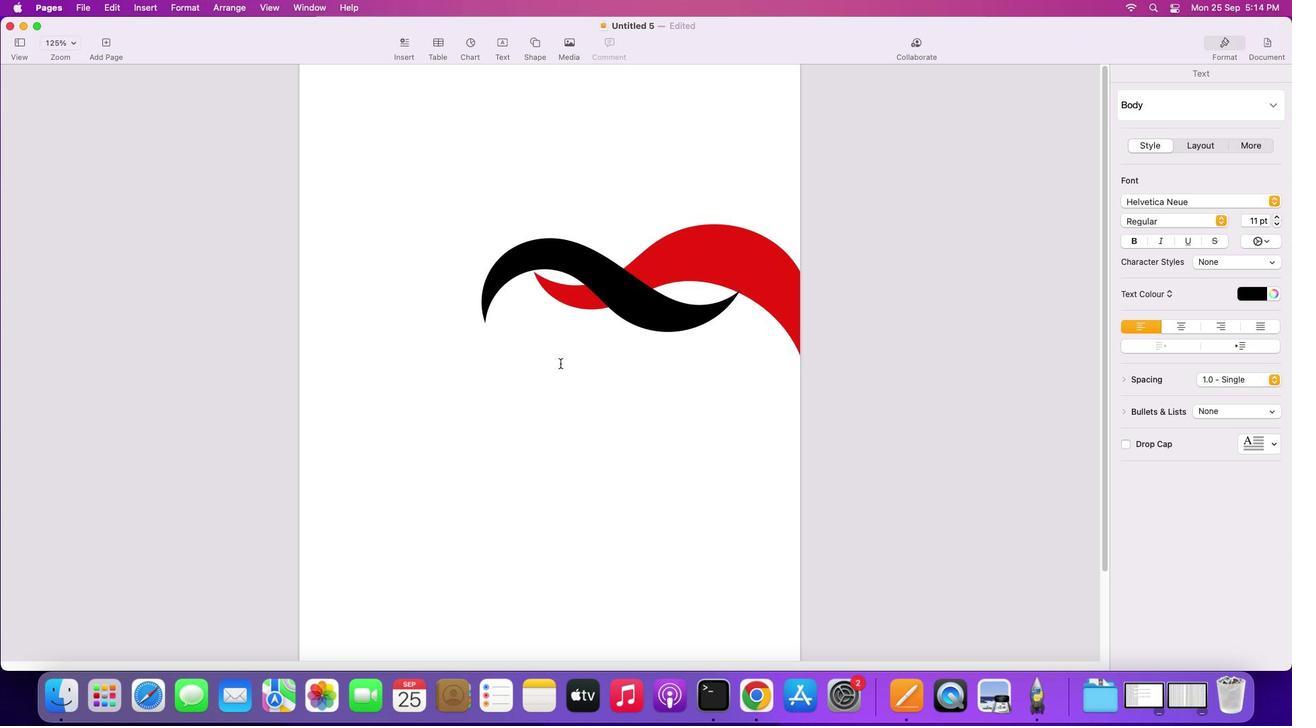 
Action: Mouse scrolled (560, 364) with delta (0, 0)
Screenshot: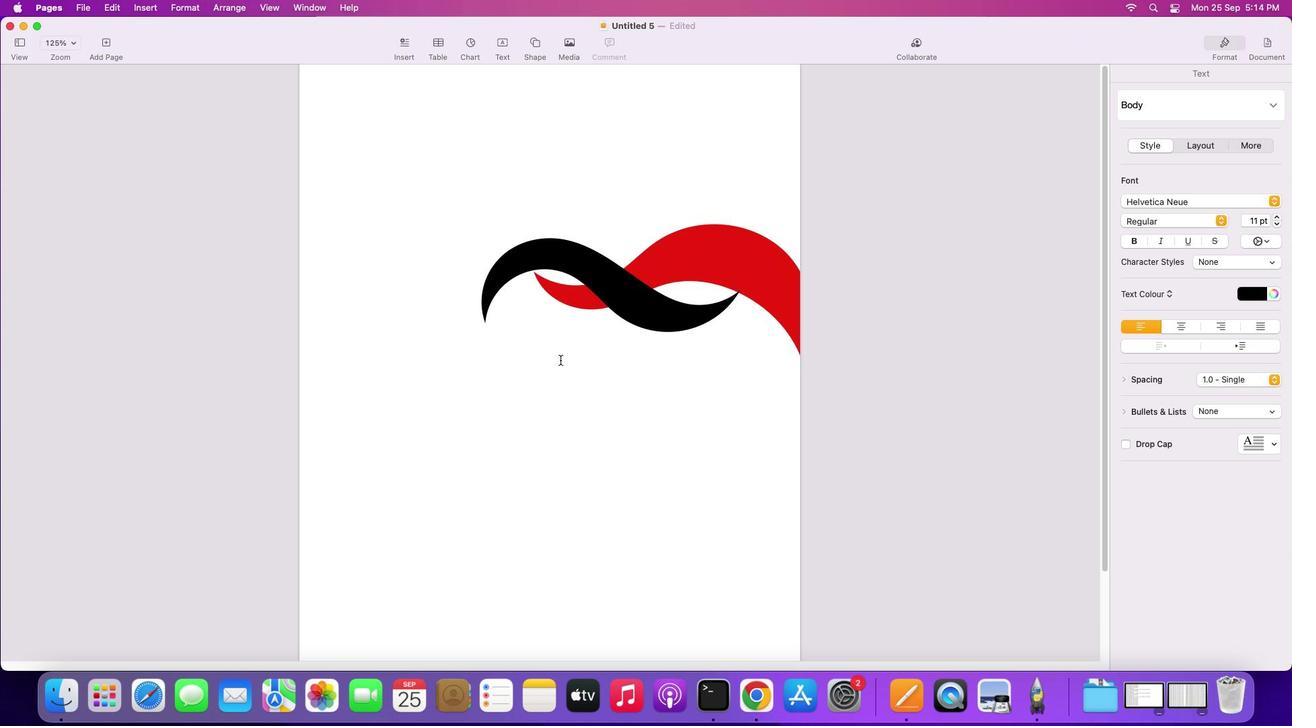 
Action: Mouse scrolled (560, 364) with delta (0, 2)
Screenshot: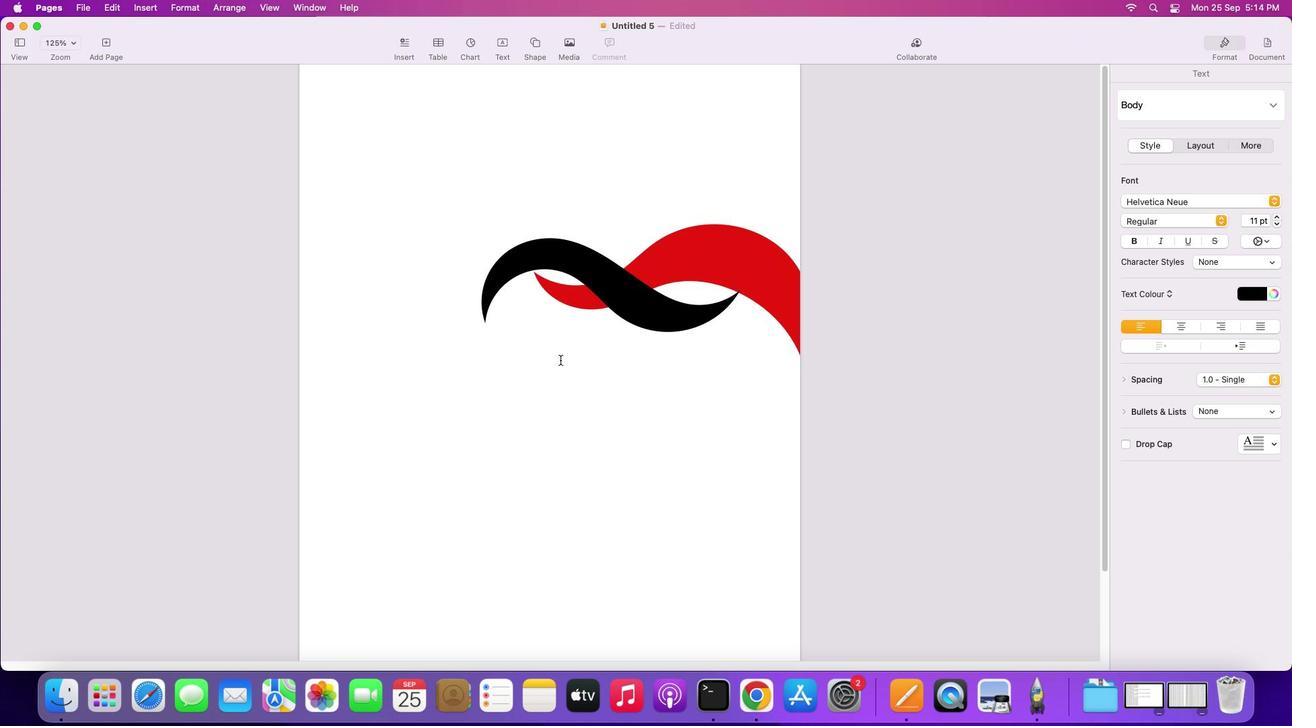 
Action: Mouse scrolled (560, 364) with delta (0, 3)
Screenshot: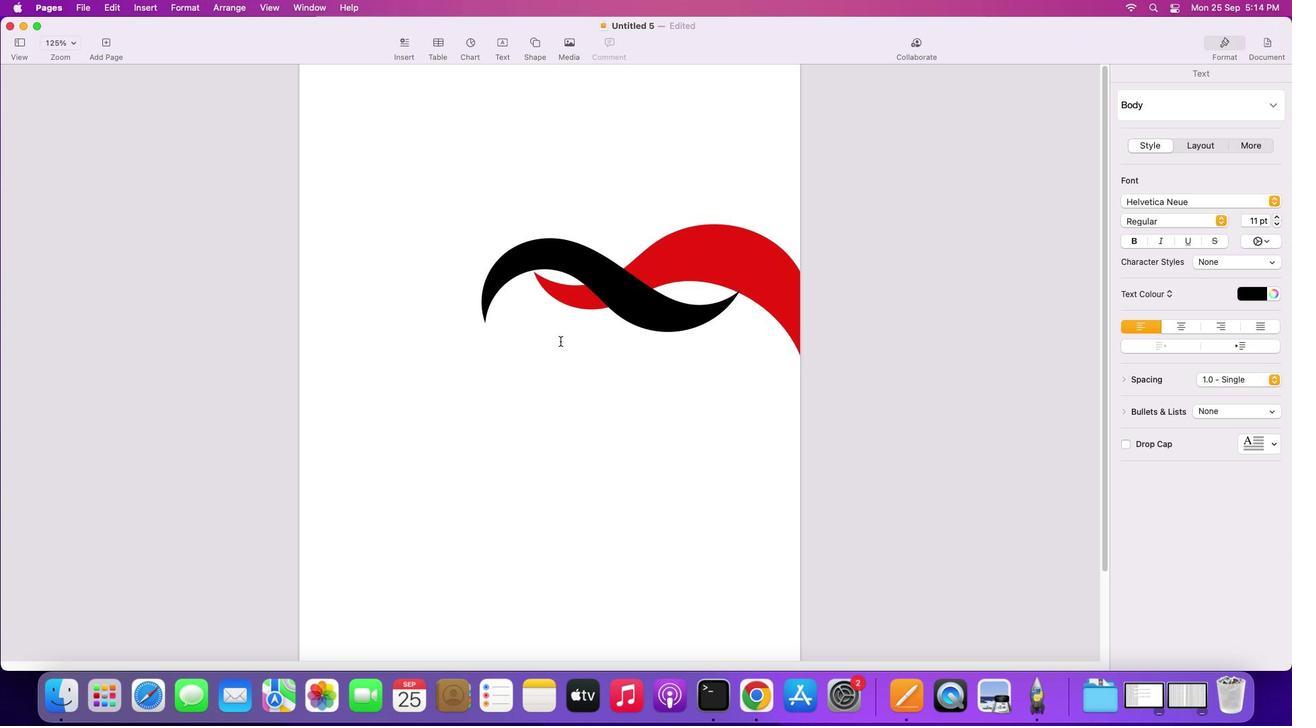 
Action: Mouse scrolled (560, 364) with delta (0, 4)
Screenshot: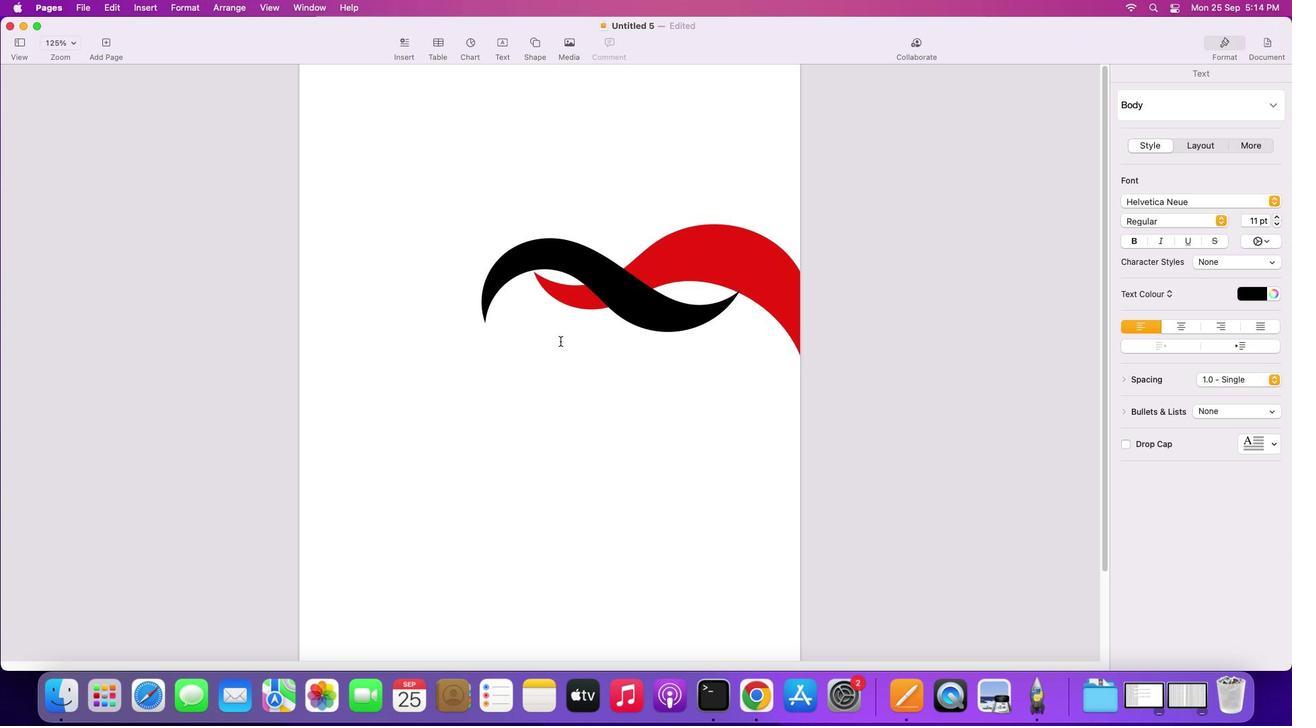 
Action: Mouse scrolled (560, 364) with delta (0, 4)
Screenshot: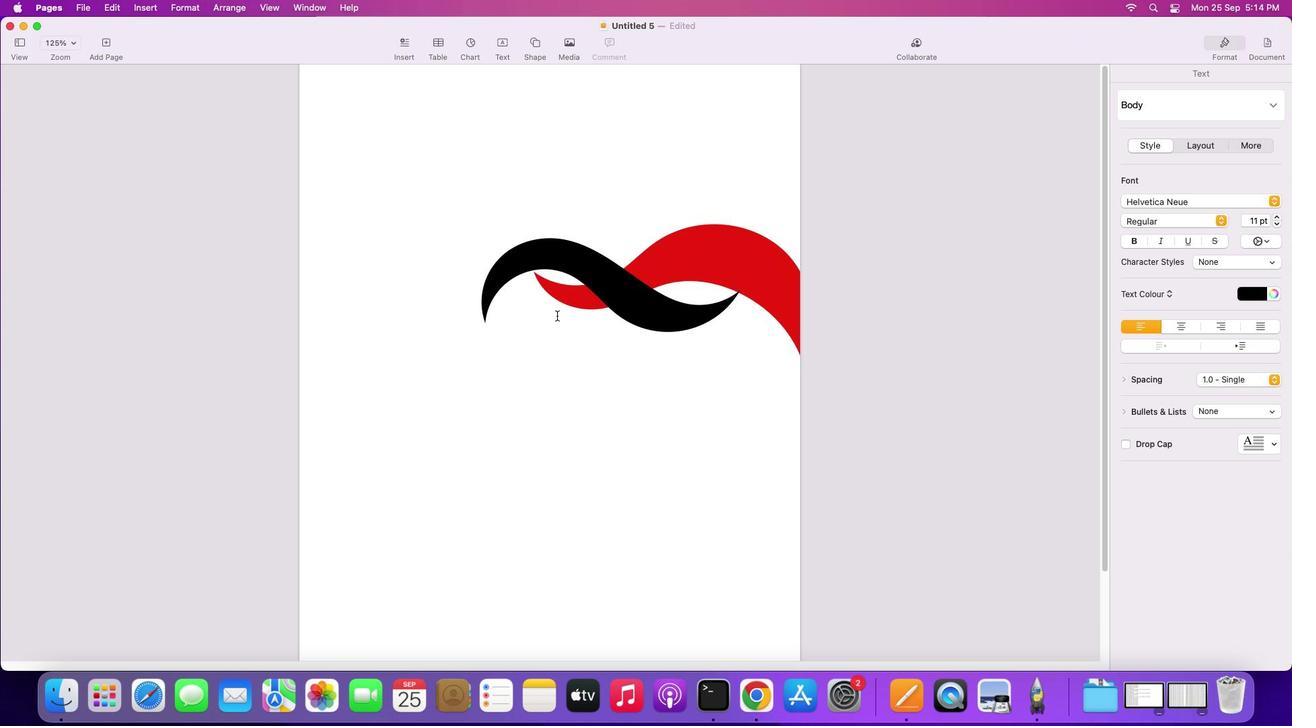 
Action: Mouse moved to (559, 363)
Screenshot: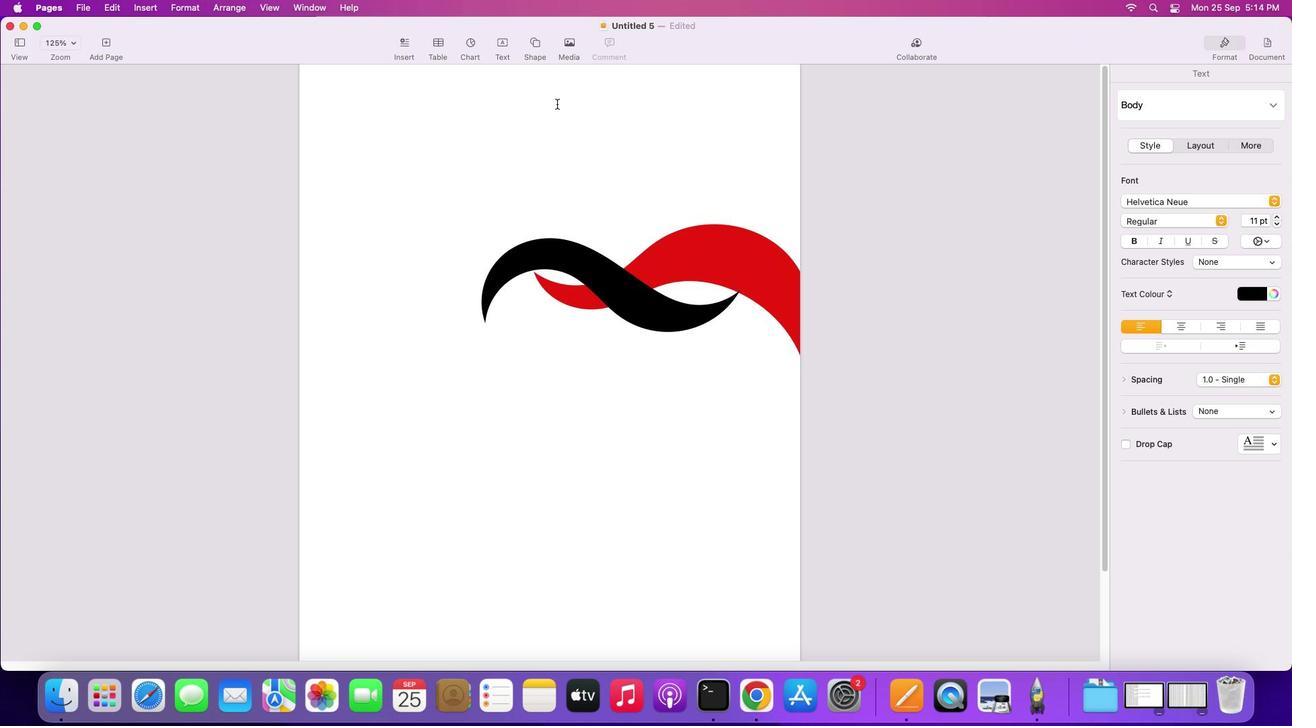 
Action: Mouse scrolled (559, 363) with delta (0, 0)
Screenshot: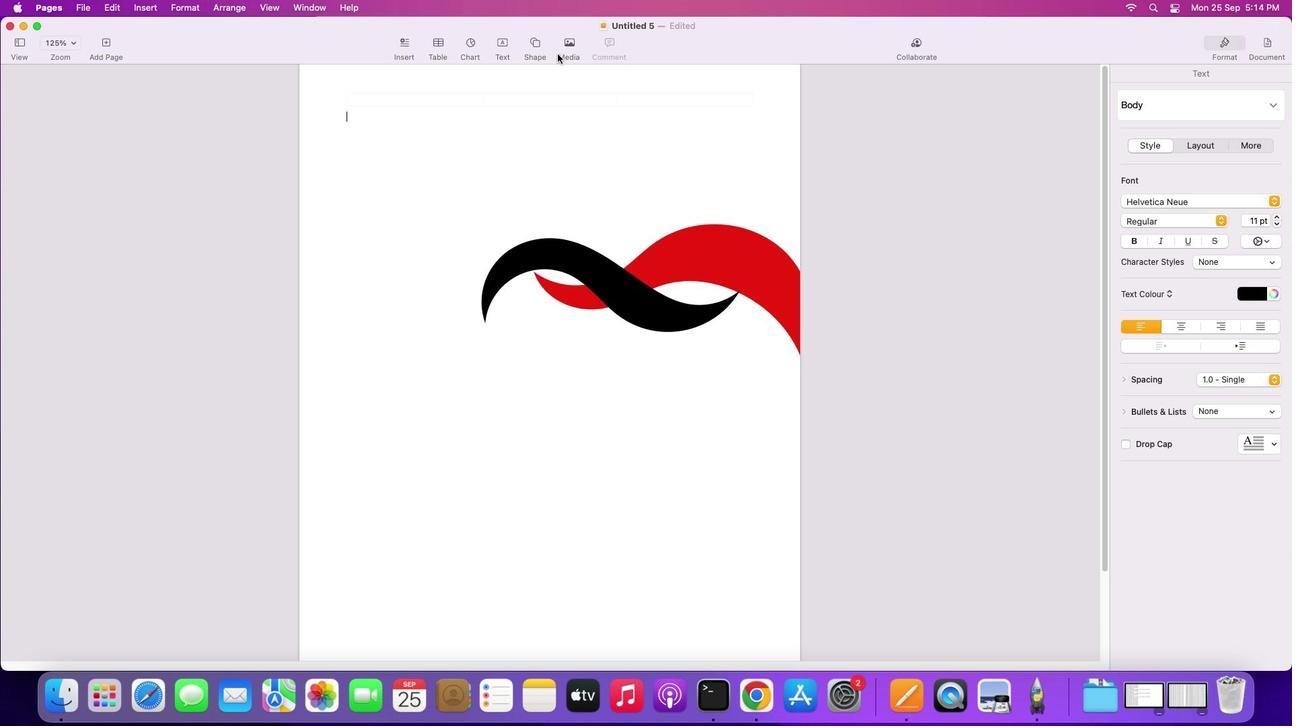 
Action: Mouse scrolled (559, 363) with delta (0, 0)
Screenshot: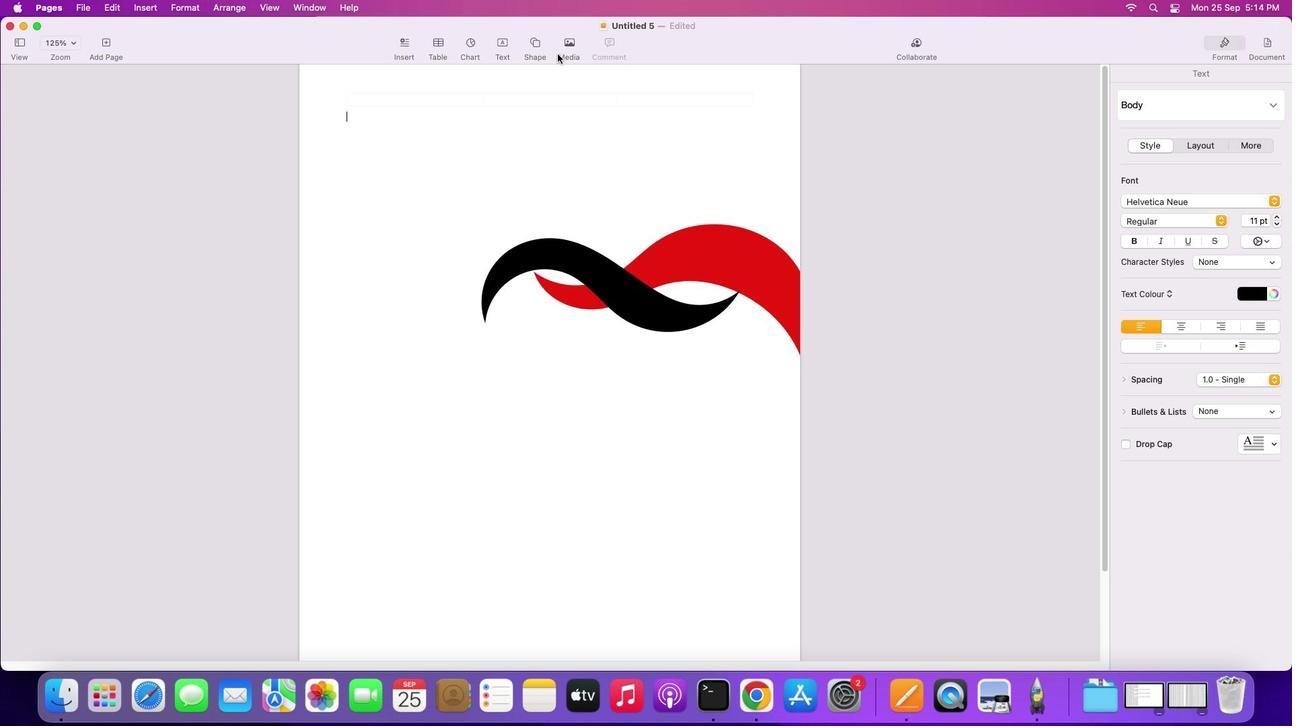 
Action: Mouse scrolled (559, 363) with delta (0, 2)
Screenshot: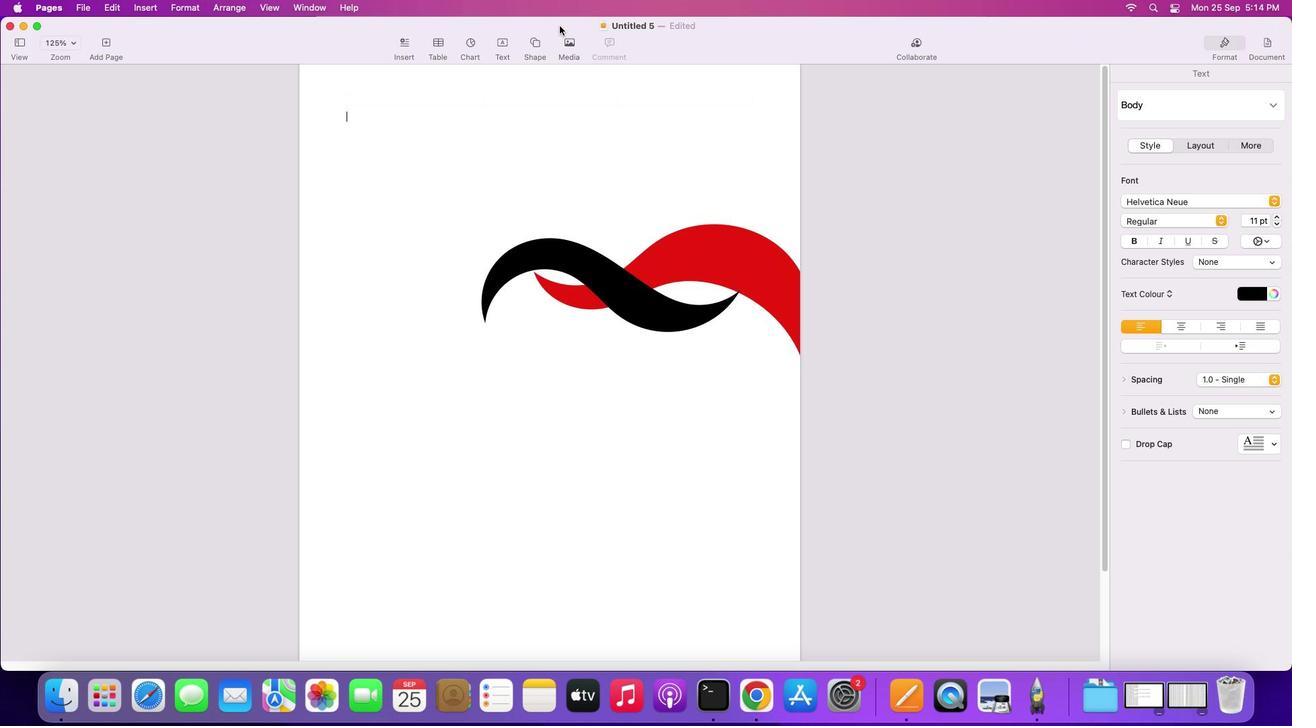 
Action: Mouse scrolled (559, 363) with delta (0, 3)
Screenshot: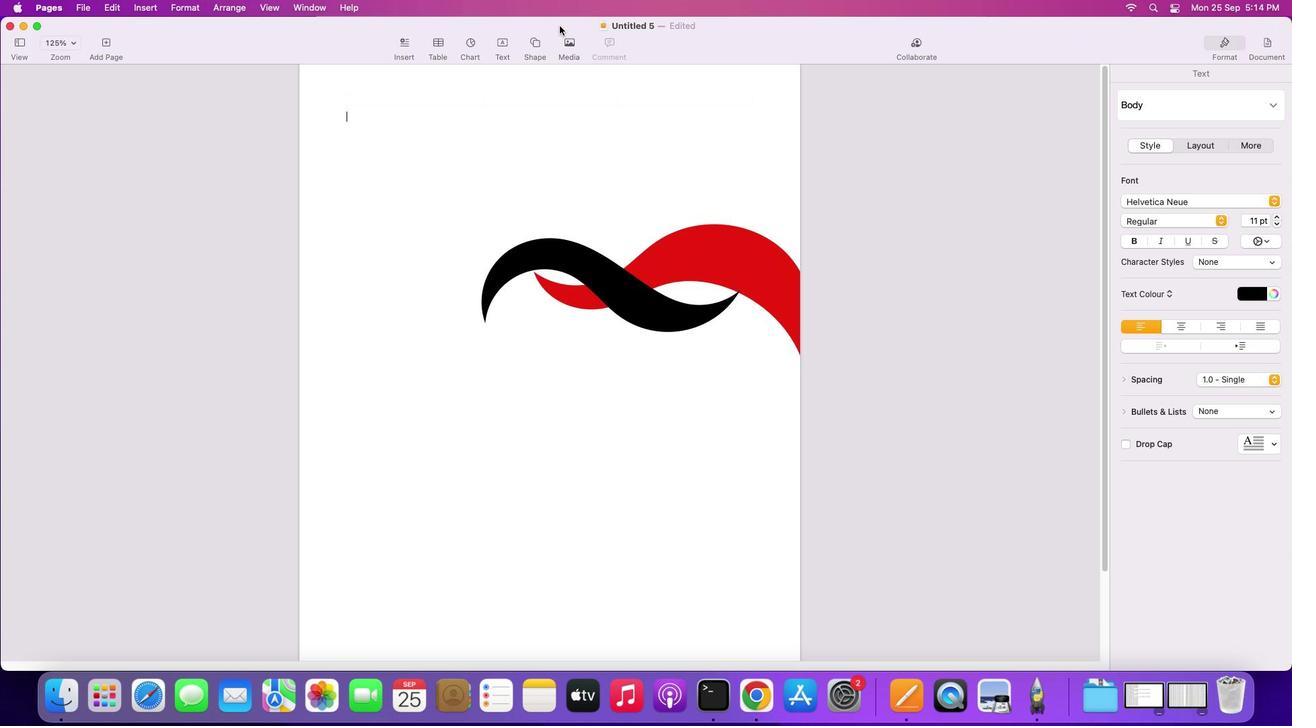 
Action: Mouse scrolled (559, 363) with delta (0, 4)
Screenshot: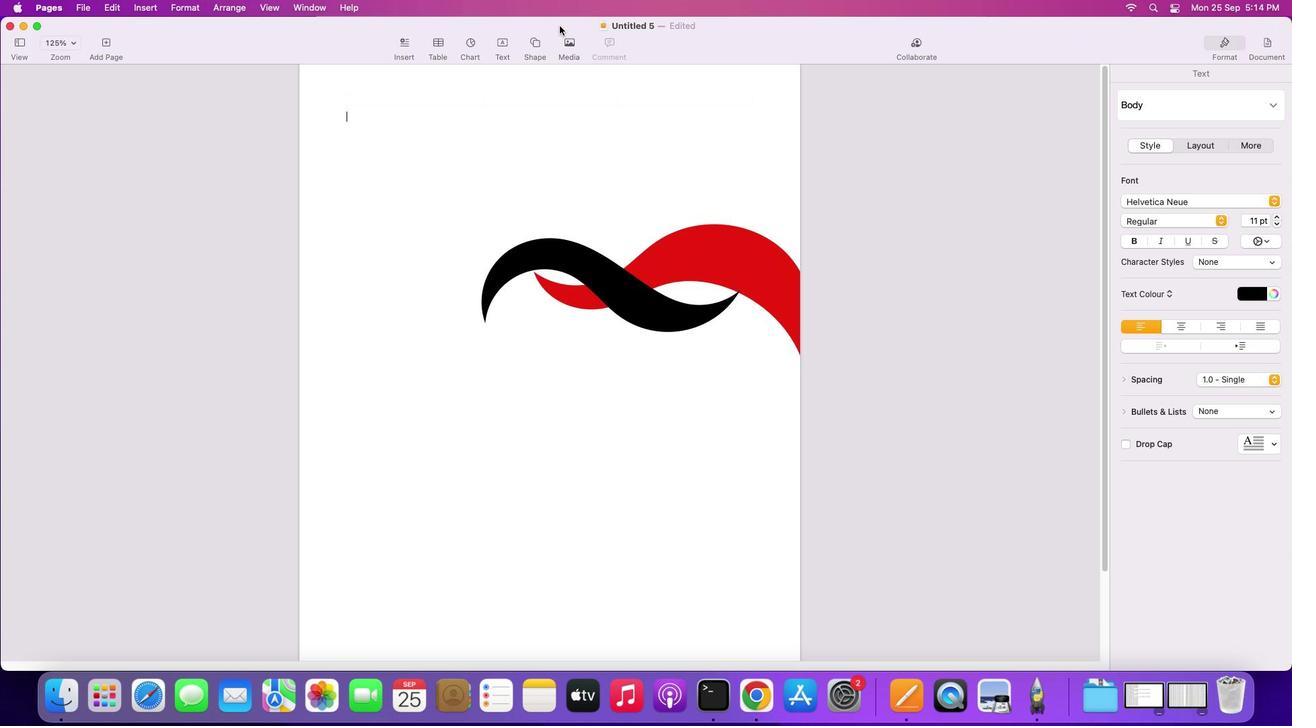 
Action: Mouse moved to (720, 294)
Screenshot: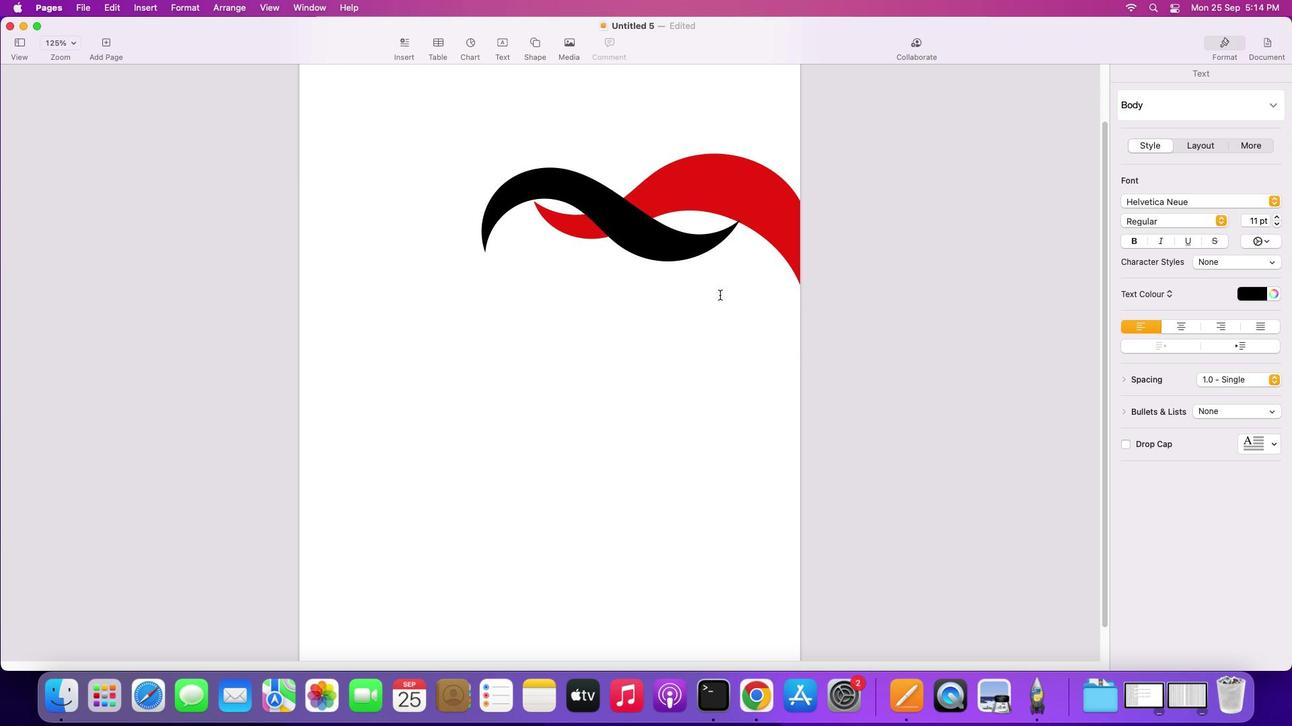 
Action: Mouse scrolled (720, 294) with delta (0, 0)
Screenshot: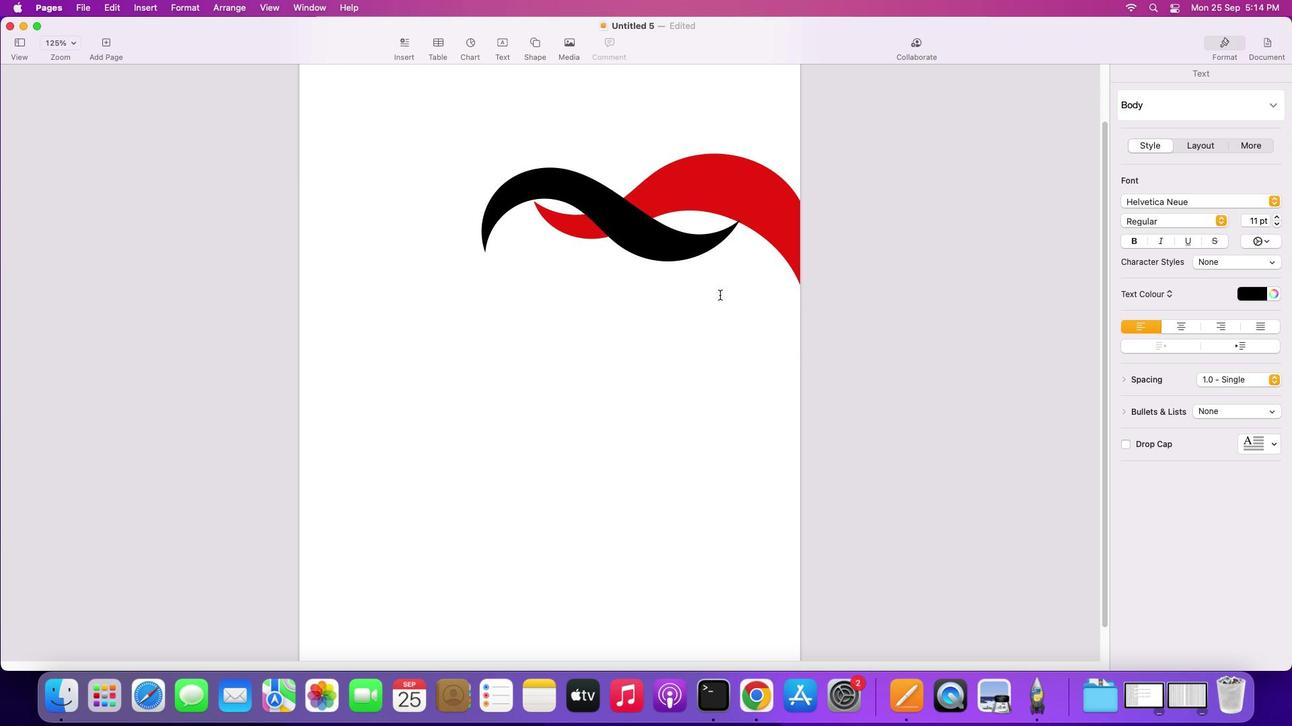 
Action: Mouse scrolled (720, 294) with delta (0, 0)
Screenshot: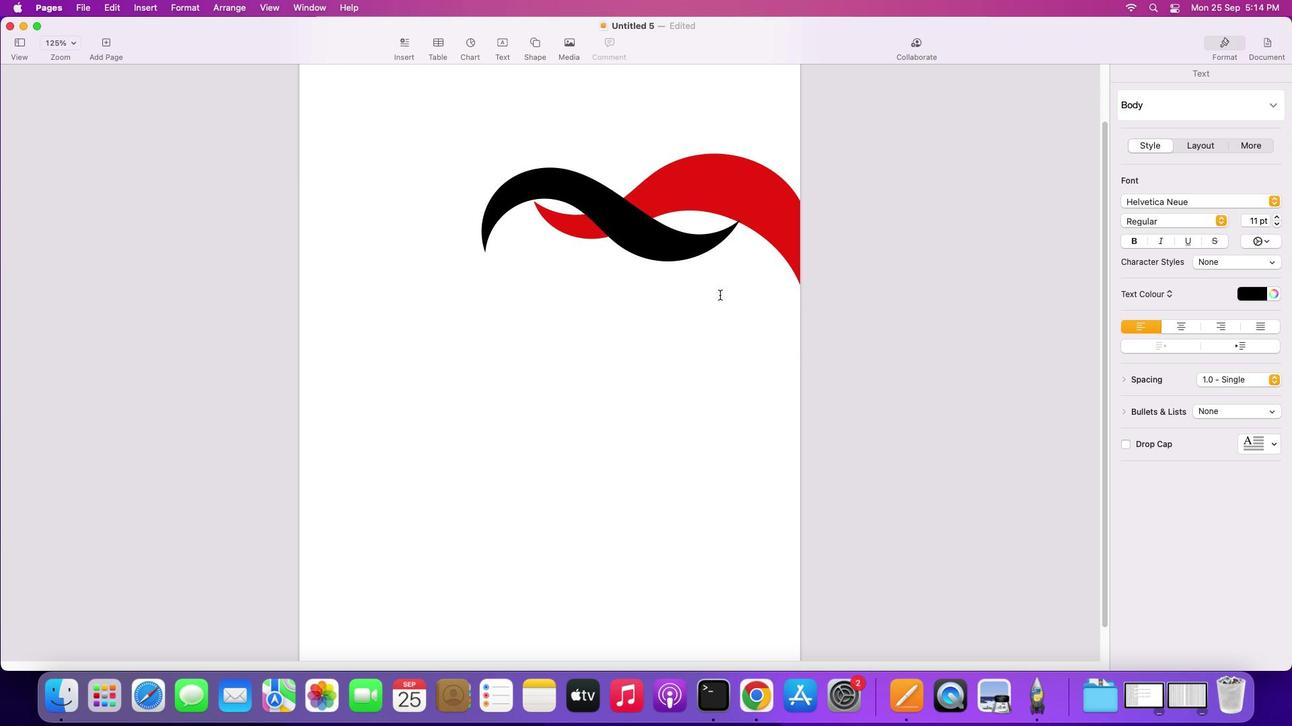 
Action: Mouse scrolled (720, 294) with delta (0, -2)
Screenshot: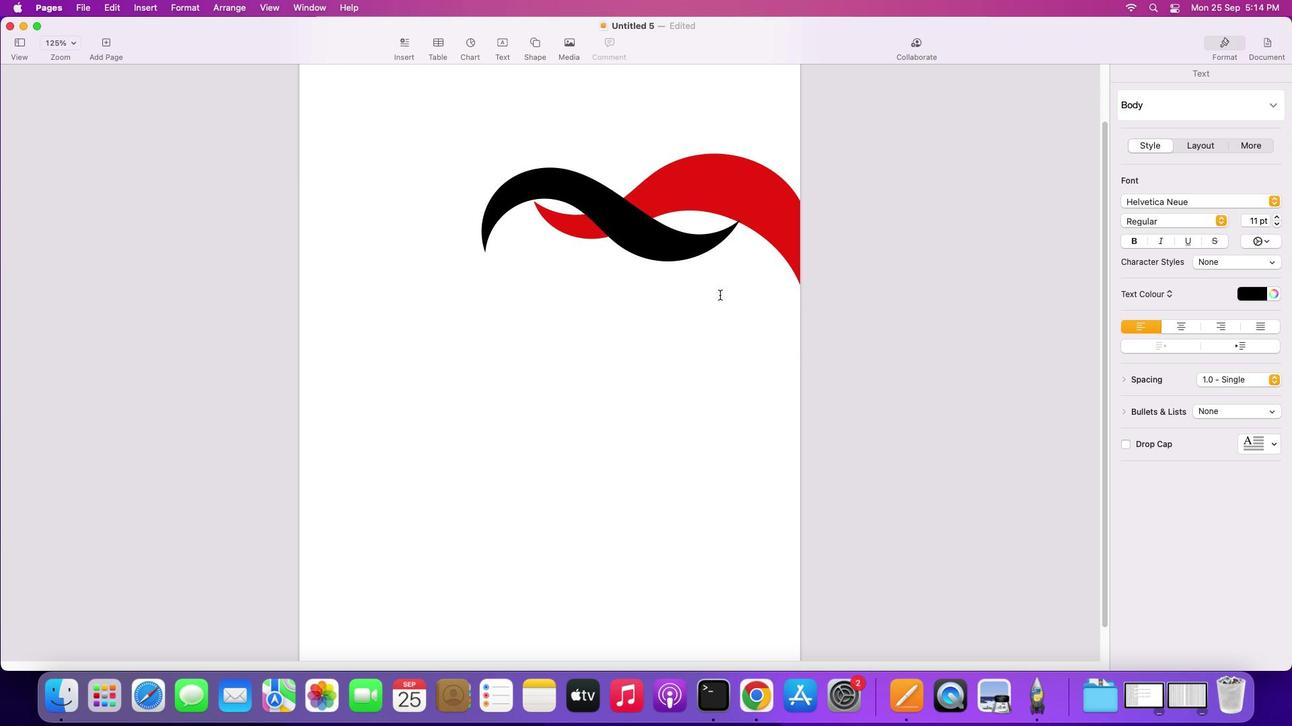 
Action: Mouse scrolled (720, 294) with delta (0, -3)
Screenshot: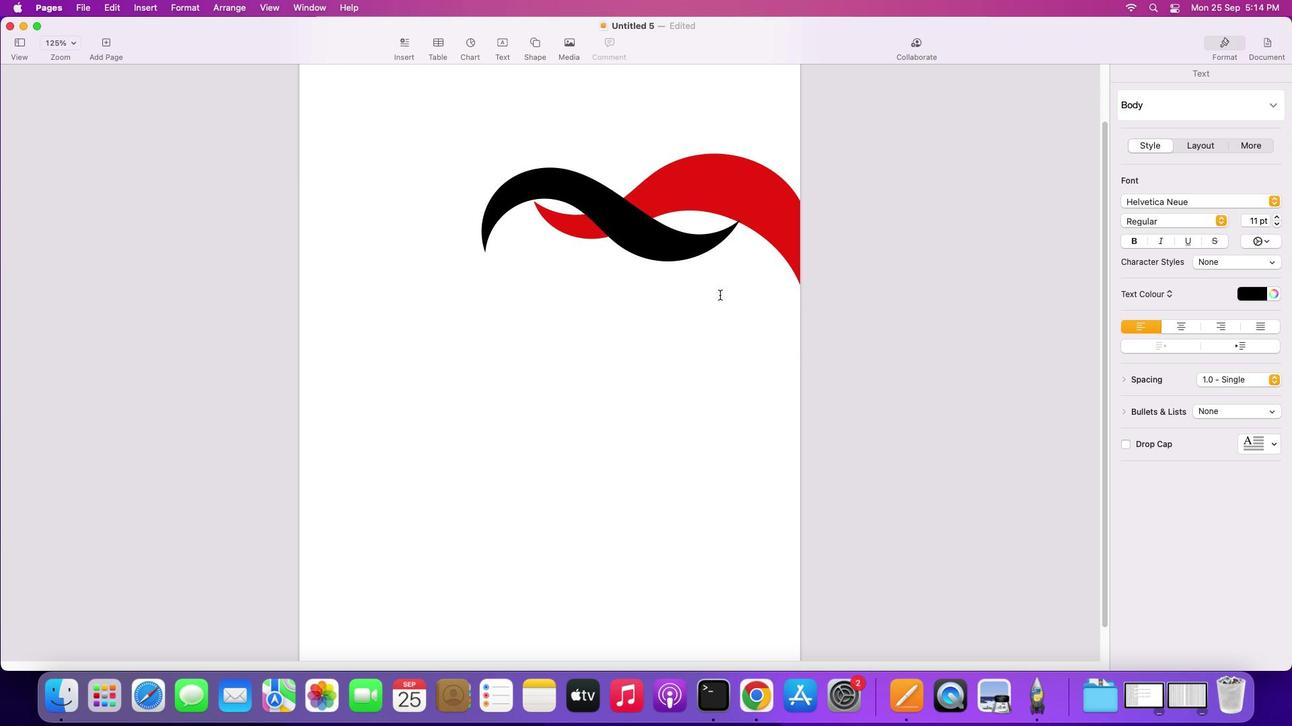 
Action: Mouse scrolled (720, 294) with delta (0, 0)
Screenshot: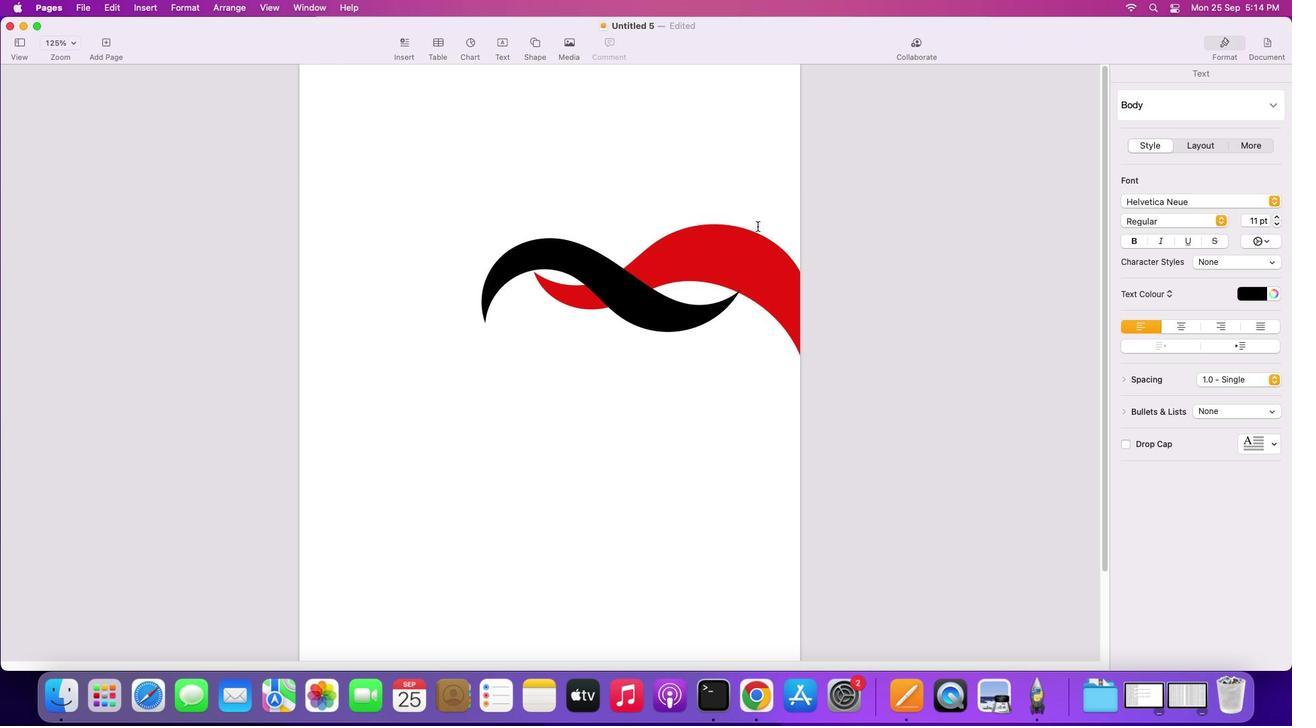 
Action: Mouse scrolled (720, 294) with delta (0, 0)
Screenshot: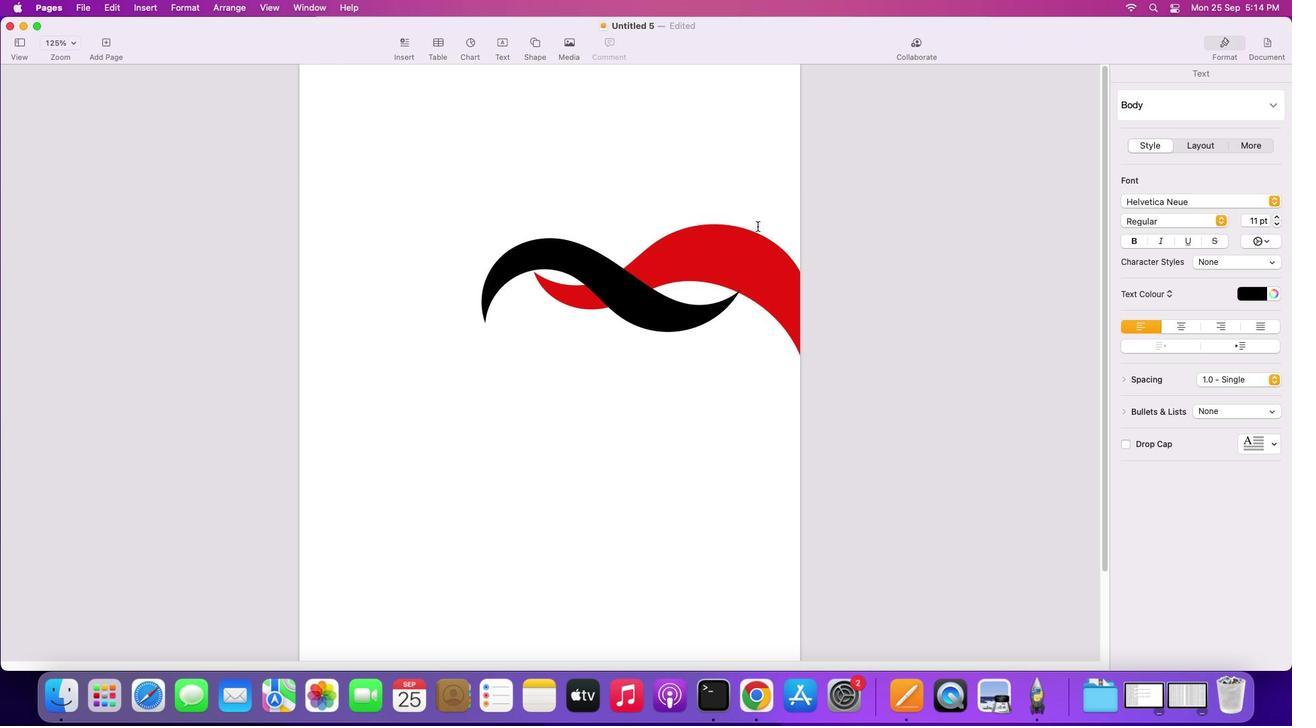 
Action: Mouse scrolled (720, 294) with delta (0, 2)
Screenshot: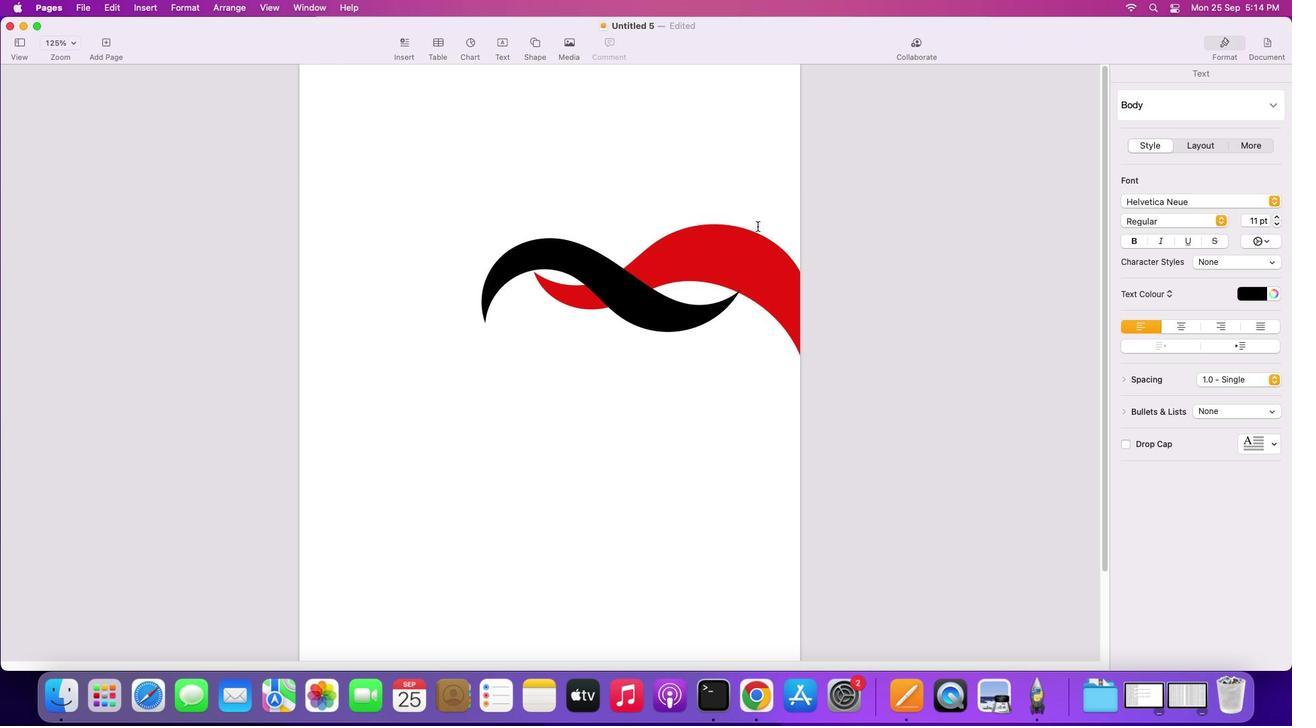
Action: Mouse scrolled (720, 294) with delta (0, 3)
Screenshot: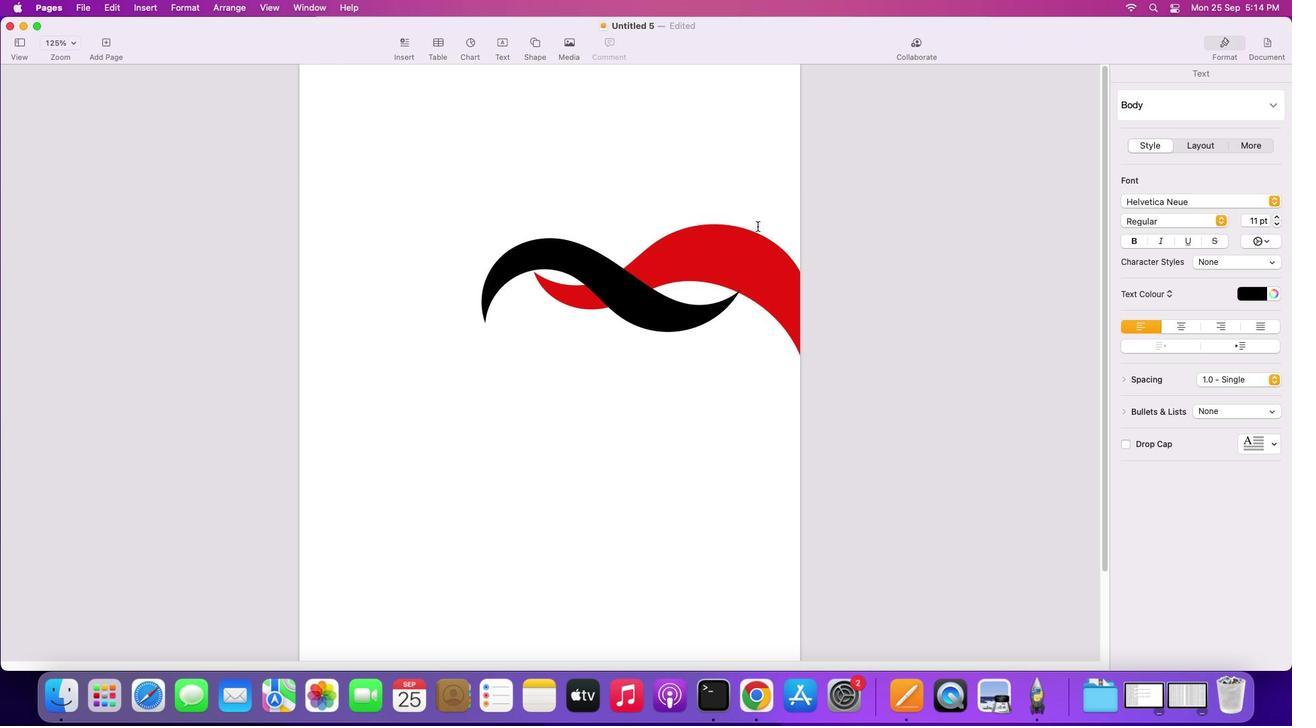 
Action: Mouse scrolled (720, 294) with delta (0, 4)
Screenshot: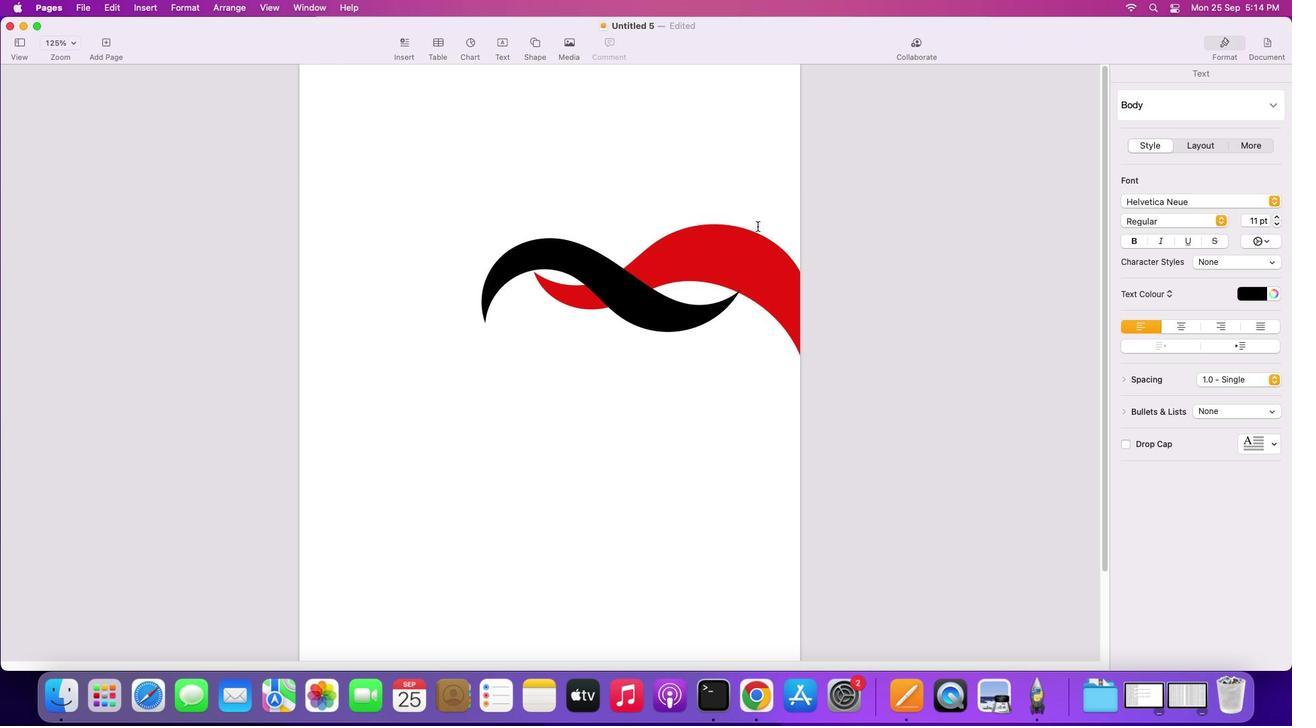 
Action: Mouse moved to (757, 226)
Screenshot: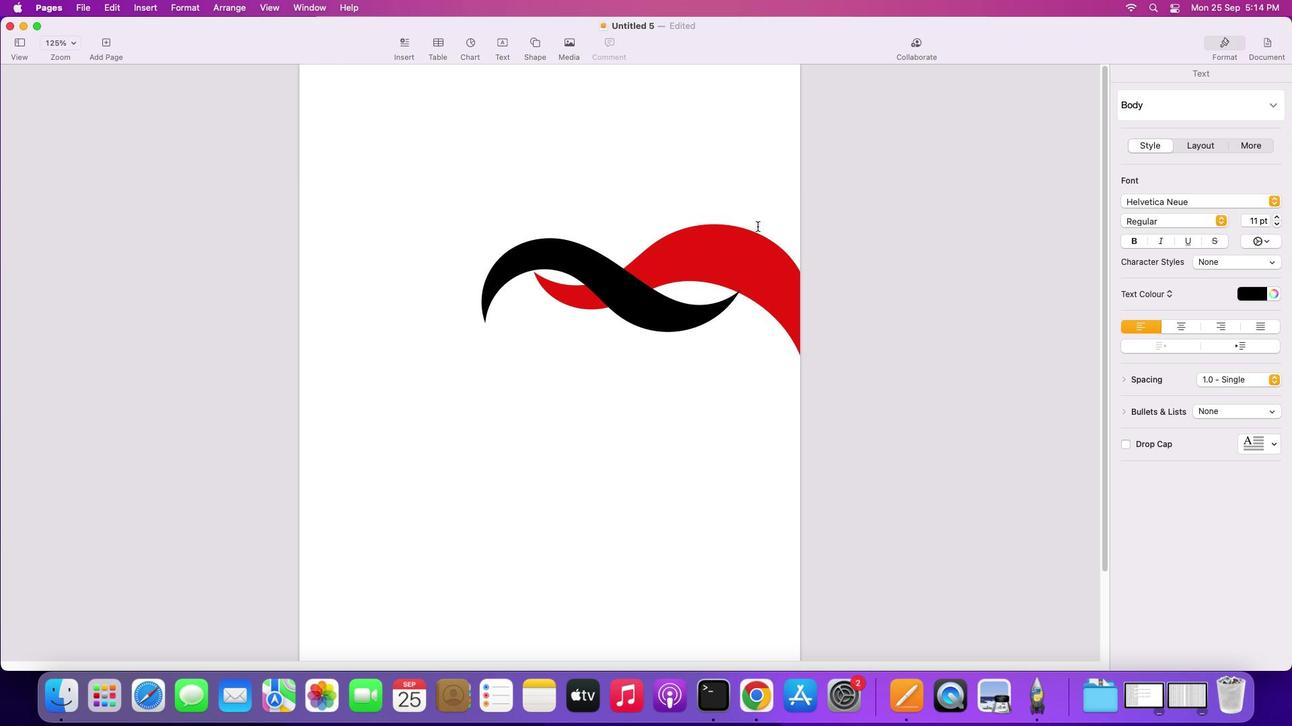 
Action: Key pressed Key.shift
Screenshot: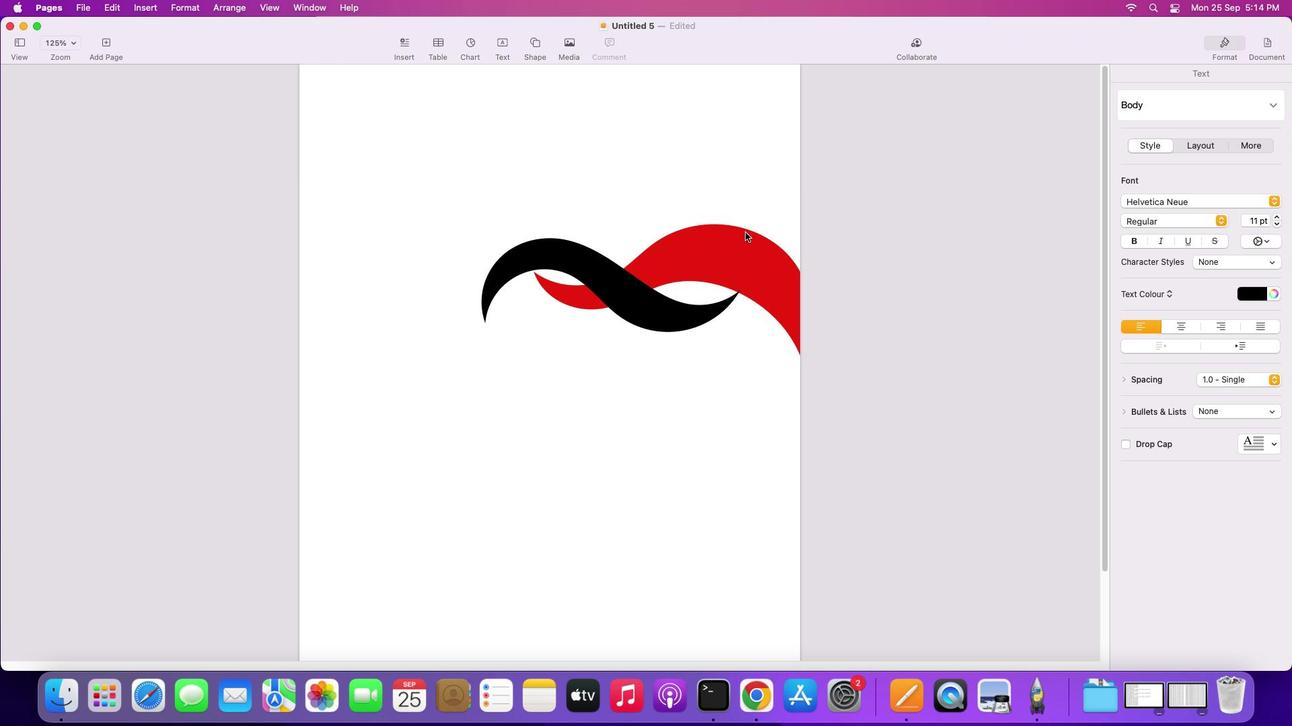 
Action: Mouse moved to (732, 245)
Screenshot: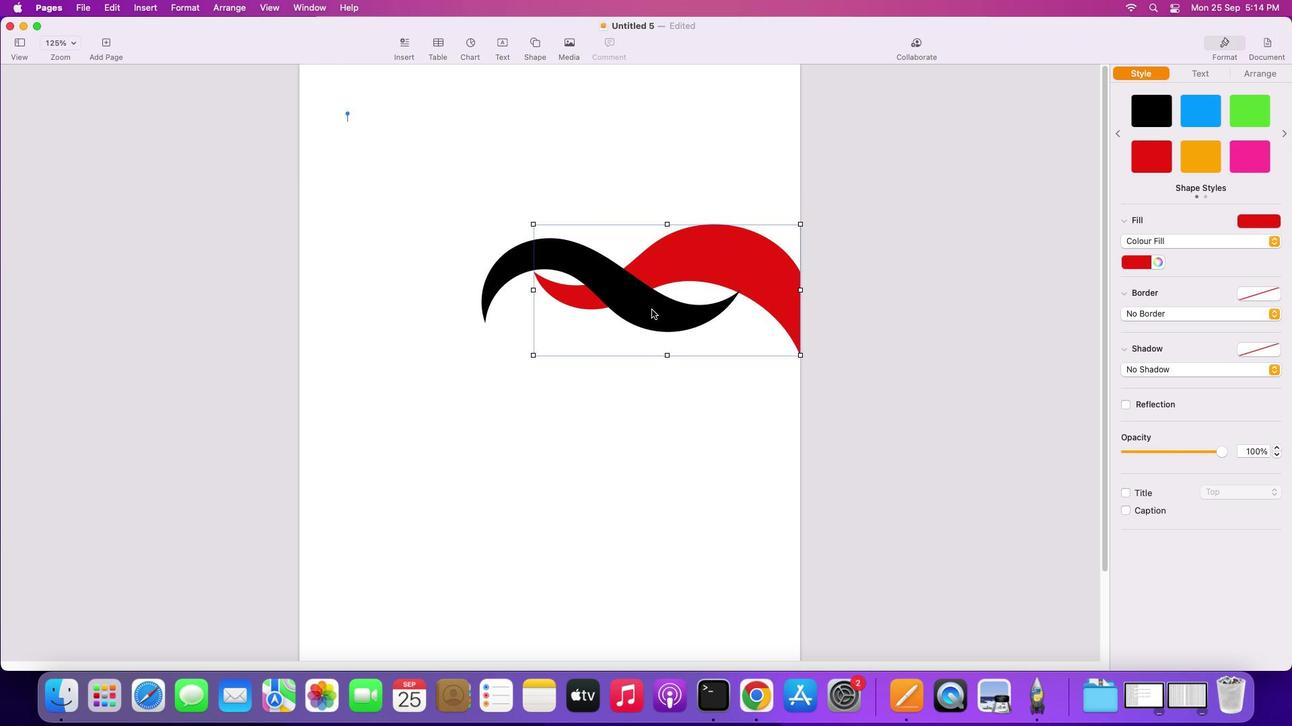 
Action: Mouse pressed left at (732, 245)
Screenshot: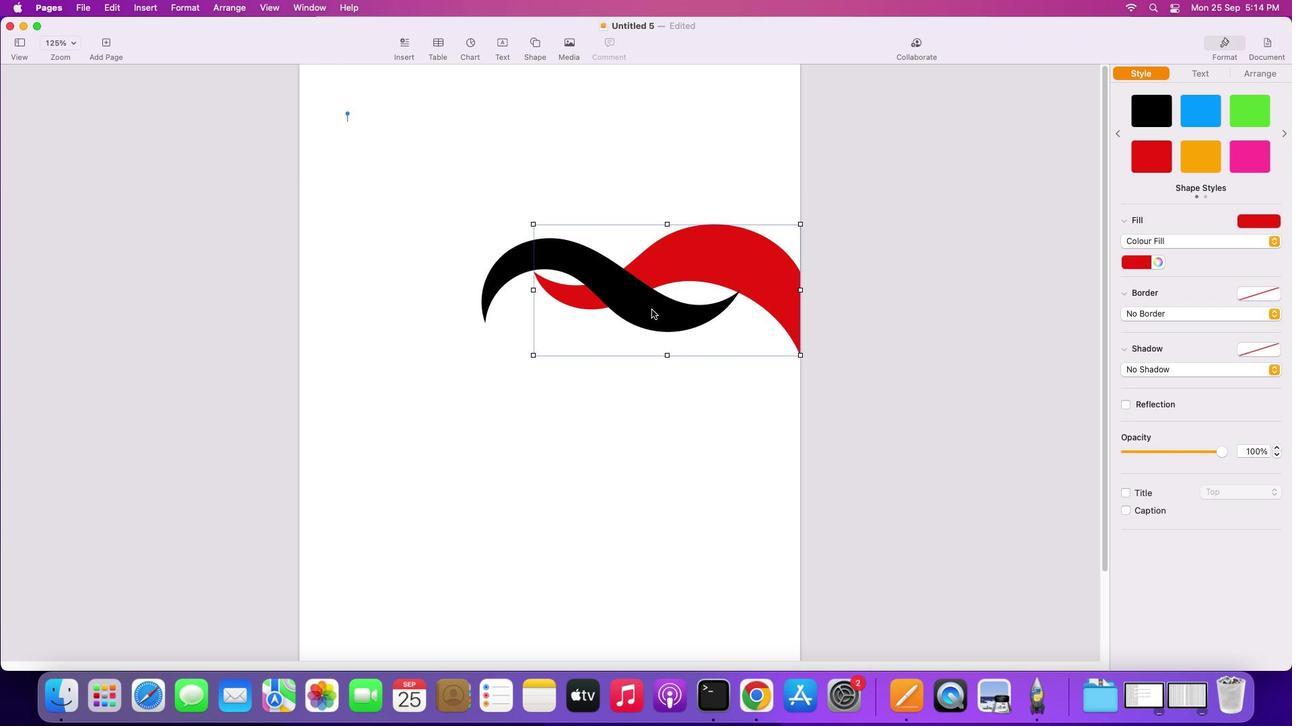 
Action: Mouse moved to (512, 271)
Screenshot: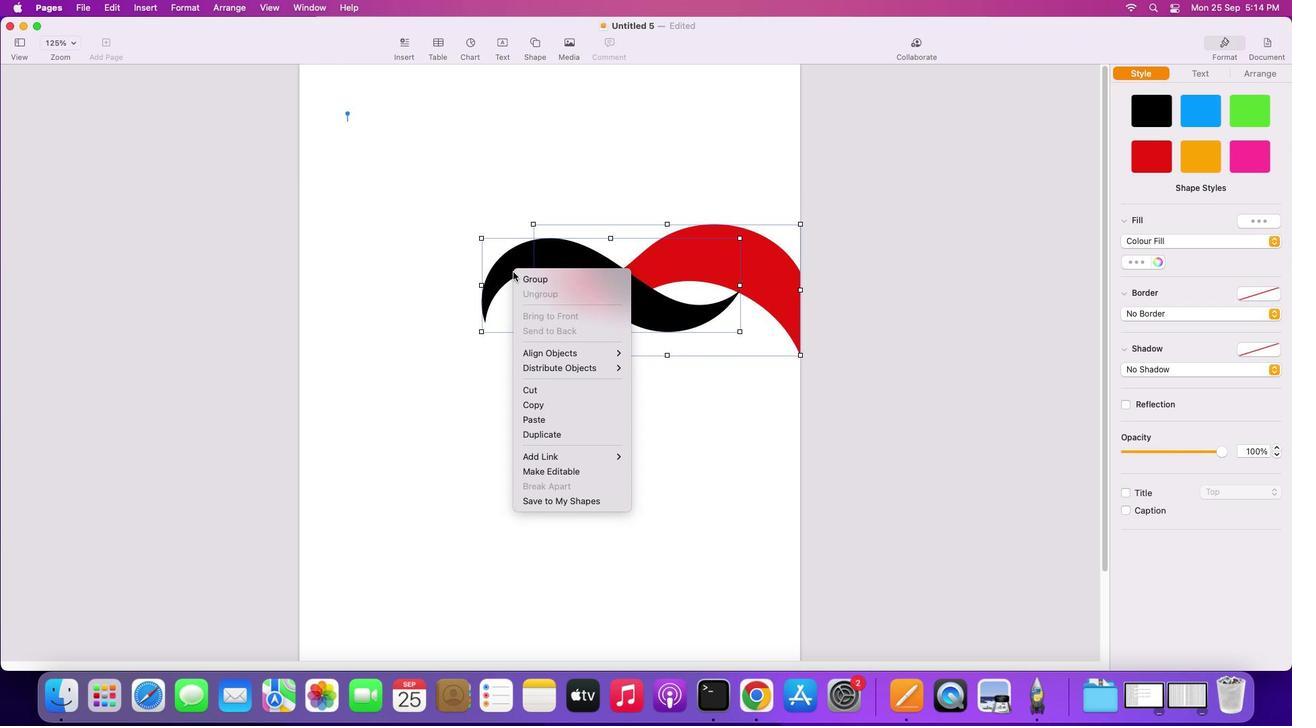 
Action: Mouse pressed left at (512, 271)
Screenshot: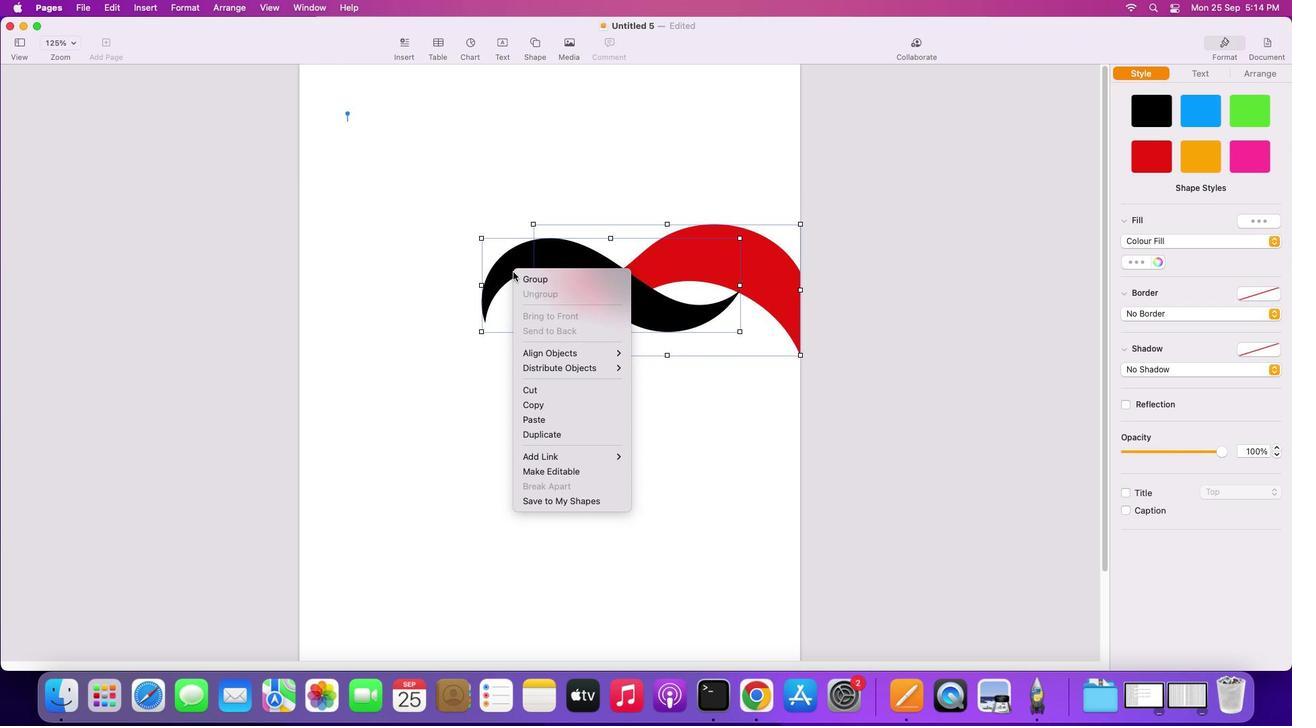 
Action: Mouse pressed right at (512, 271)
Screenshot: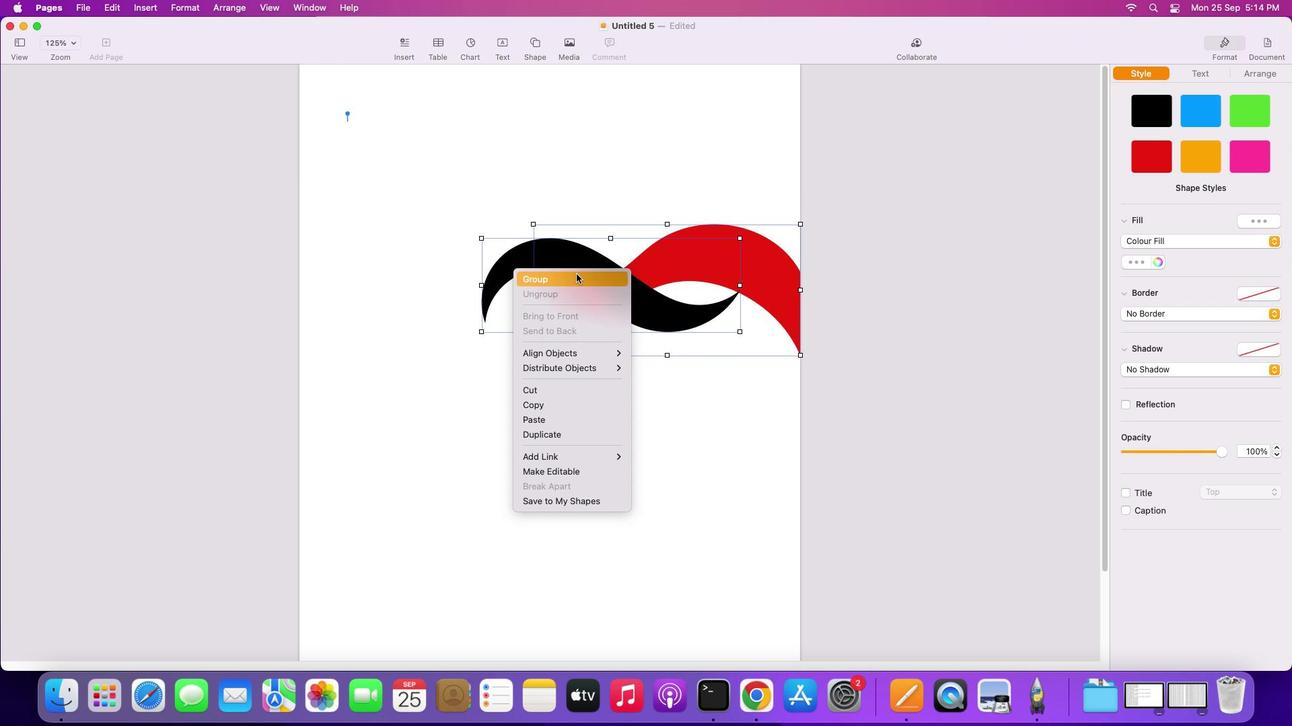 
Action: Mouse moved to (569, 279)
Screenshot: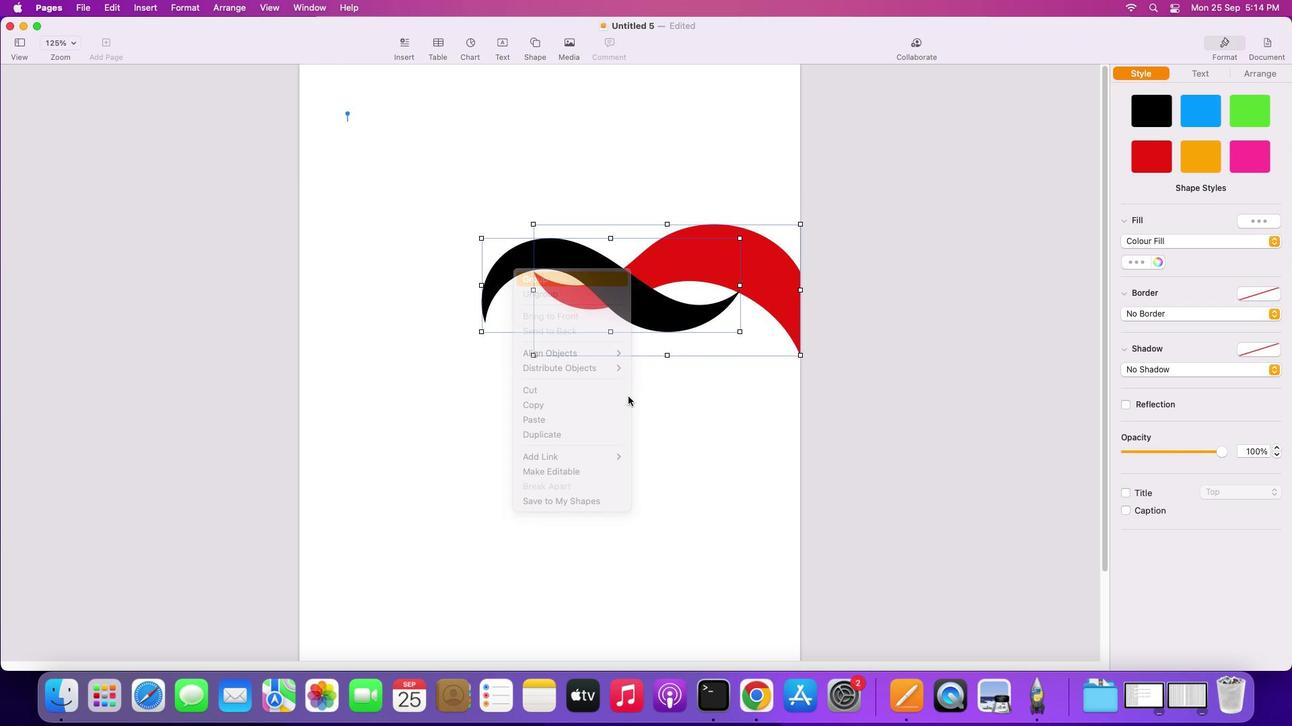 
Action: Mouse pressed left at (569, 279)
Screenshot: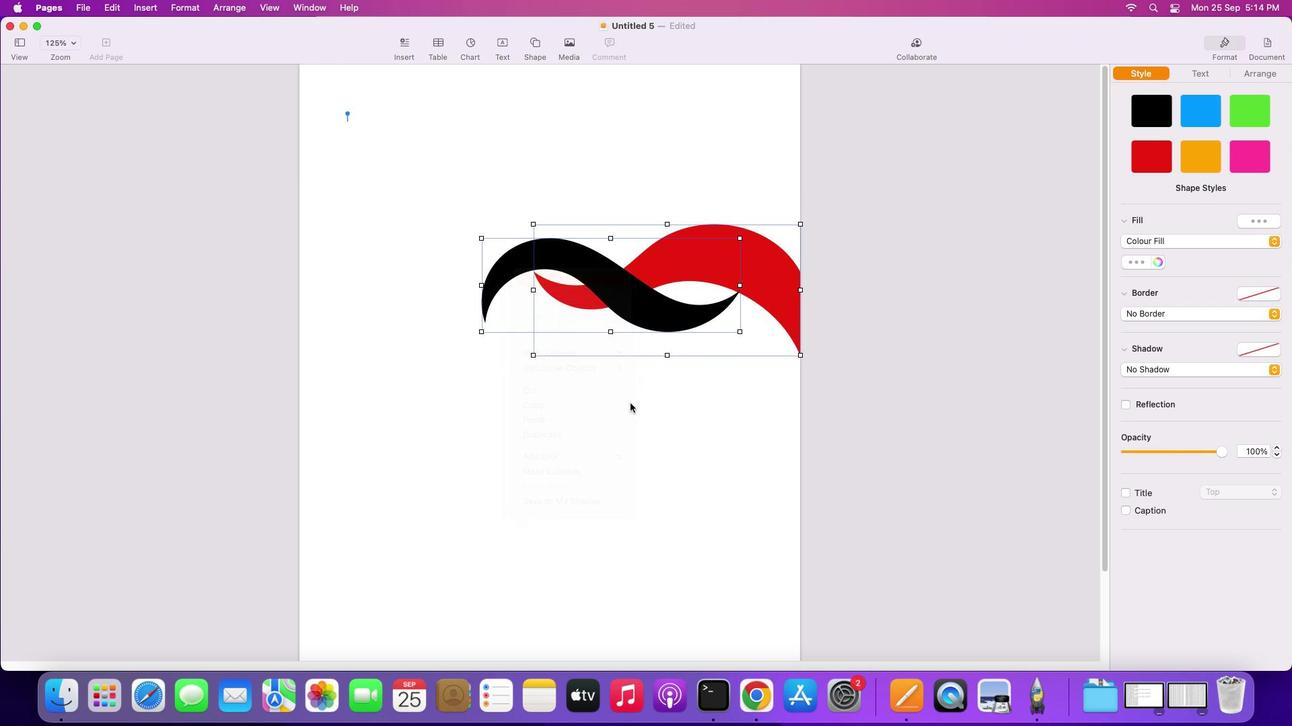 
Action: Mouse moved to (647, 460)
Screenshot: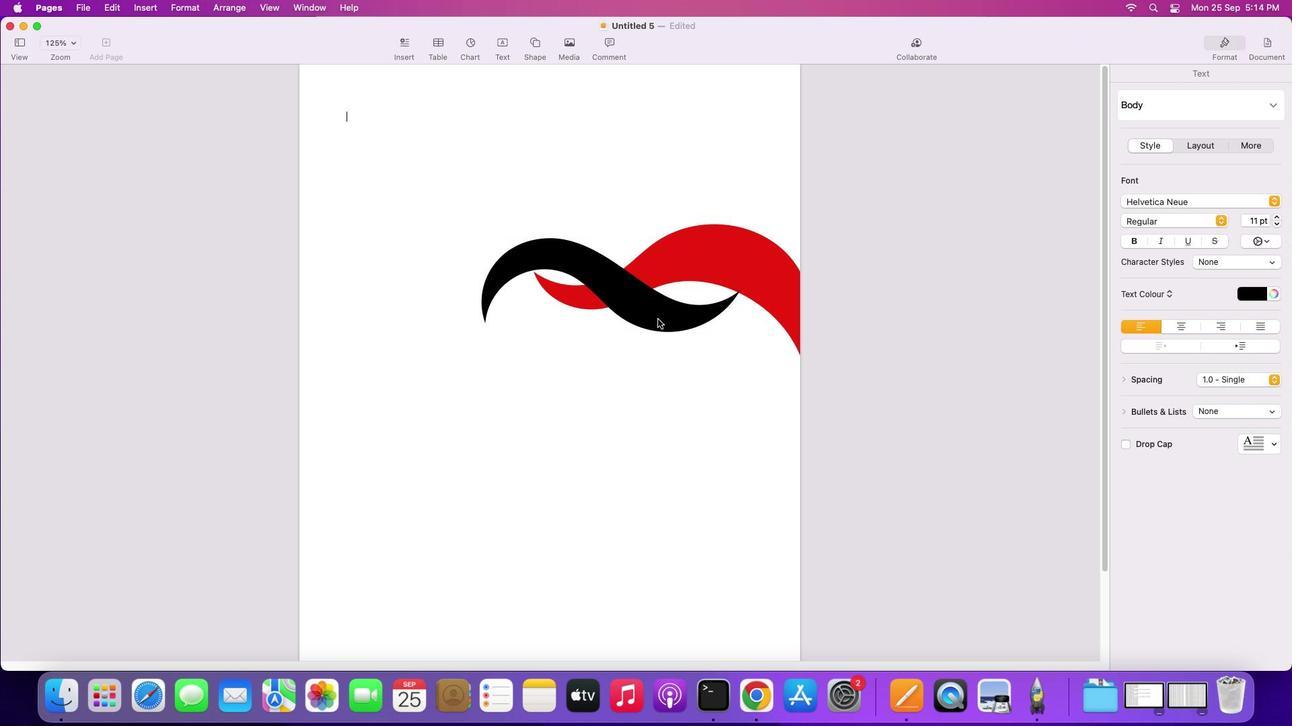 
Action: Mouse pressed left at (647, 460)
Screenshot: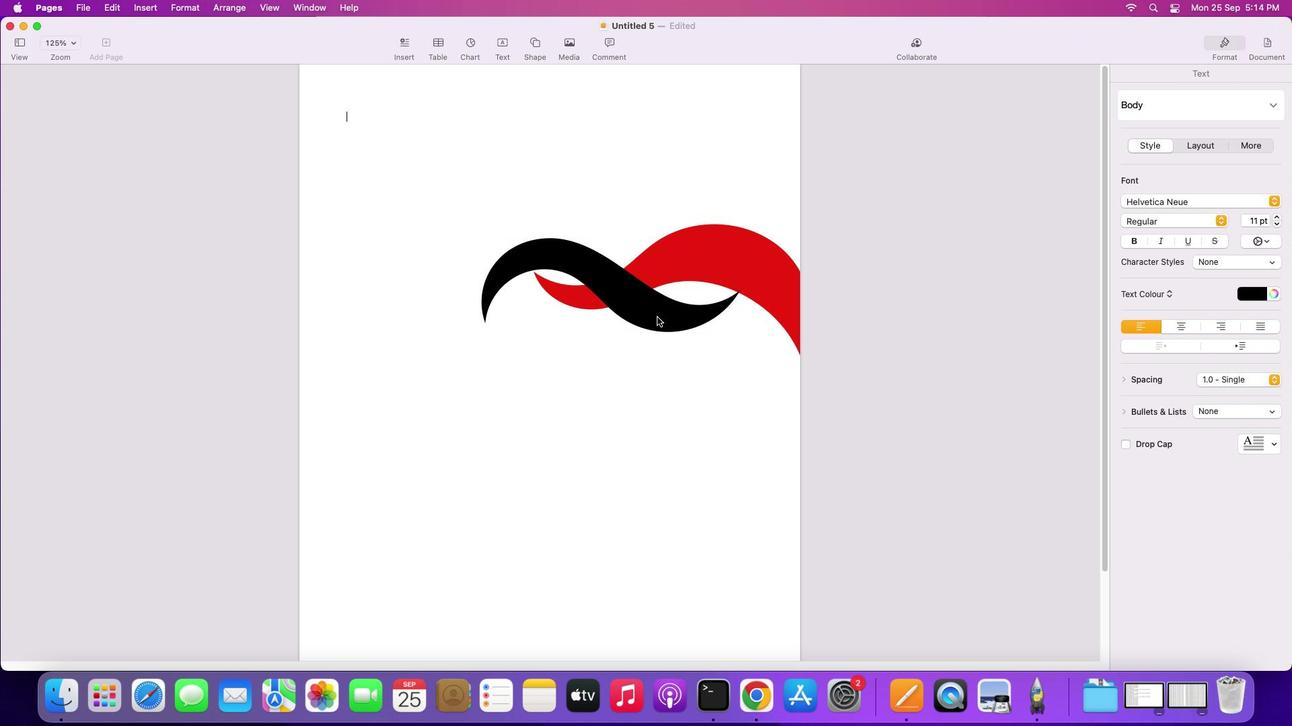 
Action: Mouse moved to (656, 316)
Screenshot: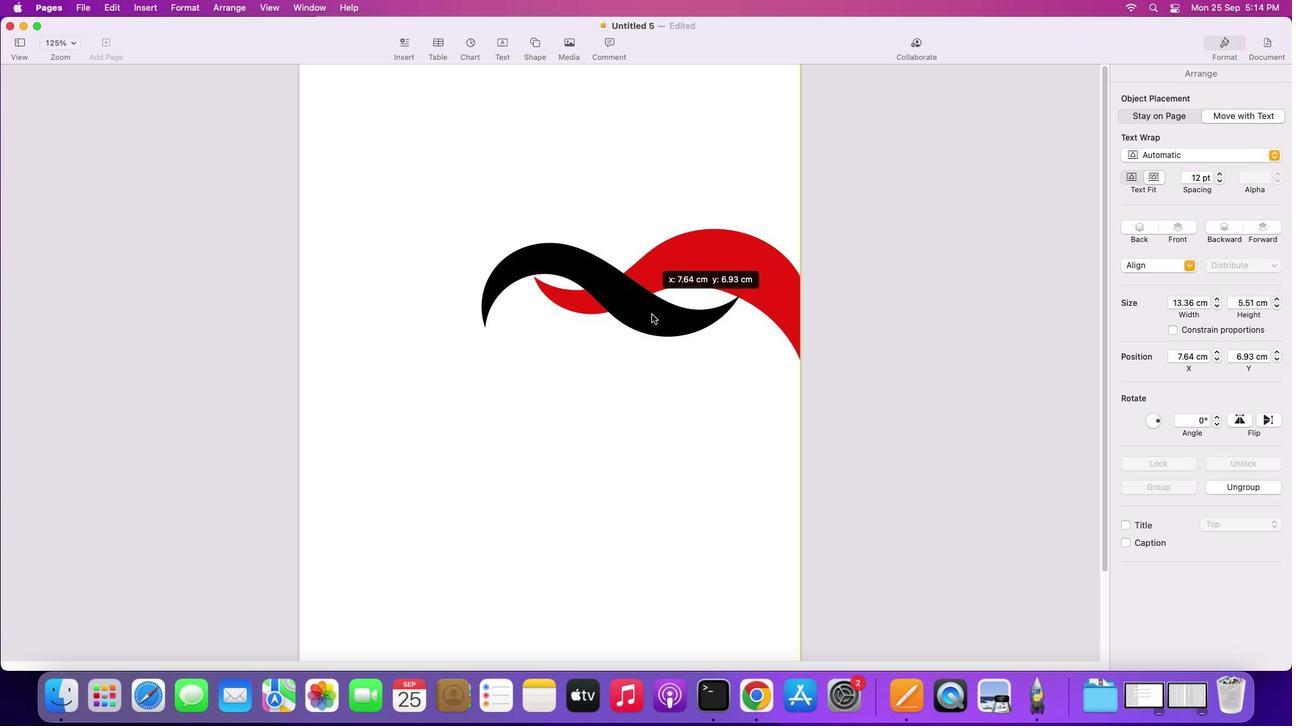 
Action: Mouse pressed left at (656, 316)
Screenshot: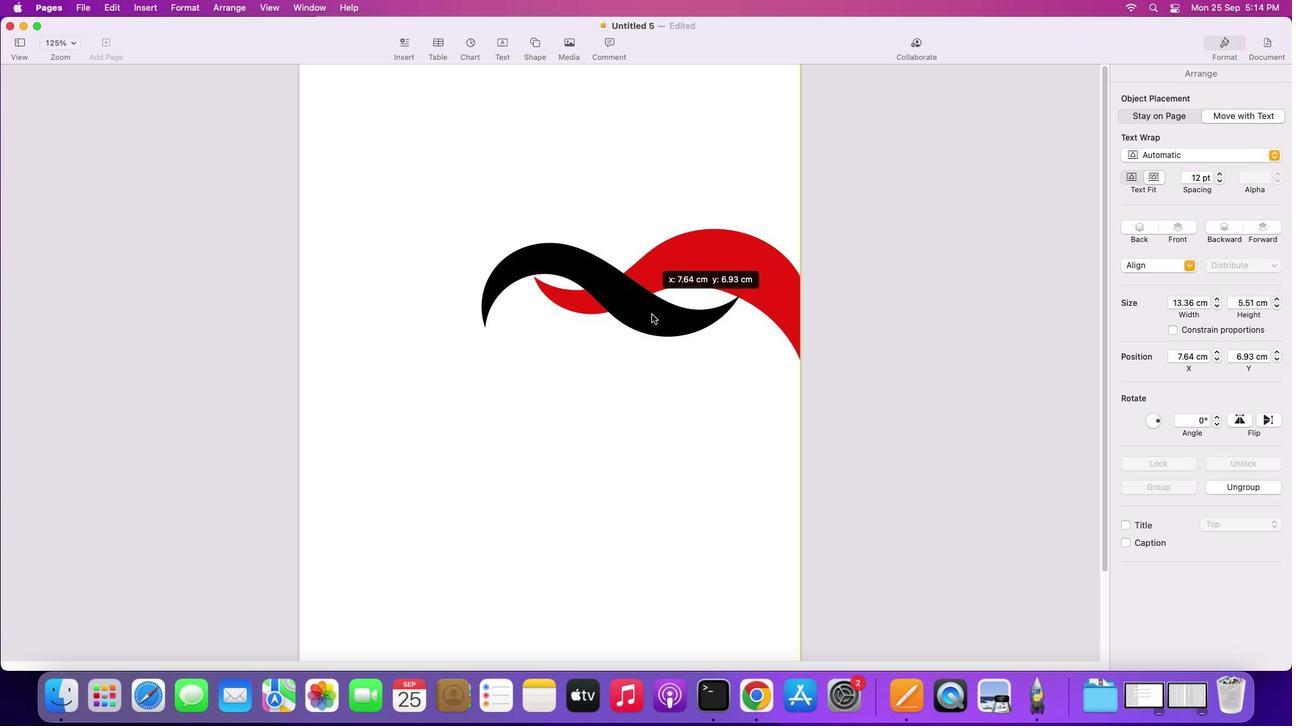 
Action: Mouse moved to (652, 296)
Screenshot: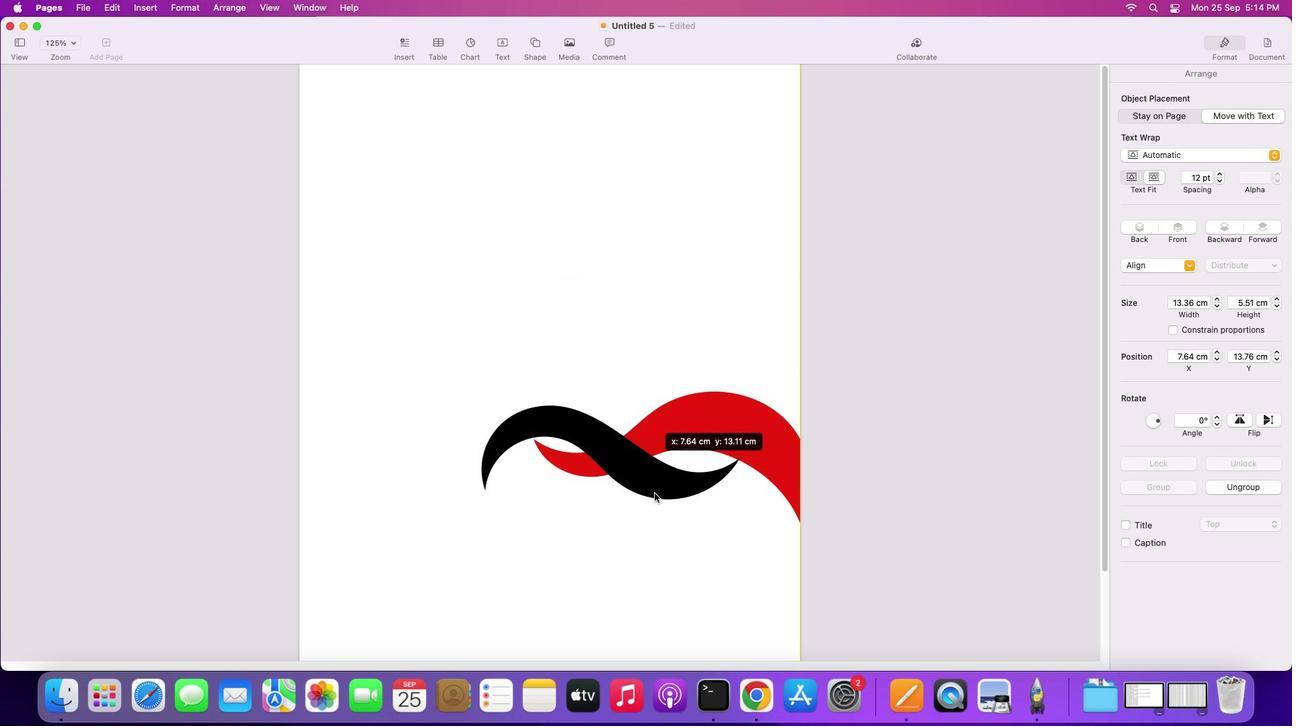
Action: Mouse pressed left at (652, 296)
Screenshot: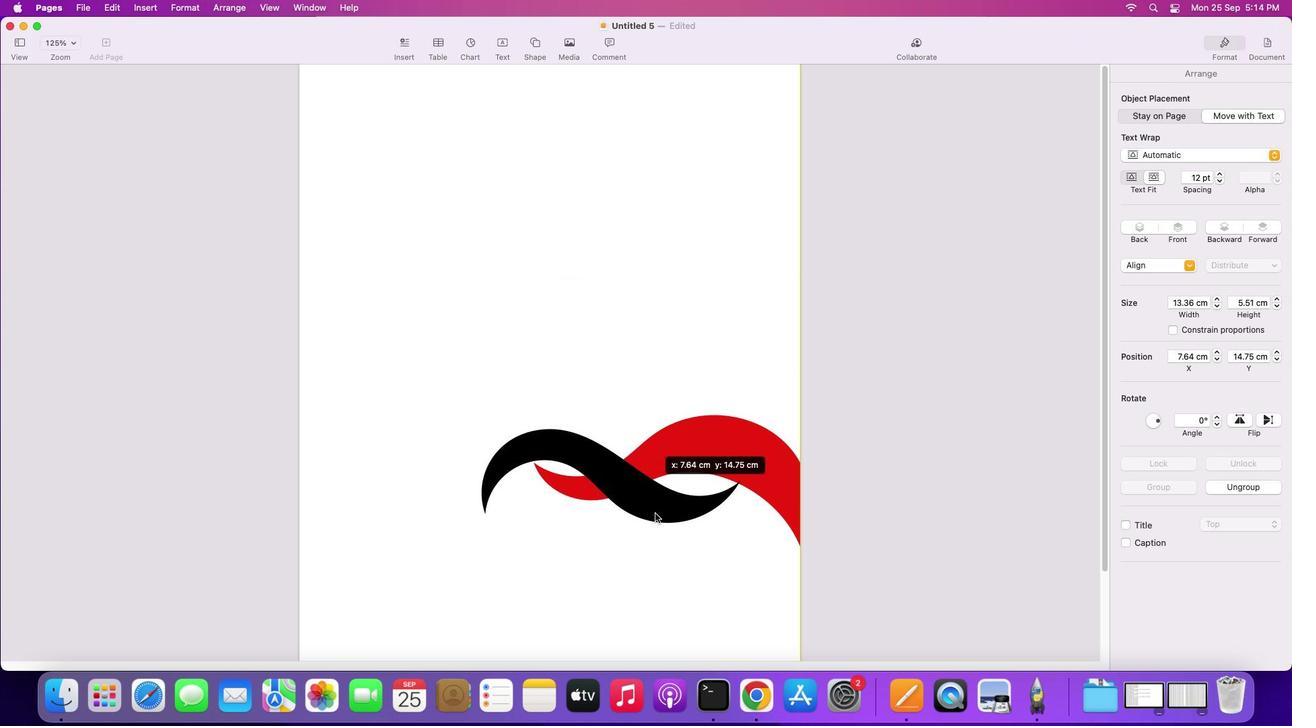 
Action: Mouse moved to (657, 532)
Screenshot: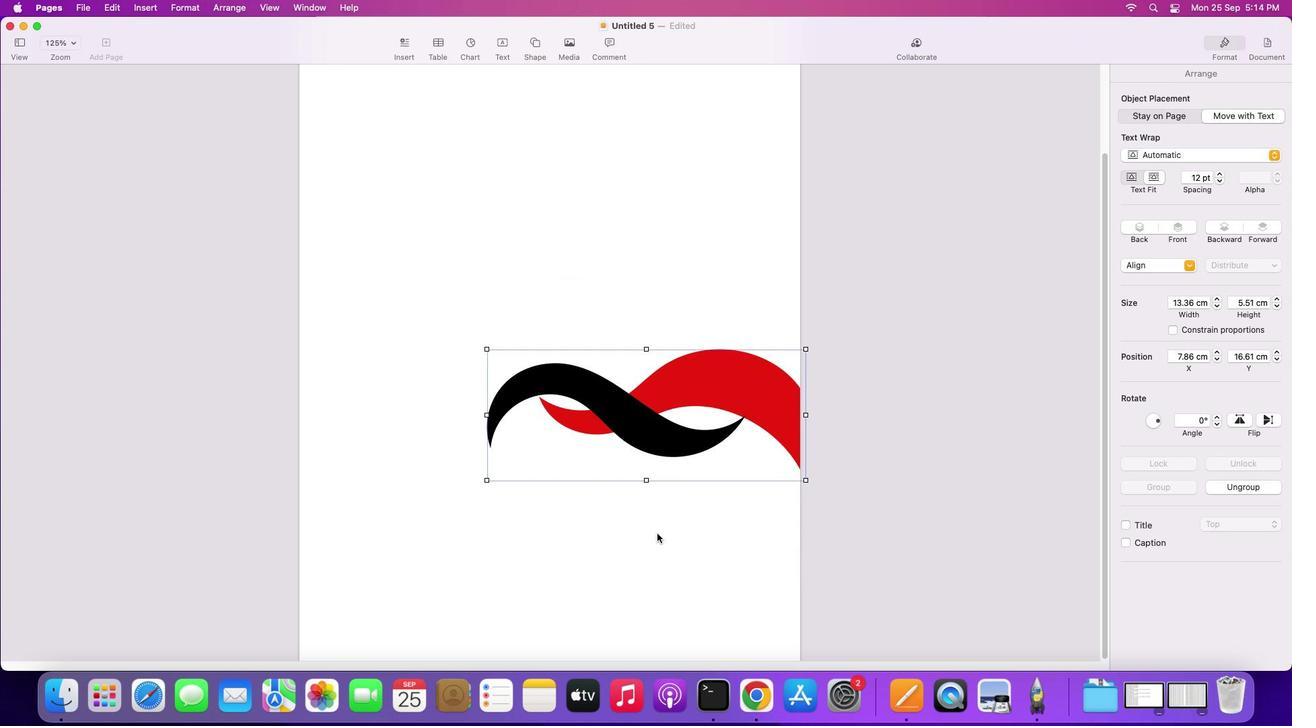 
Action: Mouse scrolled (657, 532) with delta (0, 0)
Screenshot: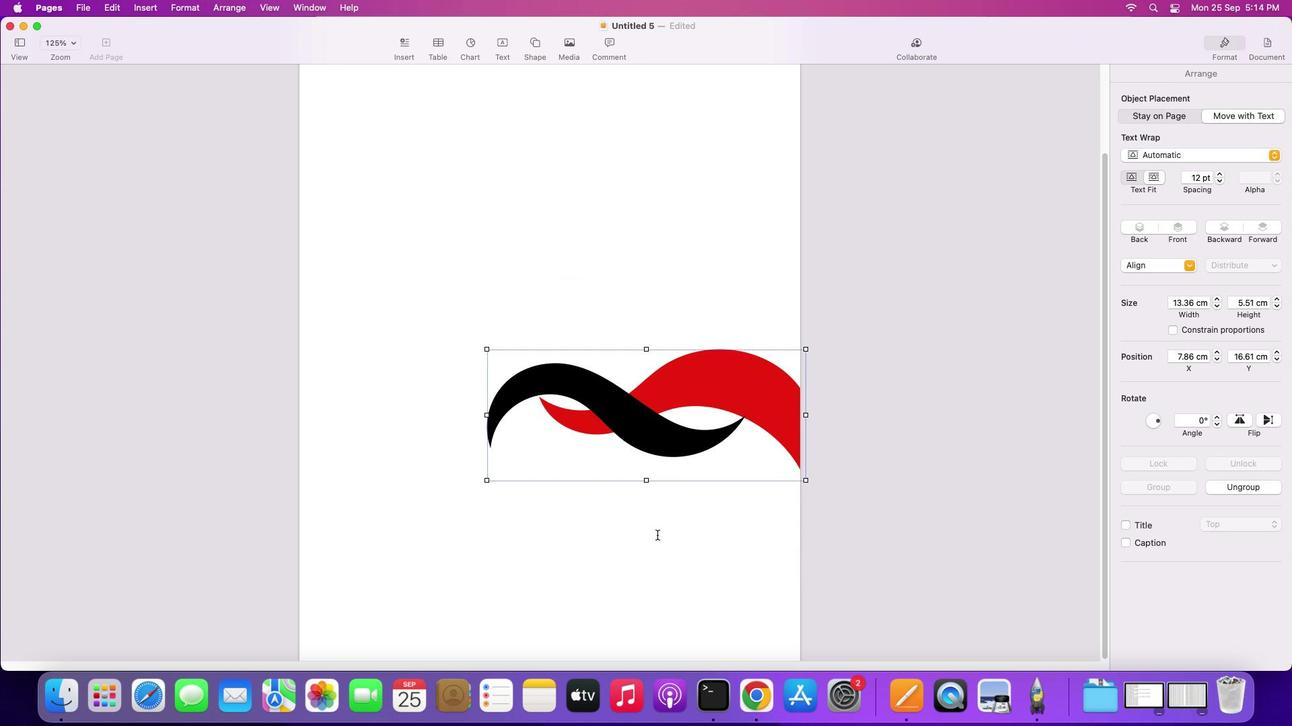 
Action: Mouse scrolled (657, 532) with delta (0, 0)
Screenshot: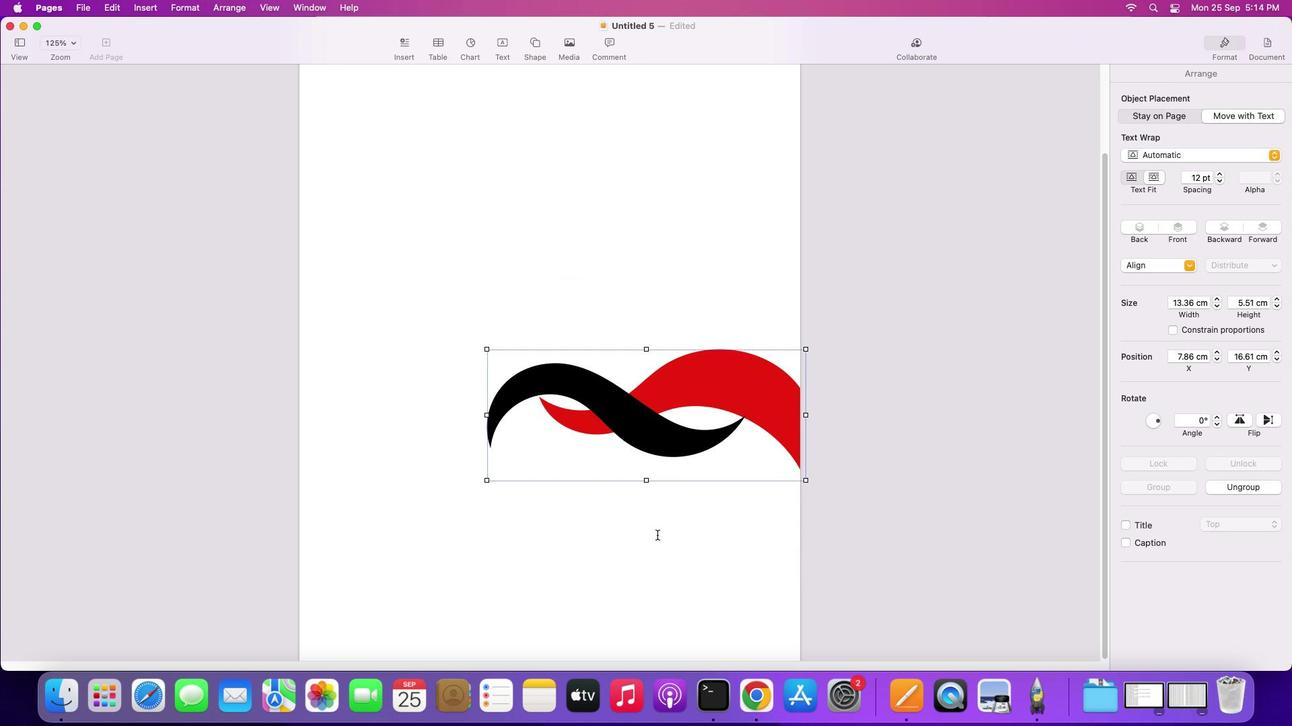 
Action: Mouse scrolled (657, 532) with delta (0, -2)
Screenshot: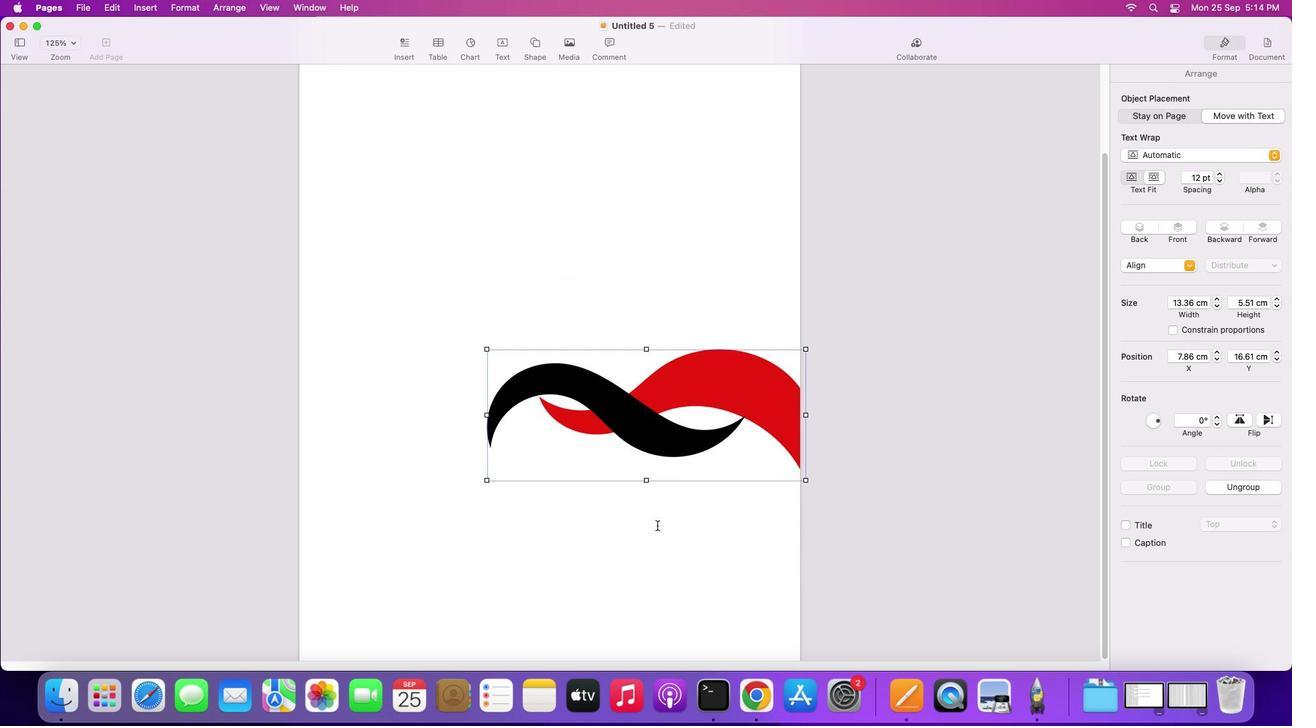 
Action: Mouse scrolled (657, 532) with delta (0, -3)
Screenshot: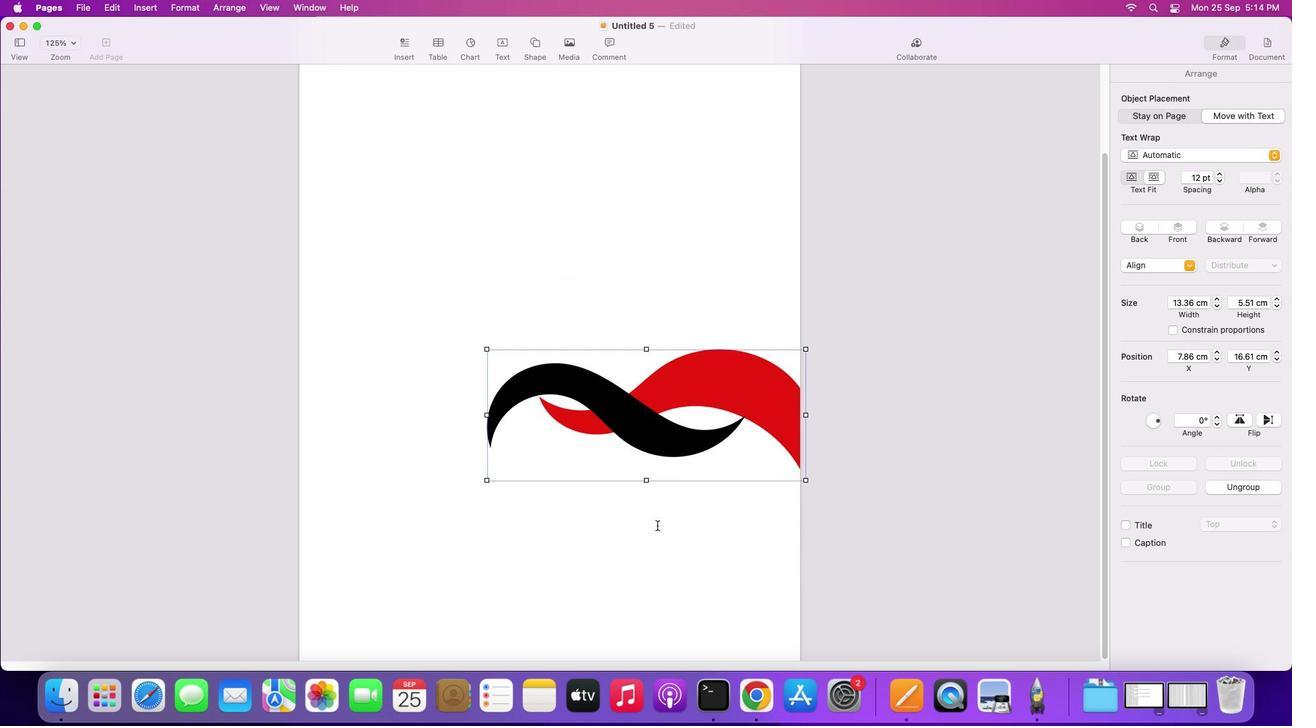 
Action: Mouse scrolled (657, 532) with delta (0, -4)
Screenshot: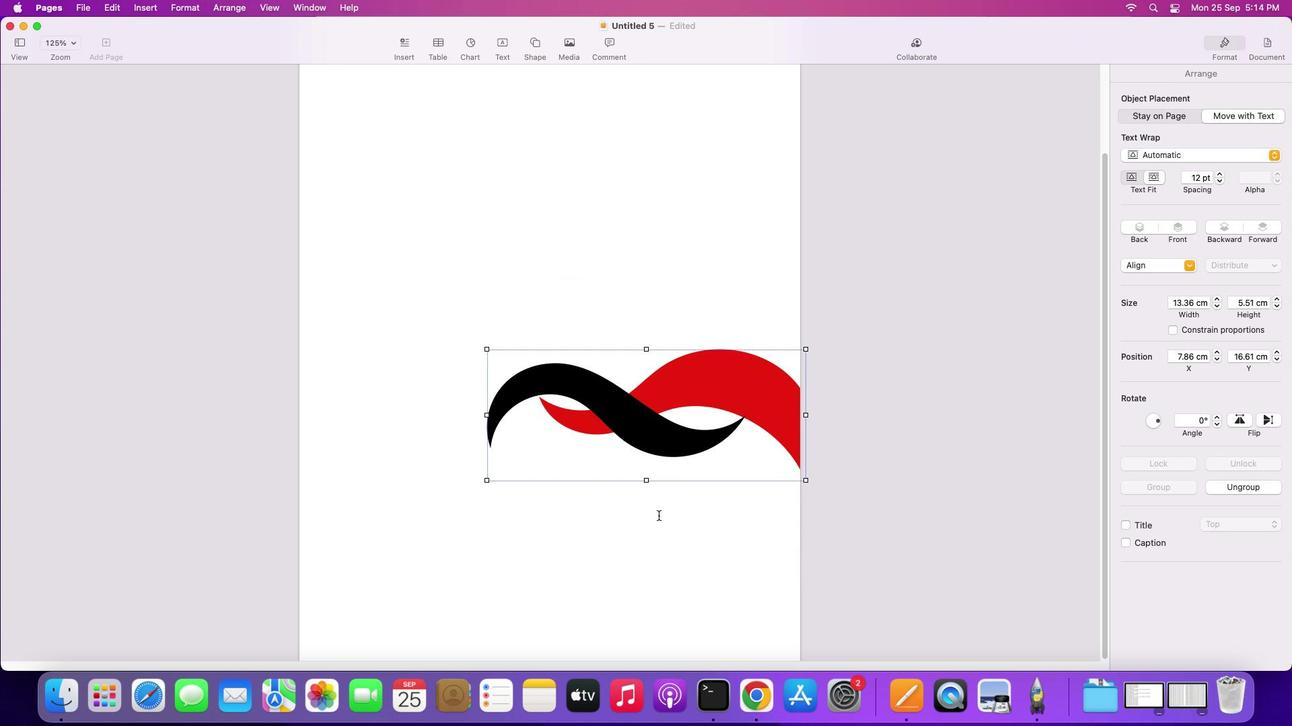 
Action: Mouse scrolled (657, 532) with delta (0, -4)
Screenshot: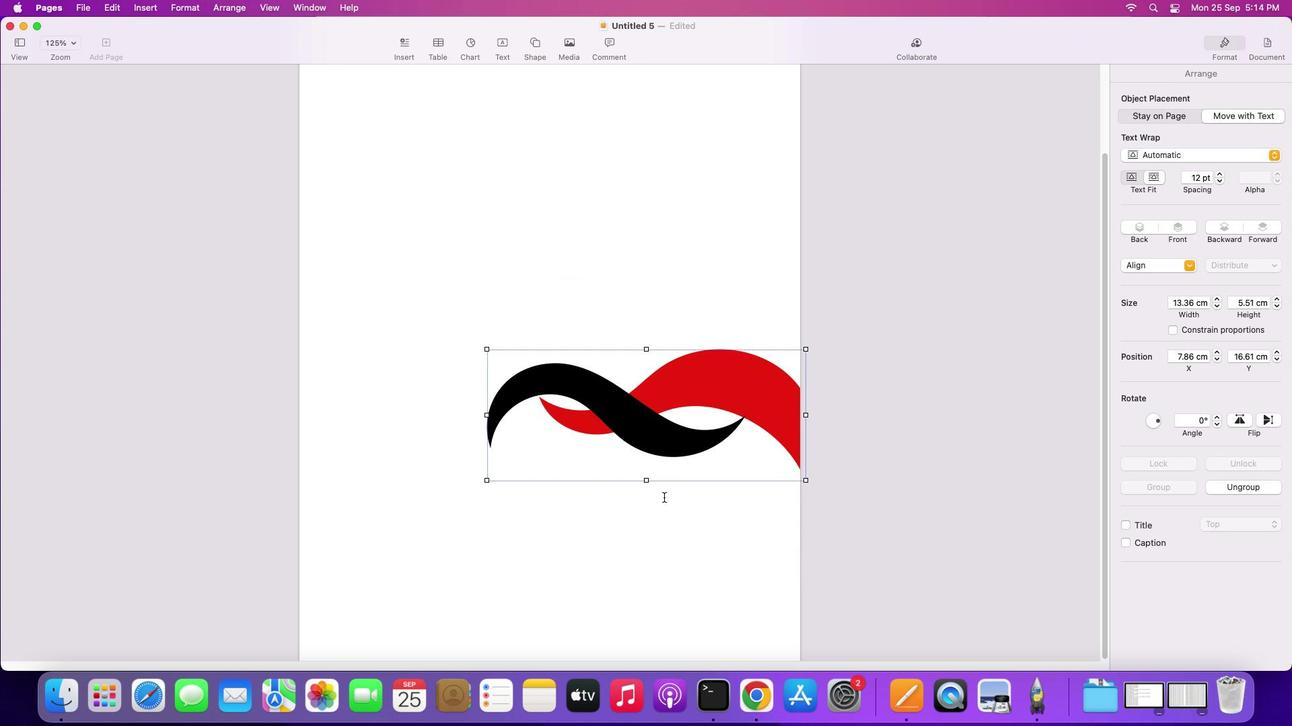 
Action: Mouse moved to (657, 535)
Screenshot: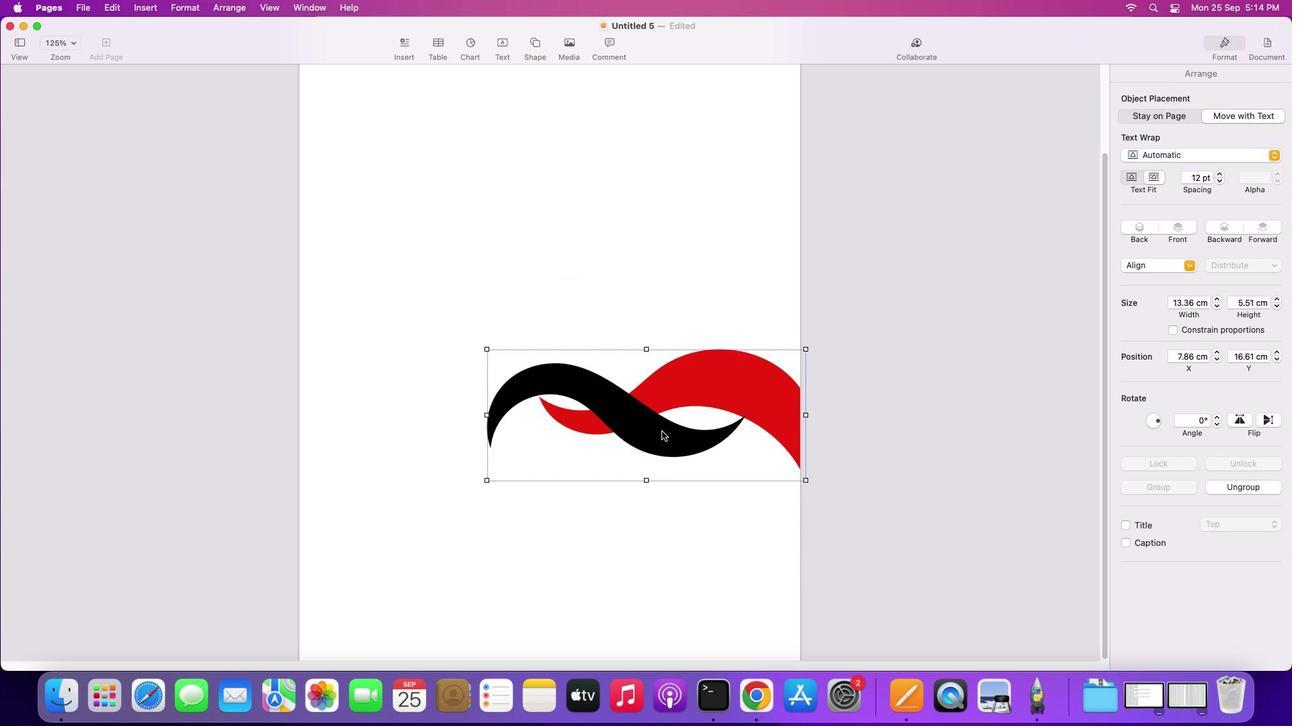 
Action: Mouse scrolled (657, 535) with delta (0, 0)
Screenshot: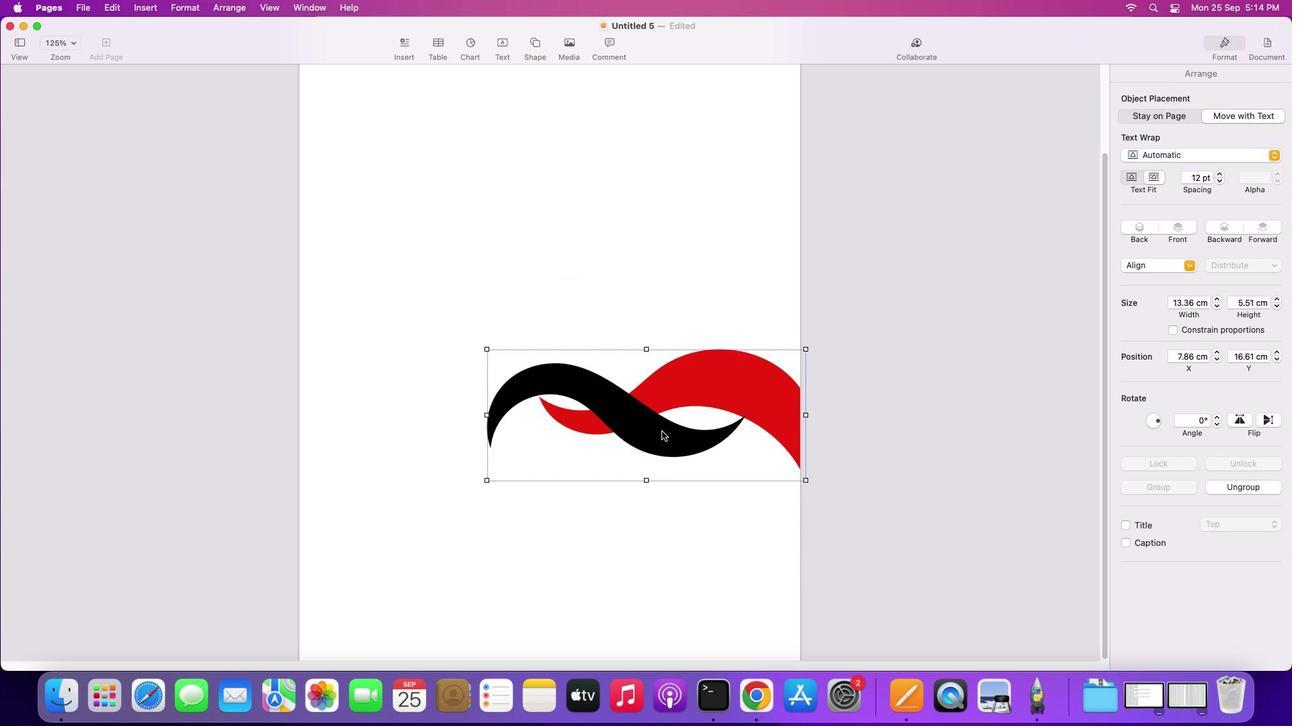 
Action: Mouse scrolled (657, 535) with delta (0, 0)
Screenshot: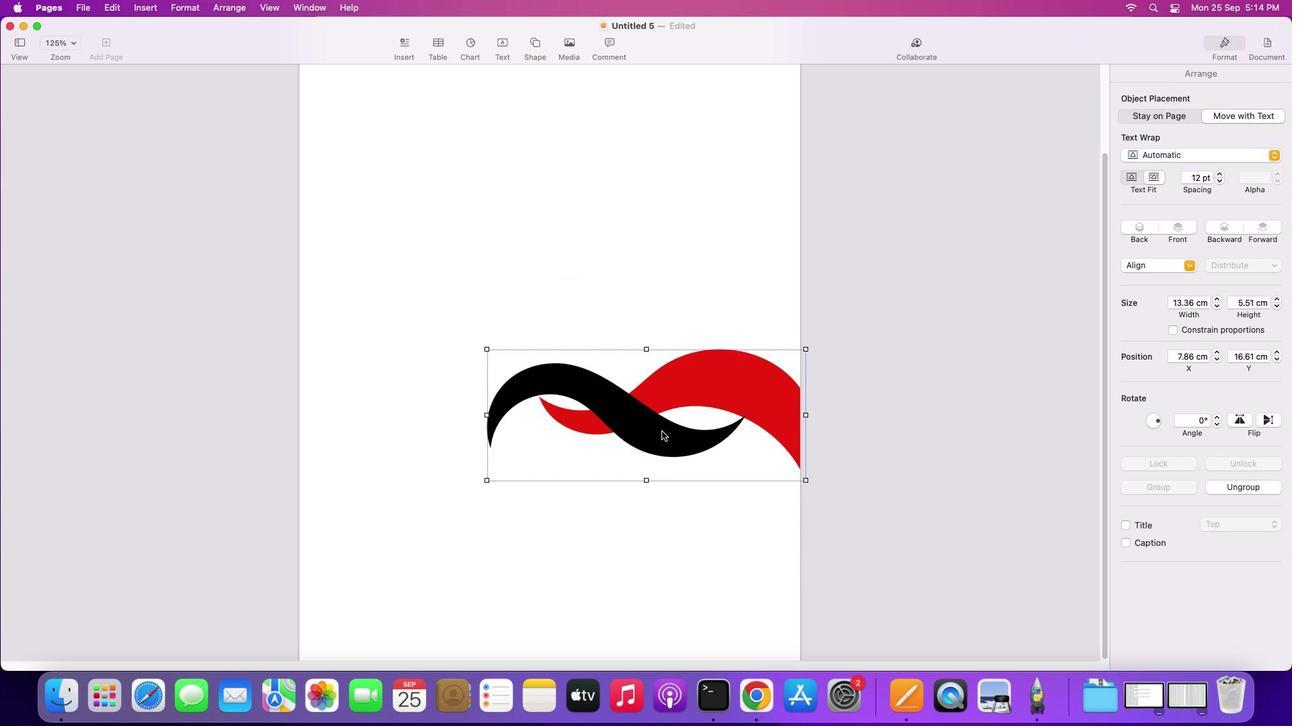 
Action: Mouse scrolled (657, 535) with delta (0, -2)
Screenshot: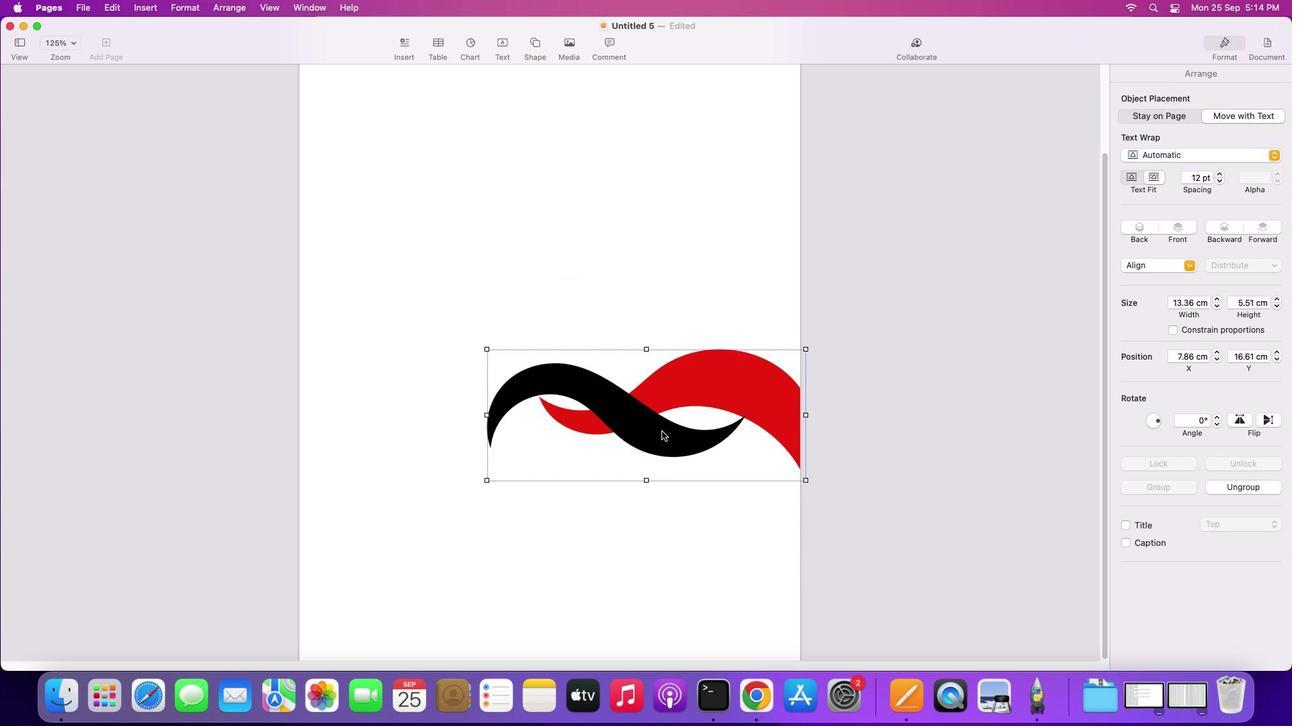 
Action: Mouse scrolled (657, 535) with delta (0, -3)
Screenshot: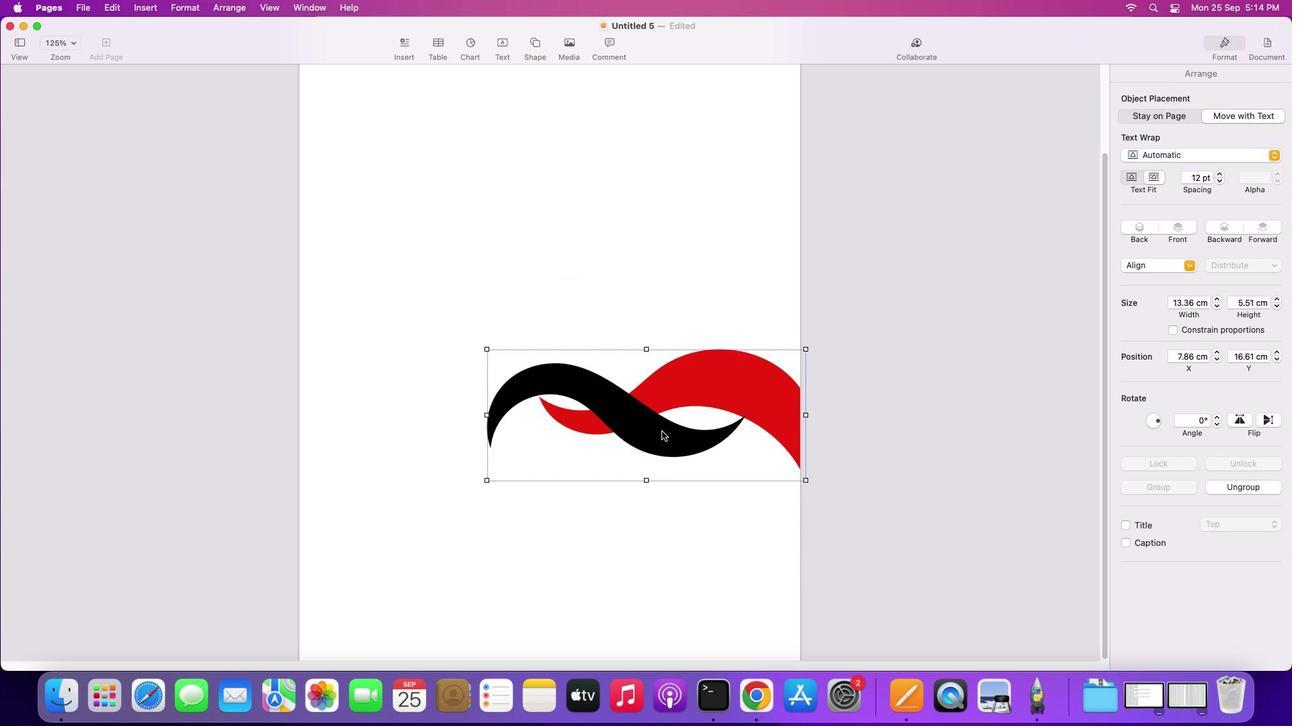 
Action: Mouse moved to (657, 532)
Screenshot: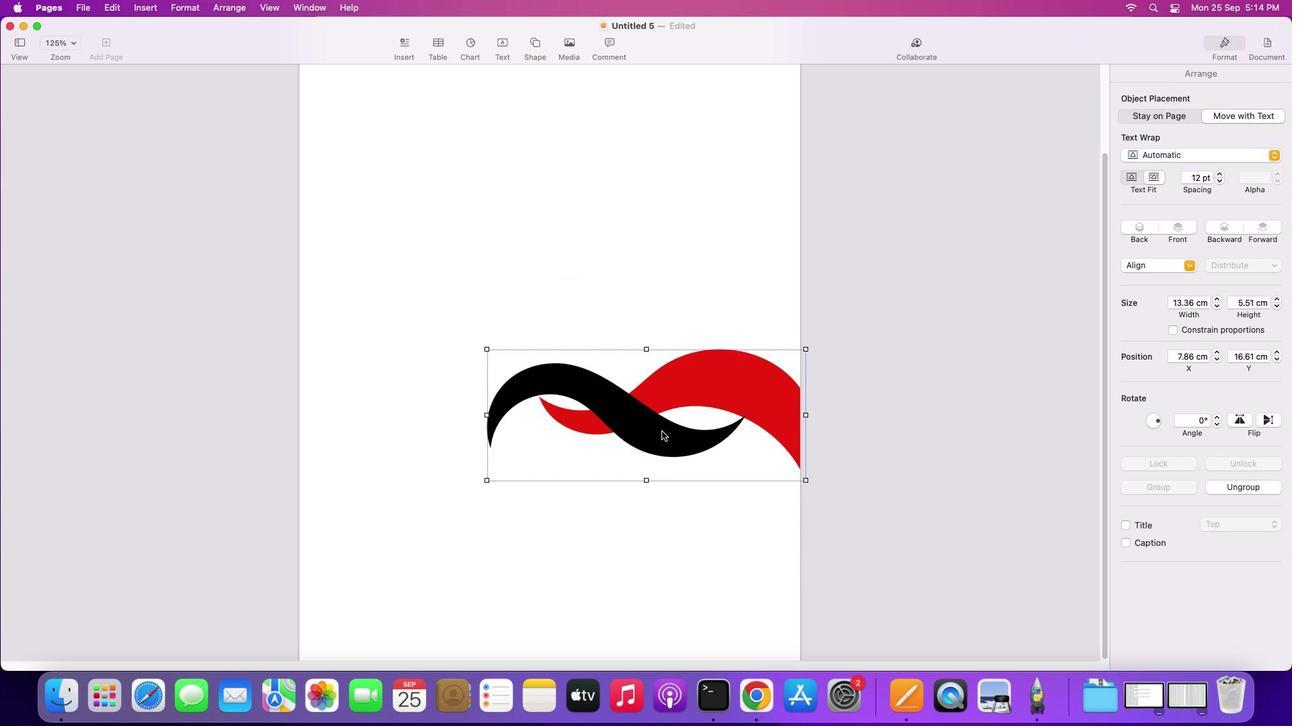
Action: Mouse scrolled (657, 532) with delta (0, -3)
Screenshot: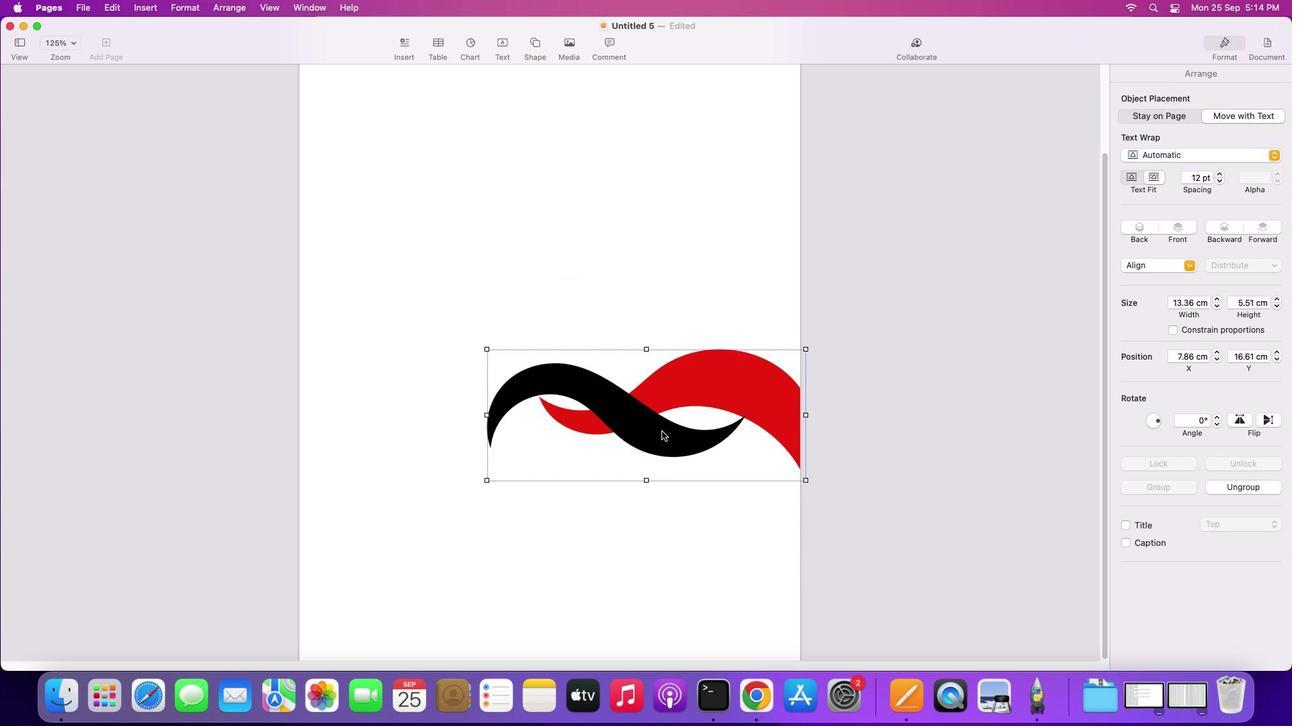 
Action: Mouse moved to (661, 432)
Screenshot: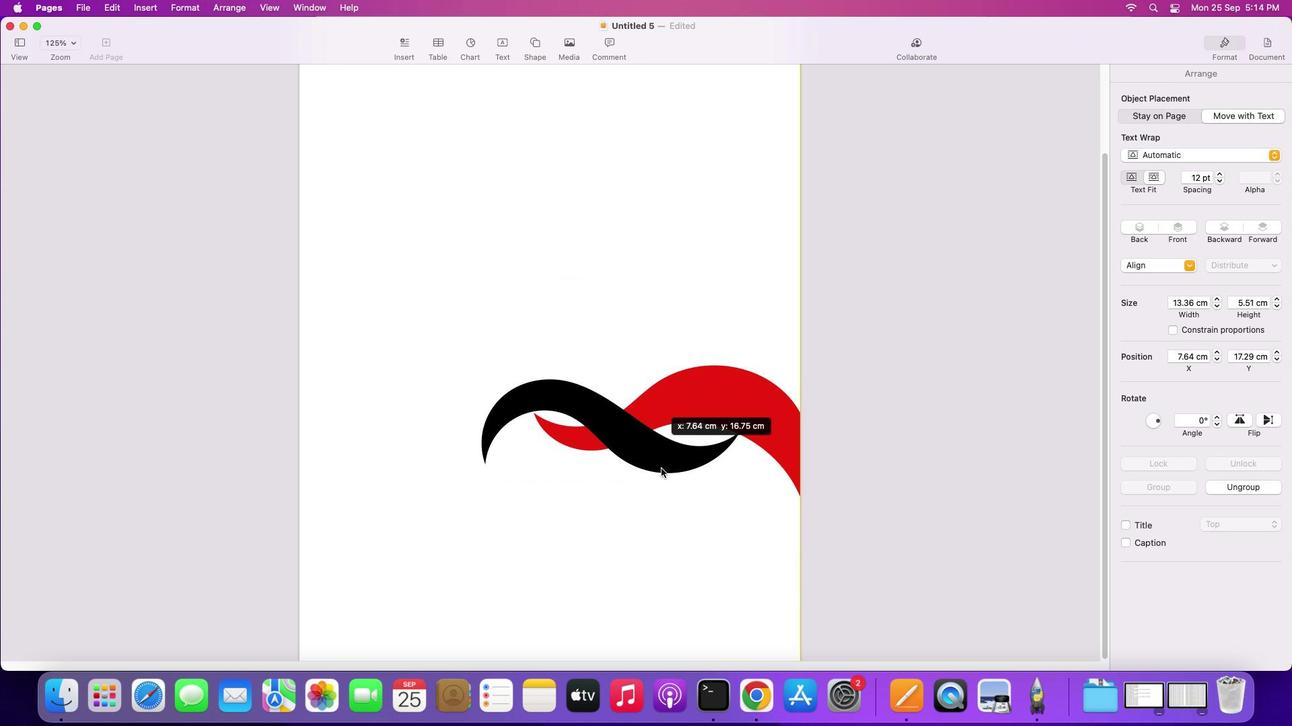 
Action: Mouse pressed left at (661, 432)
Screenshot: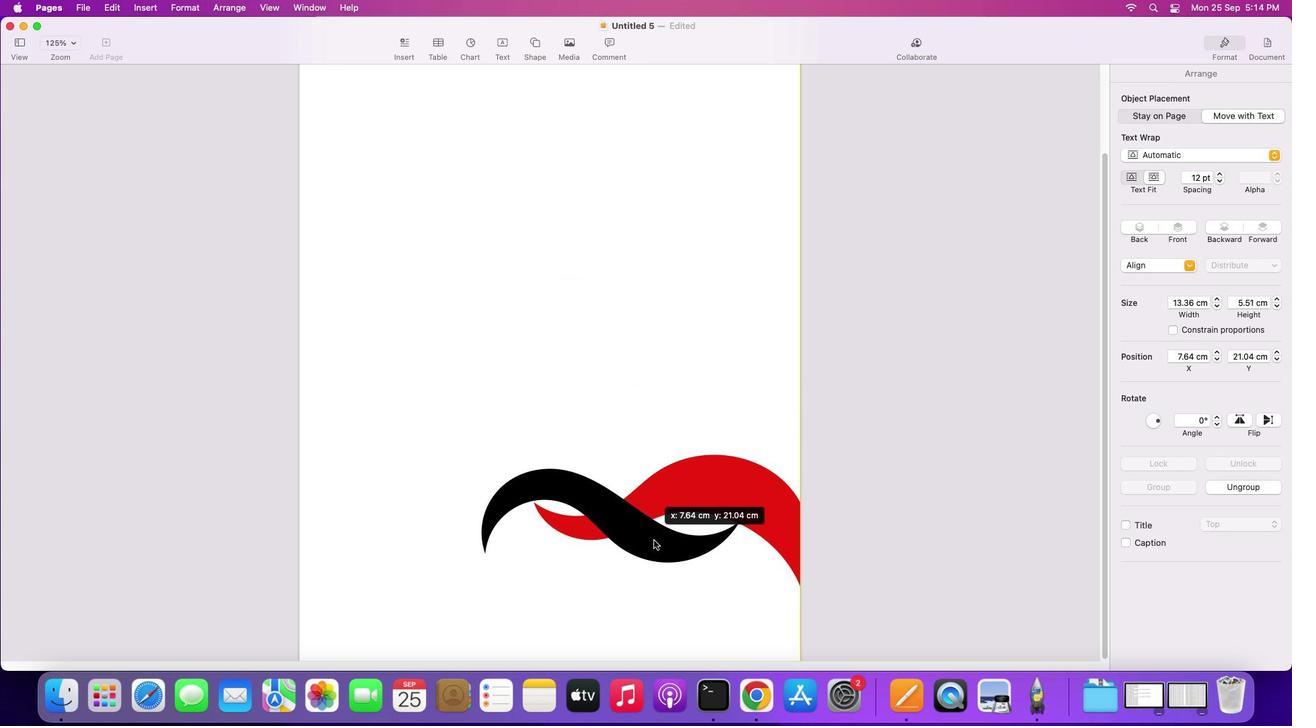 
Action: Mouse moved to (652, 612)
Screenshot: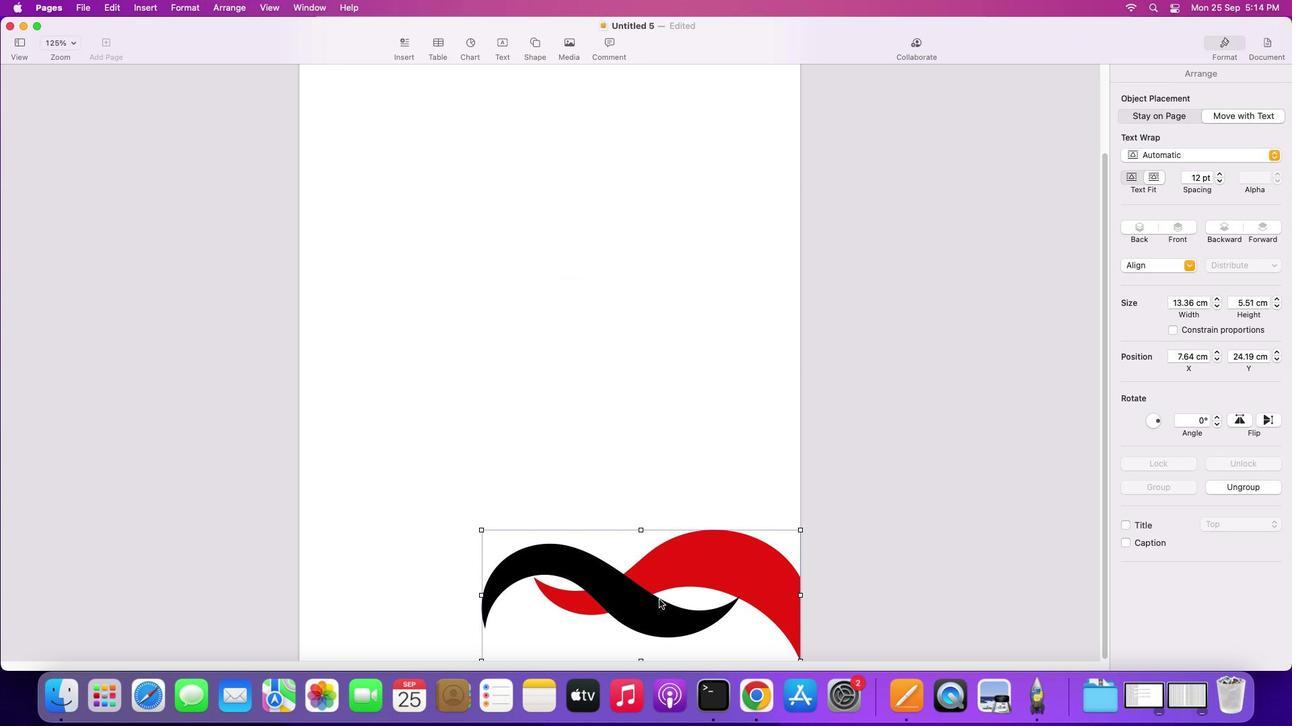 
Action: Mouse scrolled (652, 612) with delta (0, 0)
Screenshot: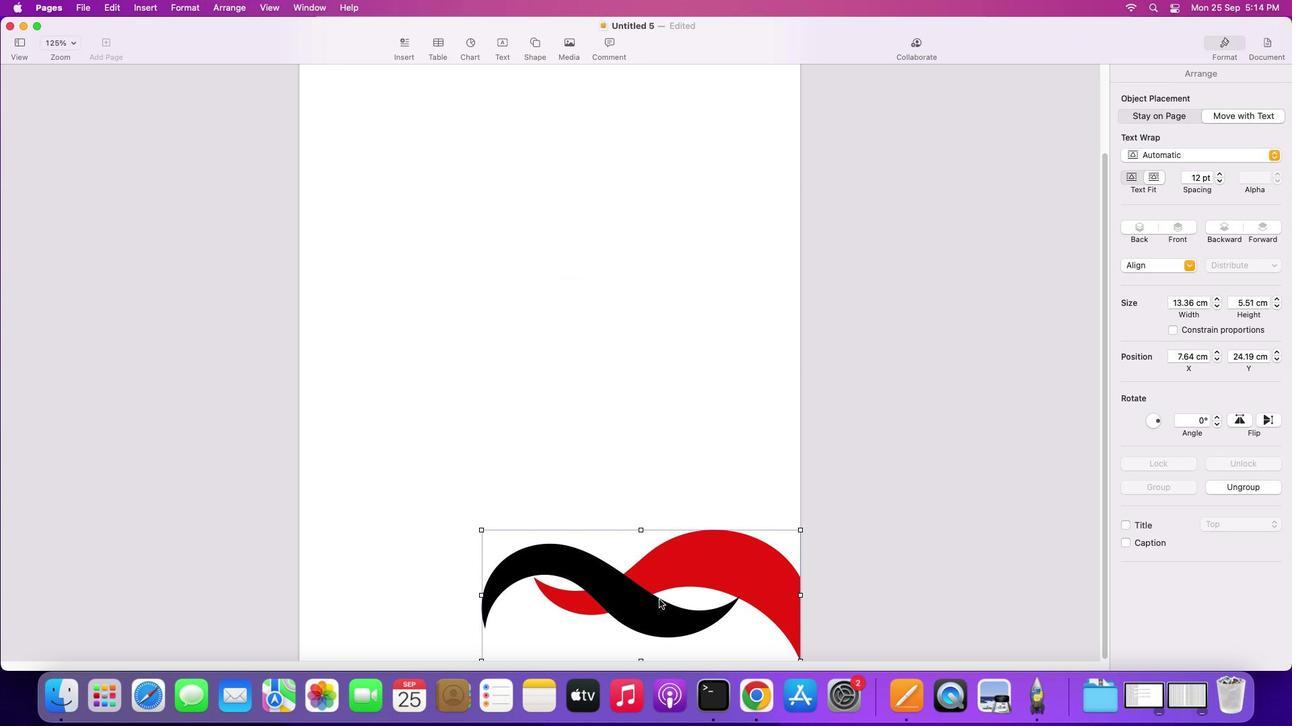 
Action: Mouse scrolled (652, 612) with delta (0, 0)
Screenshot: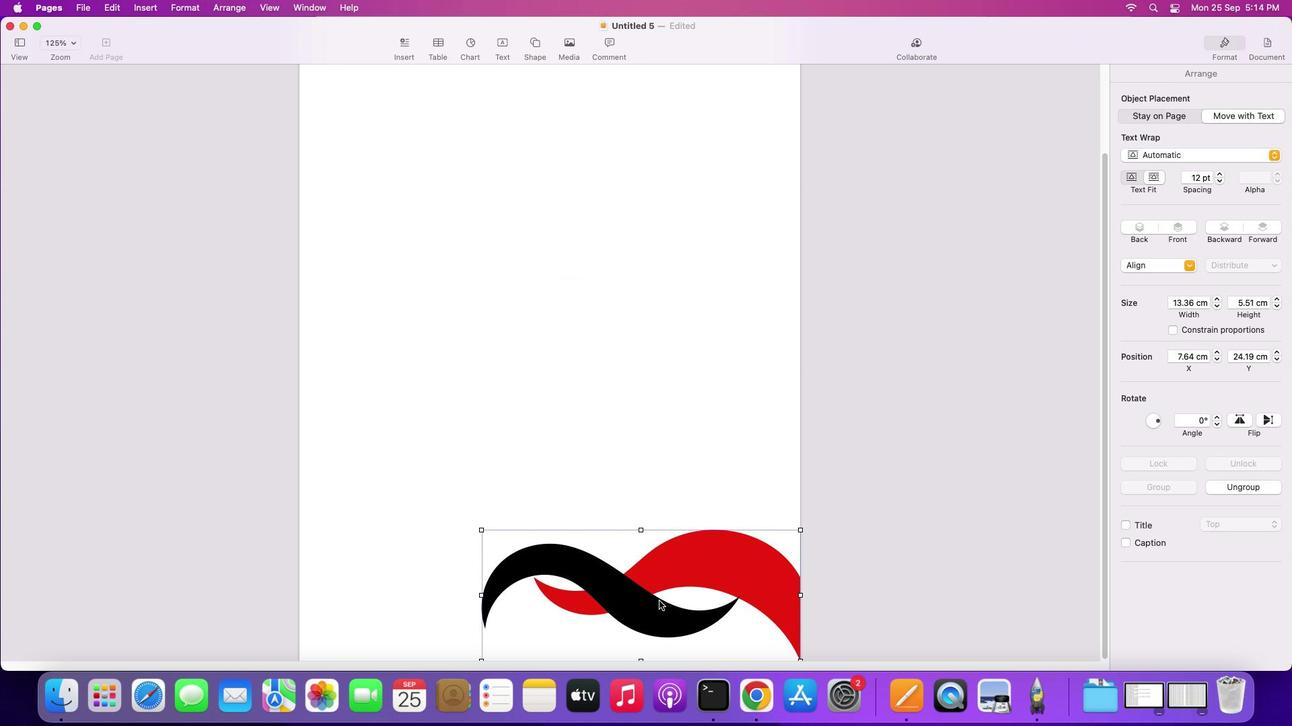
Action: Mouse scrolled (652, 612) with delta (0, -2)
Screenshot: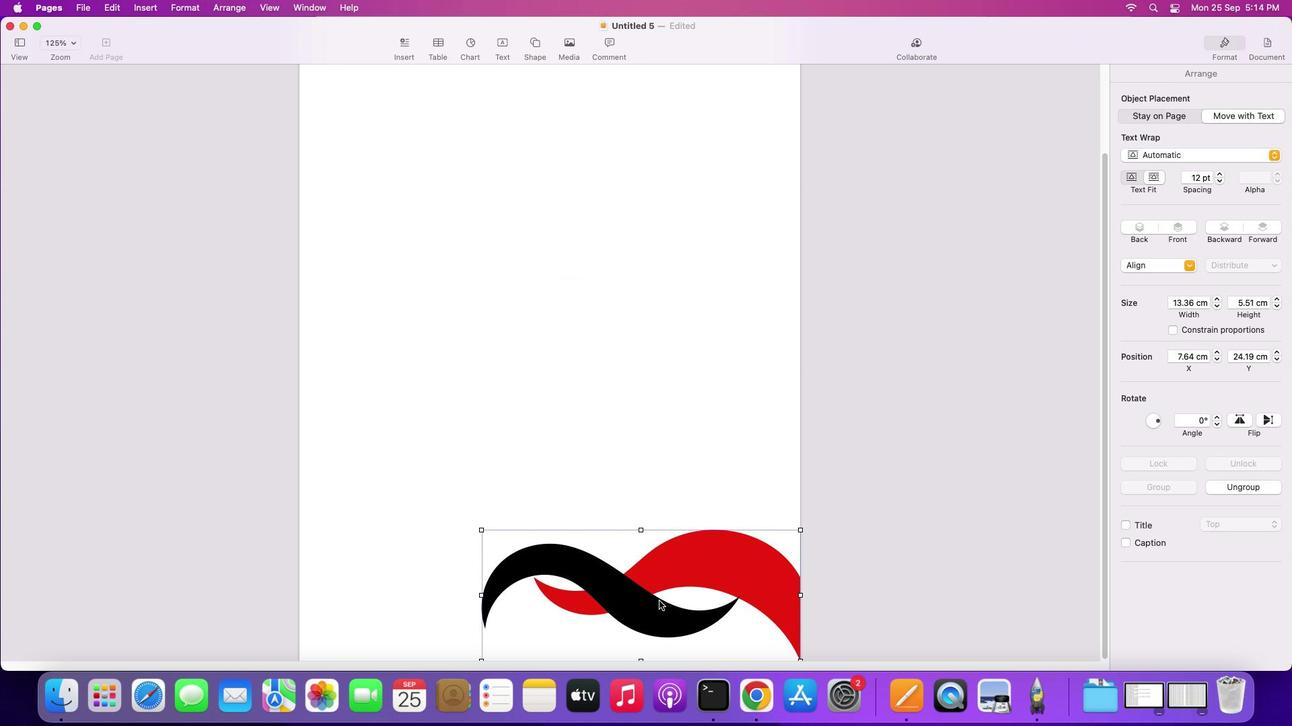 
Action: Mouse scrolled (652, 612) with delta (0, -3)
Screenshot: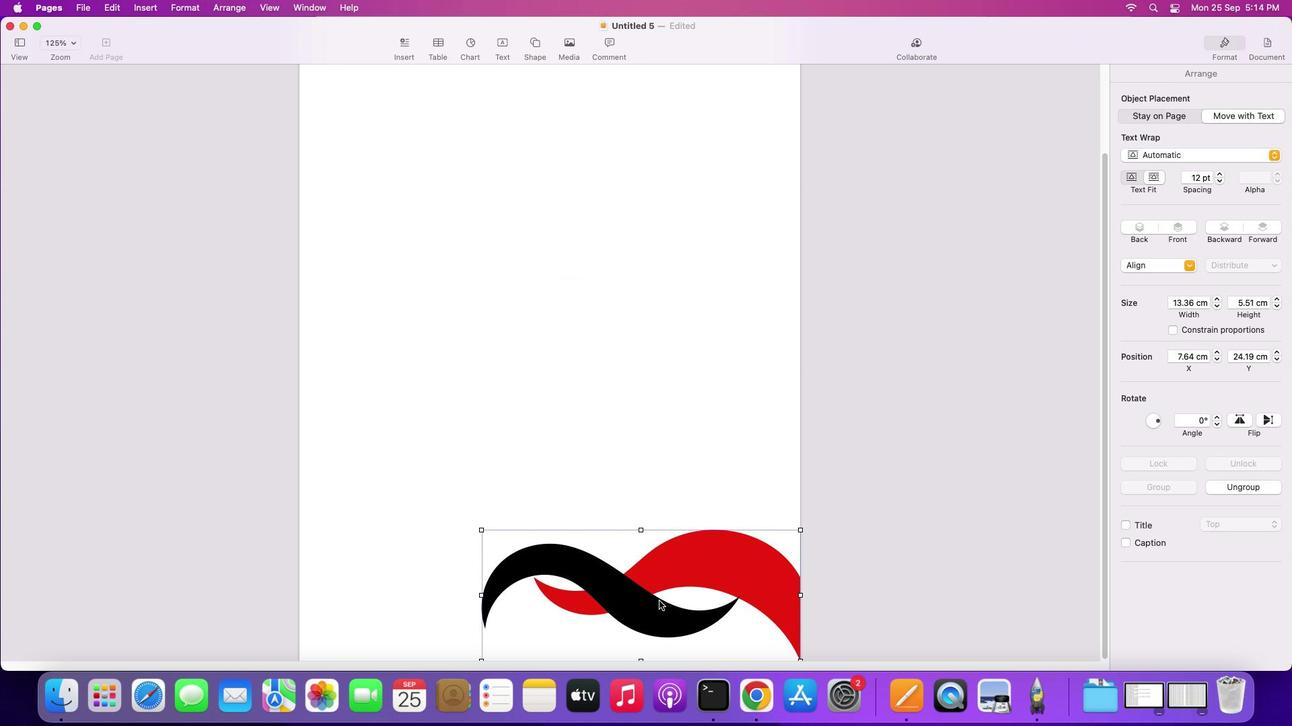 
Action: Mouse scrolled (652, 612) with delta (0, -4)
Screenshot: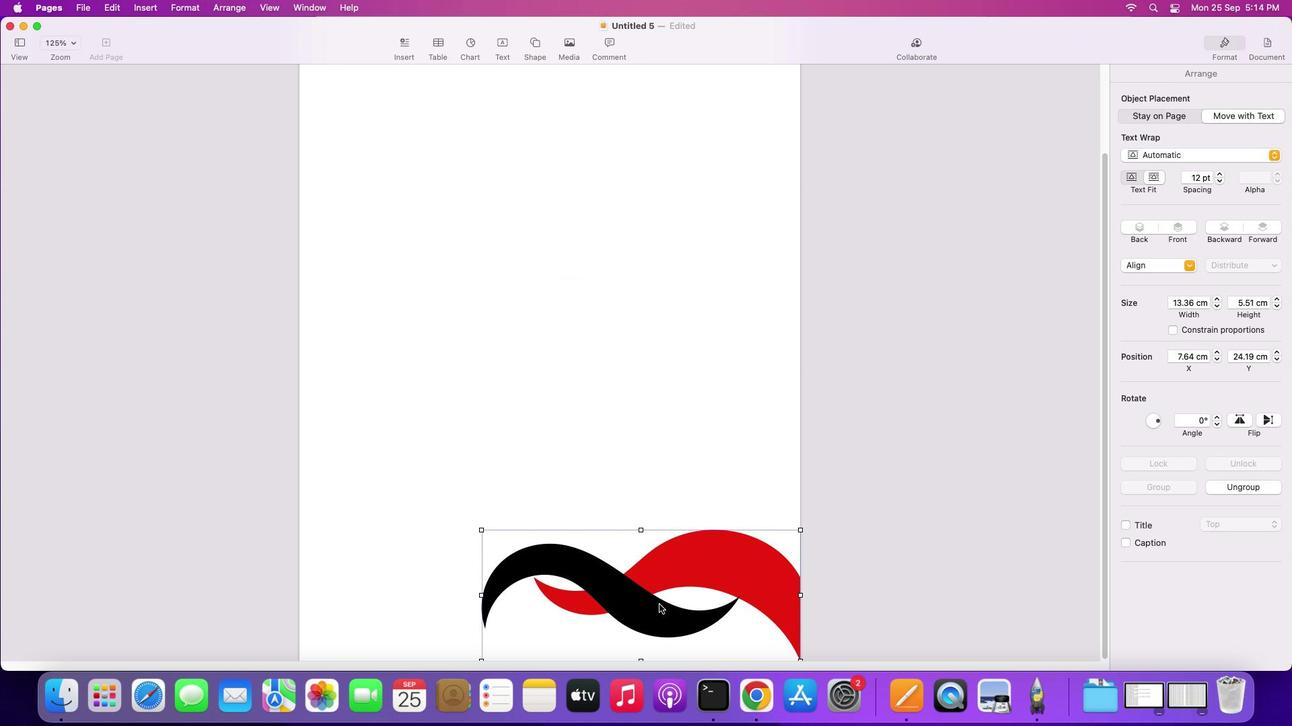 
Action: Mouse scrolled (652, 612) with delta (0, -4)
Screenshot: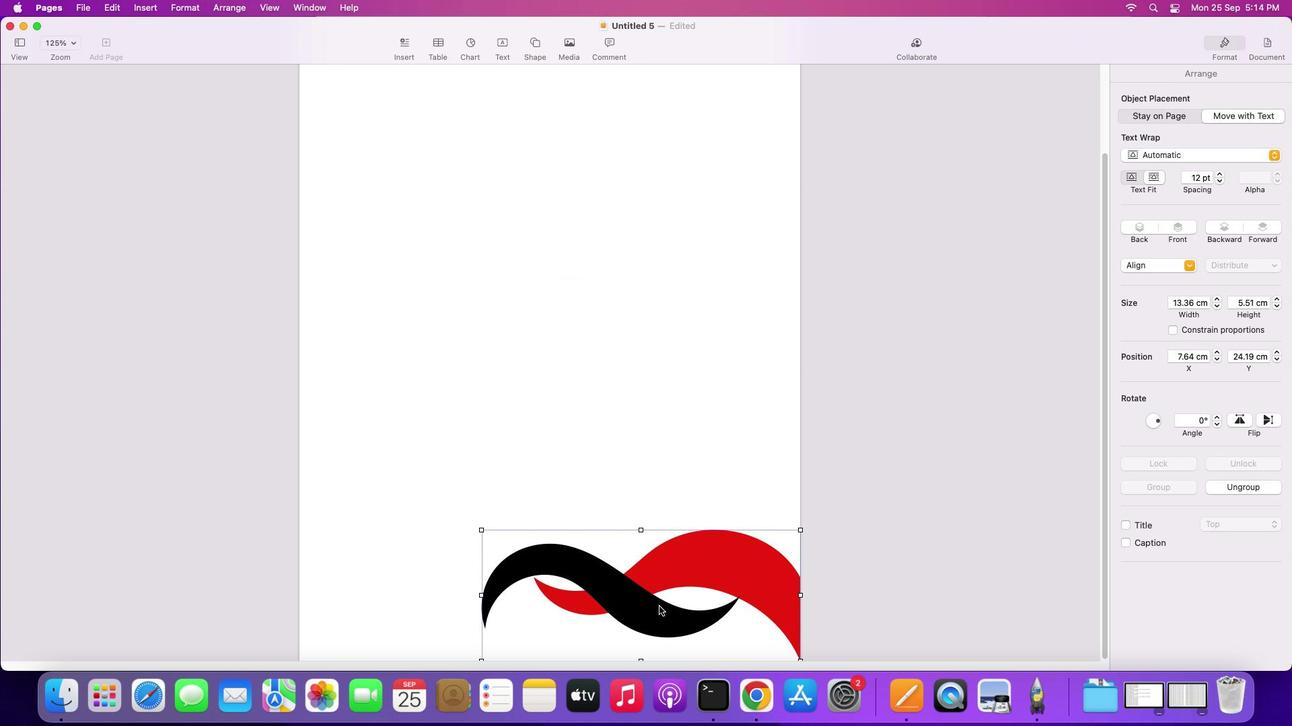 
Action: Mouse moved to (659, 607)
Screenshot: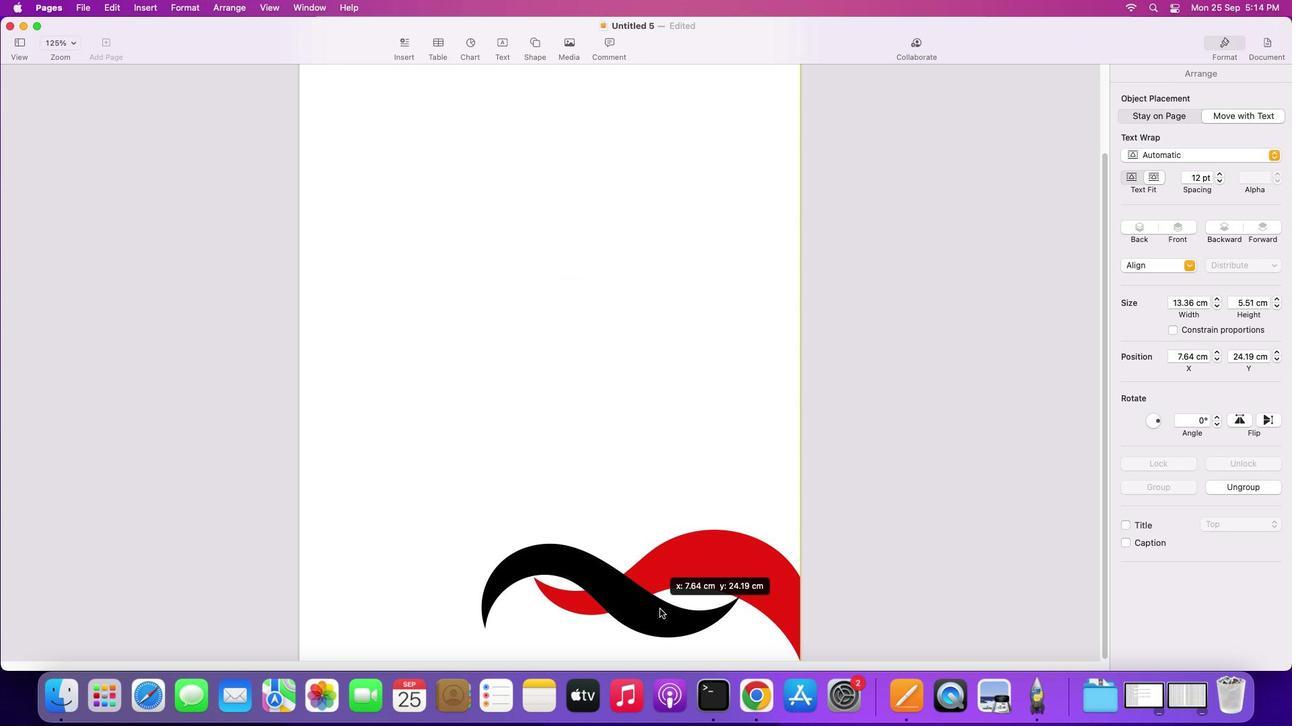 
Action: Mouse pressed left at (659, 607)
Screenshot: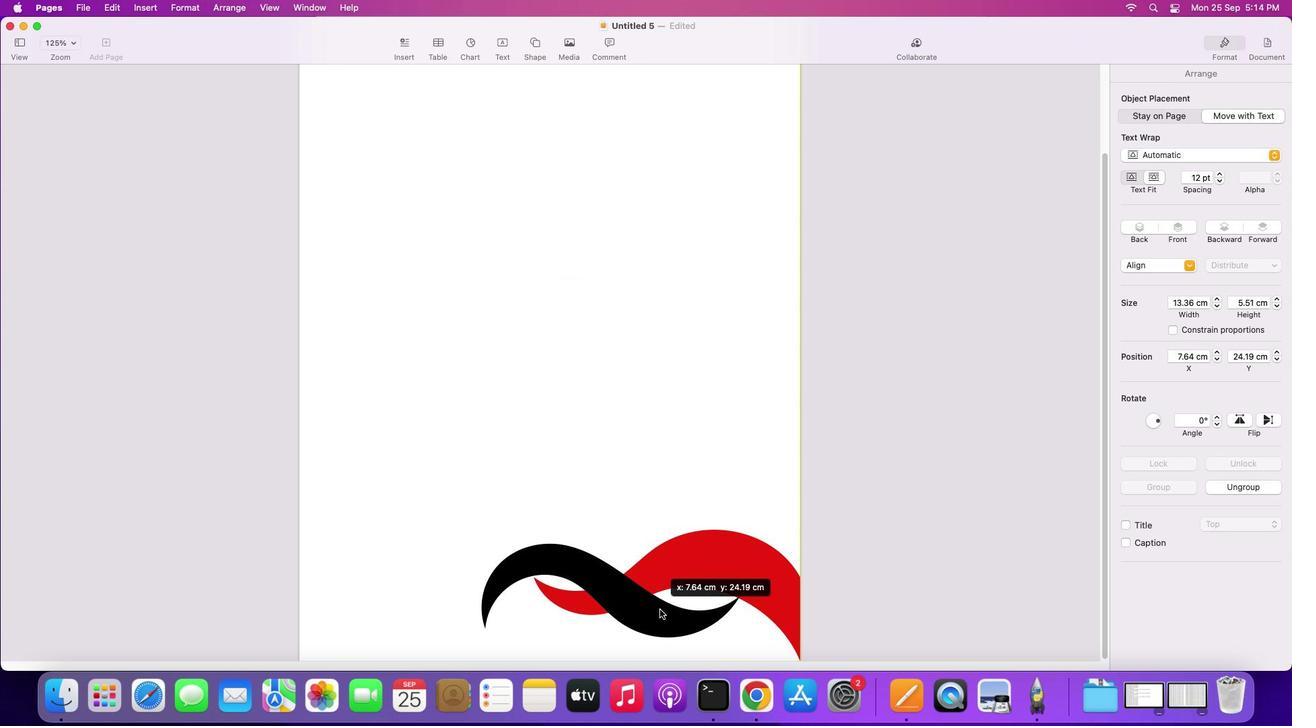 
Action: Mouse moved to (662, 569)
Screenshot: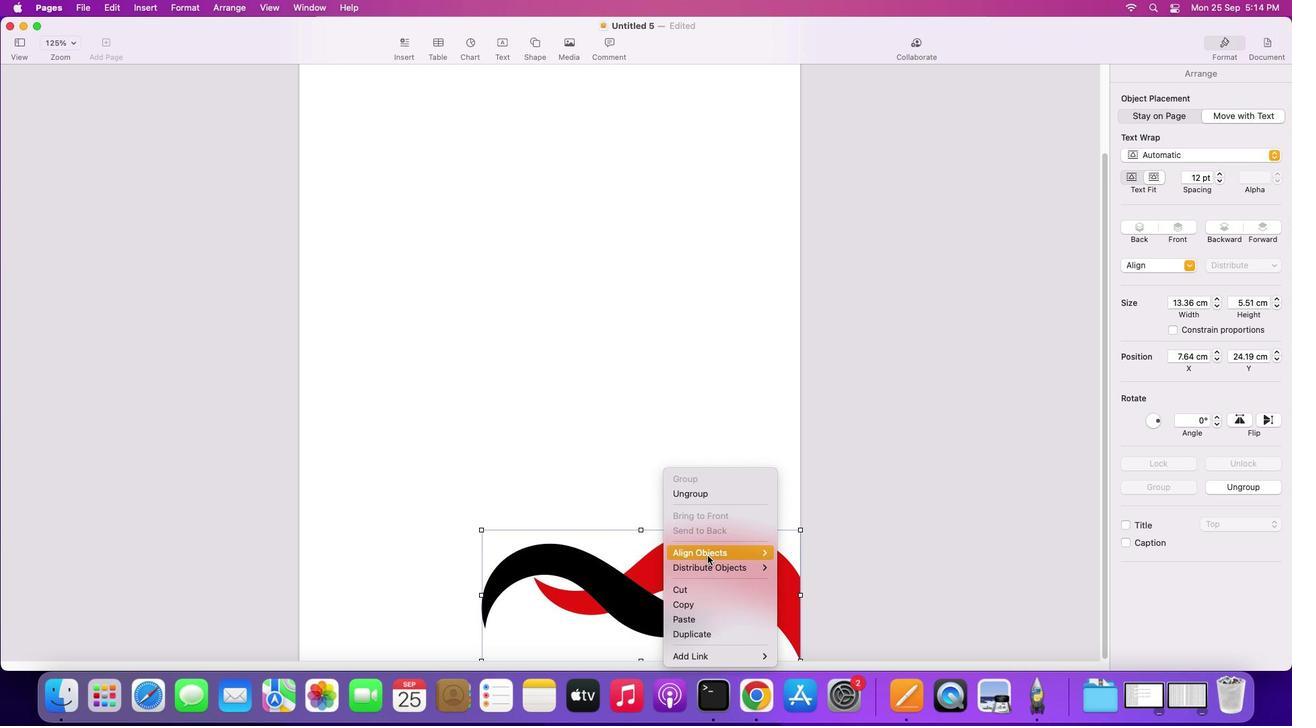 
Action: Mouse pressed right at (662, 569)
Screenshot: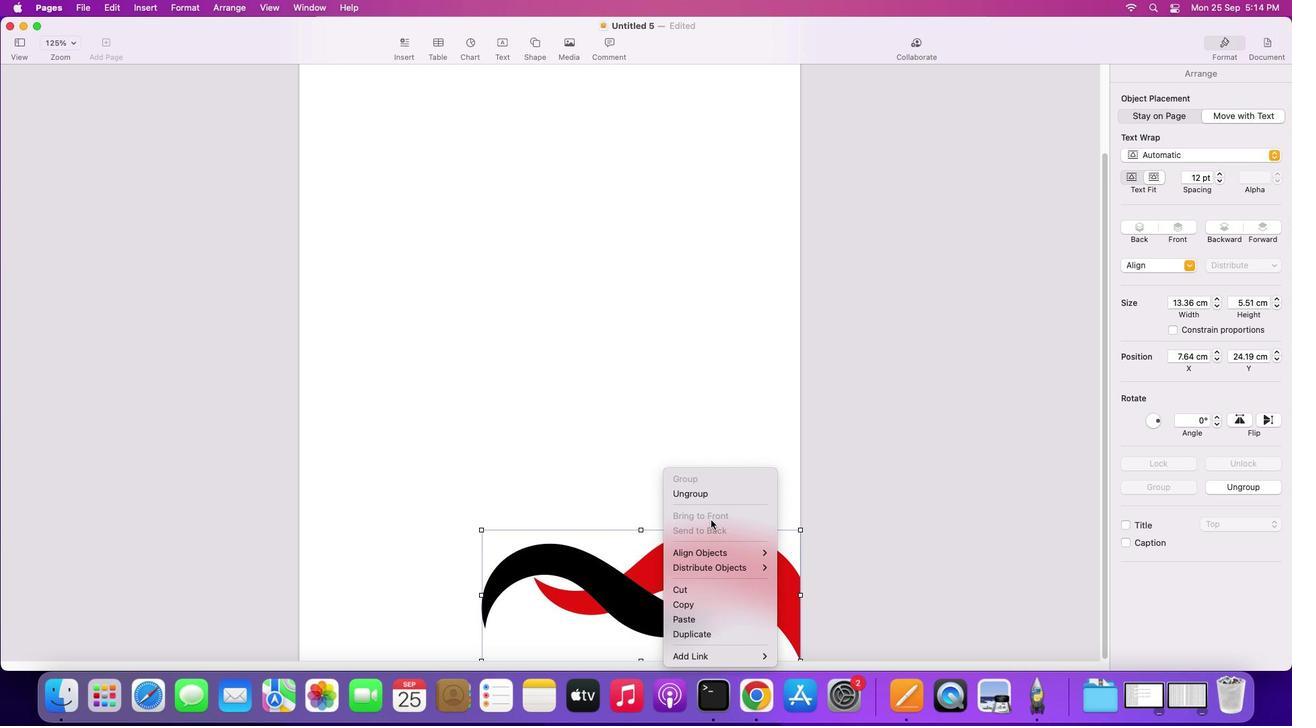 
Action: Mouse moved to (705, 495)
Screenshot: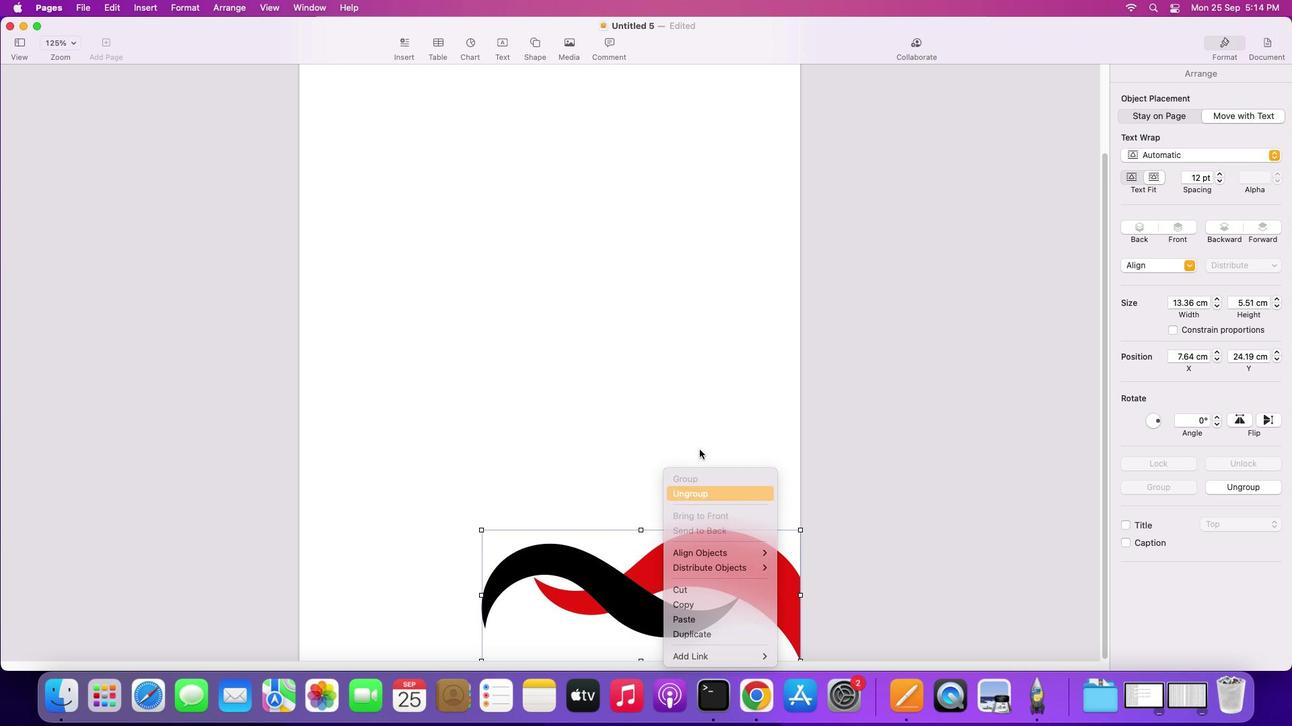 
Action: Mouse pressed left at (705, 495)
Screenshot: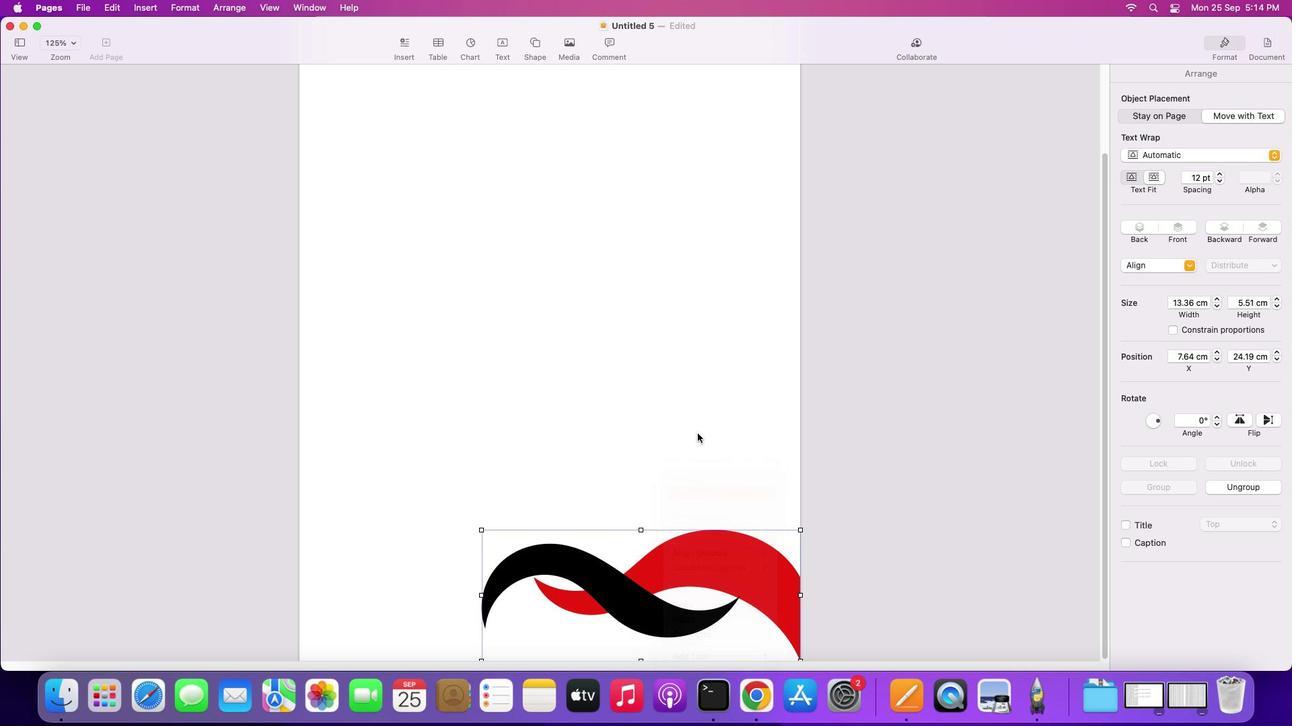 
Action: Mouse moved to (697, 434)
Screenshot: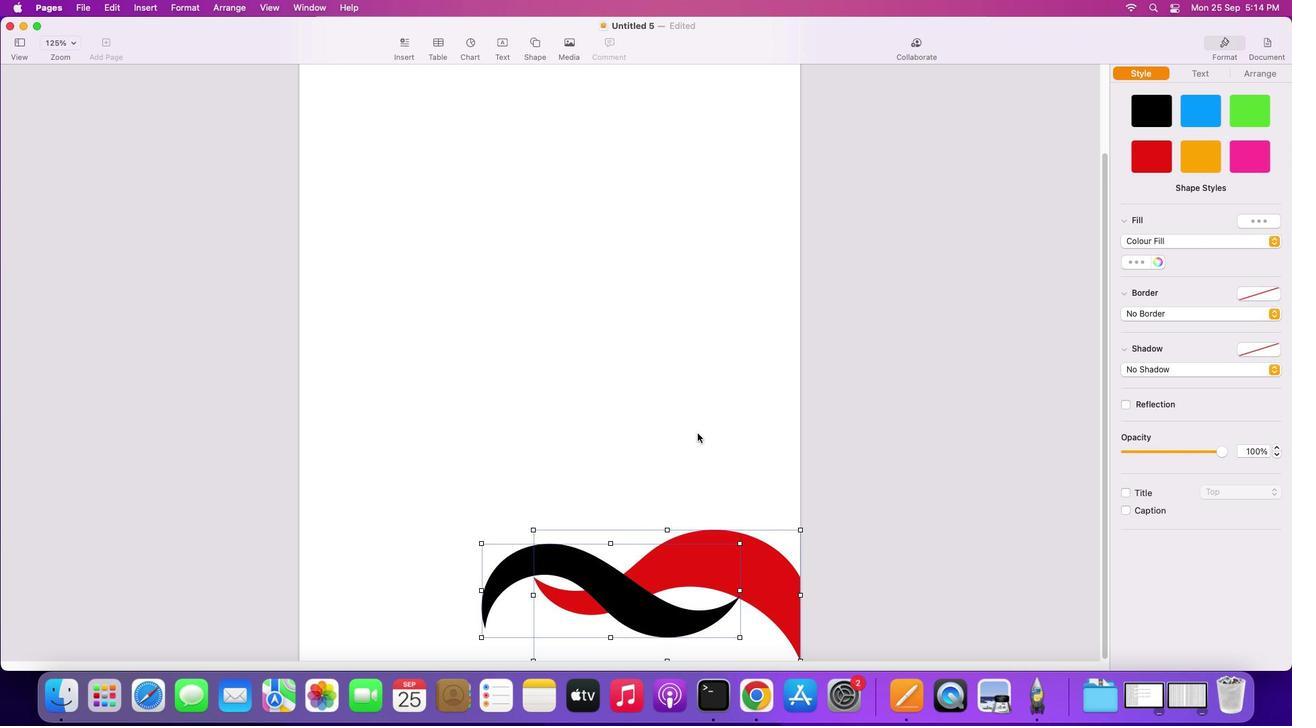 
Action: Mouse pressed left at (697, 434)
Screenshot: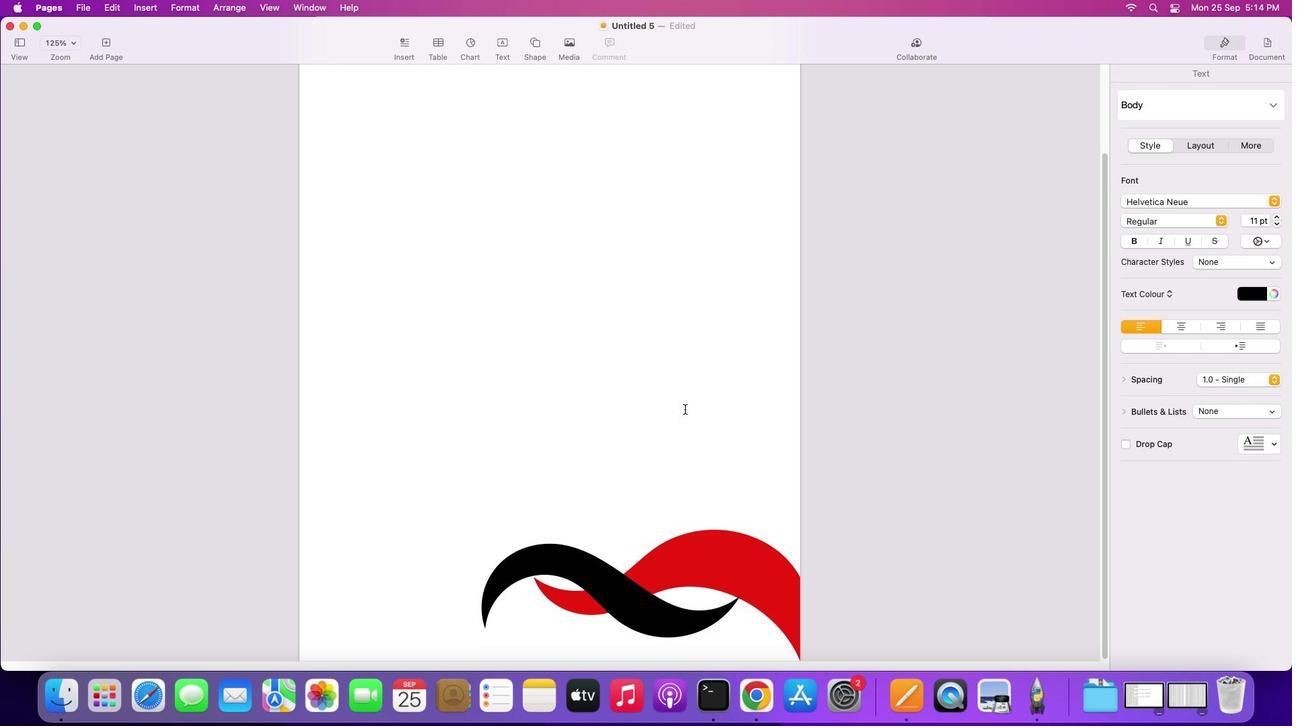 
Action: Mouse moved to (652, 277)
Screenshot: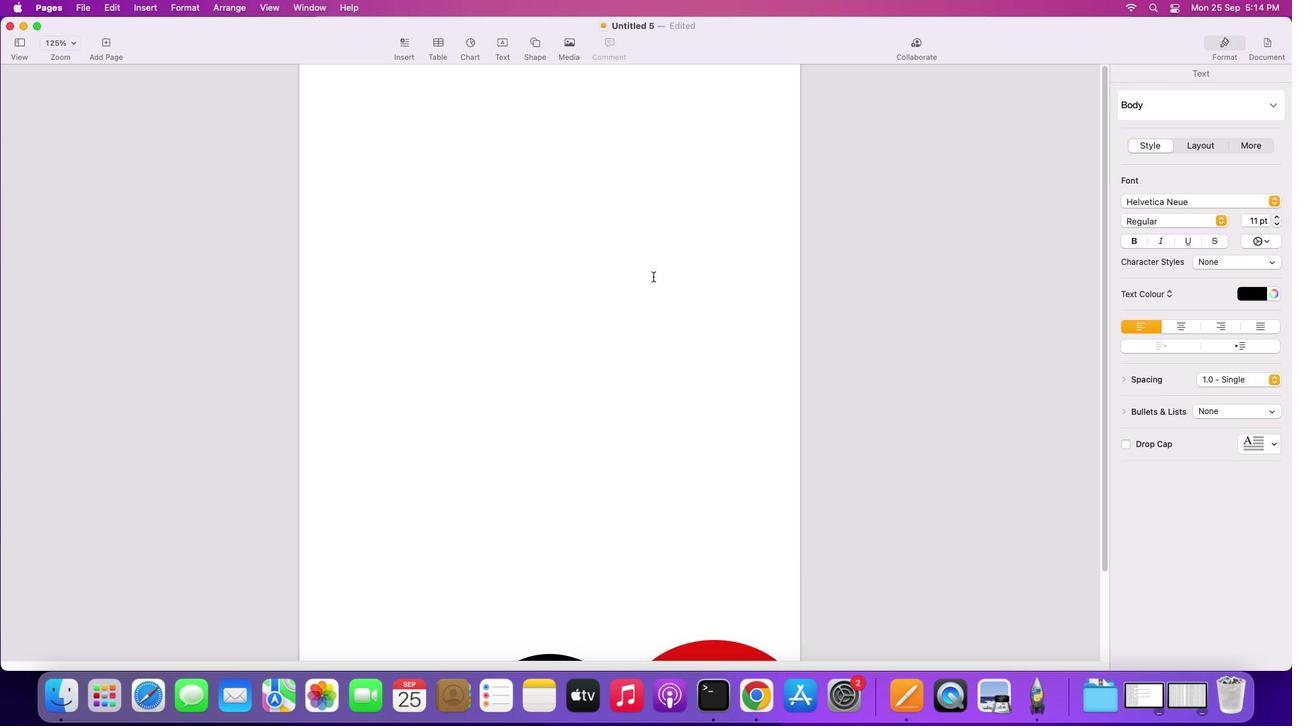 
Action: Mouse scrolled (652, 277) with delta (0, 0)
Screenshot: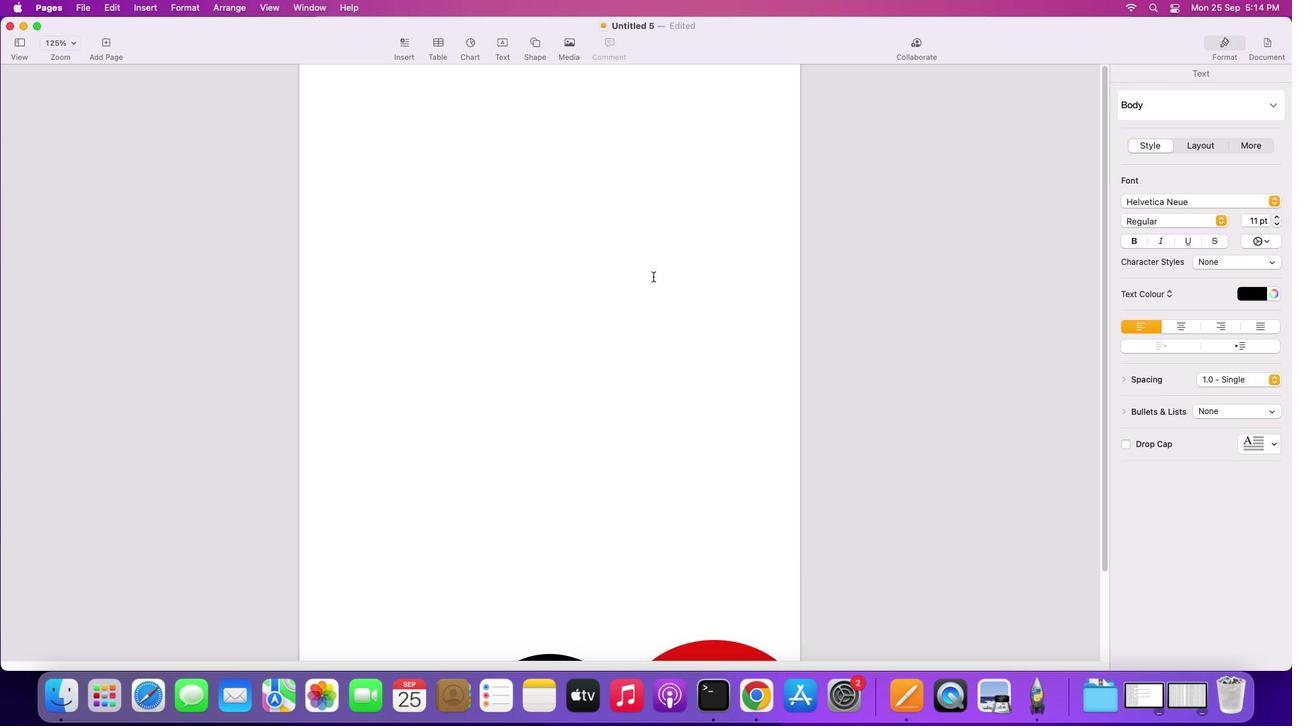 
Action: Mouse scrolled (652, 277) with delta (0, 0)
Screenshot: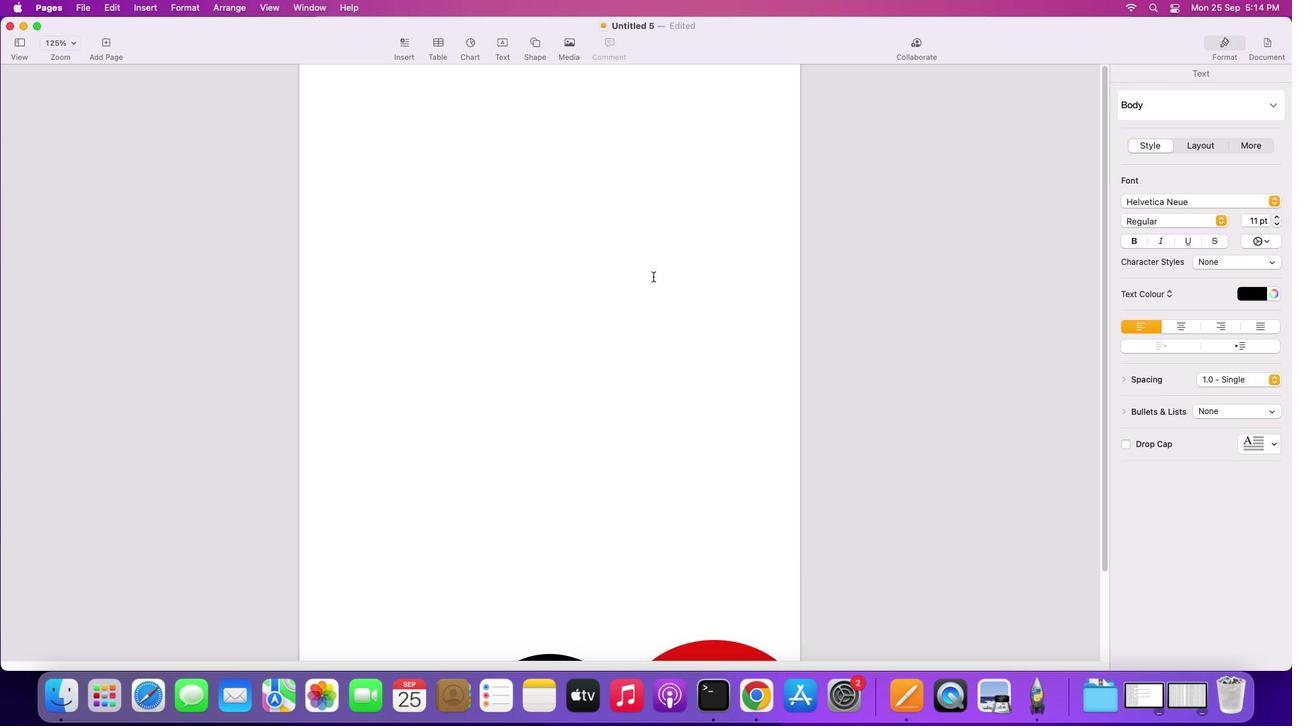 
Action: Mouse scrolled (652, 277) with delta (0, 2)
Screenshot: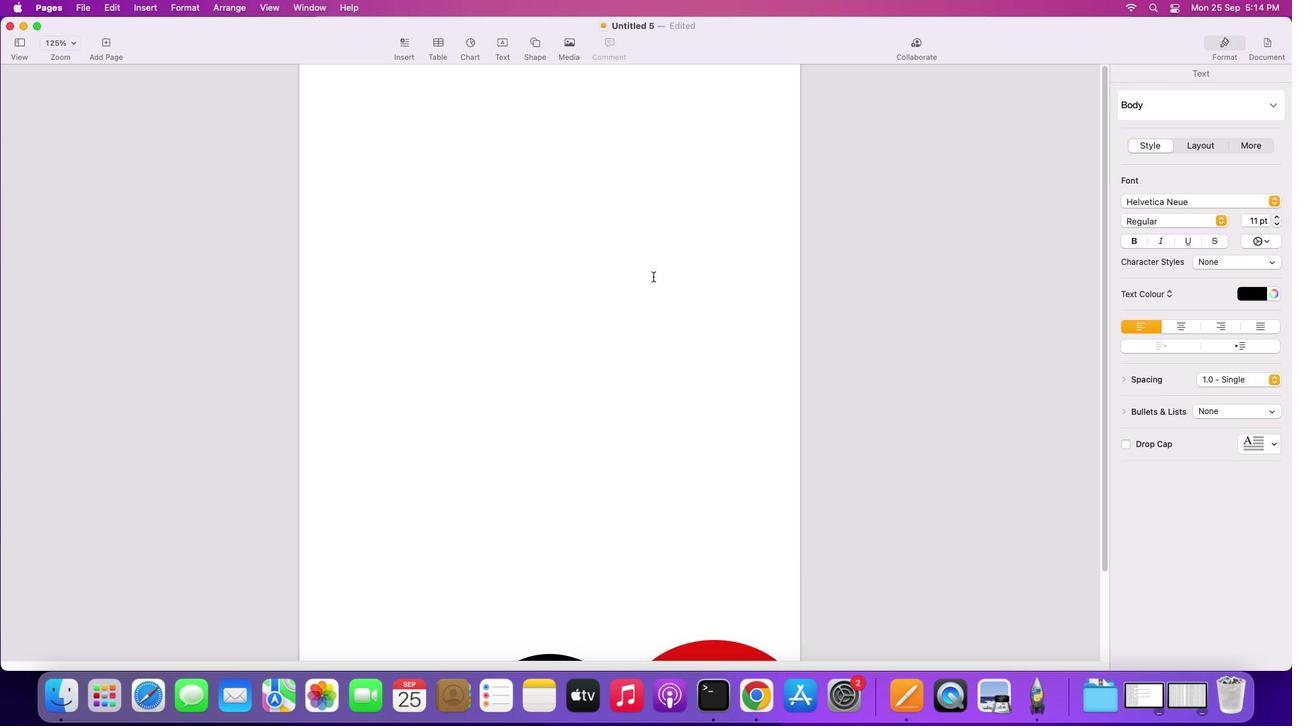 
Action: Mouse scrolled (652, 277) with delta (0, 3)
Screenshot: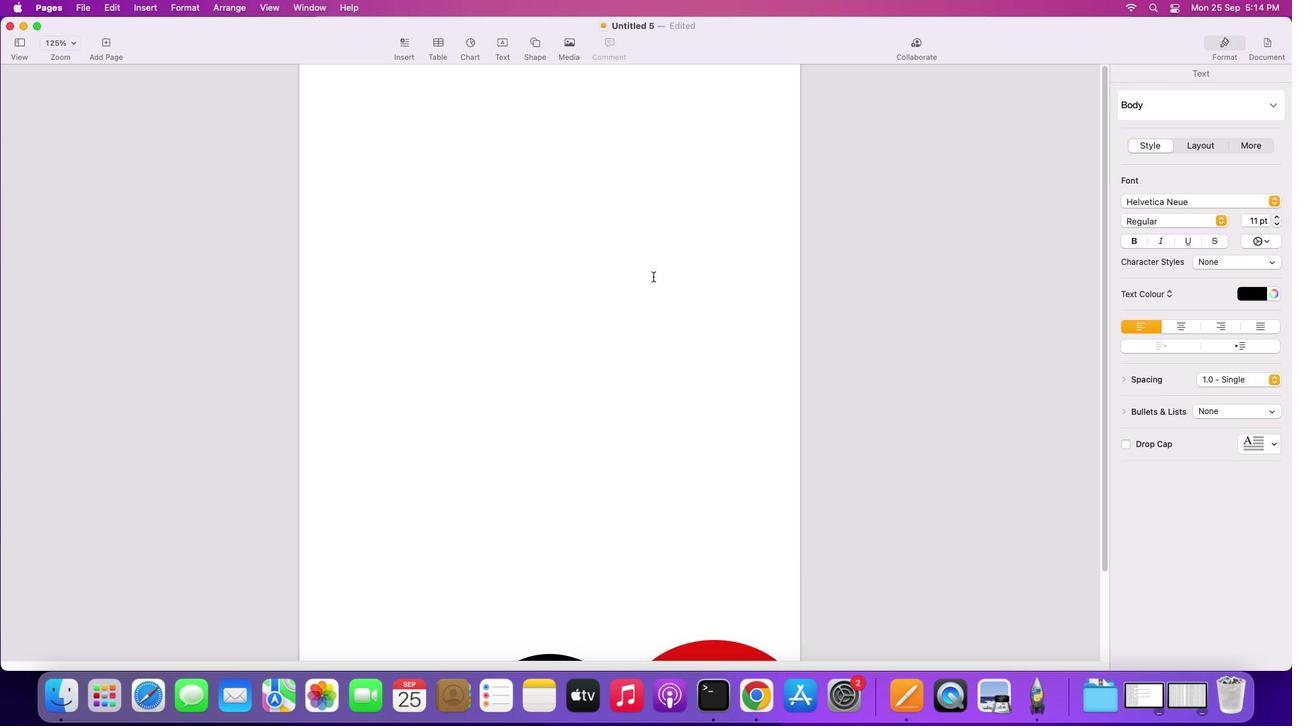 
Action: Mouse scrolled (652, 277) with delta (0, 4)
Screenshot: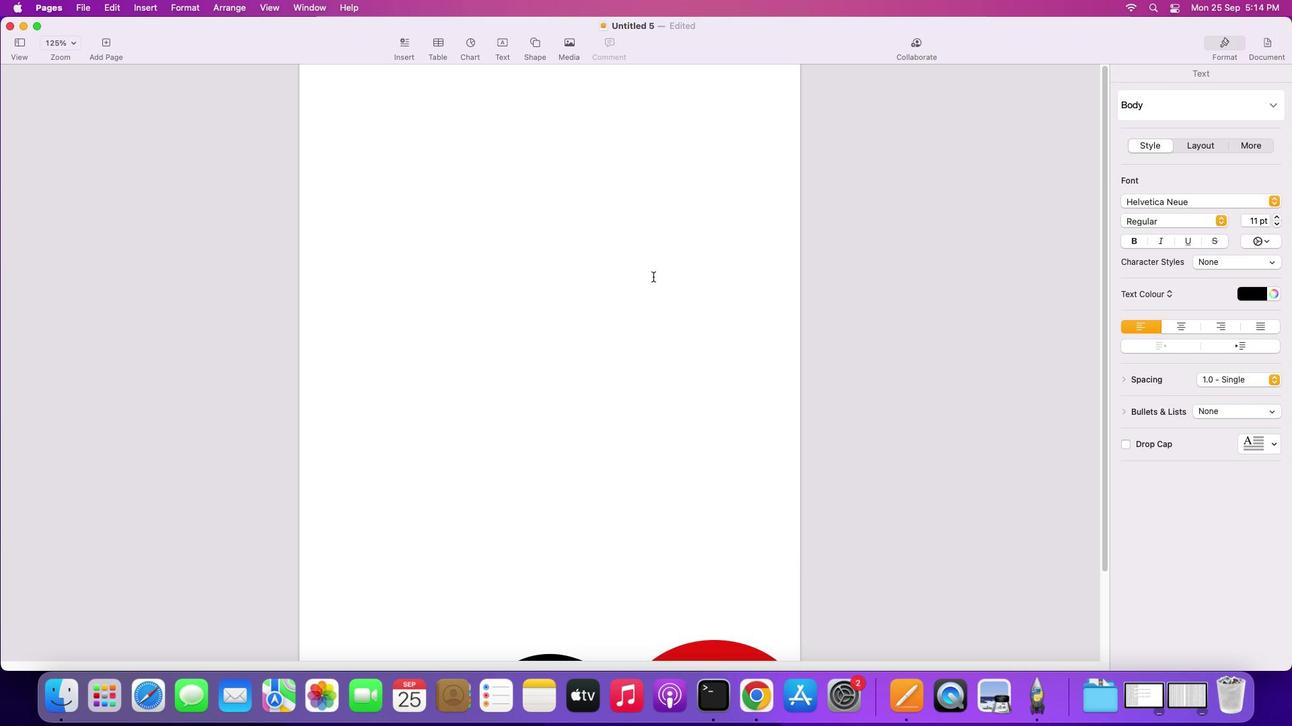 
Action: Mouse scrolled (652, 277) with delta (0, 4)
Screenshot: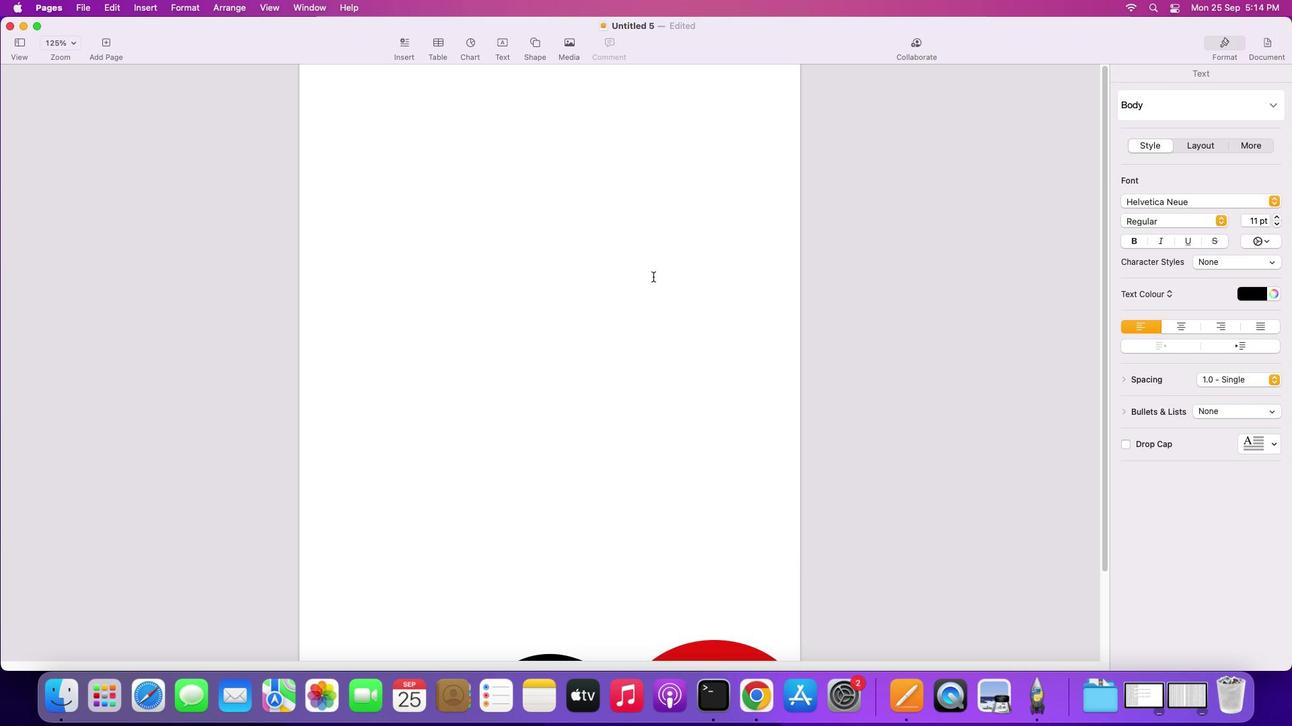 
Action: Mouse scrolled (652, 277) with delta (0, 0)
Screenshot: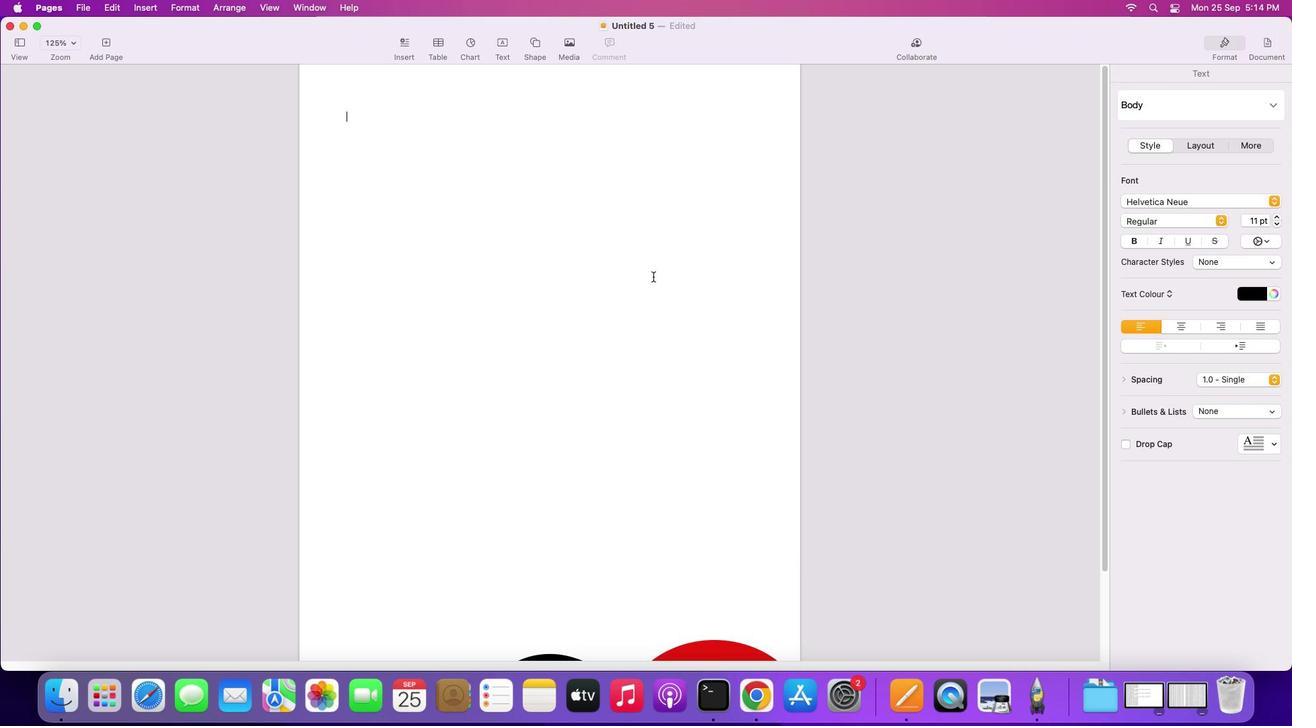 
Action: Mouse scrolled (652, 277) with delta (0, 0)
Screenshot: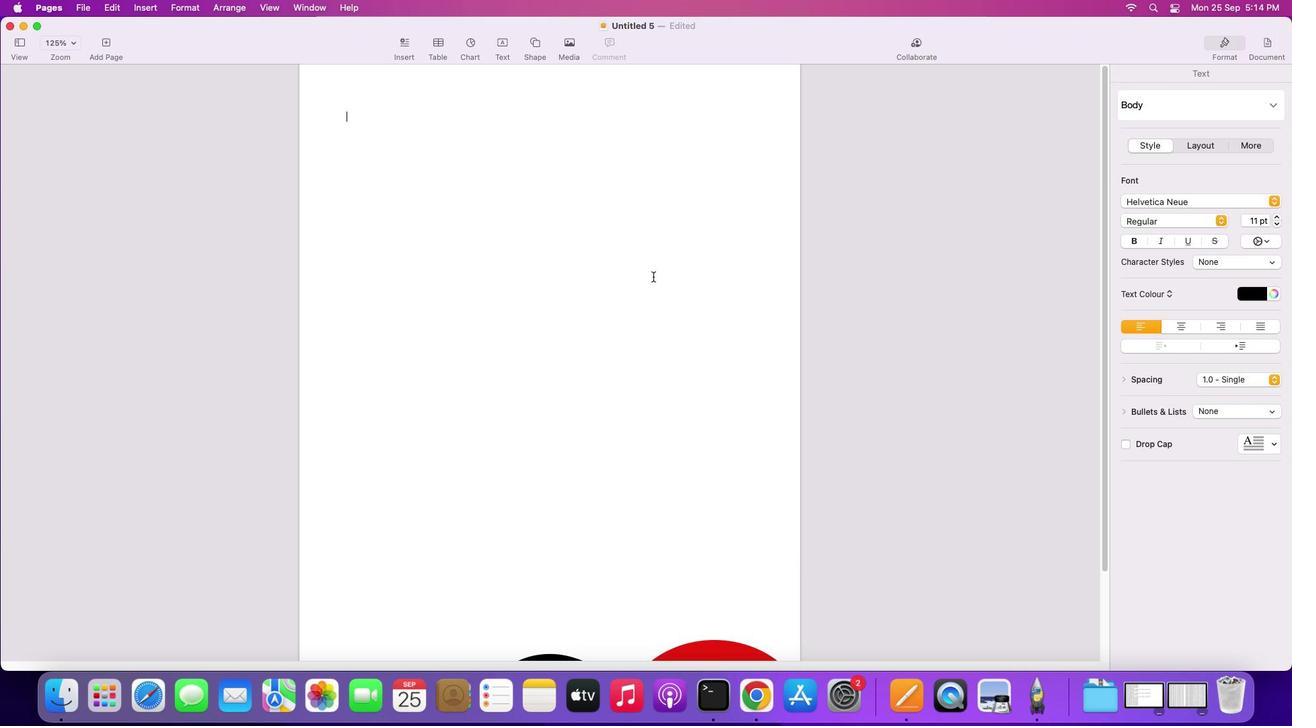 
Action: Mouse scrolled (652, 277) with delta (0, 2)
Screenshot: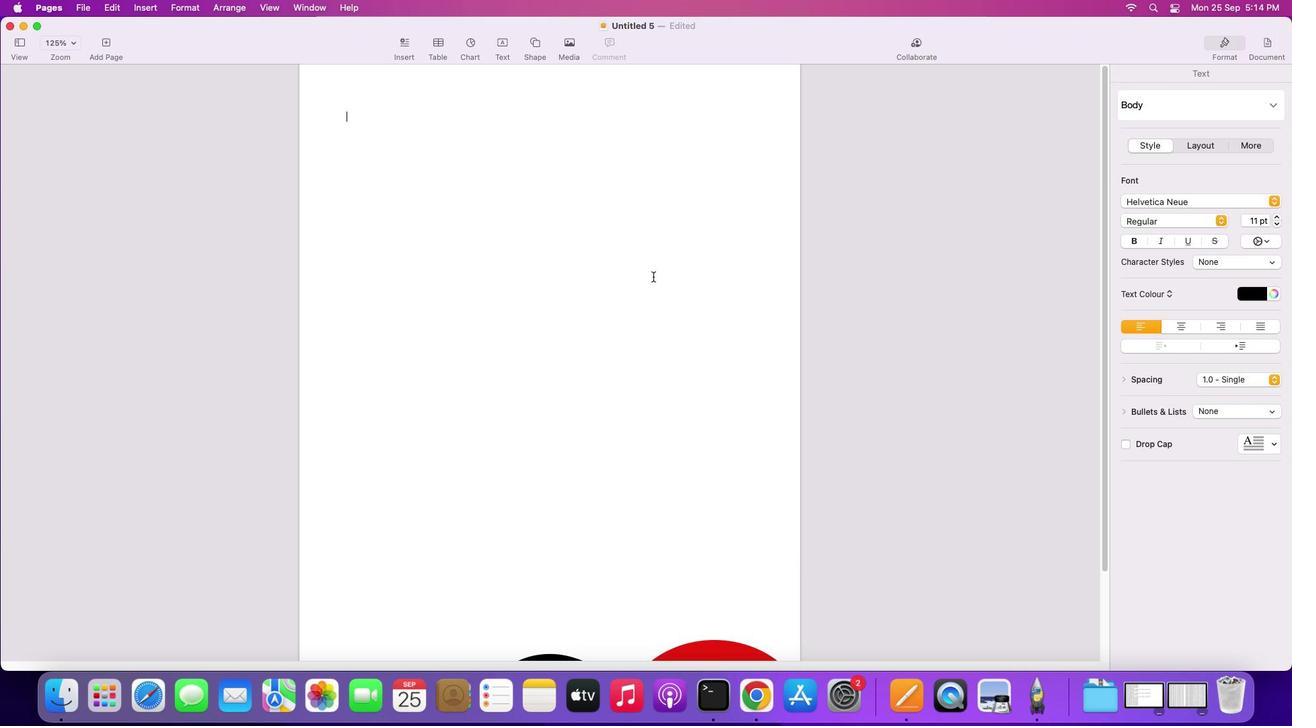 
Action: Mouse scrolled (652, 277) with delta (0, 3)
Screenshot: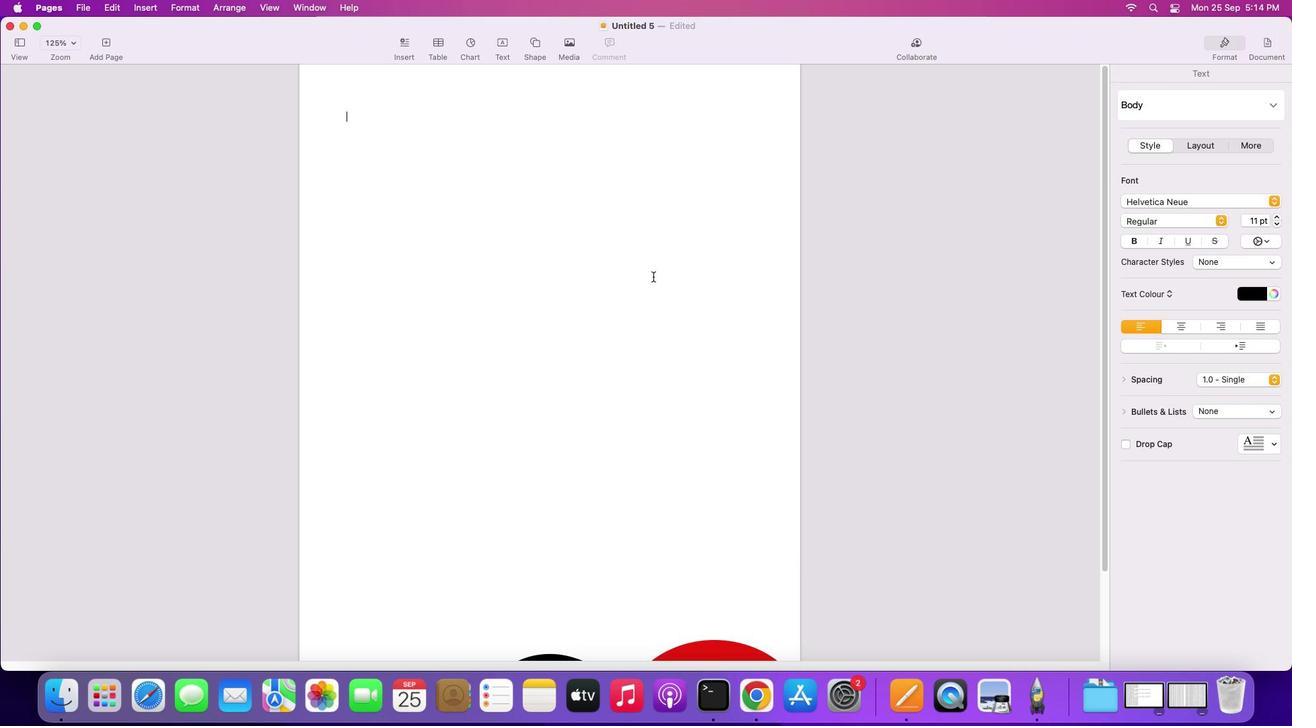 
Action: Mouse scrolled (652, 277) with delta (0, 4)
Screenshot: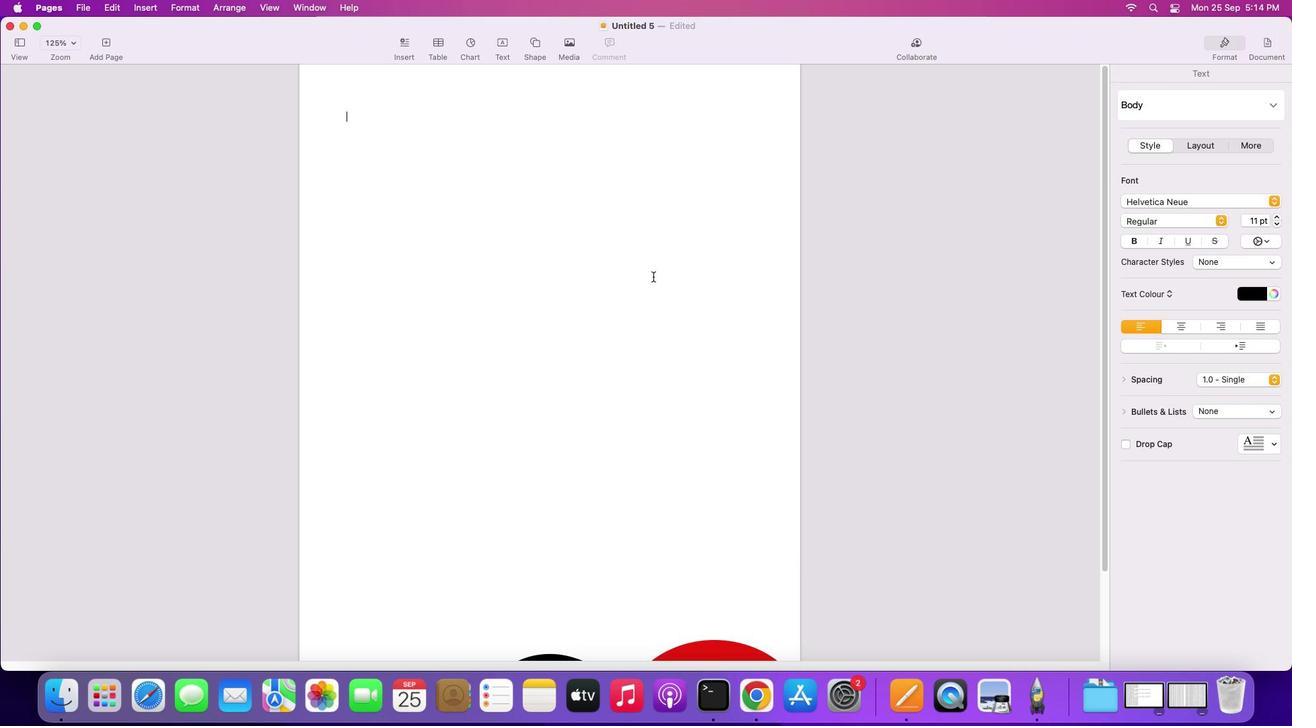 
Action: Mouse scrolled (652, 277) with delta (0, 4)
Screenshot: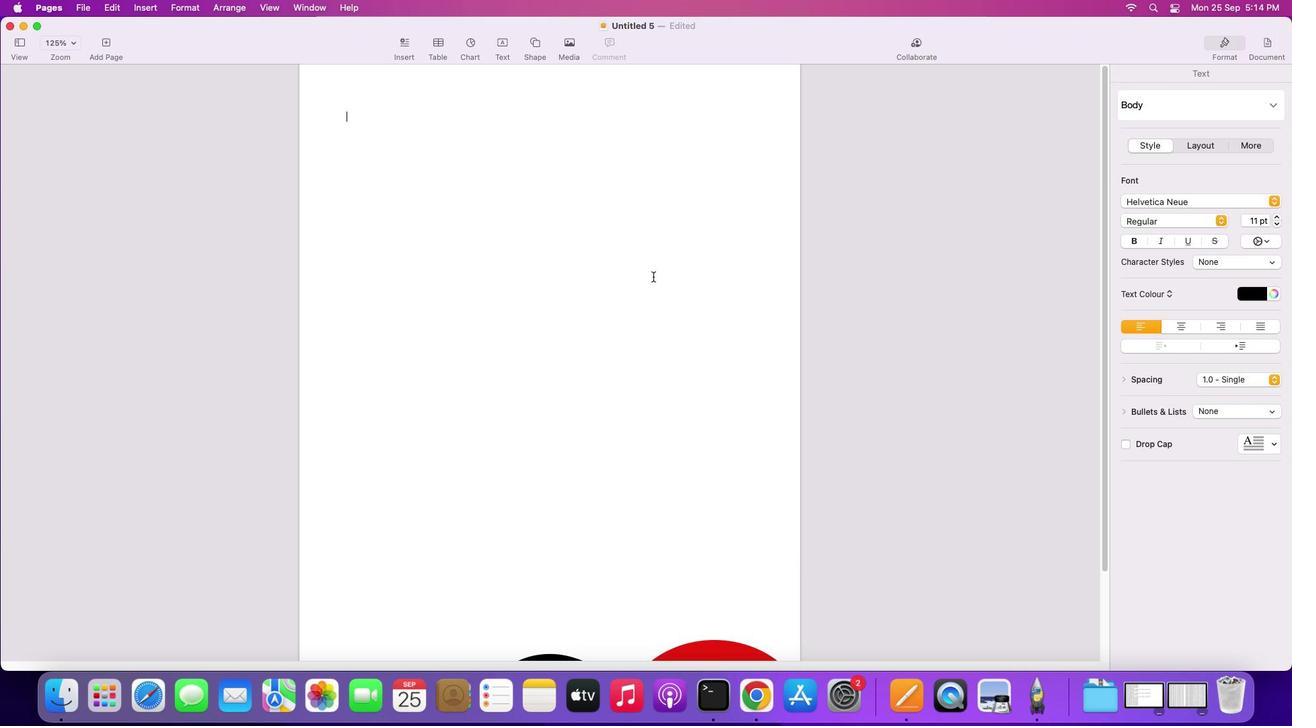 
Action: Mouse moved to (534, 44)
Screenshot: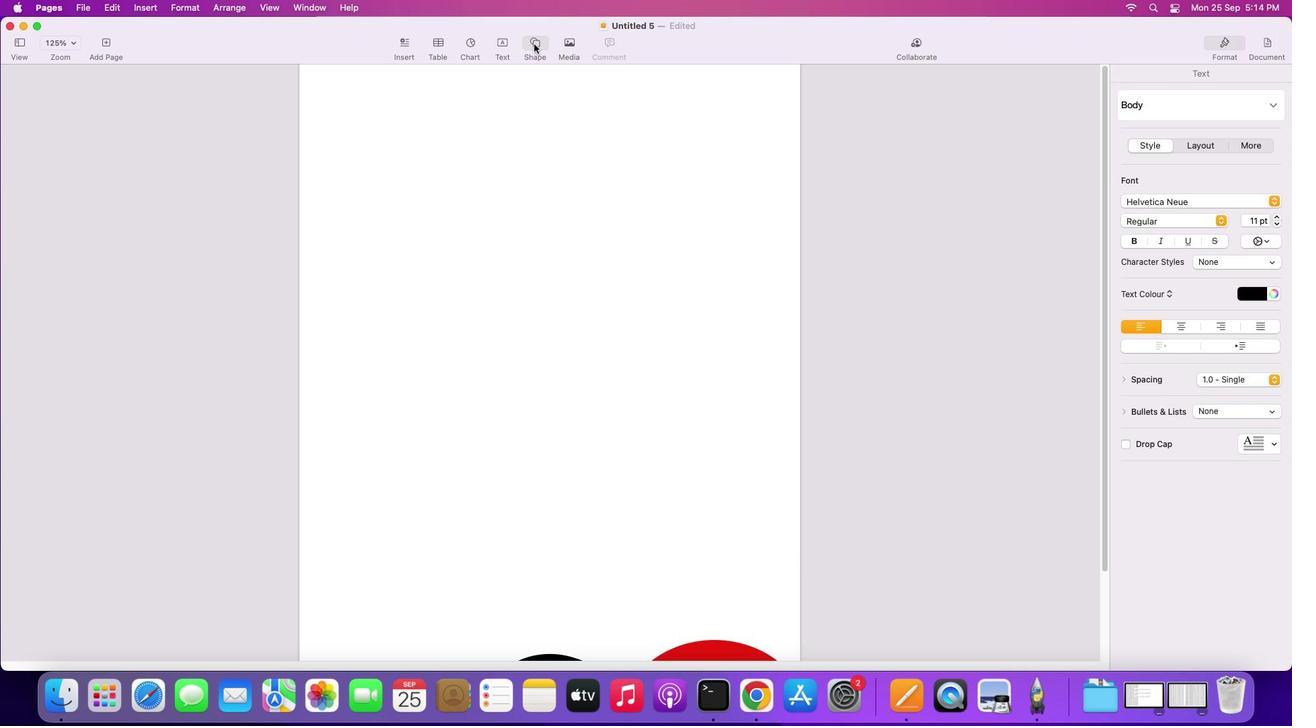 
Action: Mouse pressed left at (534, 44)
Screenshot: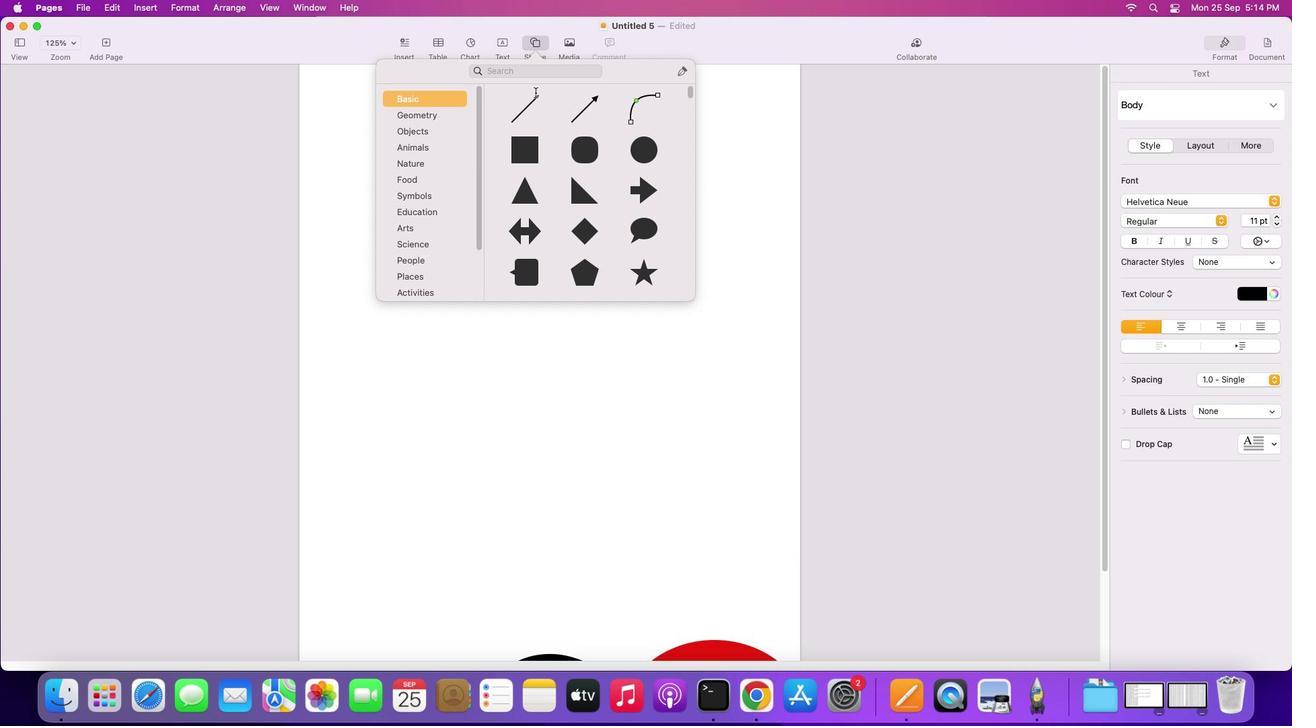
Action: Mouse moved to (520, 78)
Screenshot: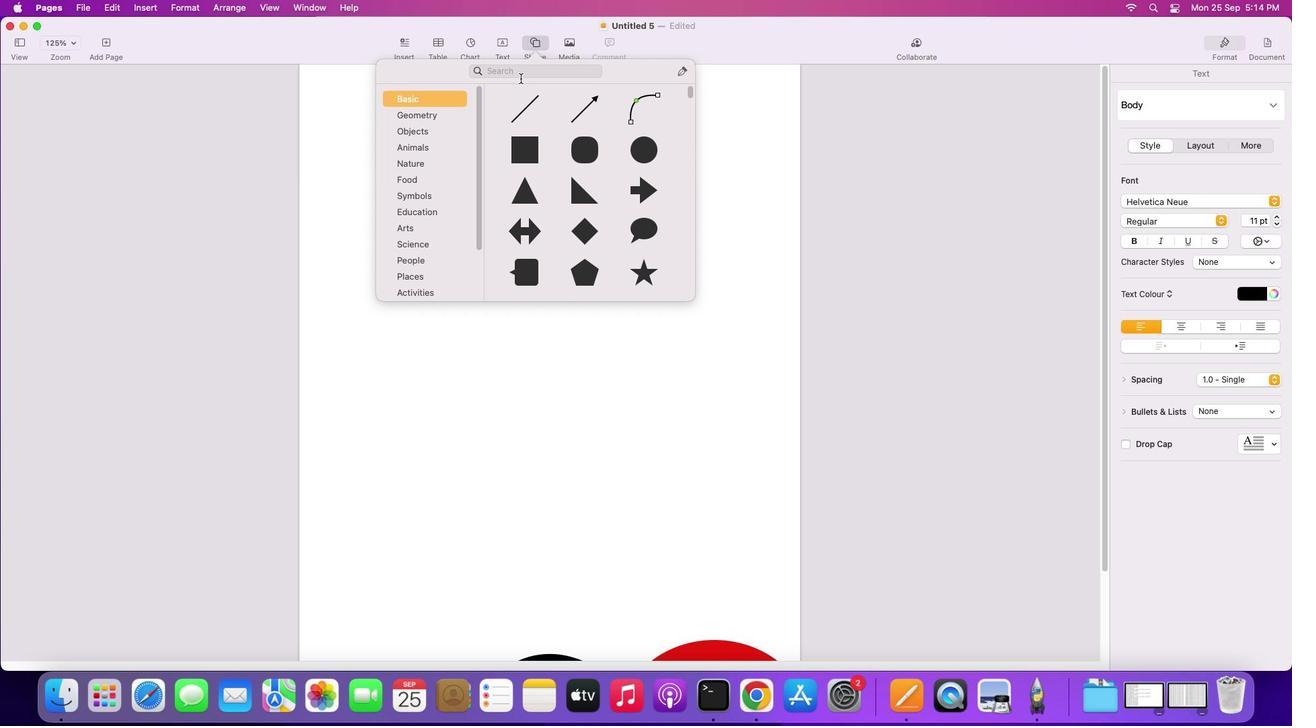 
Action: Mouse pressed left at (520, 78)
Screenshot: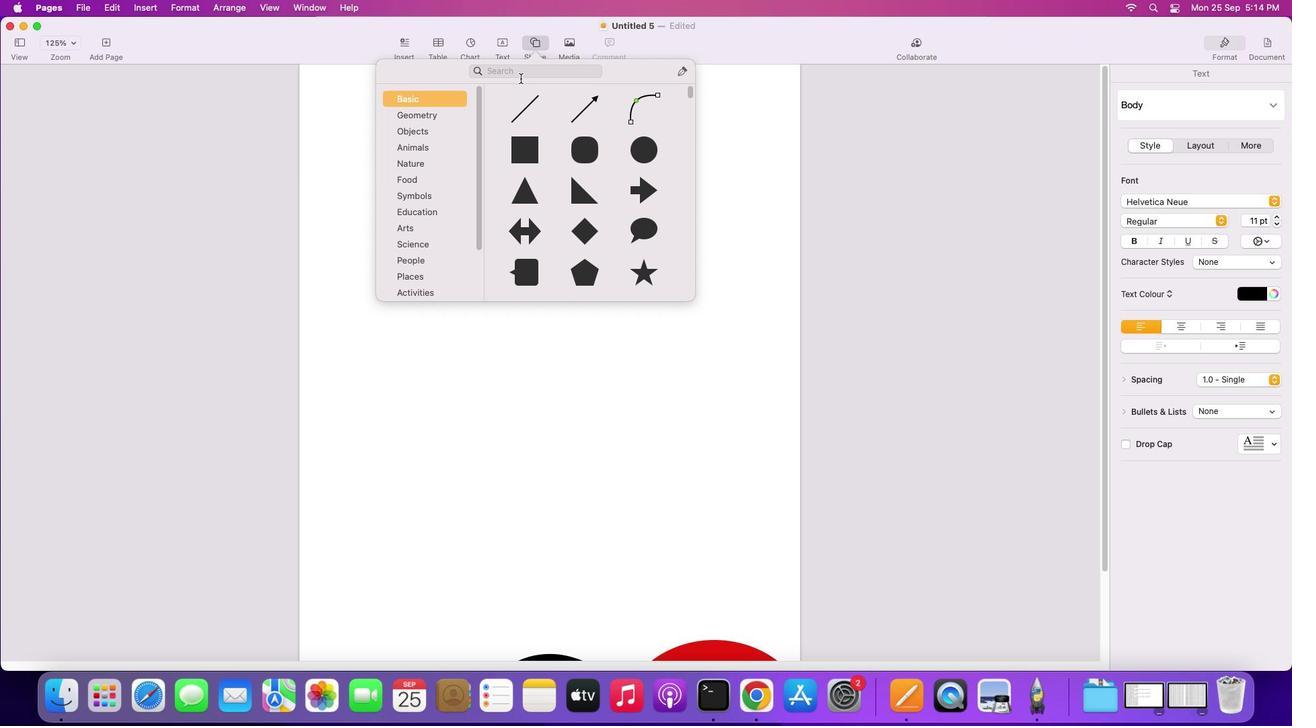 
Action: Mouse moved to (522, 71)
Screenshot: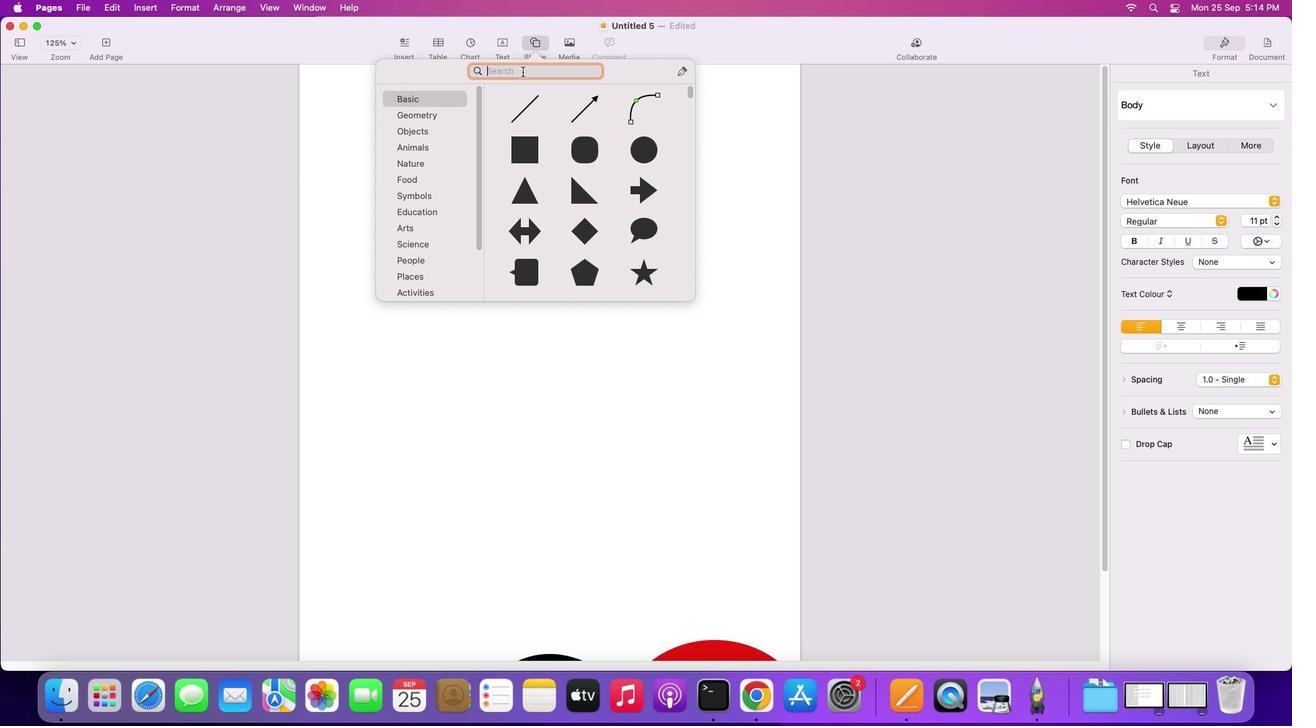 
Action: Mouse pressed left at (522, 71)
Screenshot: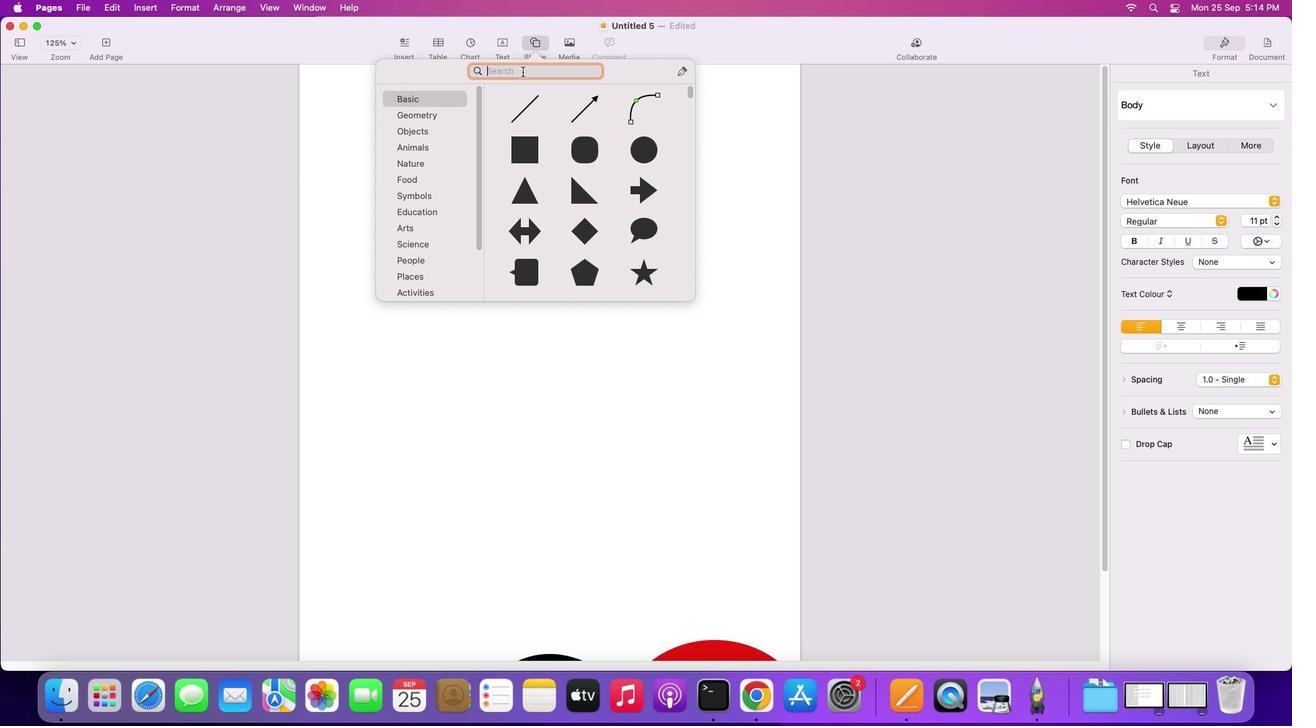 
Action: Key pressed 'W'
Screenshot: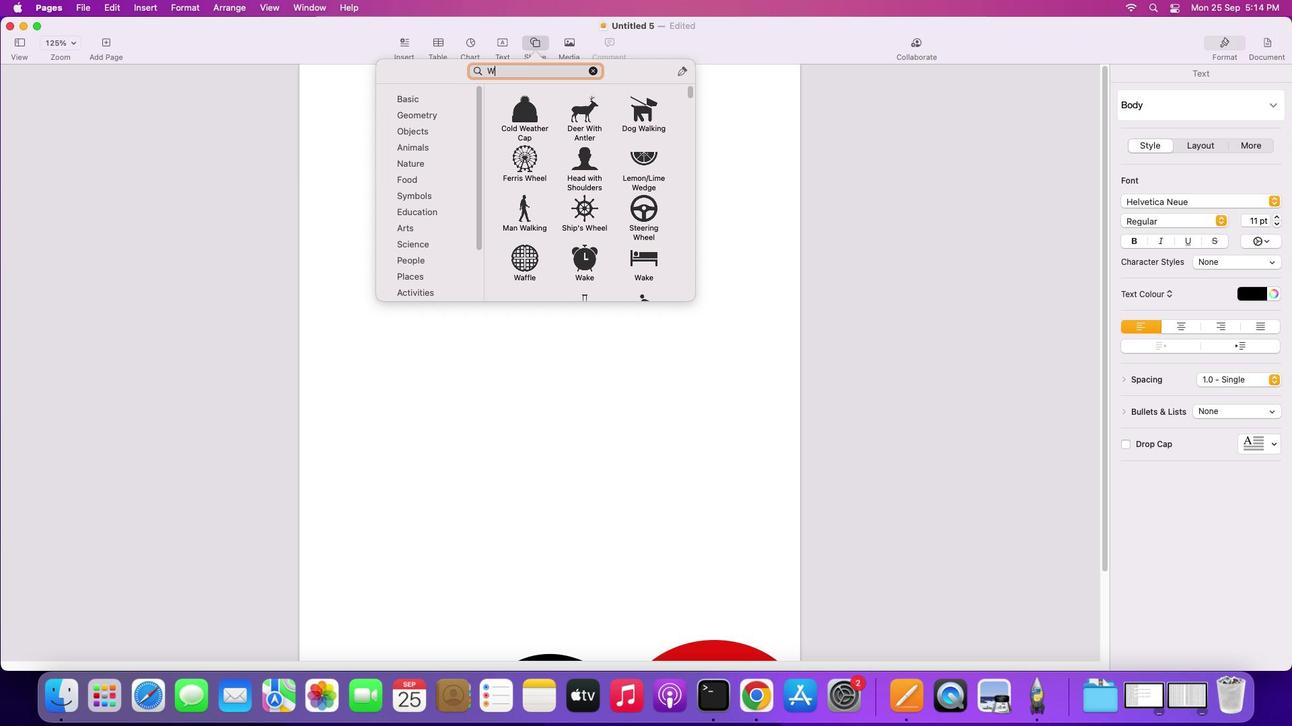 
Action: Mouse moved to (522, 71)
Screenshot: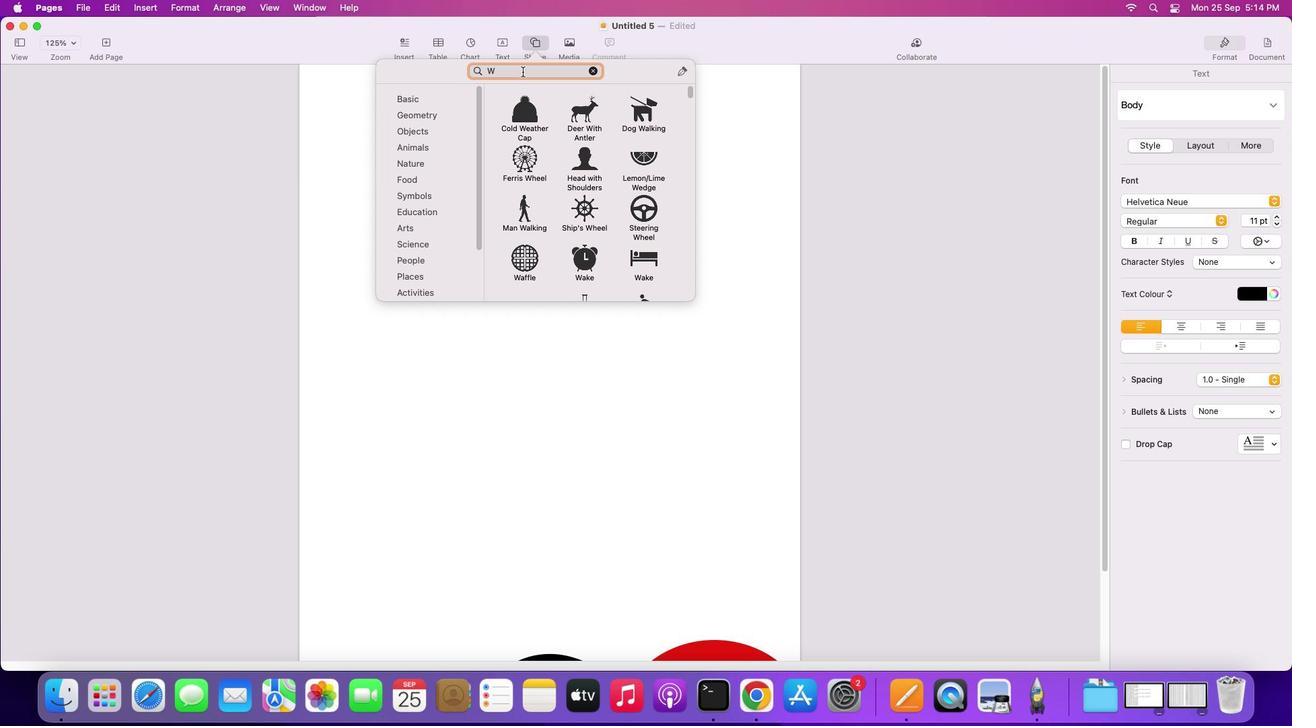 
Action: Key pressed 'A''V''E''S'
Screenshot: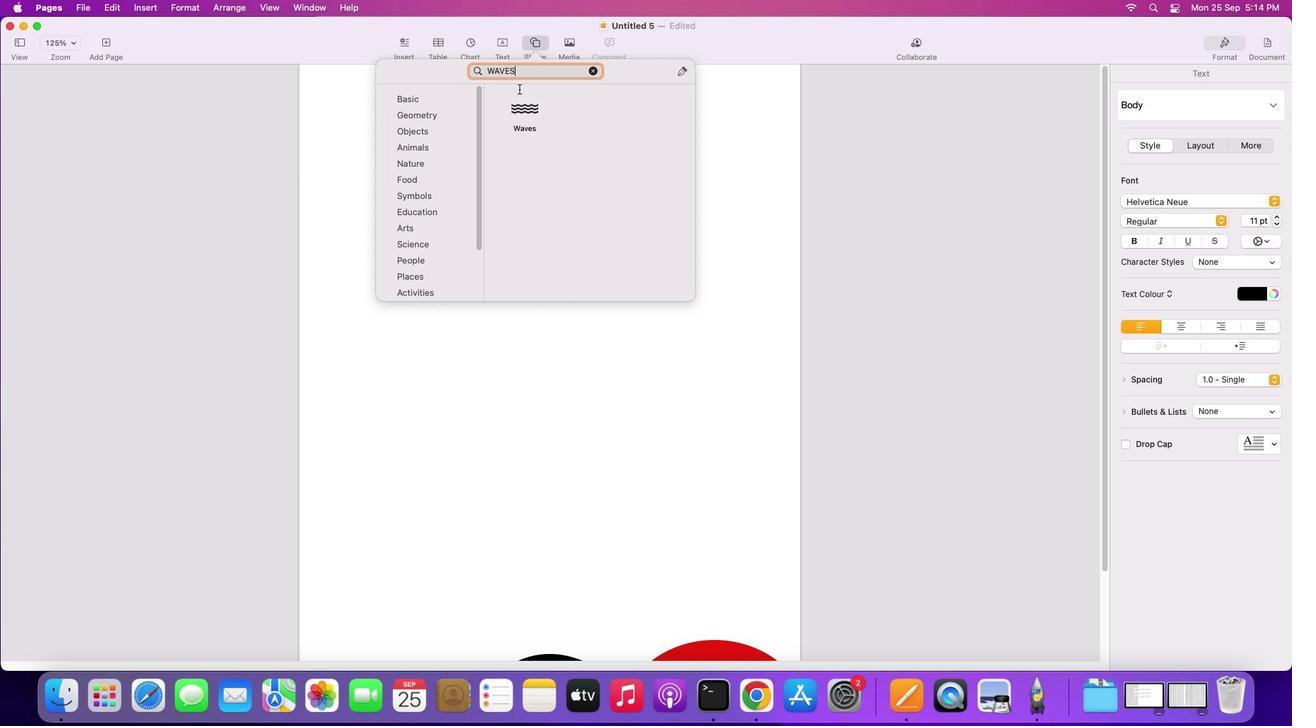 
Action: Mouse moved to (524, 114)
Screenshot: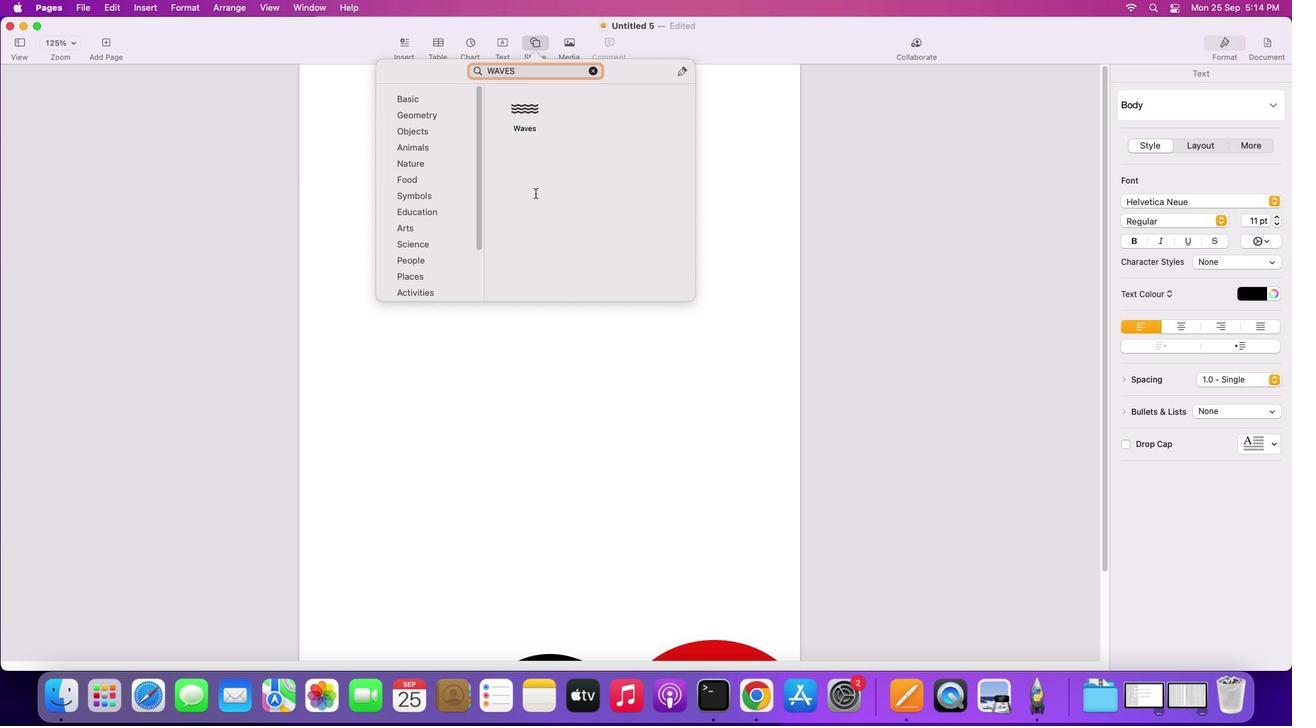 
Action: Mouse pressed left at (524, 114)
Screenshot: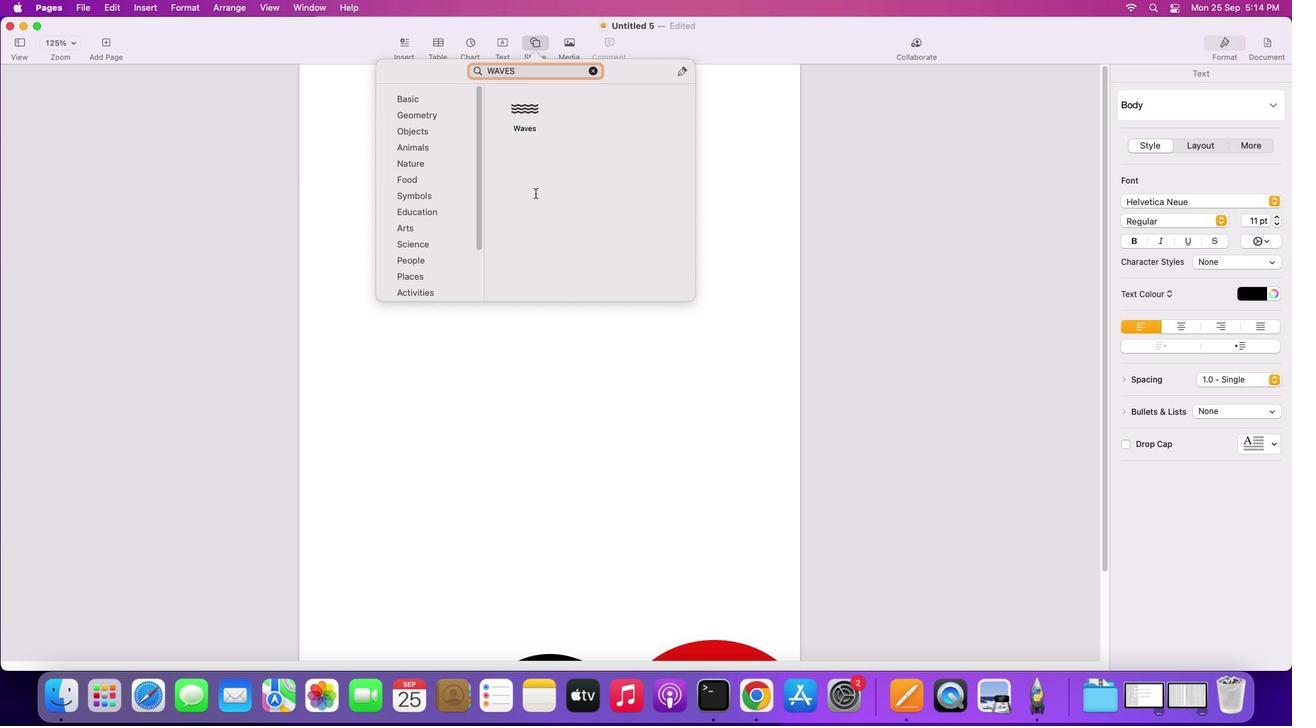 
Action: Mouse moved to (556, 138)
Screenshot: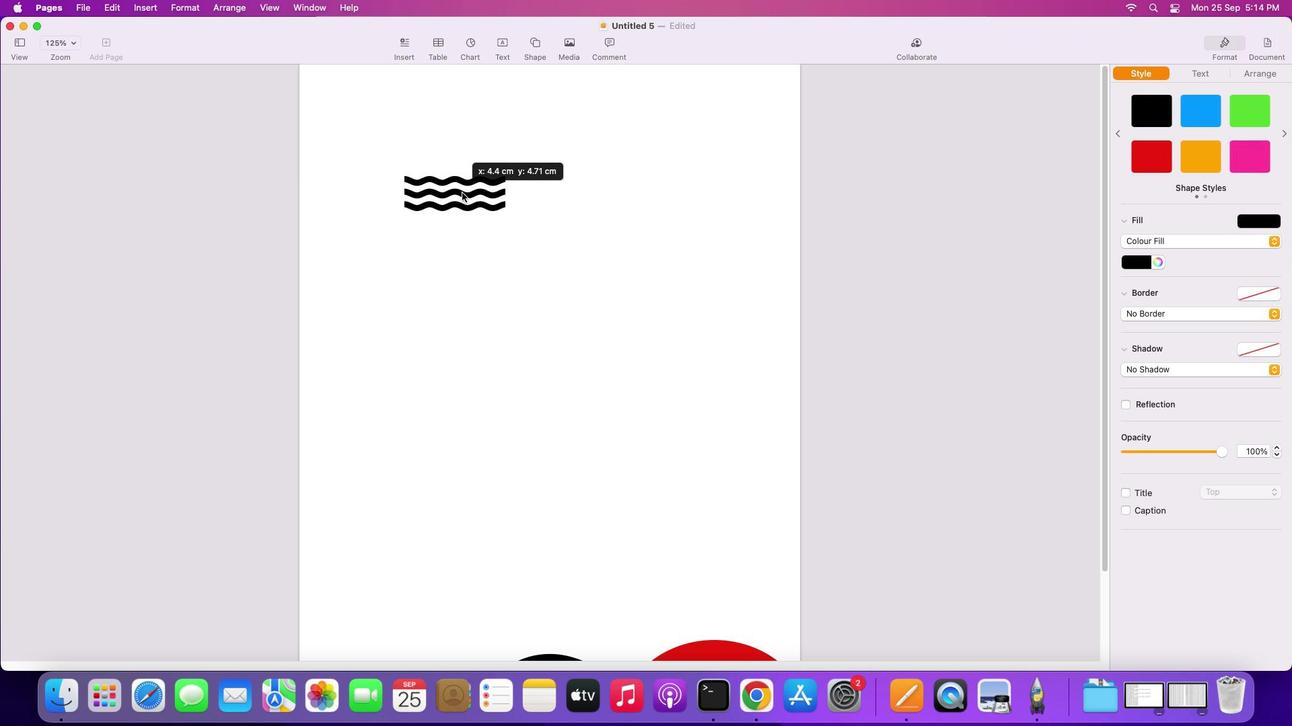 
Action: Mouse pressed left at (556, 138)
Screenshot: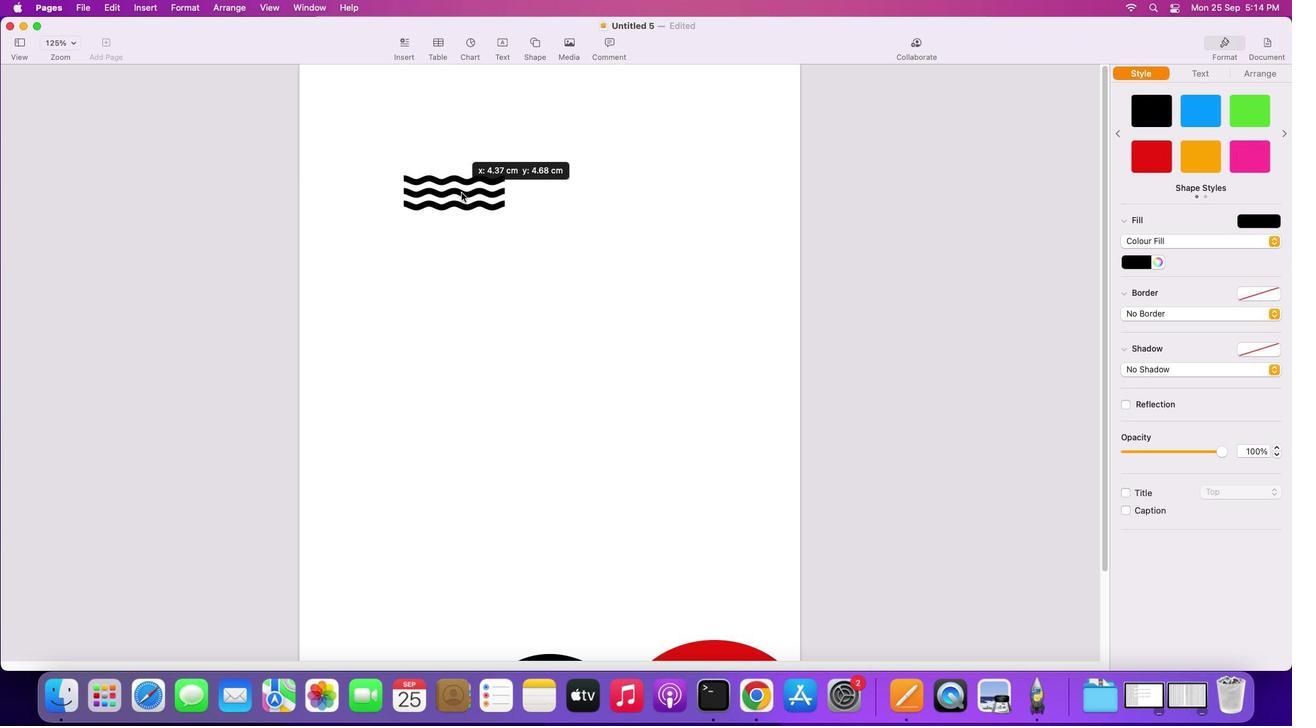 
Action: Mouse moved to (506, 210)
Screenshot: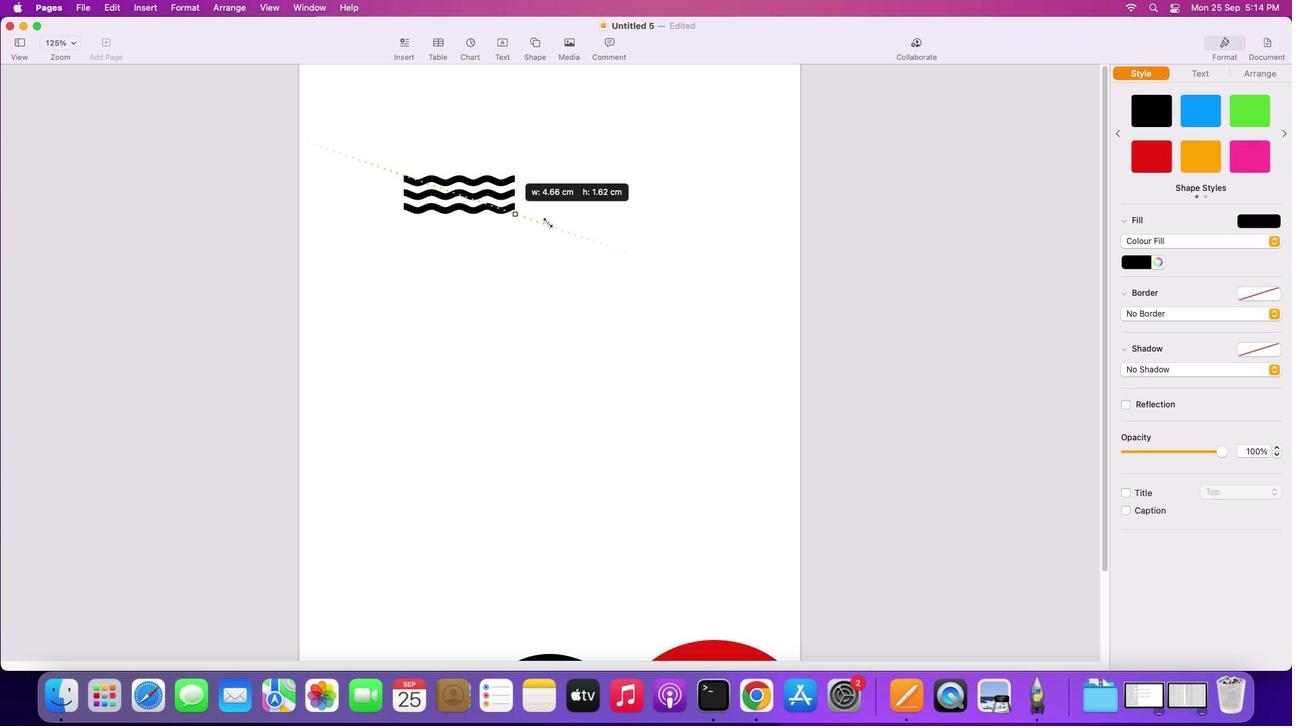 
Action: Mouse pressed left at (506, 210)
